Task: Plan a trip to As Salt, Jordan from 12th December, 2023 to 16th December, 2023 for 8 adults.8 bedrooms having 8 beds and 8 bathrooms. Property type can be house. Amenities needed are: wifi, TV, free parkinig on premises, gym, breakfast. Booking option can be shelf check-in. Look for 4 properties as per requirement.
Action: Mouse moved to (593, 128)
Screenshot: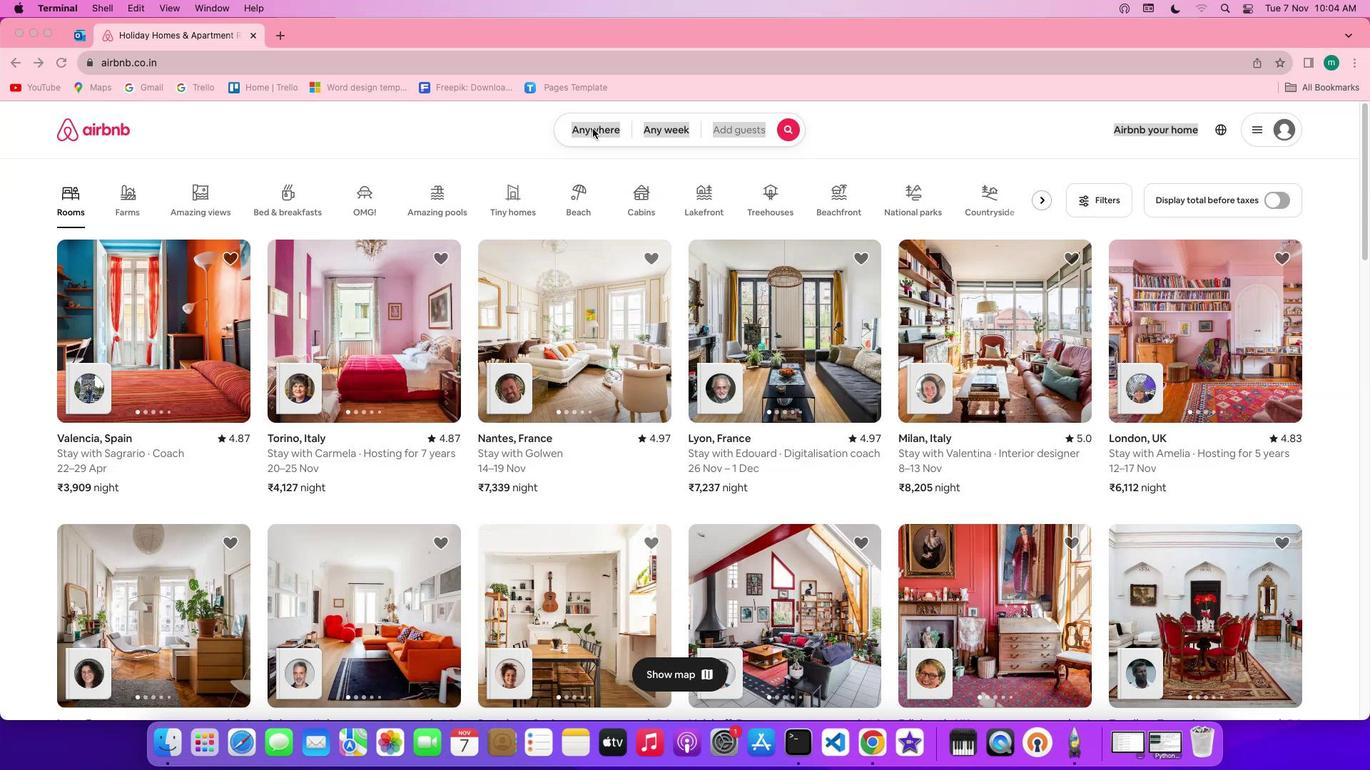 
Action: Mouse pressed left at (593, 128)
Screenshot: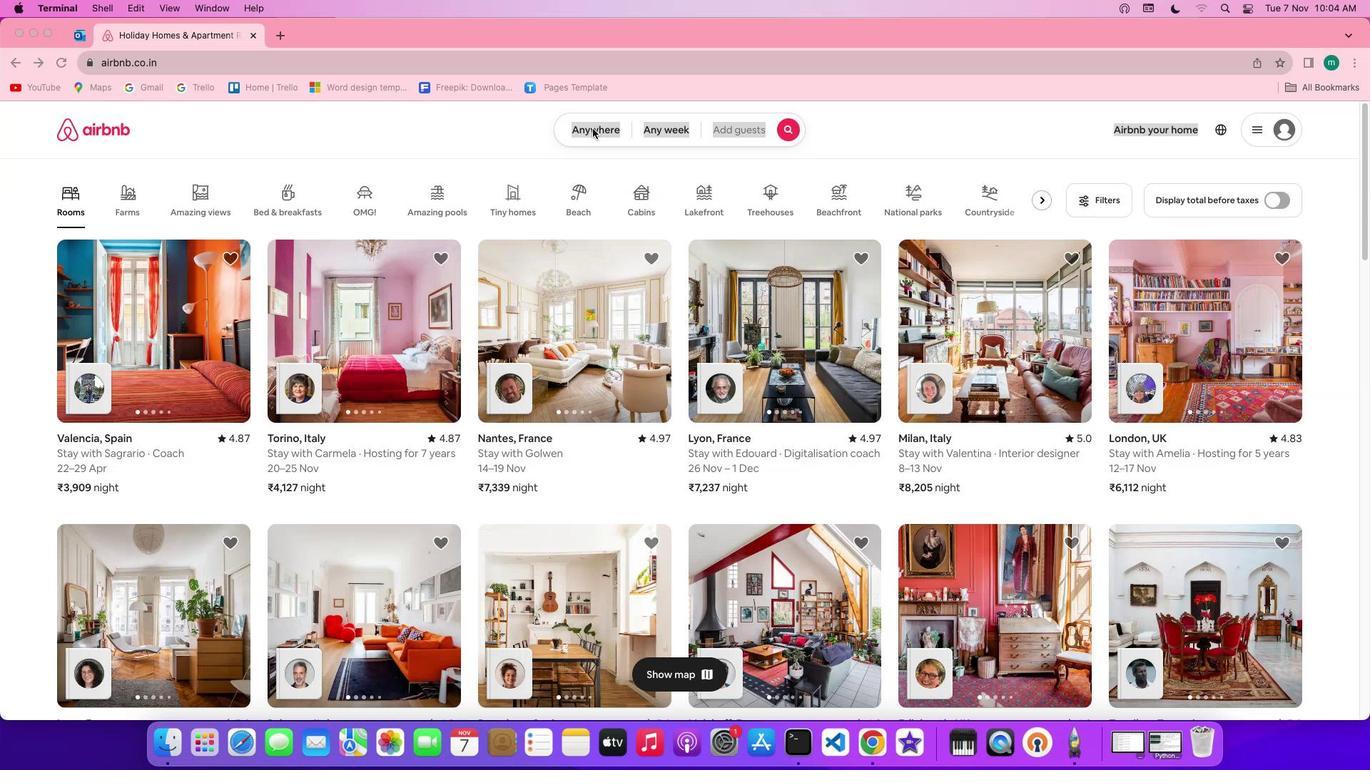 
Action: Mouse pressed left at (593, 128)
Screenshot: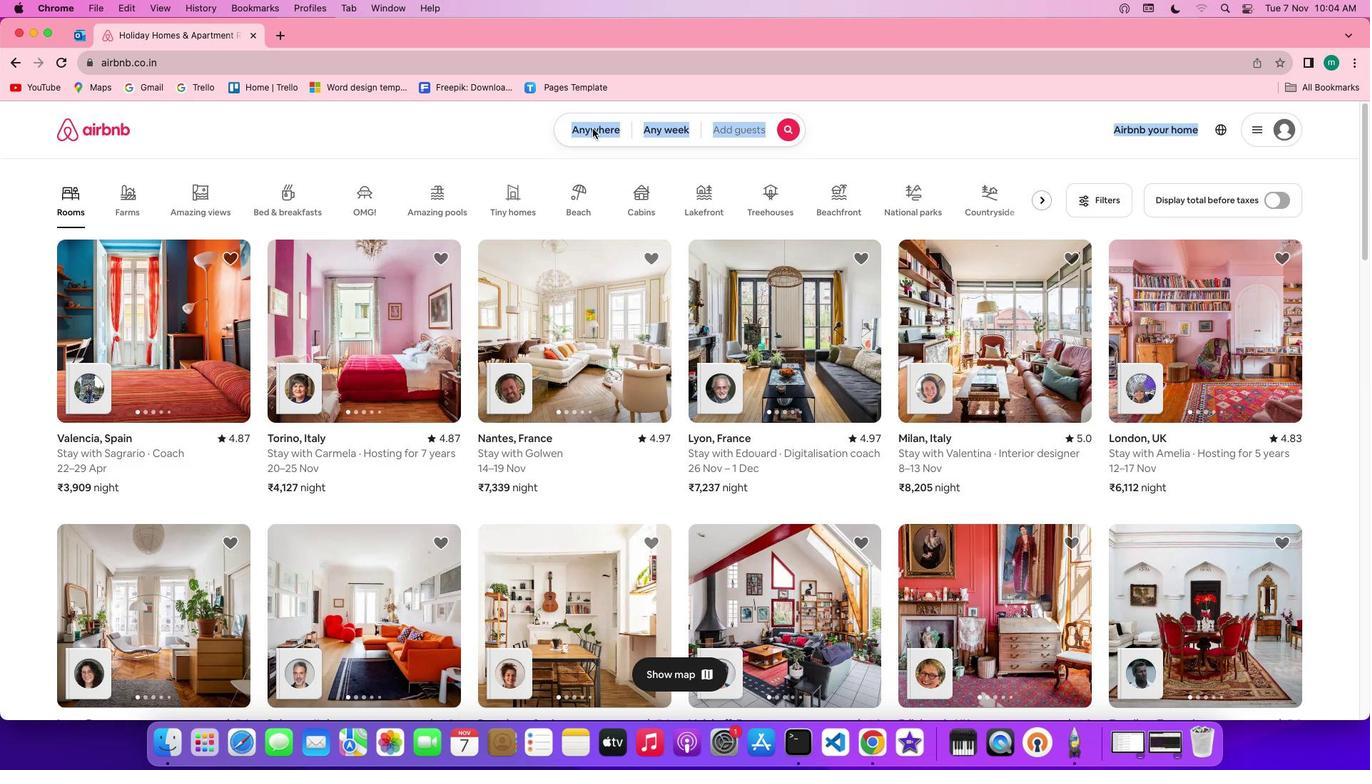 
Action: Mouse moved to (530, 188)
Screenshot: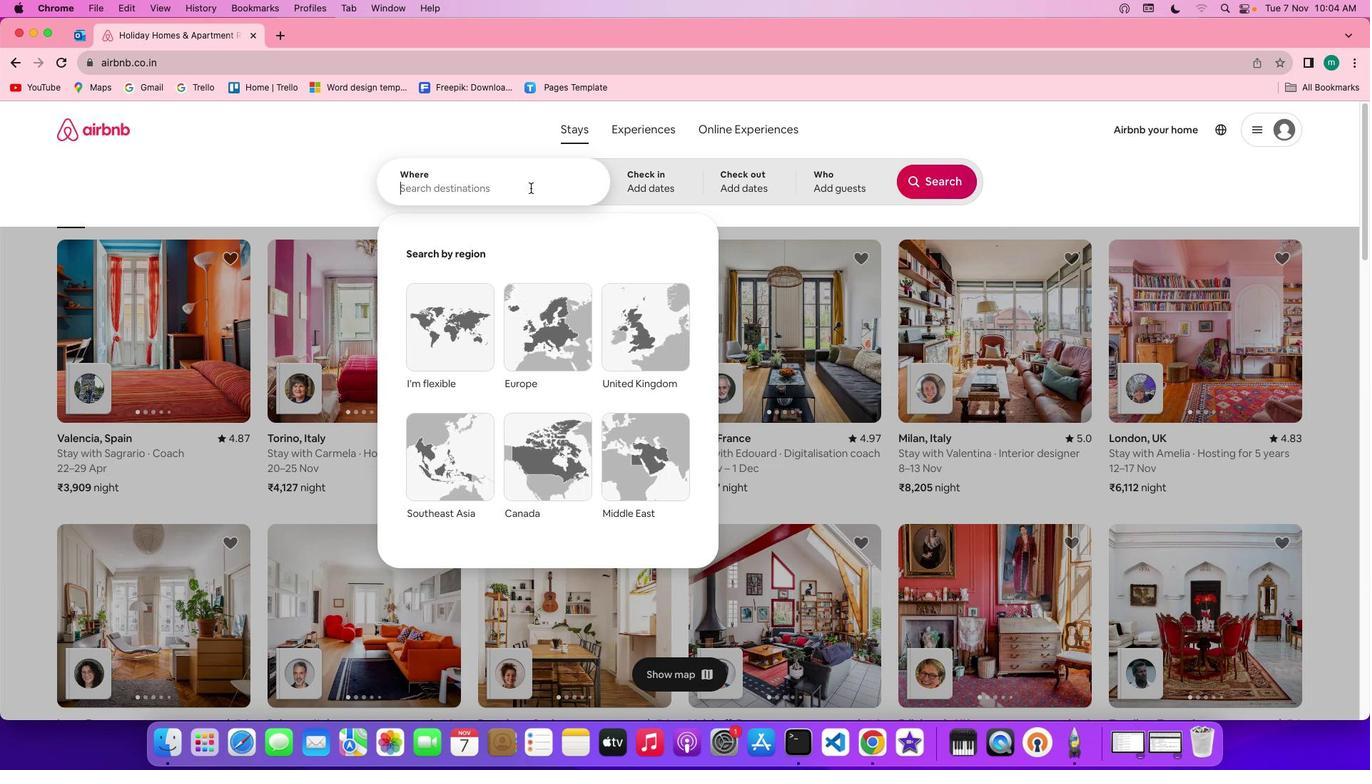 
Action: Key pressed Key.shift'A''s'Key.spaceKey.shift's''a''l''t''.'Key.backspace','Key.shiftKey.space'J''o''r''d''a''n'
Screenshot: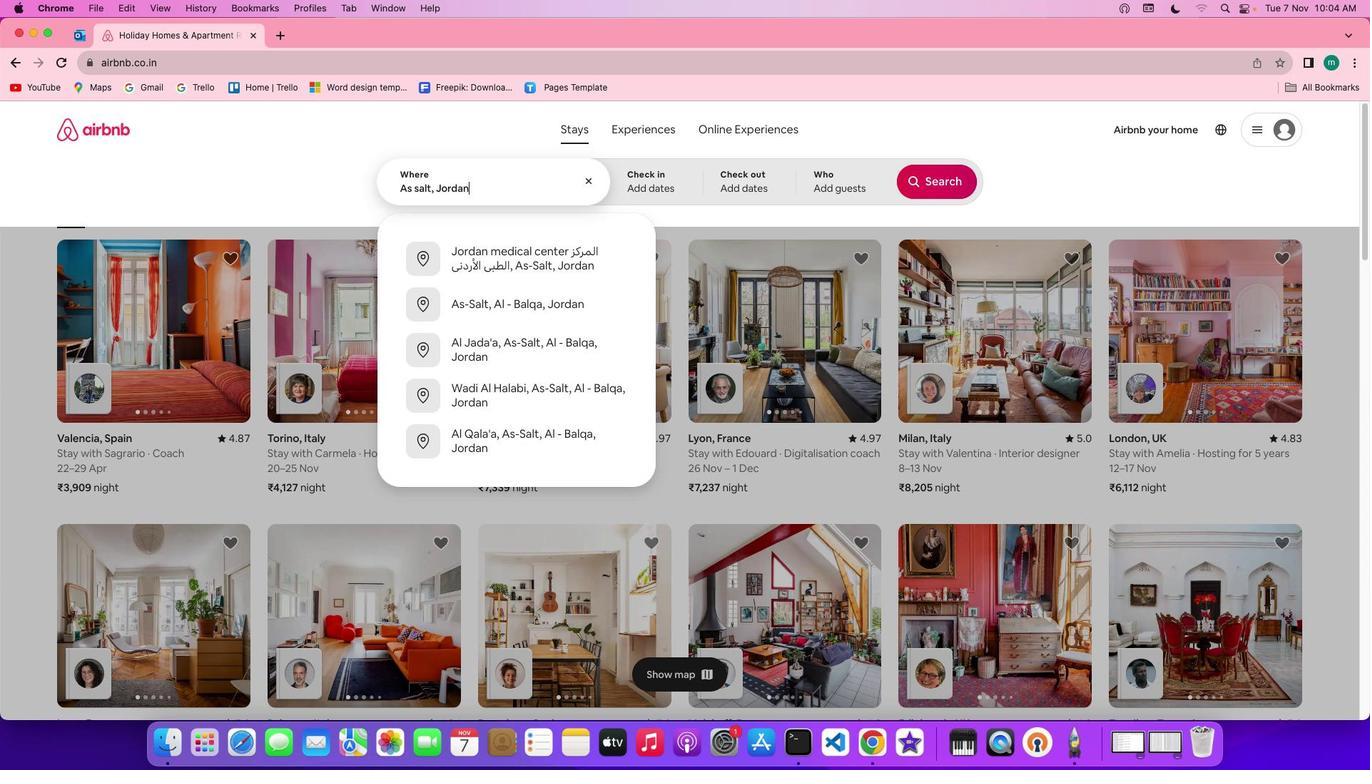 
Action: Mouse moved to (658, 182)
Screenshot: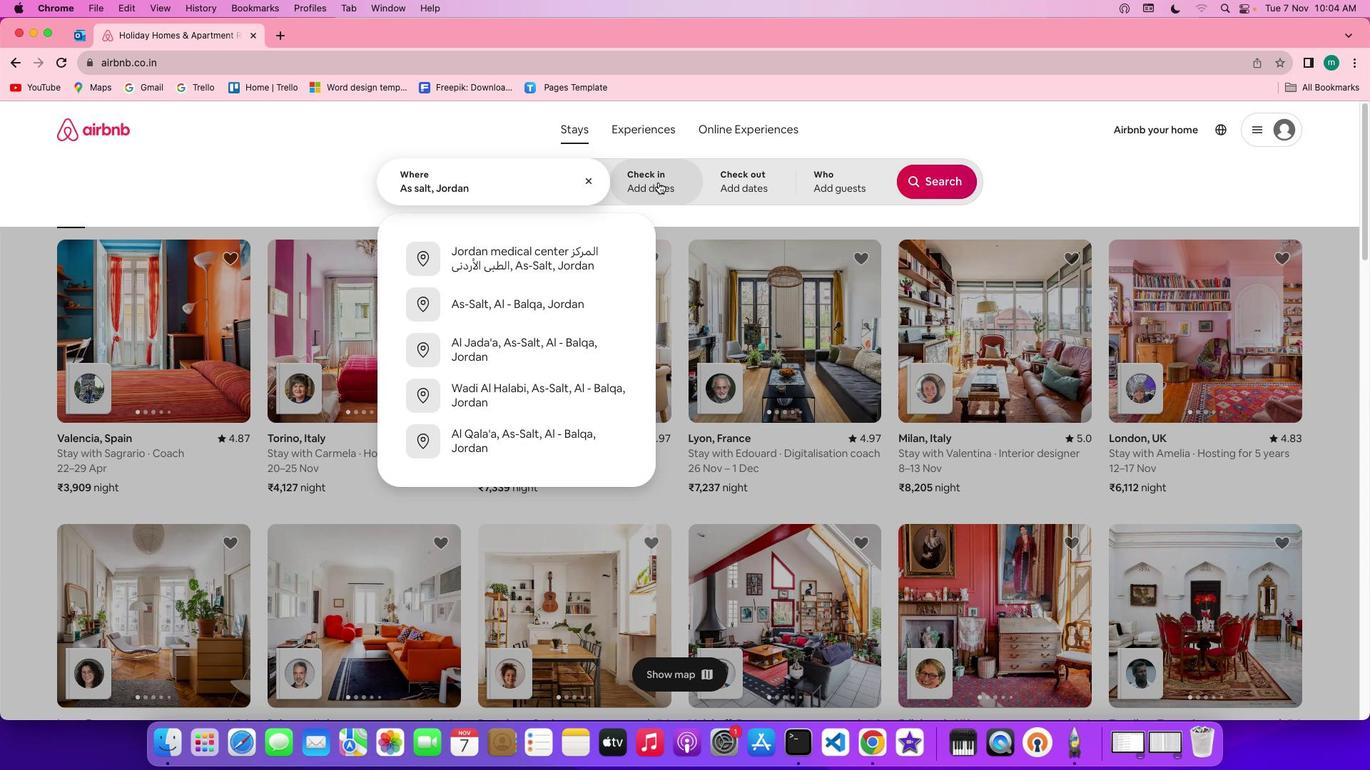 
Action: Mouse pressed left at (658, 182)
Screenshot: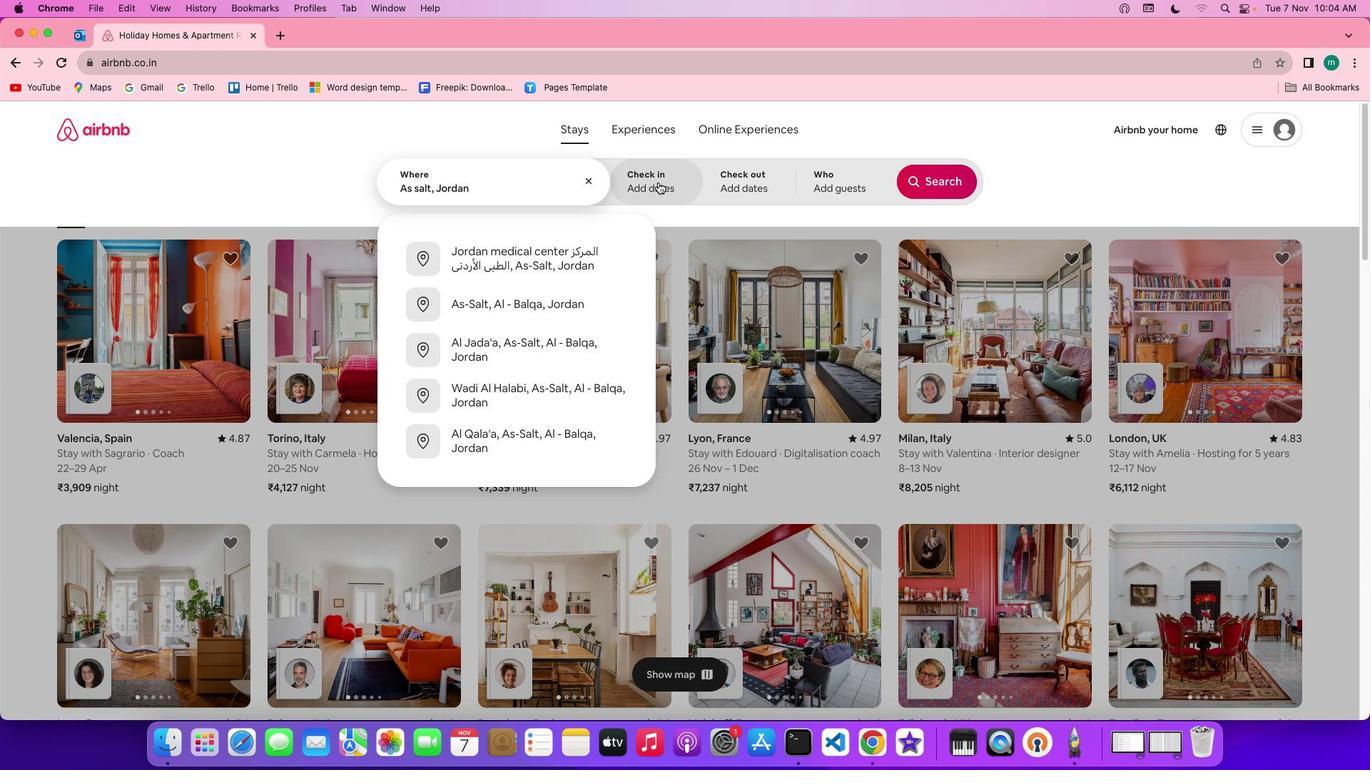 
Action: Mouse moved to (797, 434)
Screenshot: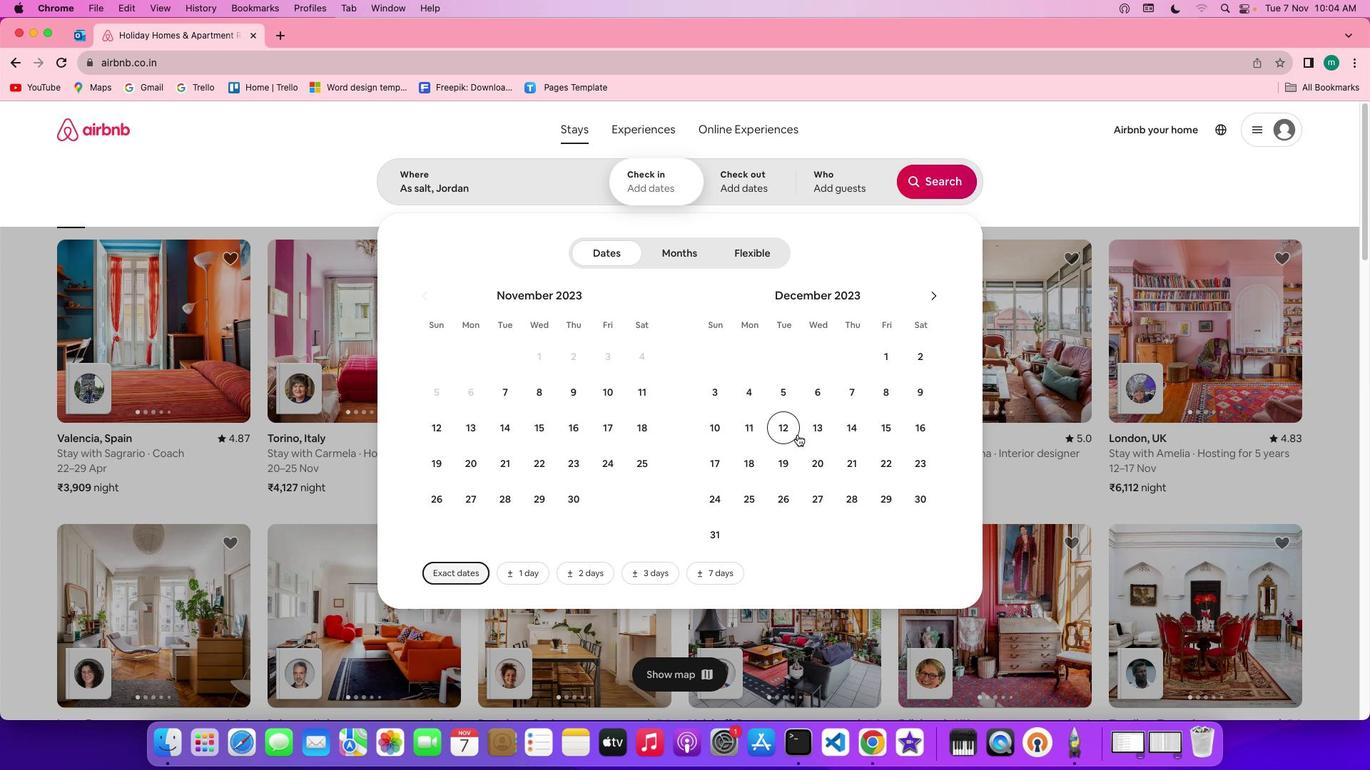 
Action: Mouse pressed left at (797, 434)
Screenshot: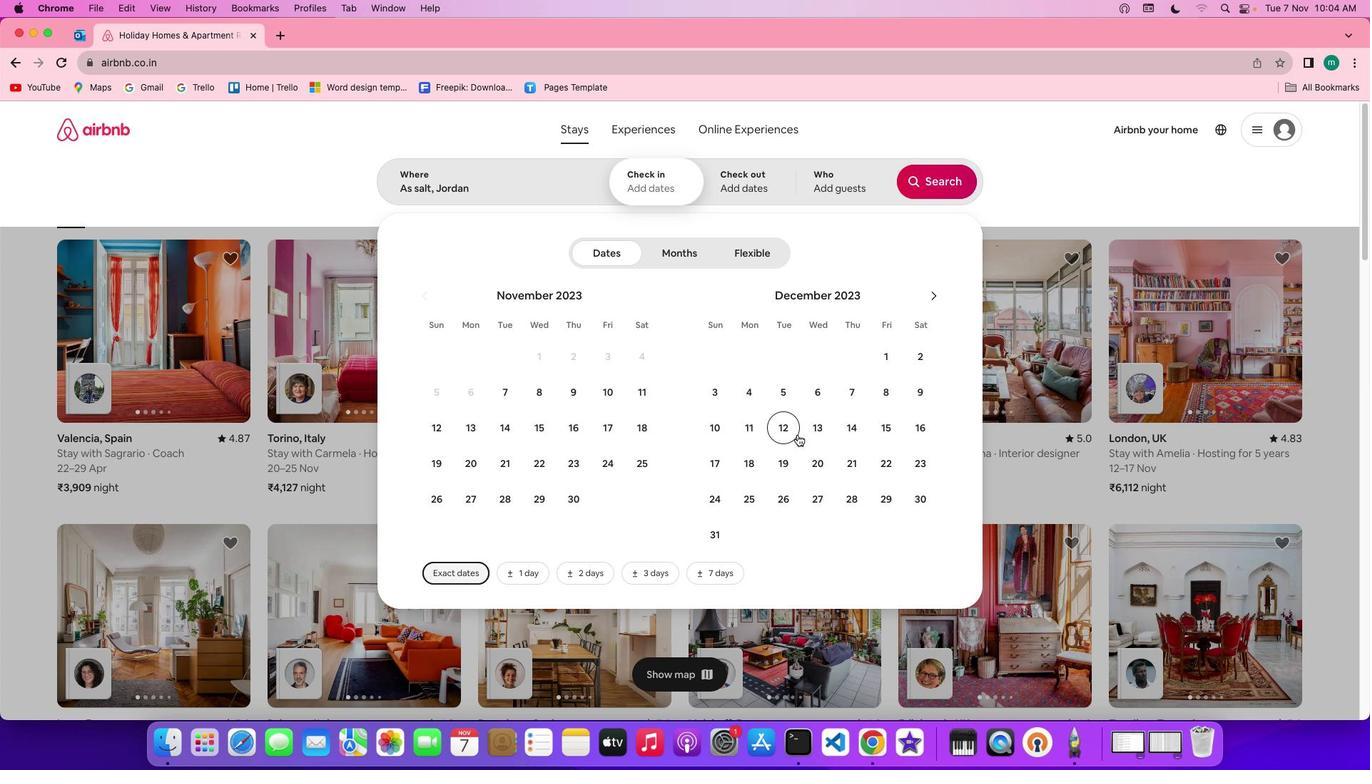 
Action: Mouse moved to (906, 422)
Screenshot: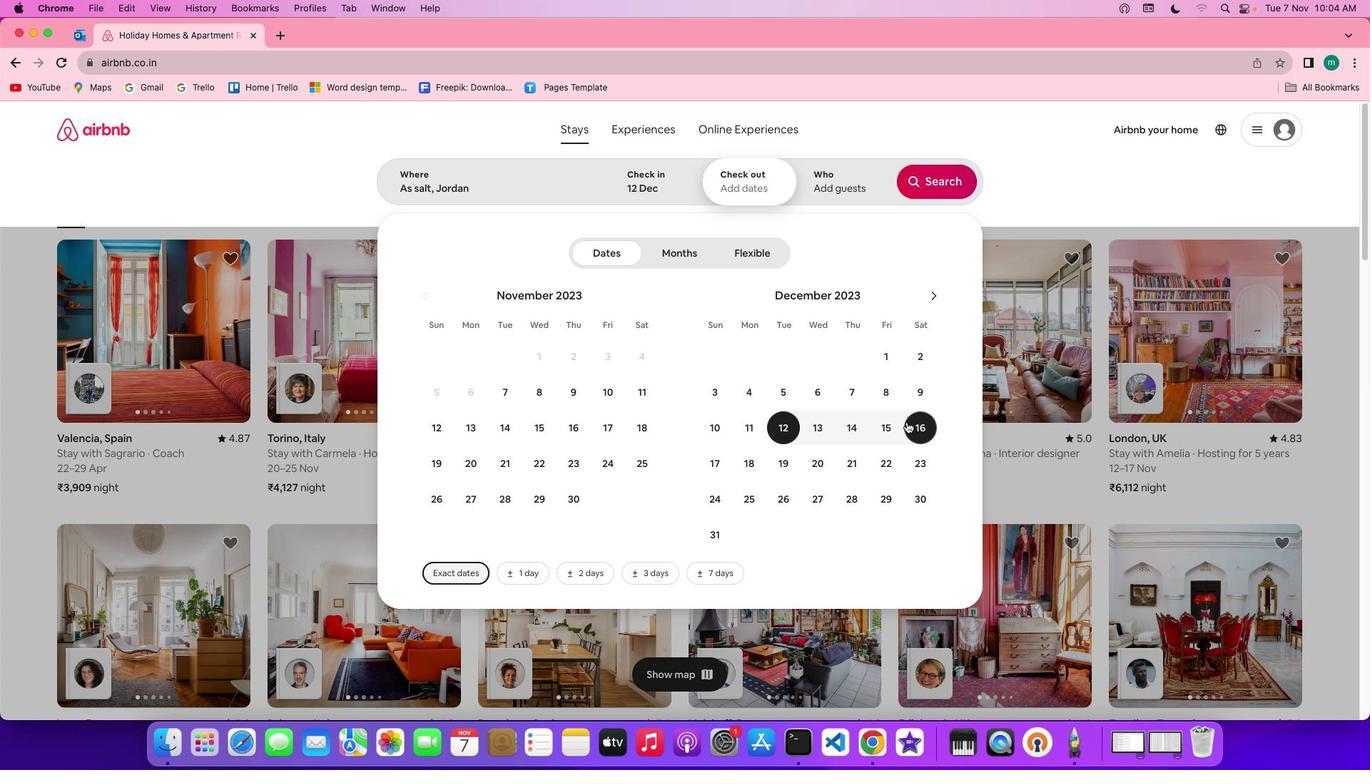 
Action: Mouse pressed left at (906, 422)
Screenshot: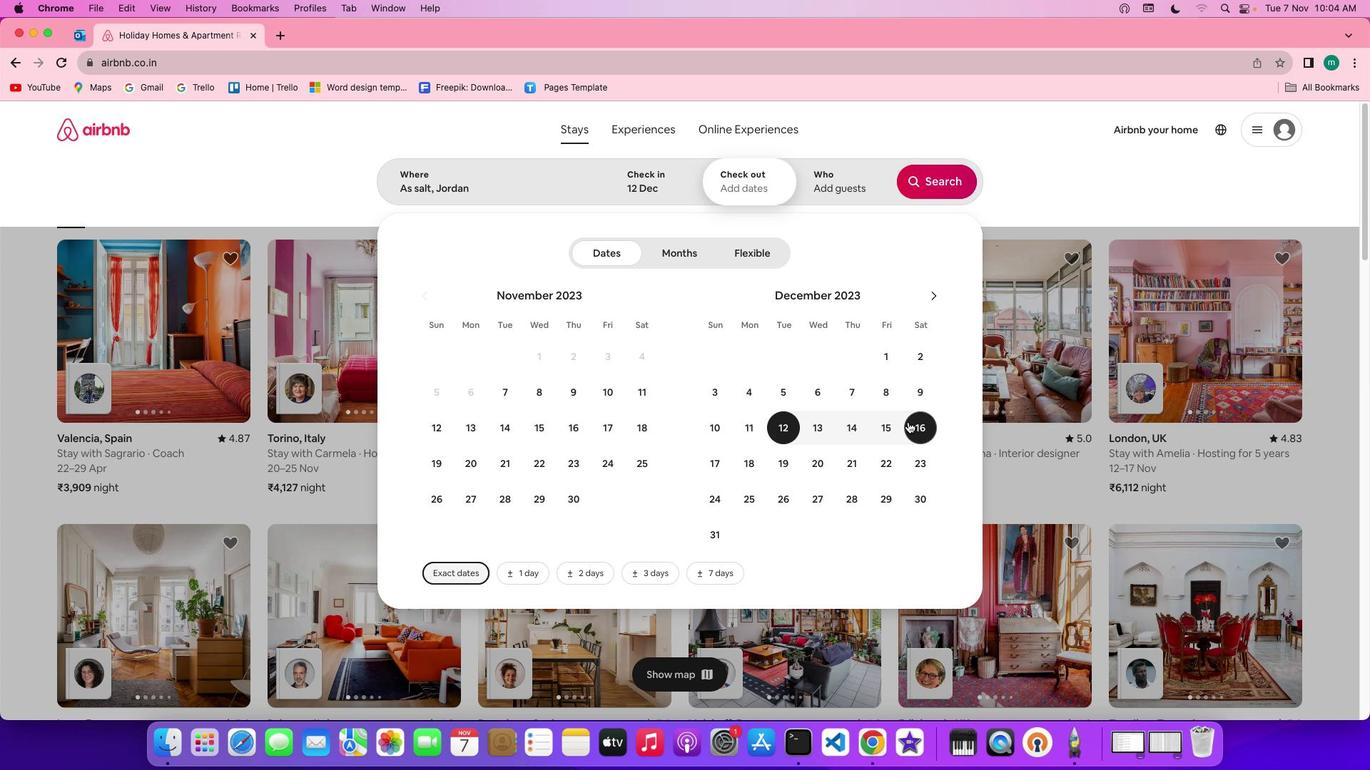 
Action: Mouse moved to (844, 194)
Screenshot: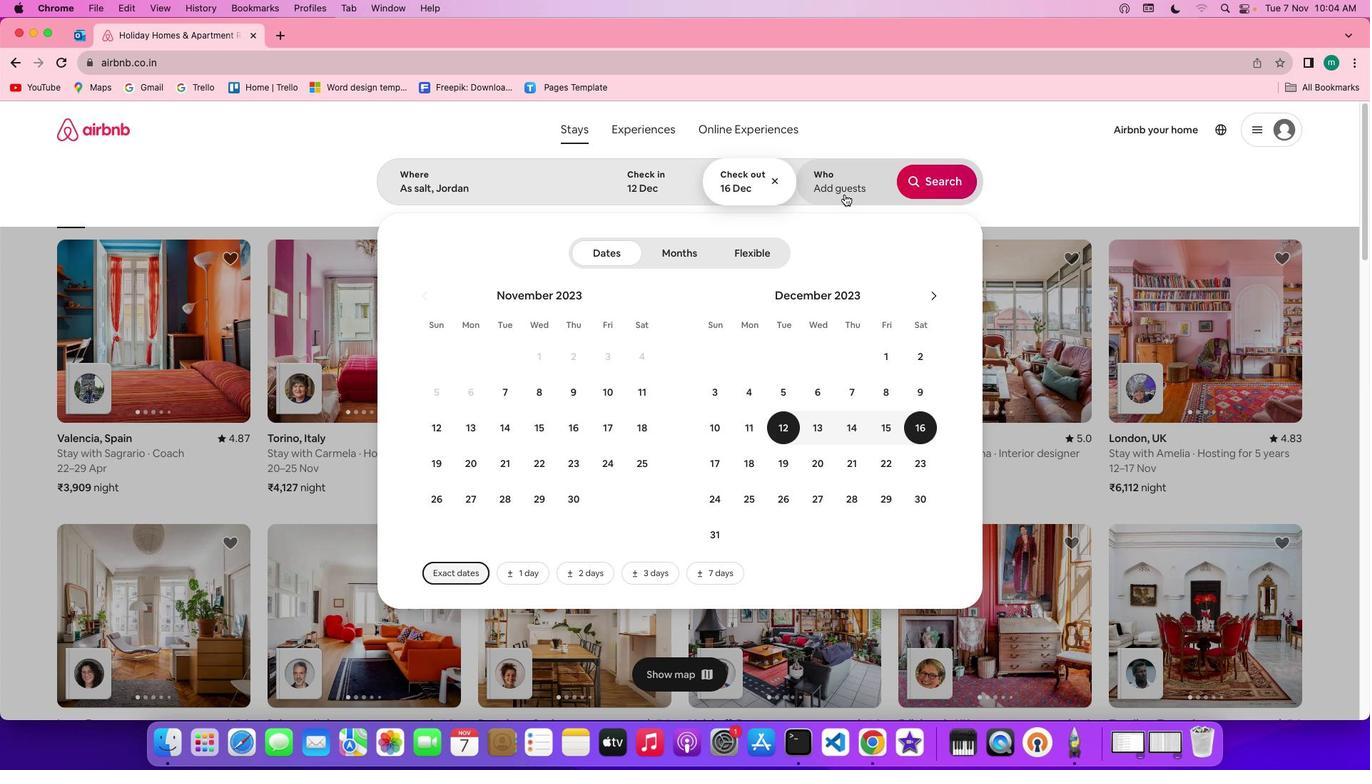 
Action: Mouse pressed left at (844, 194)
Screenshot: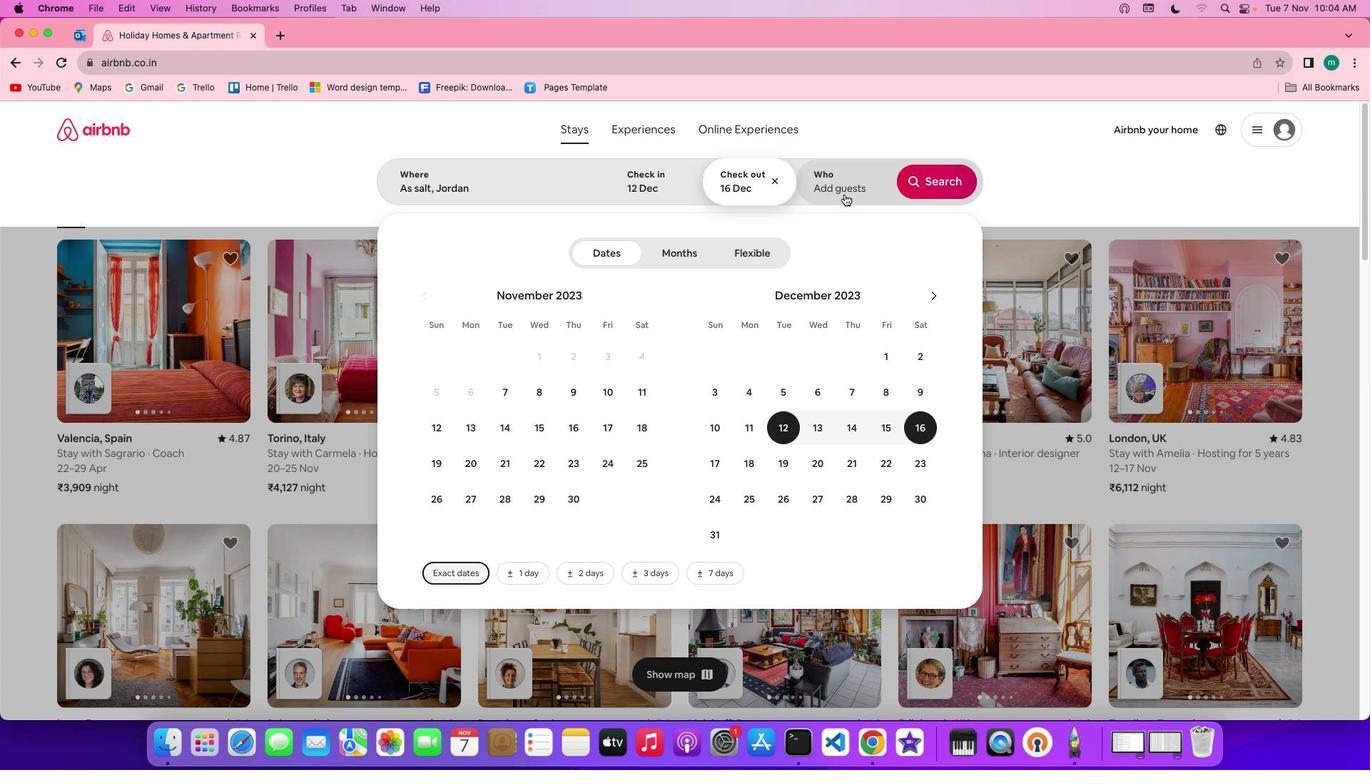 
Action: Mouse moved to (938, 260)
Screenshot: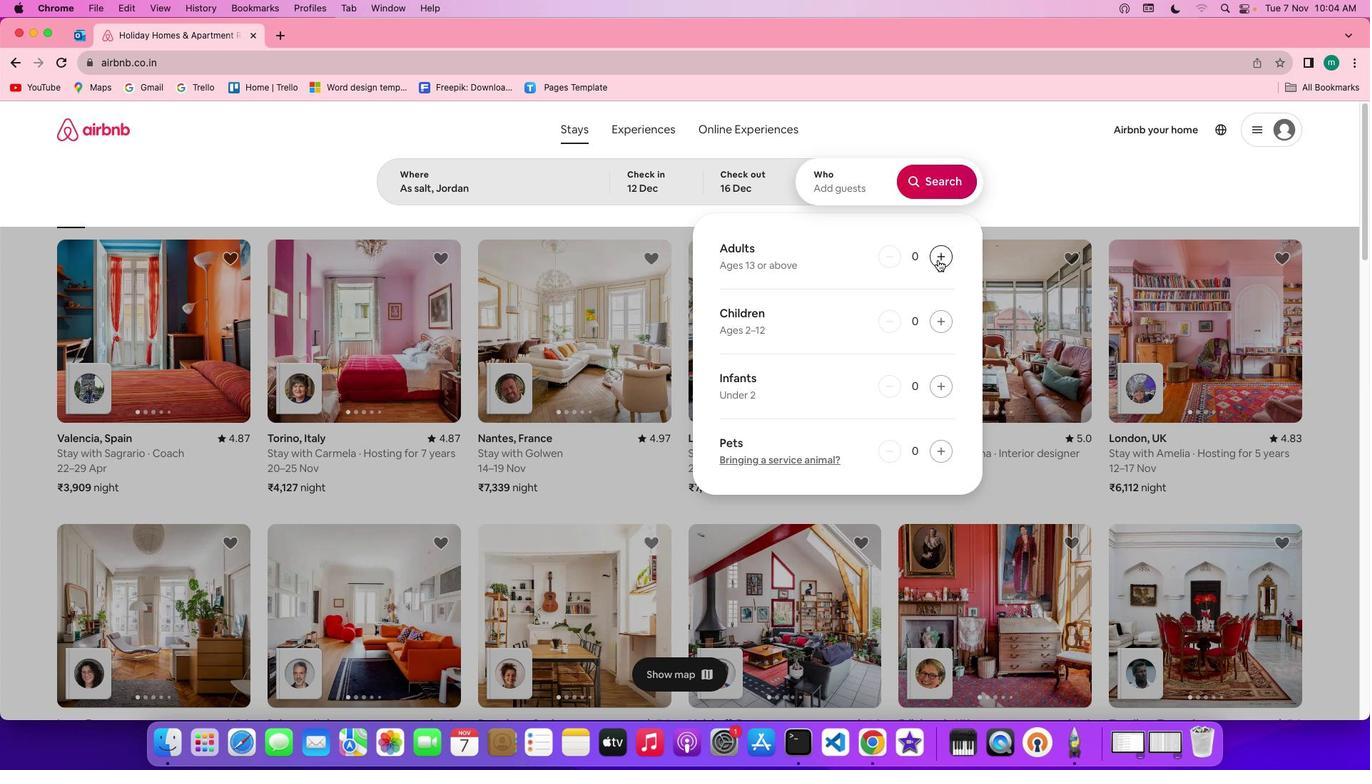 
Action: Mouse pressed left at (938, 260)
Screenshot: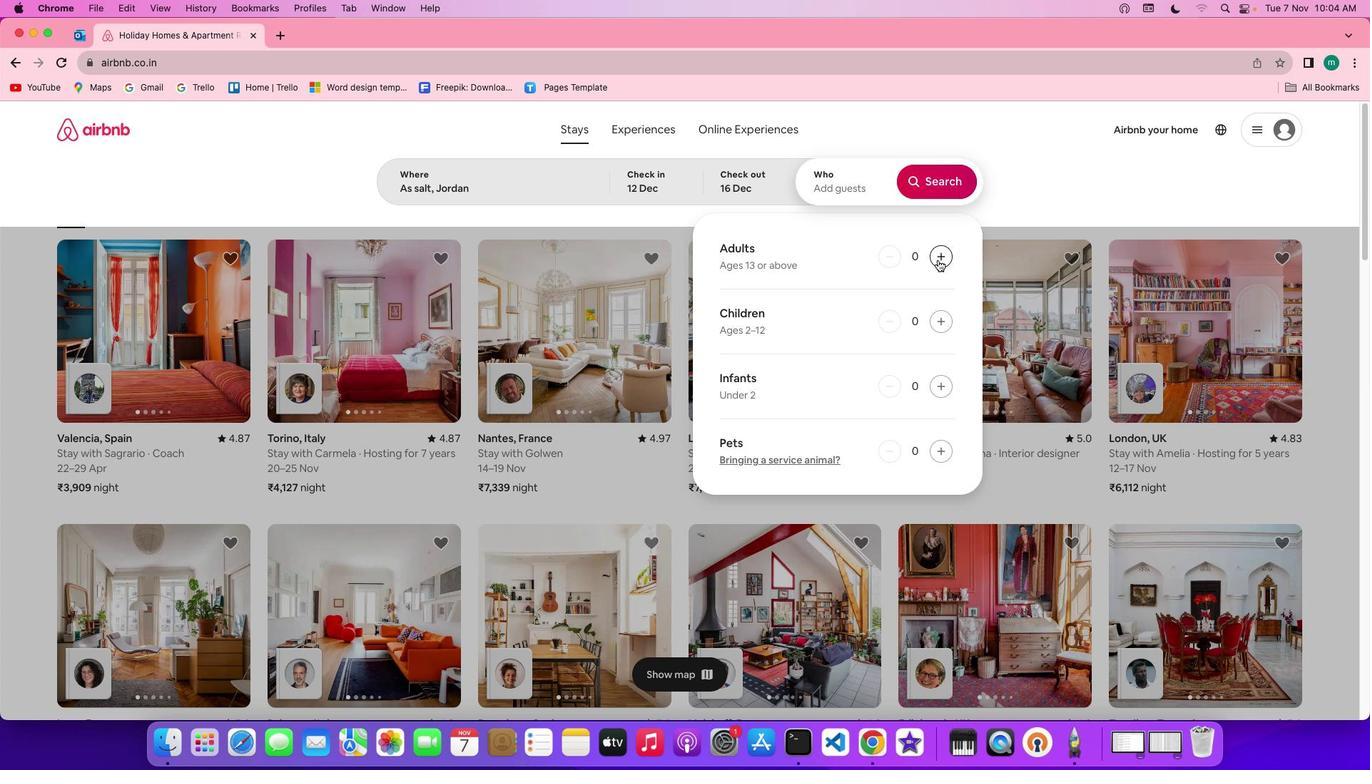 
Action: Mouse pressed left at (938, 260)
Screenshot: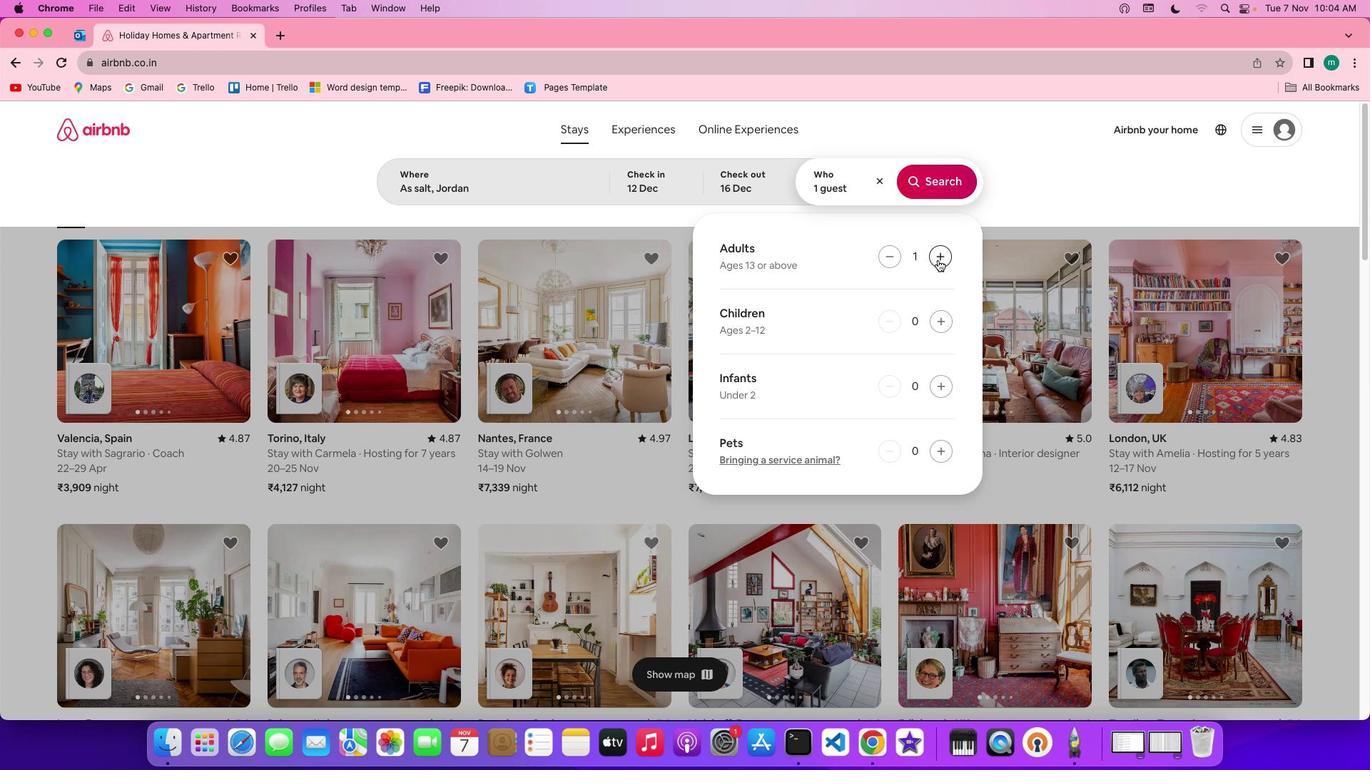 
Action: Mouse pressed left at (938, 260)
Screenshot: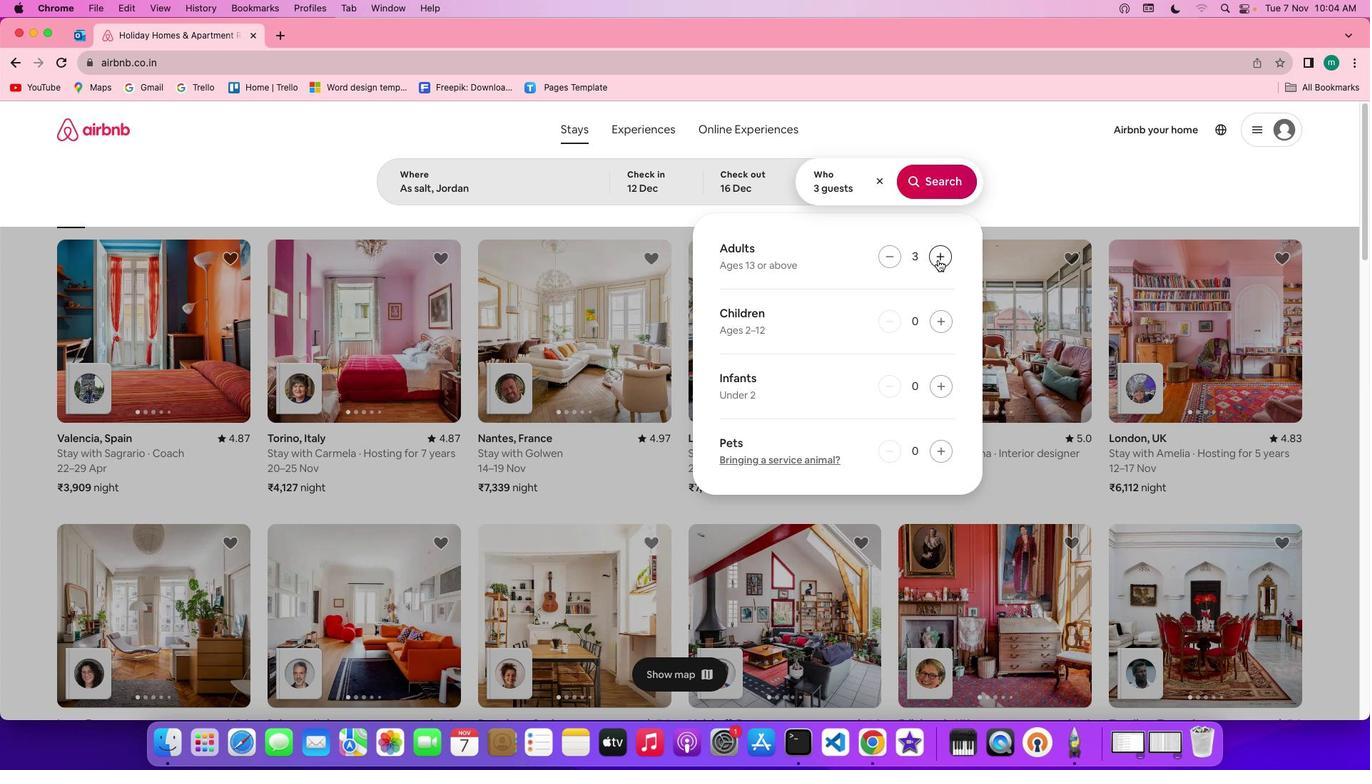 
Action: Mouse pressed left at (938, 260)
Screenshot: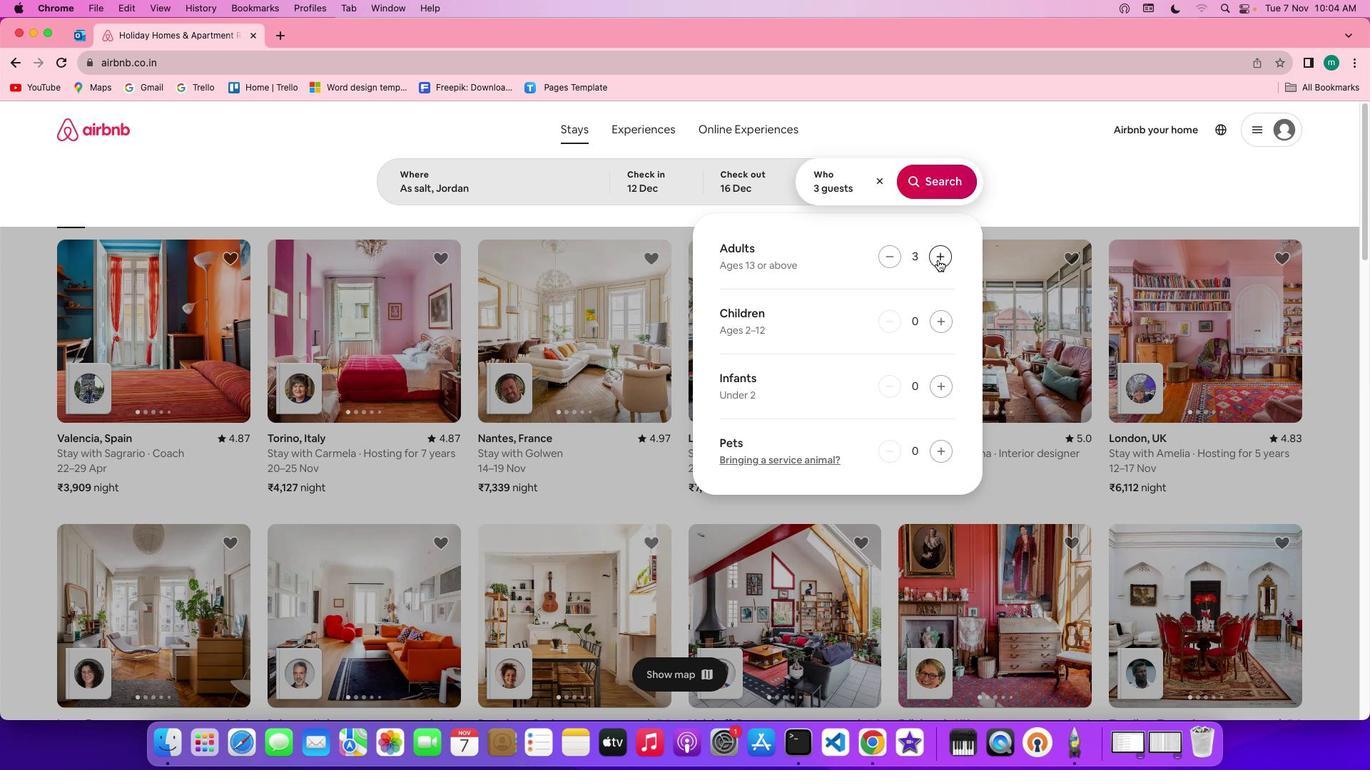 
Action: Mouse pressed left at (938, 260)
Screenshot: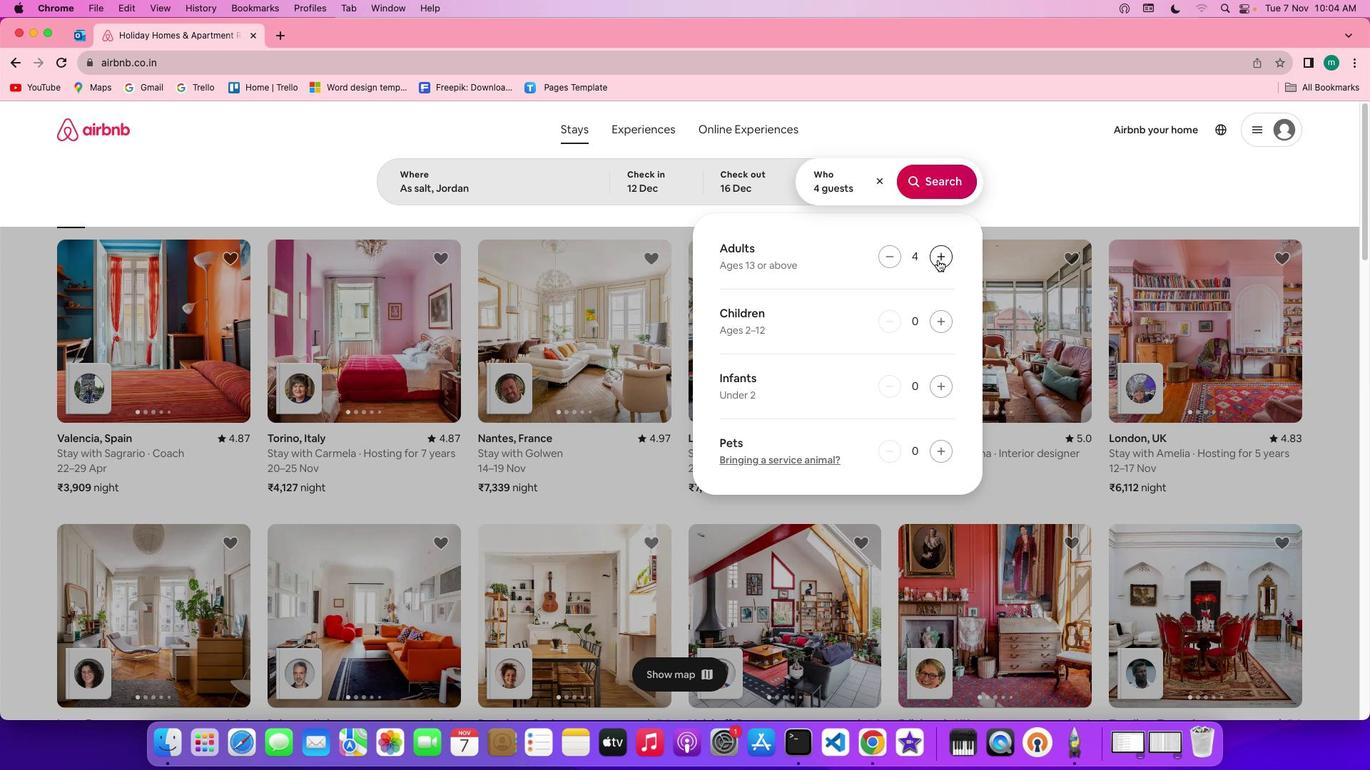 
Action: Mouse pressed left at (938, 260)
Screenshot: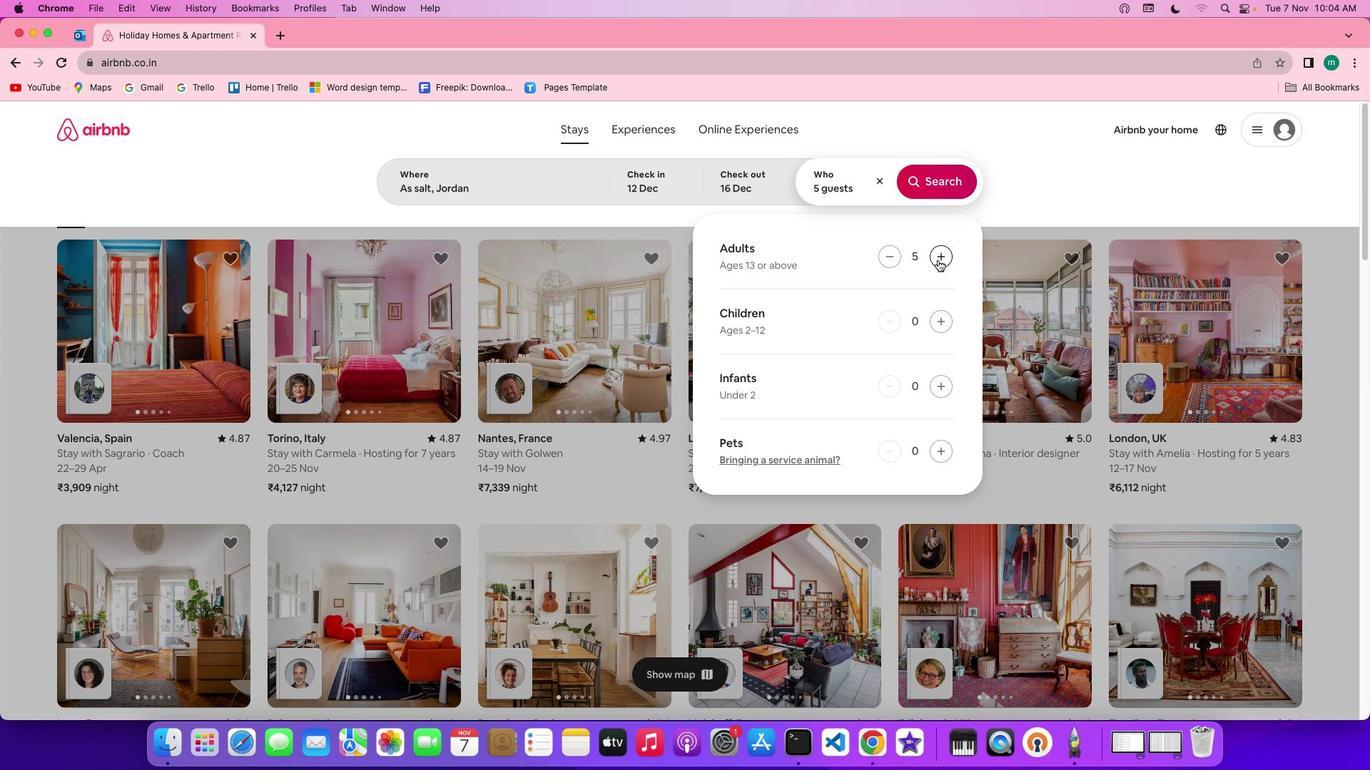 
Action: Mouse pressed left at (938, 260)
Screenshot: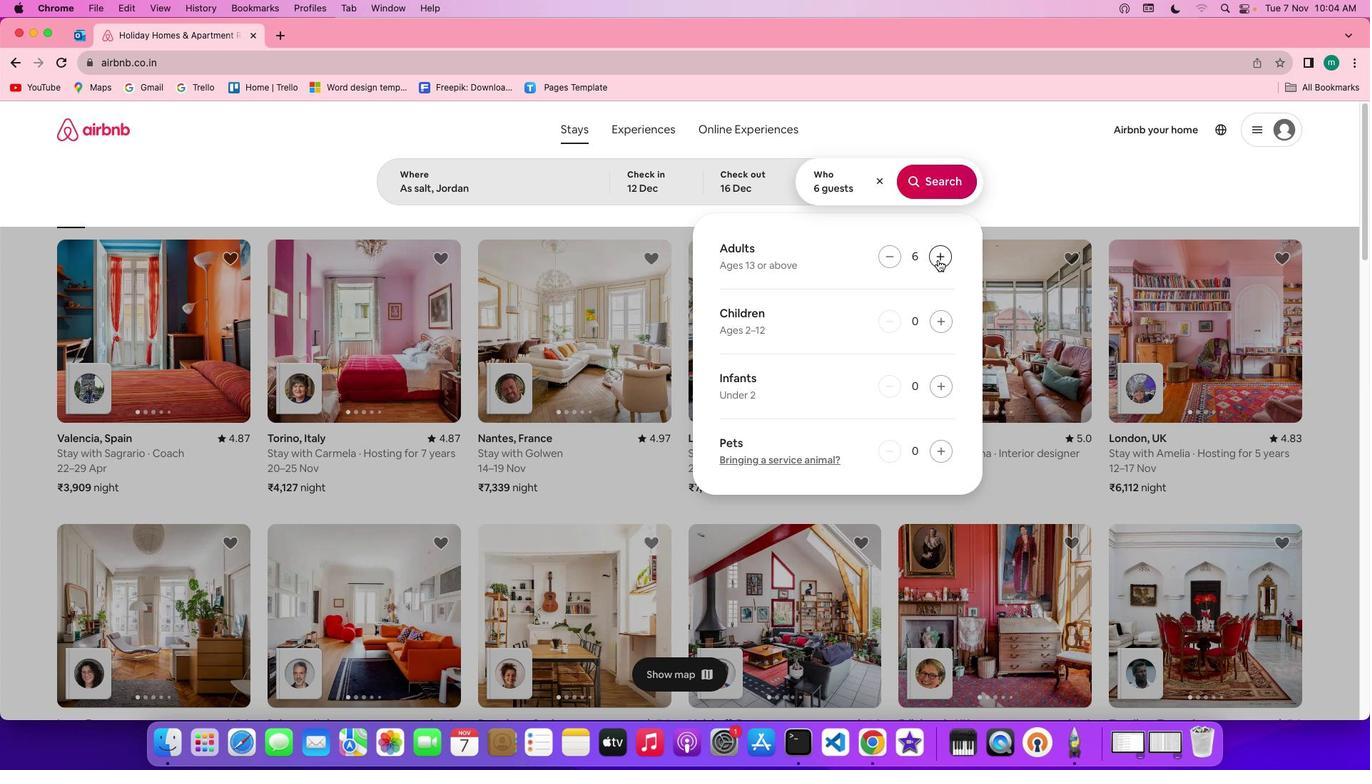 
Action: Mouse pressed left at (938, 260)
Screenshot: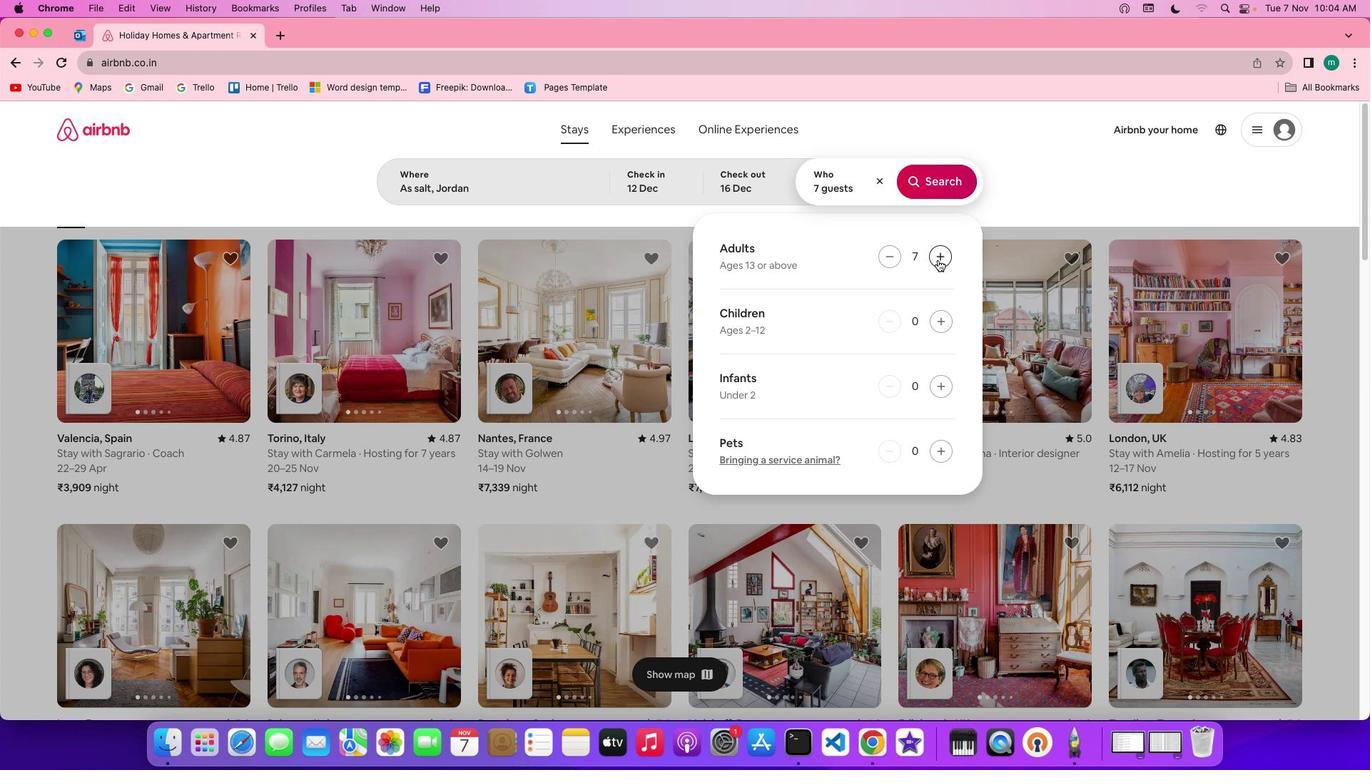 
Action: Mouse moved to (947, 187)
Screenshot: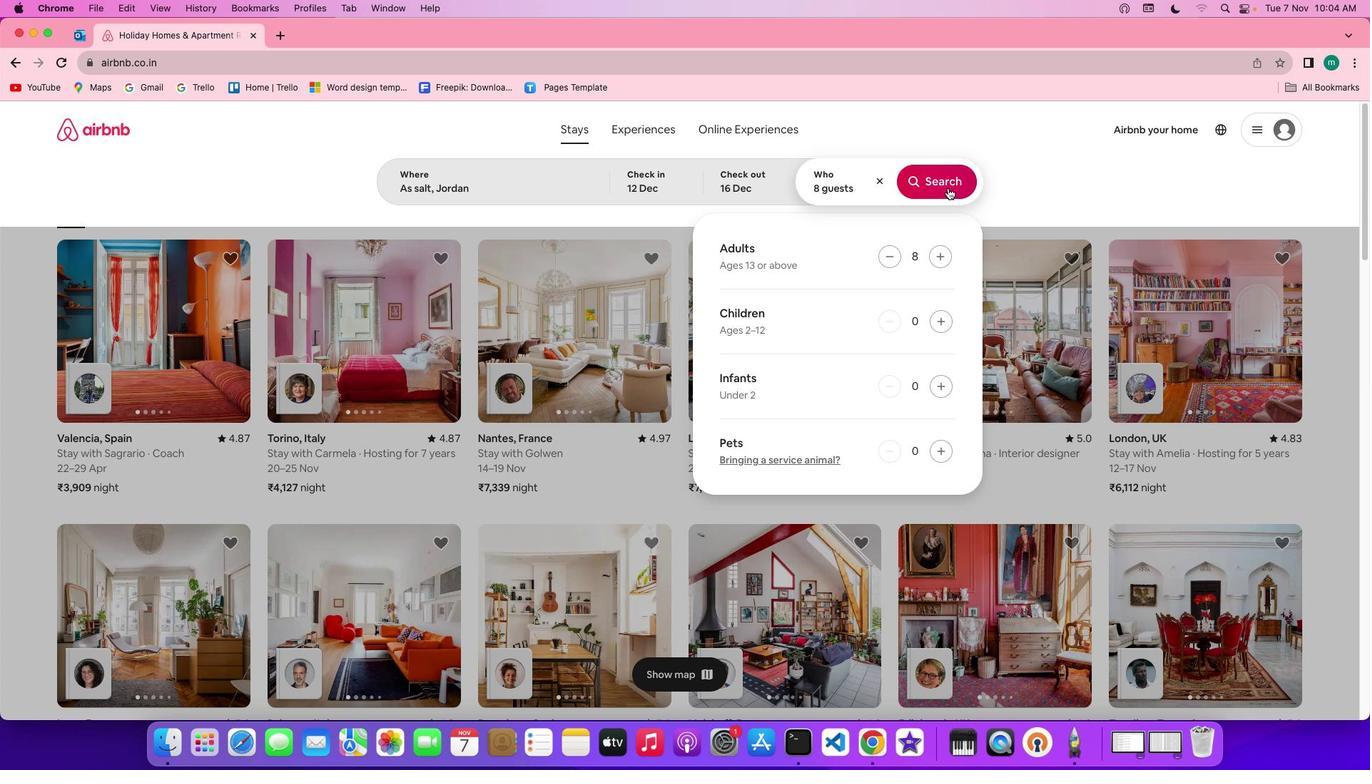 
Action: Mouse pressed left at (947, 187)
Screenshot: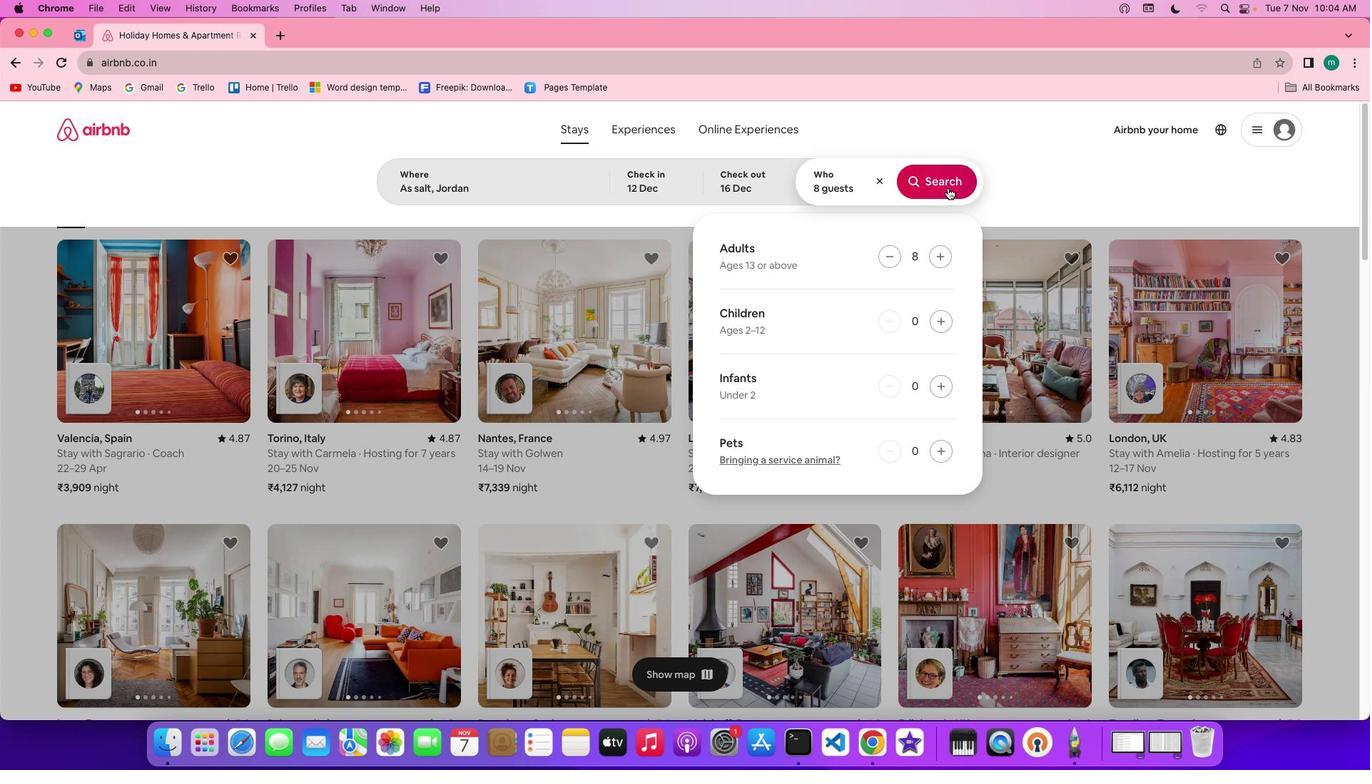 
Action: Mouse moved to (1138, 183)
Screenshot: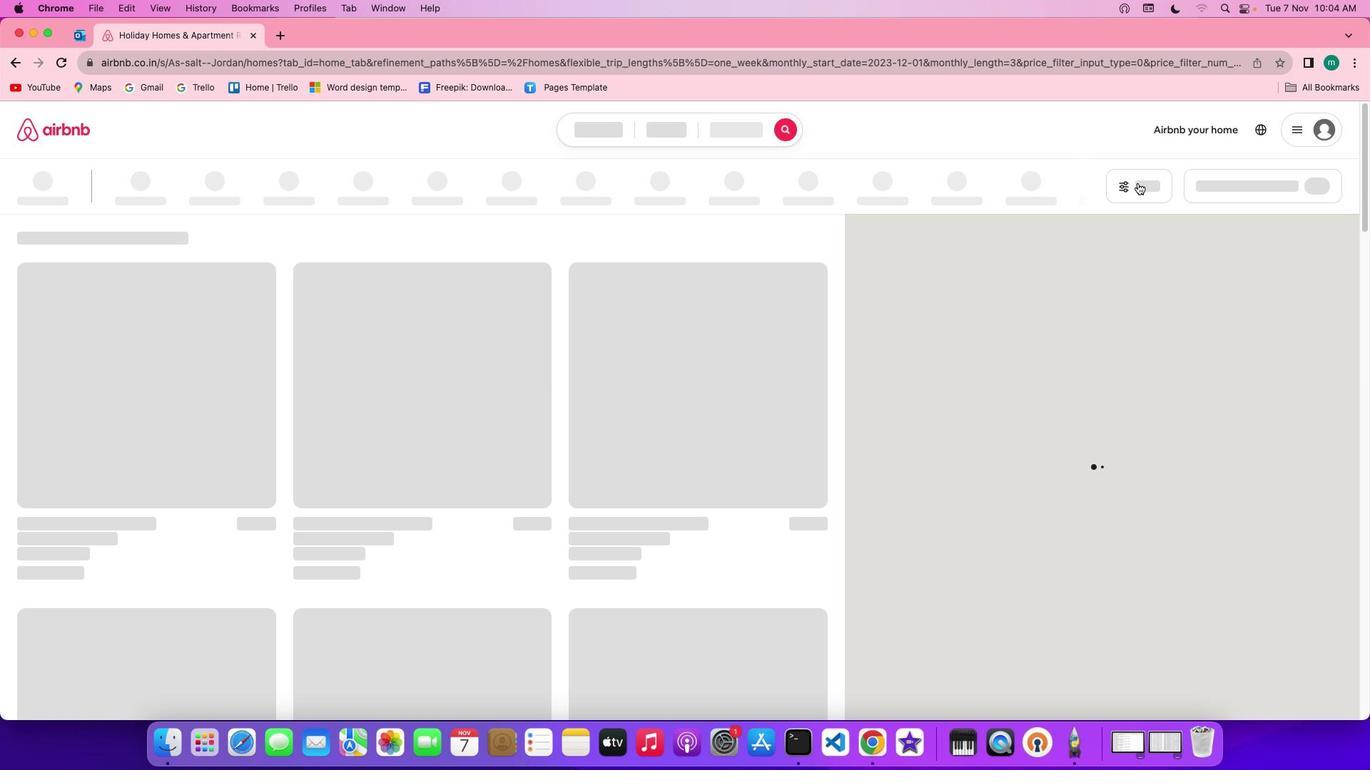 
Action: Mouse pressed left at (1138, 183)
Screenshot: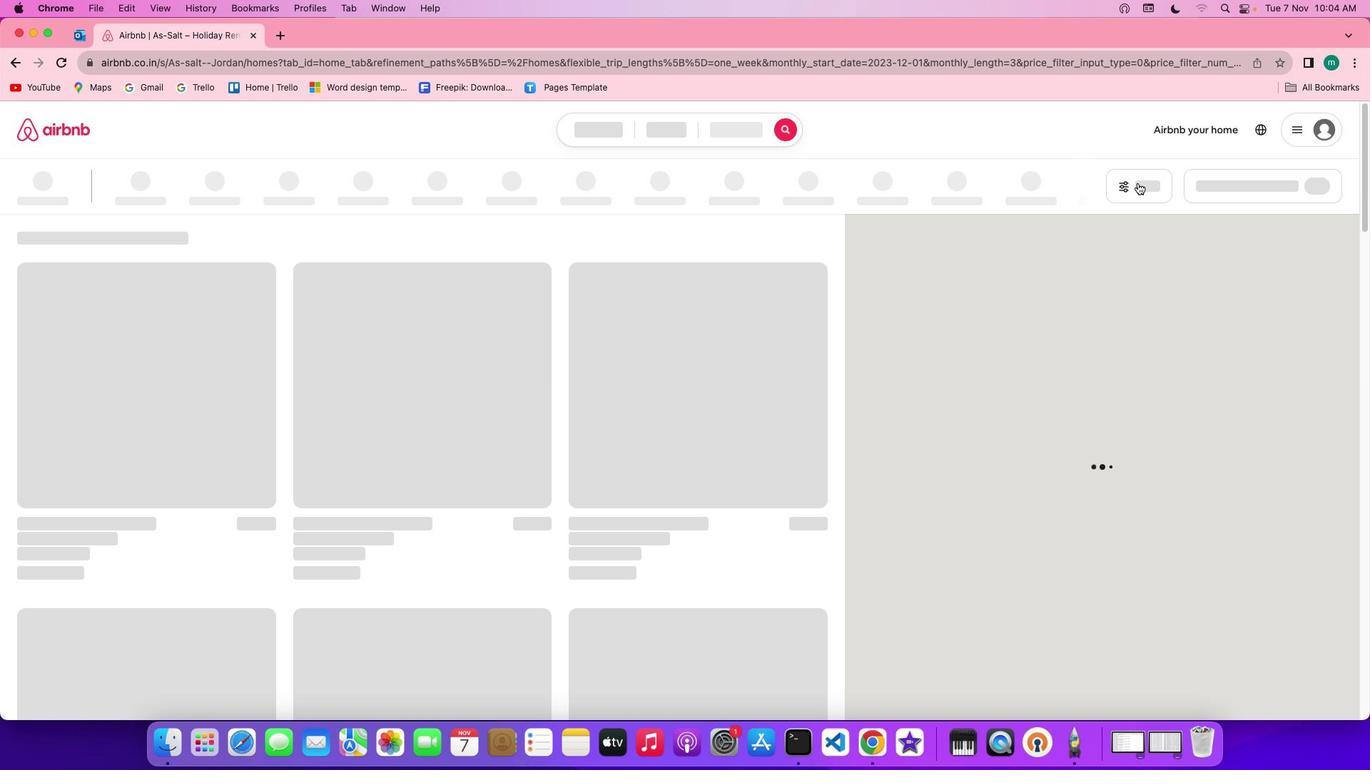 
Action: Mouse moved to (672, 413)
Screenshot: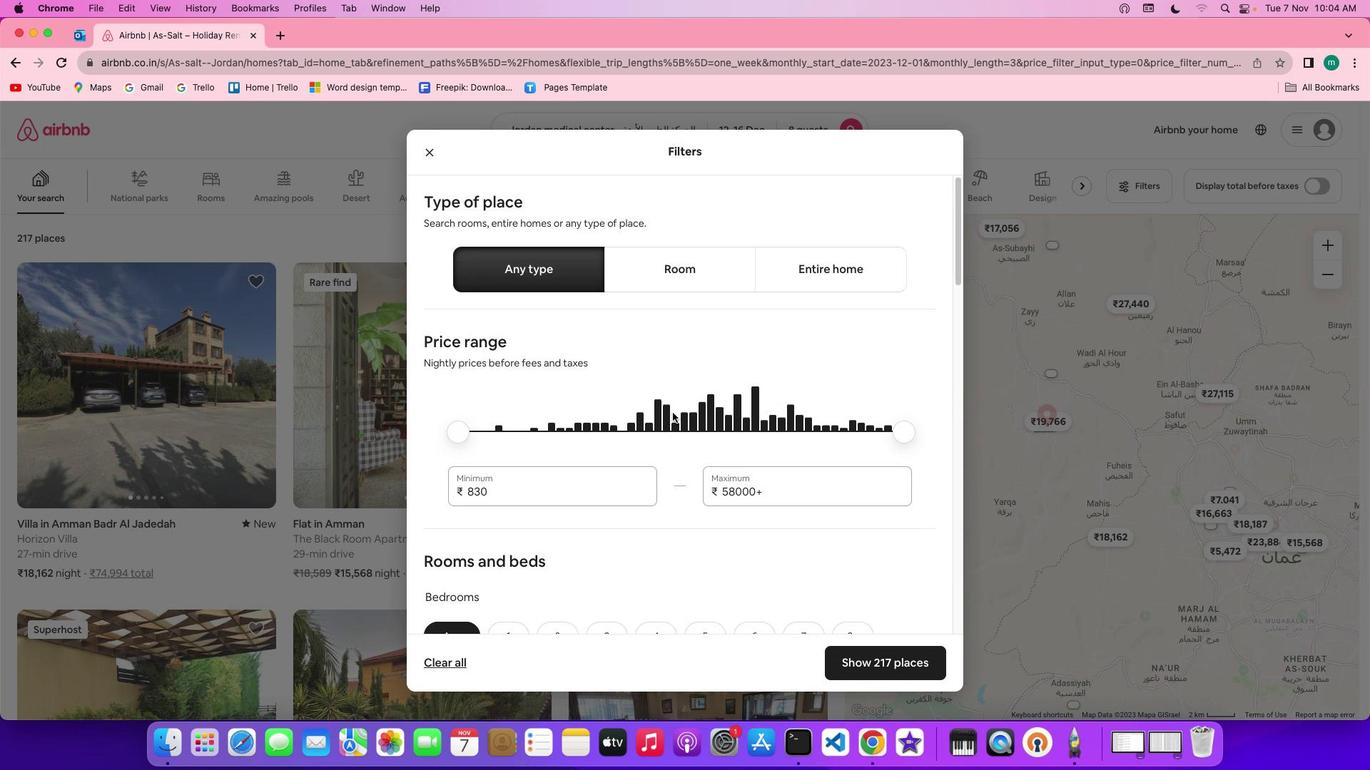
Action: Mouse scrolled (672, 413) with delta (0, 0)
Screenshot: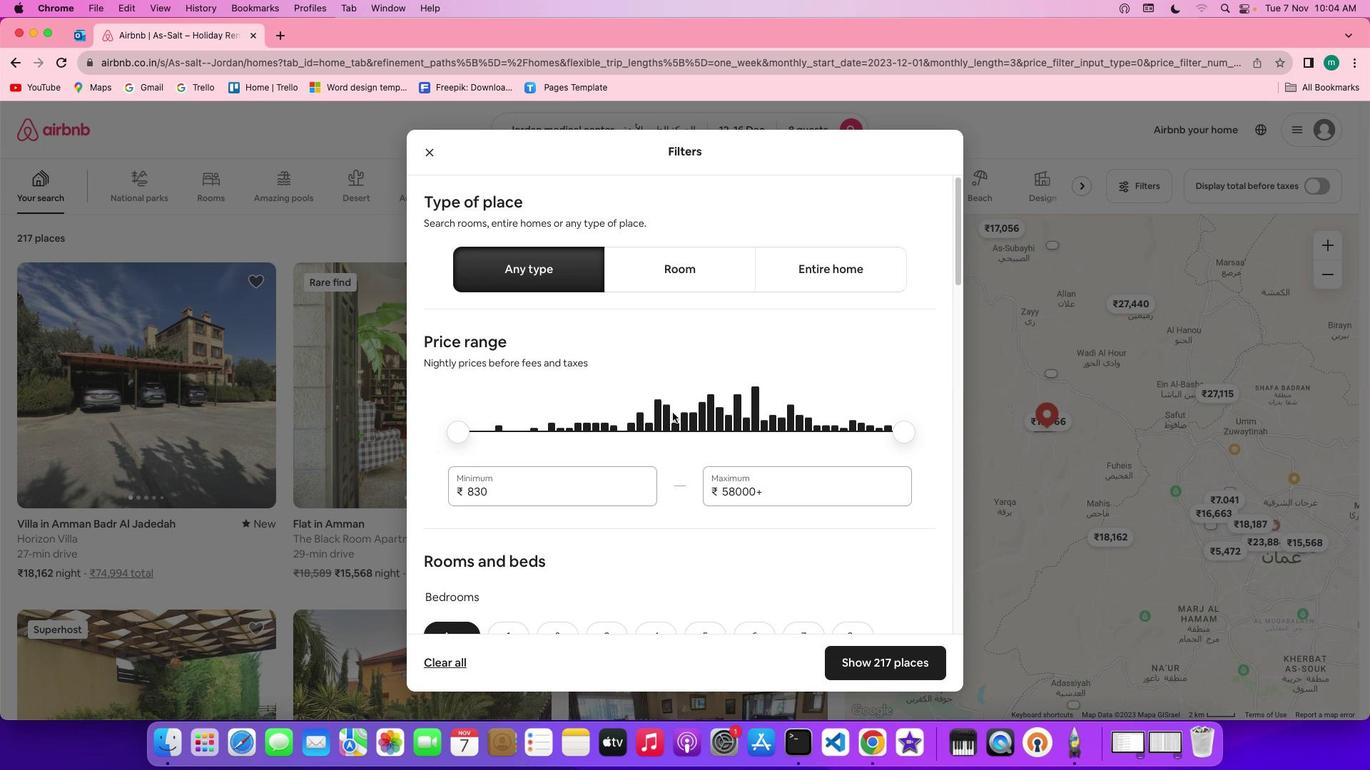 
Action: Mouse scrolled (672, 413) with delta (0, 0)
Screenshot: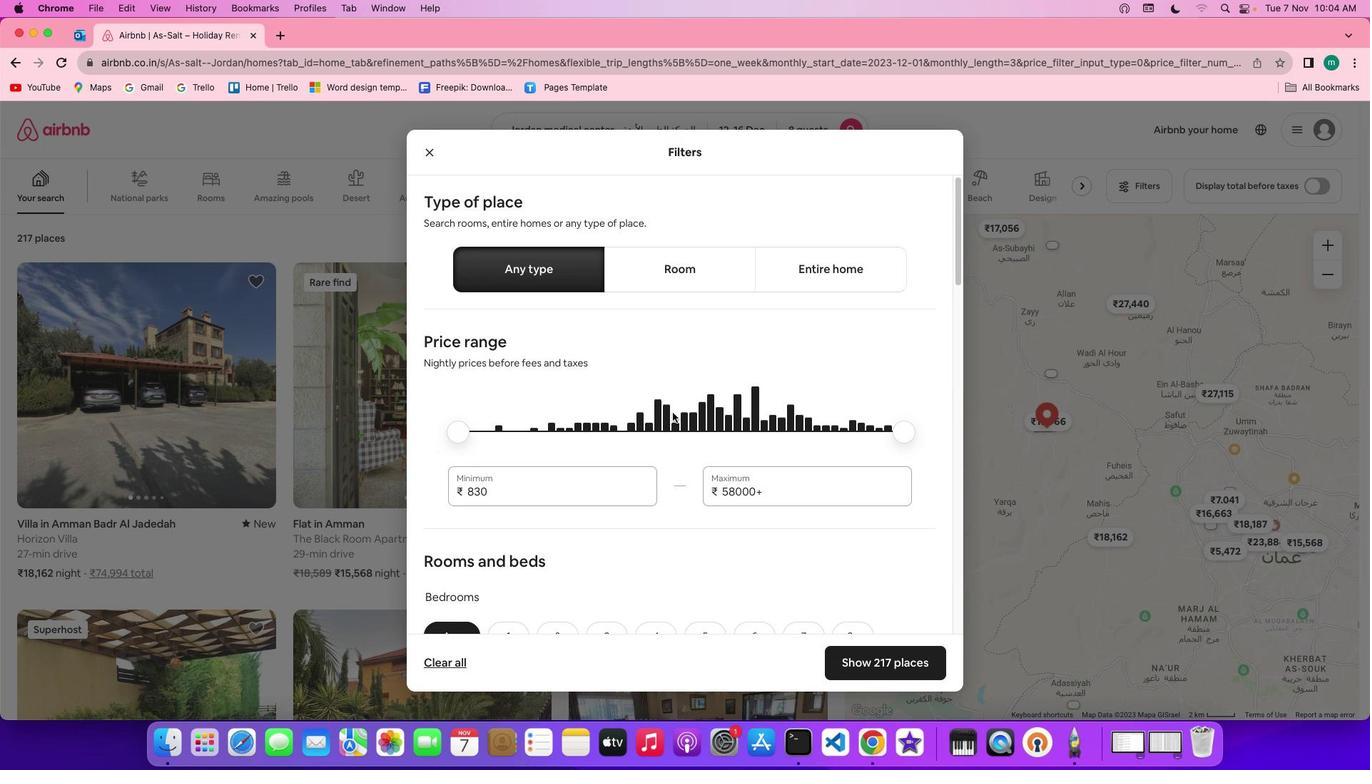 
Action: Mouse scrolled (672, 413) with delta (0, 0)
Screenshot: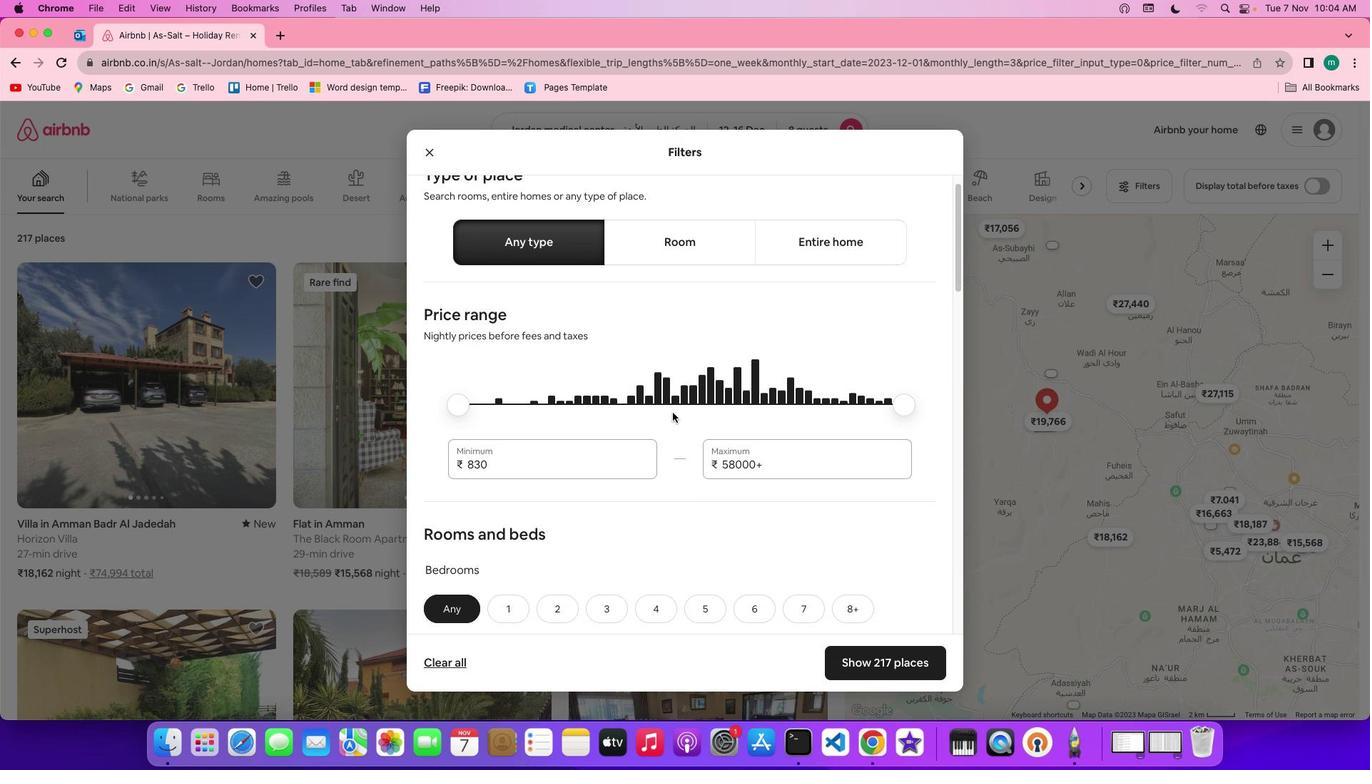 
Action: Mouse scrolled (672, 413) with delta (0, 0)
Screenshot: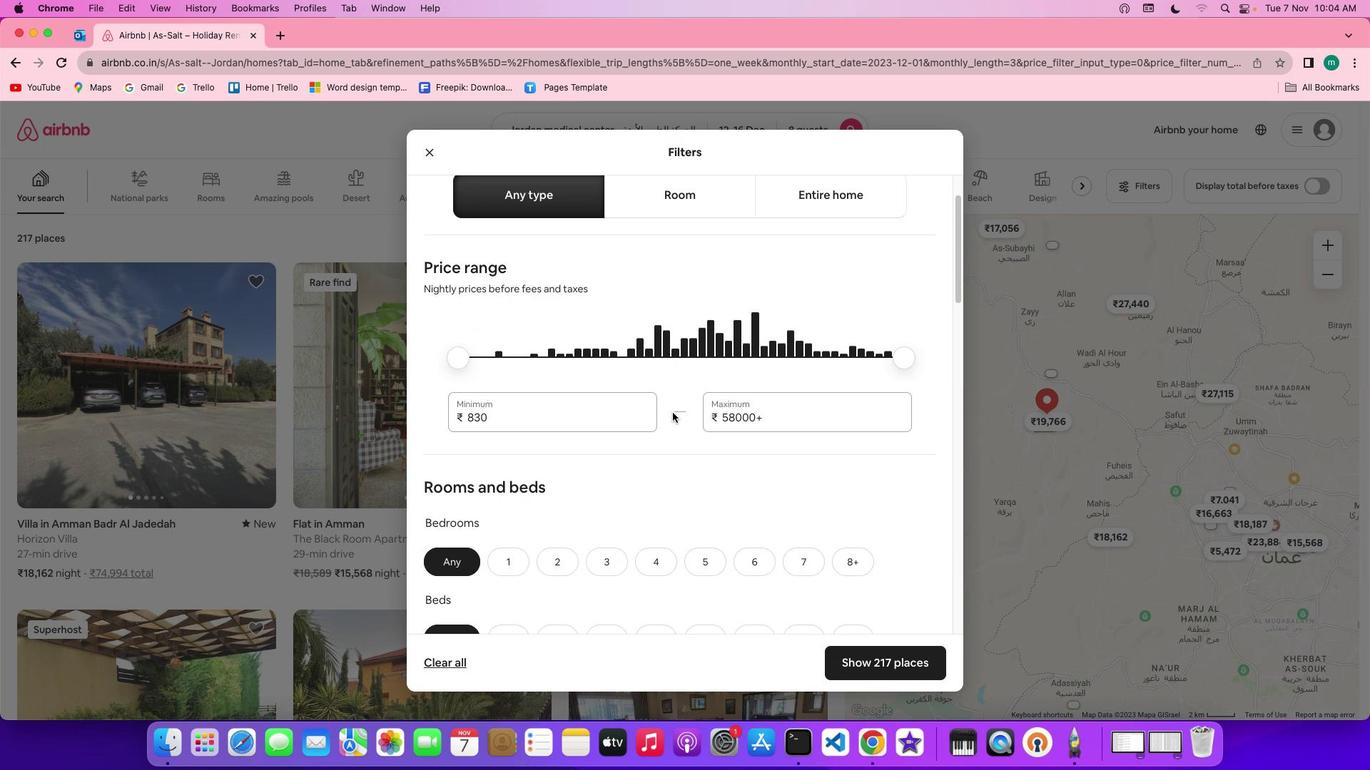 
Action: Mouse scrolled (672, 413) with delta (0, 0)
Screenshot: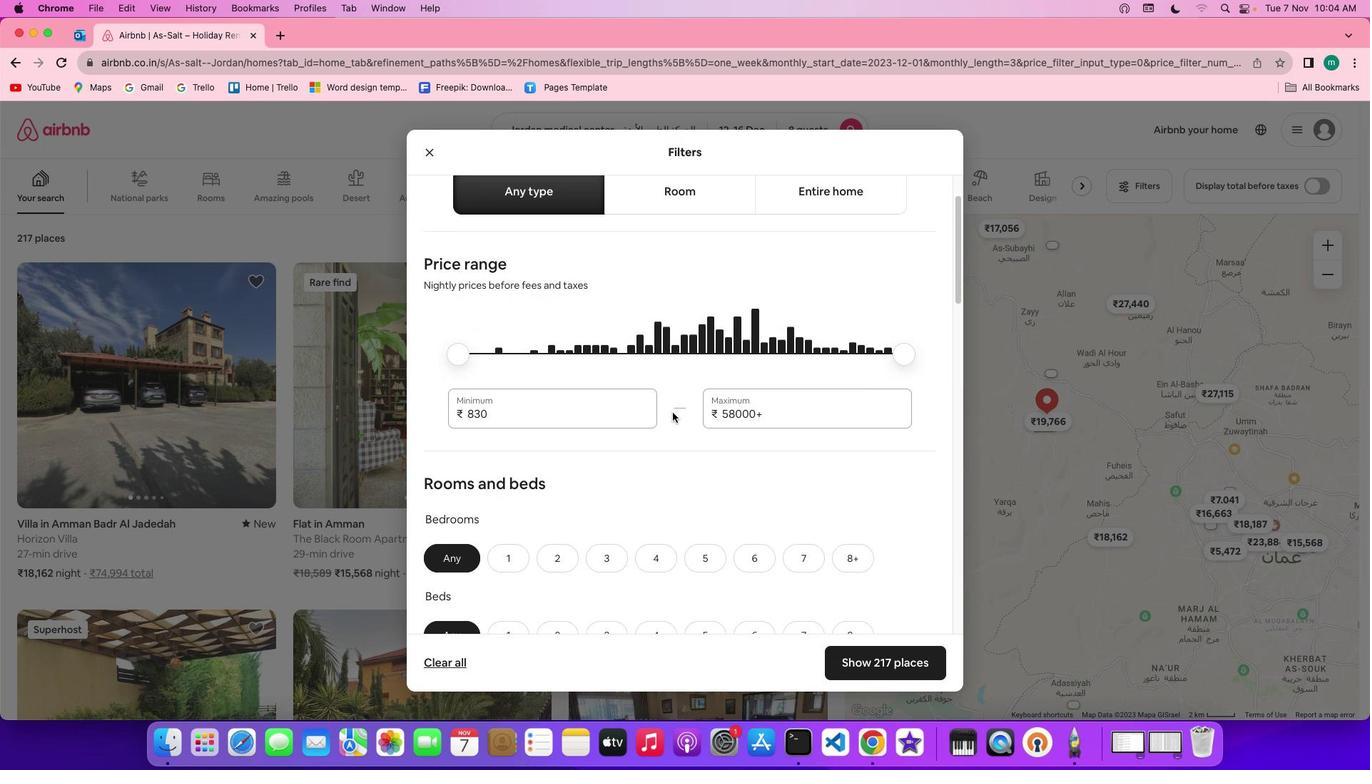 
Action: Mouse scrolled (672, 413) with delta (0, 0)
Screenshot: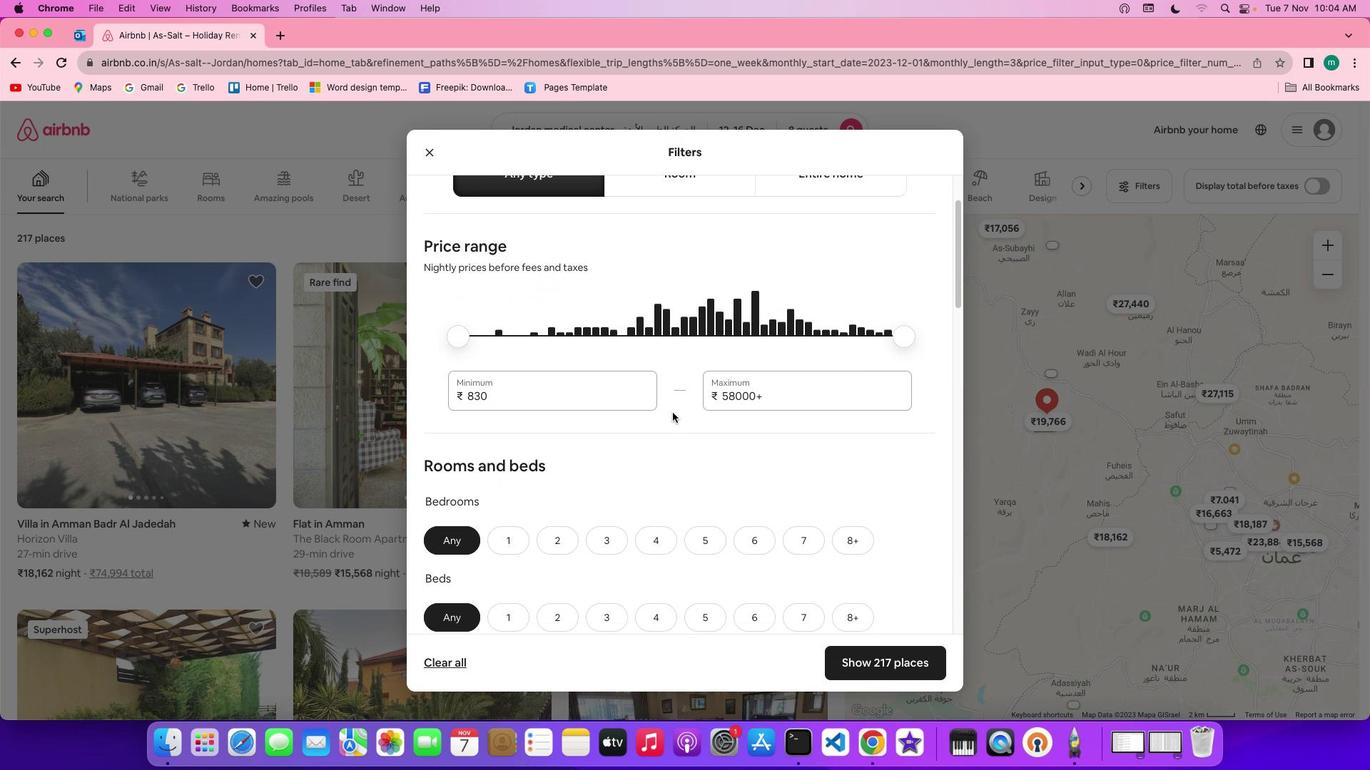 
Action: Mouse scrolled (672, 413) with delta (0, 0)
Screenshot: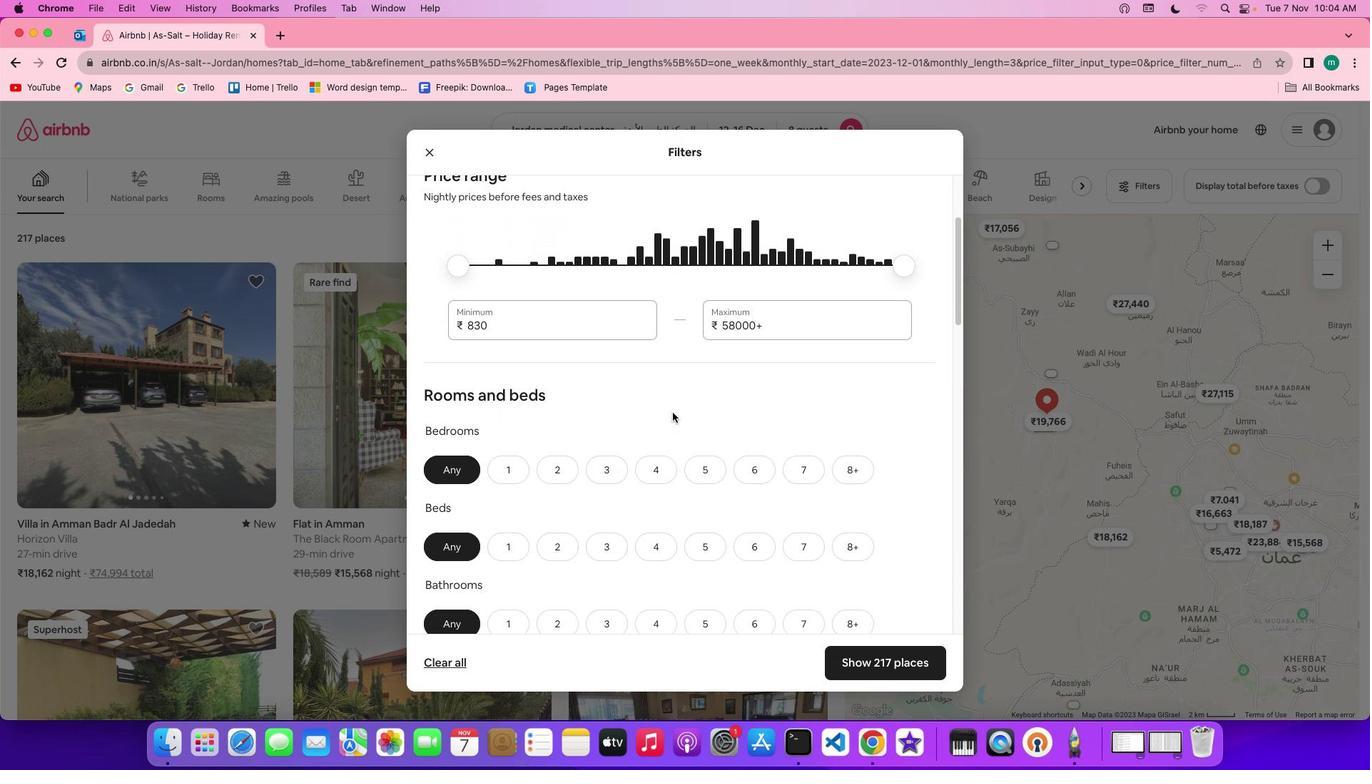 
Action: Mouse scrolled (672, 413) with delta (0, 0)
Screenshot: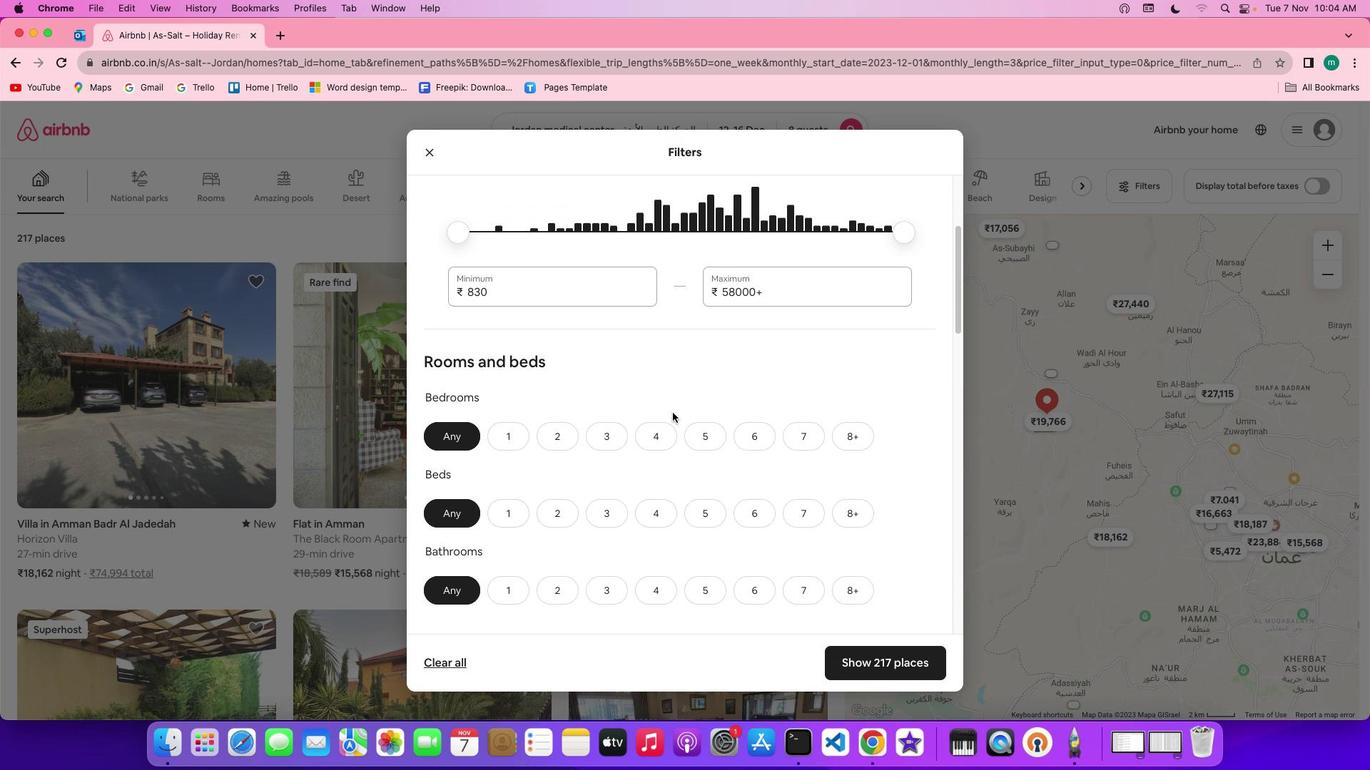 
Action: Mouse scrolled (672, 413) with delta (0, 0)
Screenshot: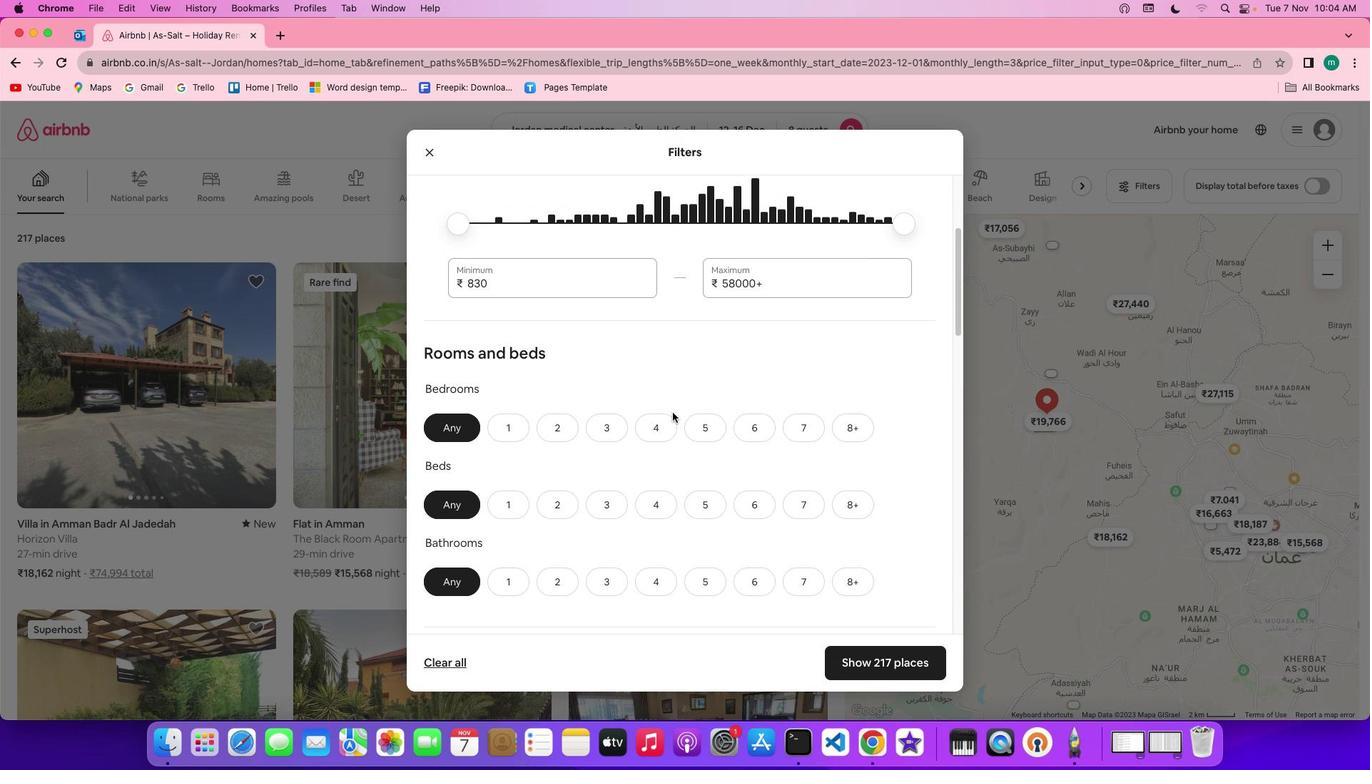 
Action: Mouse scrolled (672, 413) with delta (0, 0)
Screenshot: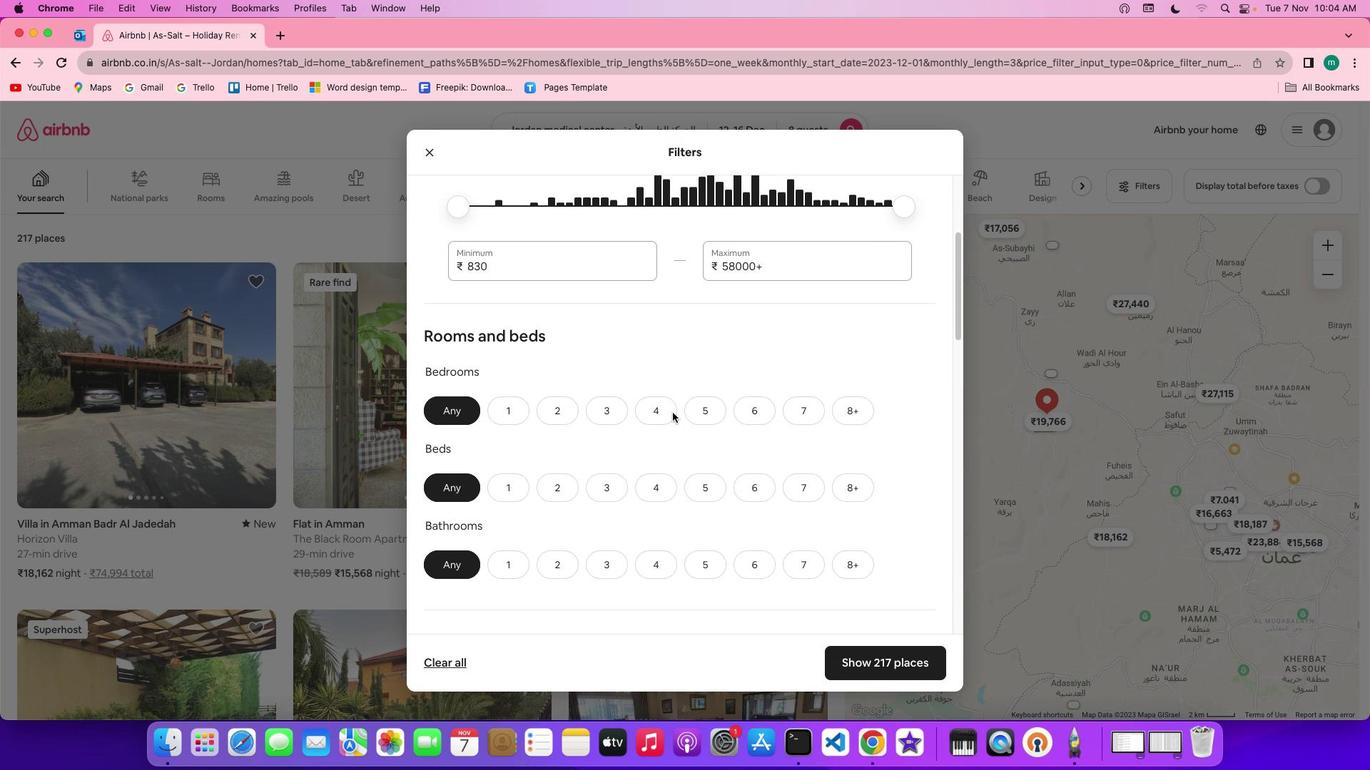 
Action: Mouse scrolled (672, 413) with delta (0, 0)
Screenshot: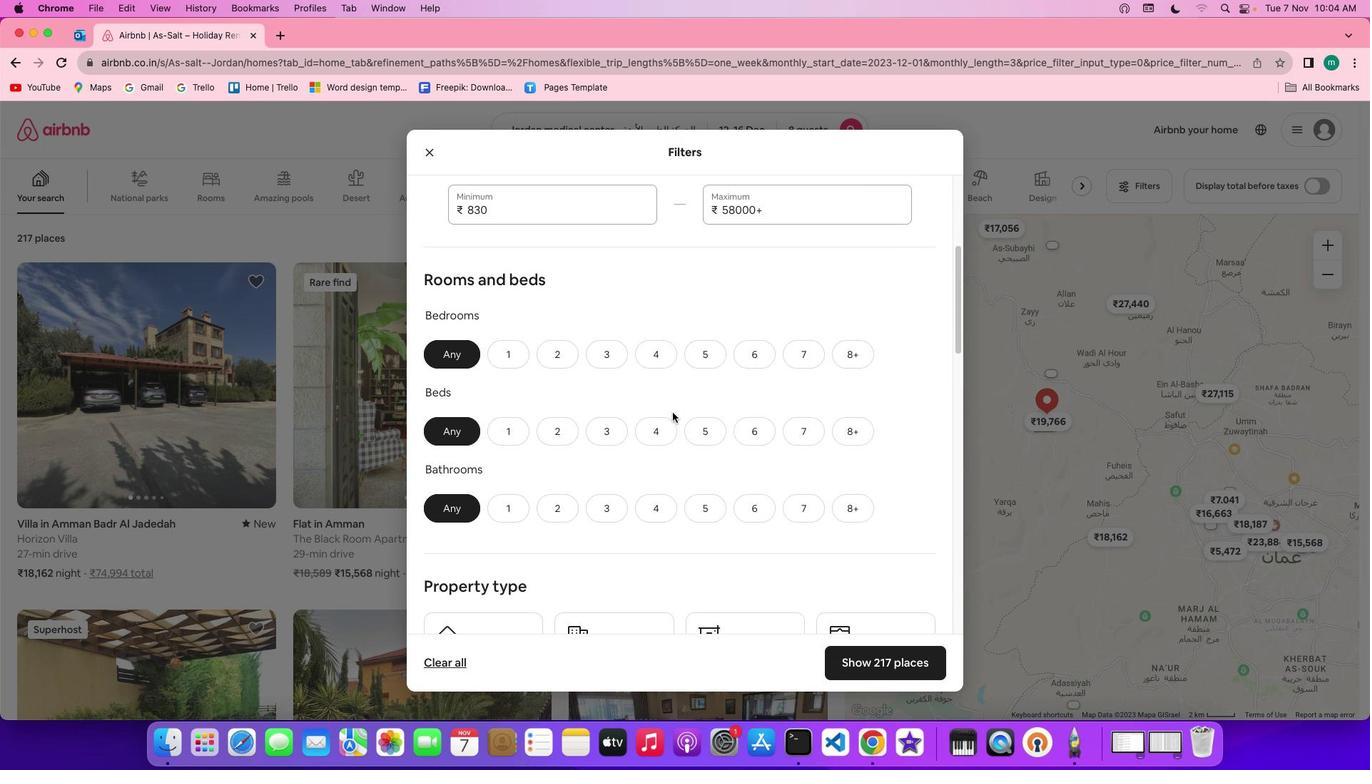 
Action: Mouse moved to (843, 324)
Screenshot: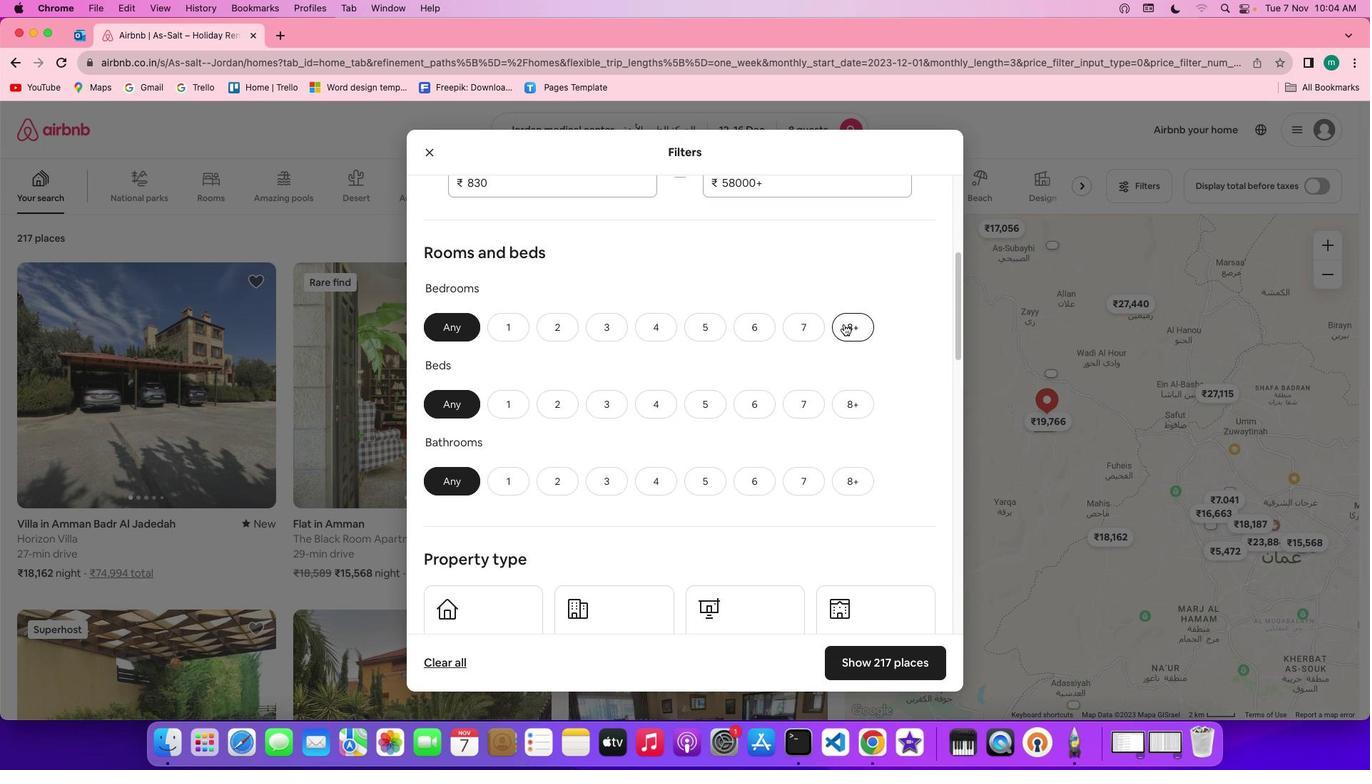 
Action: Mouse pressed left at (843, 324)
Screenshot: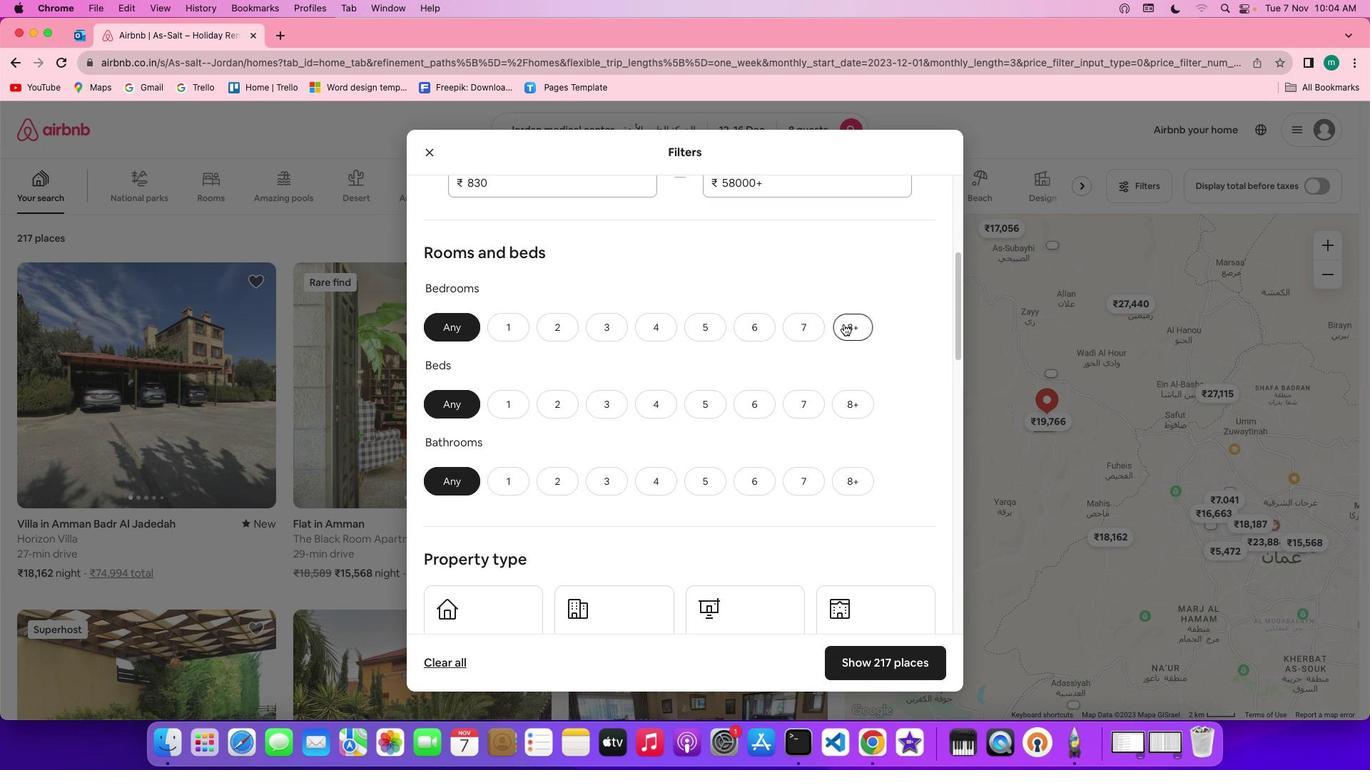 
Action: Mouse moved to (861, 403)
Screenshot: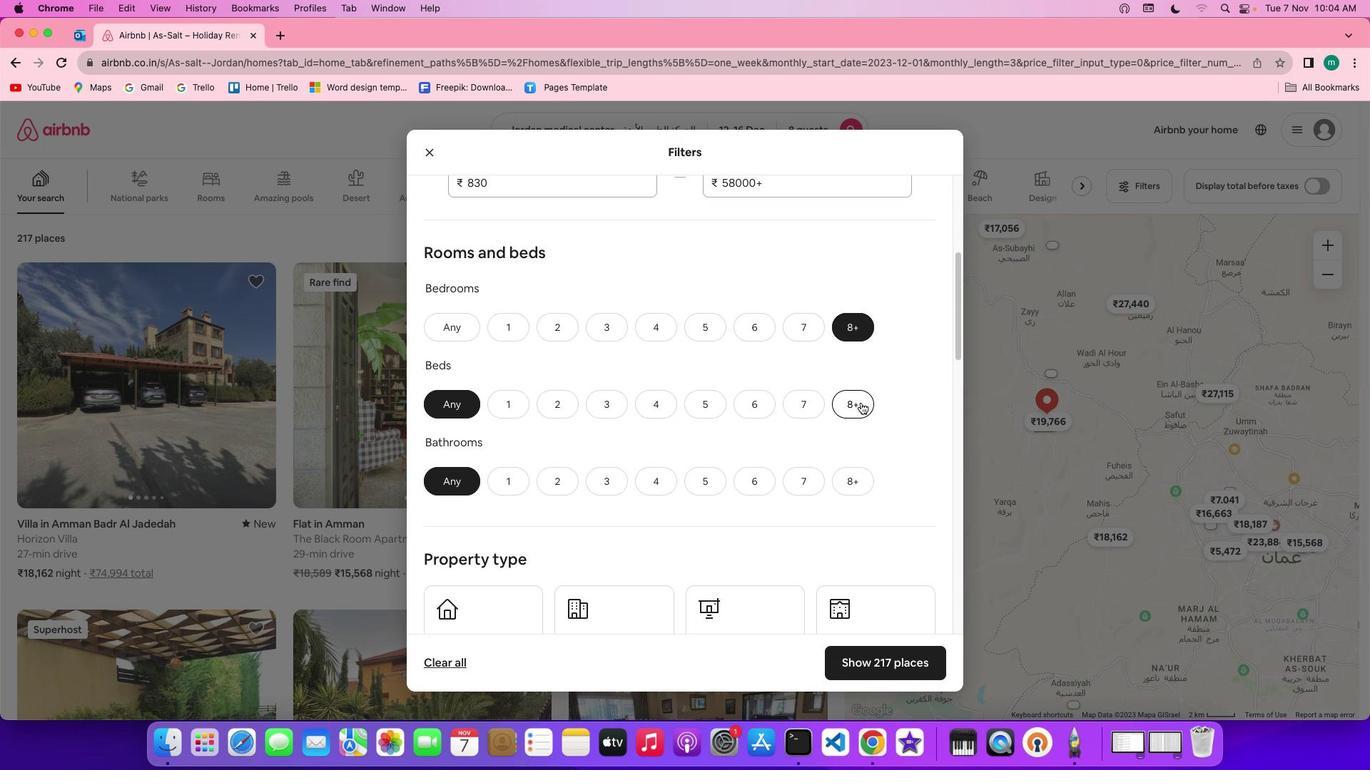 
Action: Mouse pressed left at (861, 403)
Screenshot: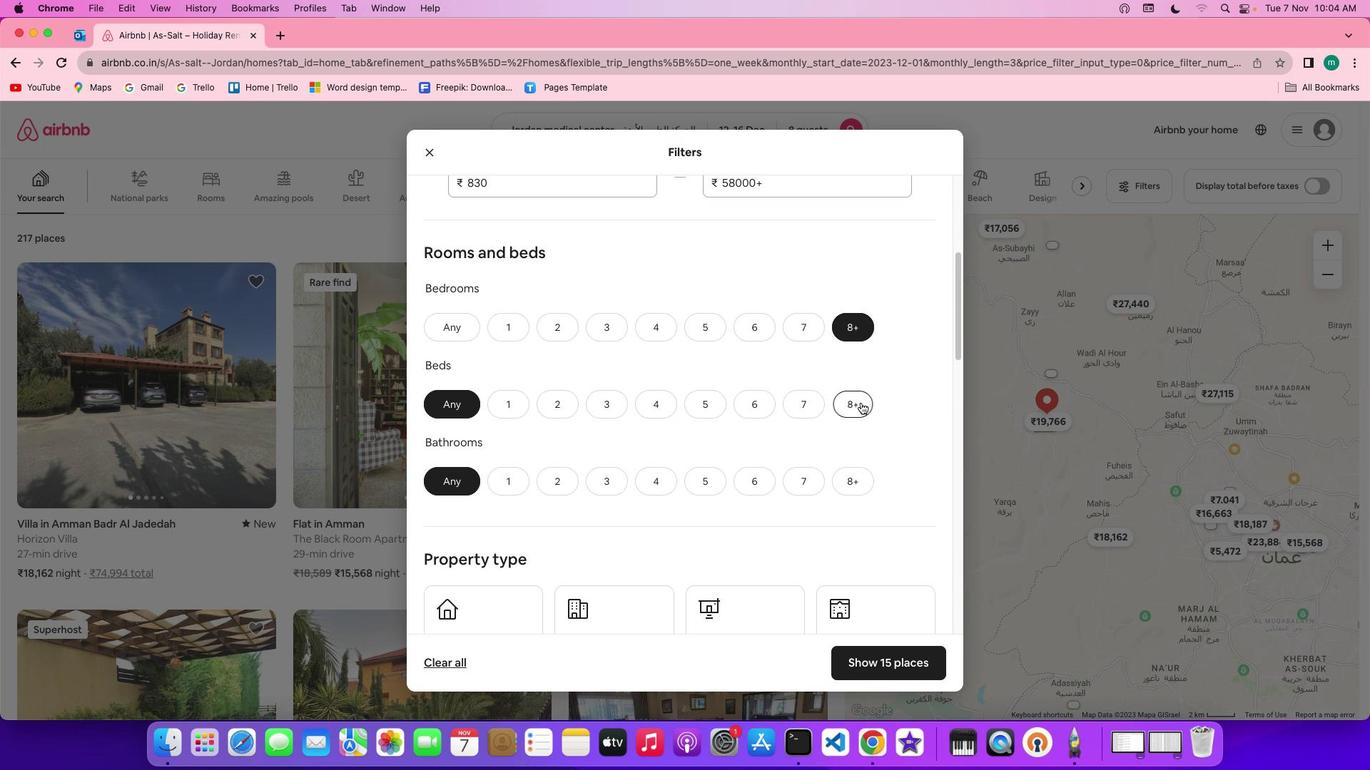 
Action: Mouse moved to (849, 483)
Screenshot: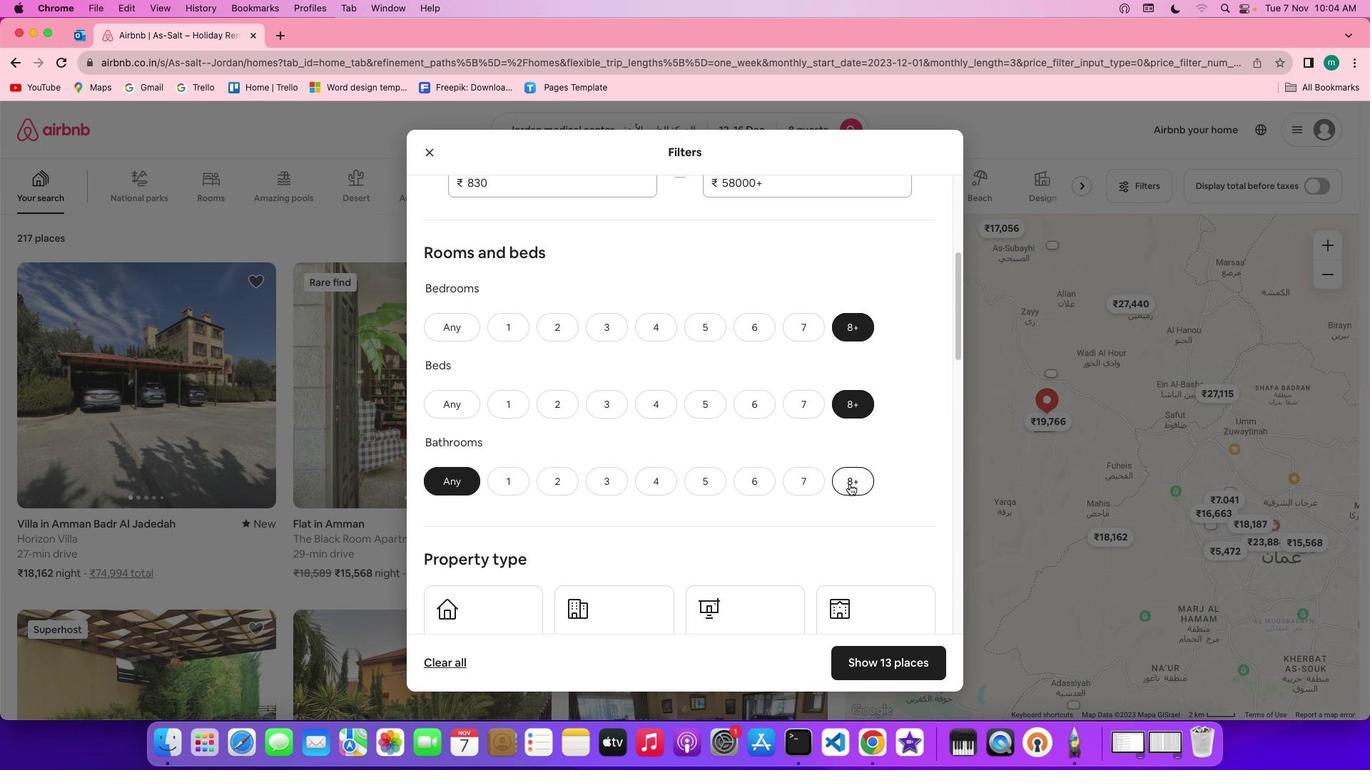 
Action: Mouse pressed left at (849, 483)
Screenshot: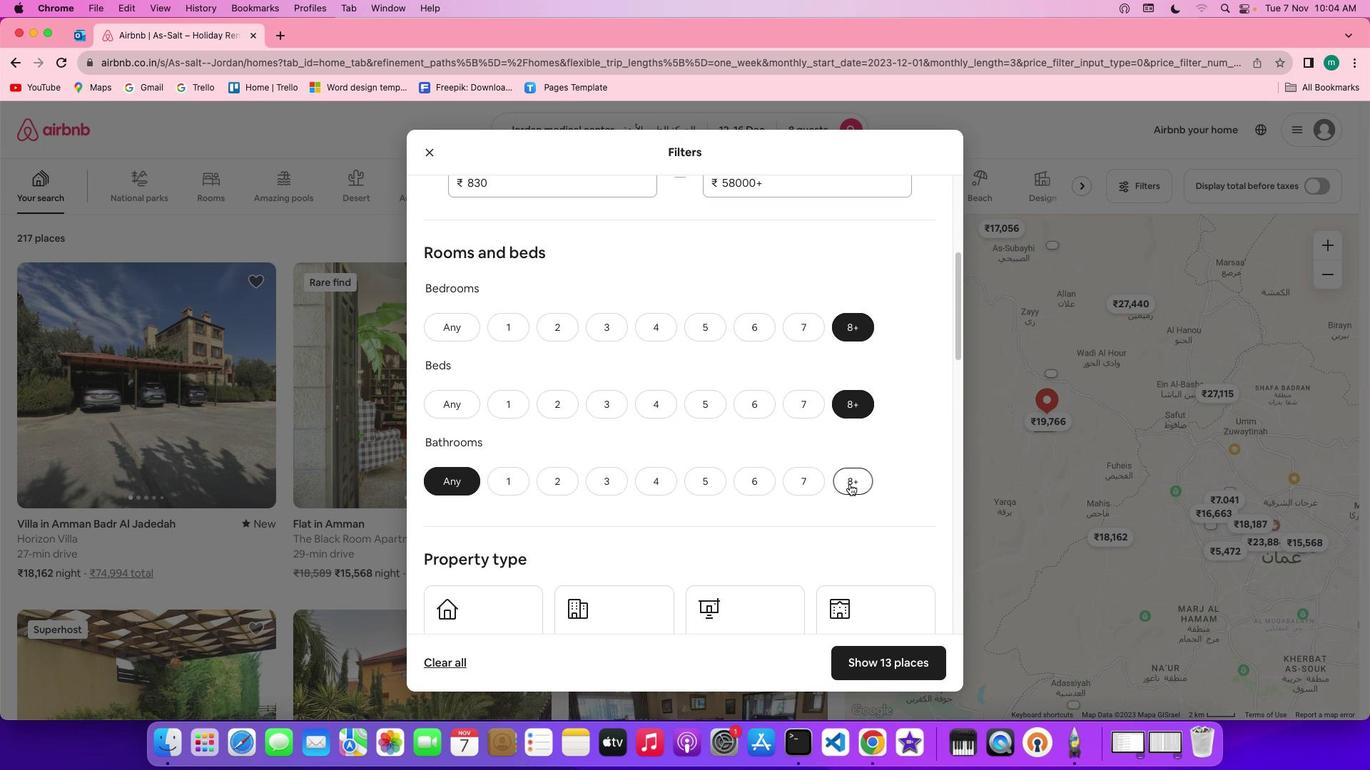 
Action: Mouse moved to (663, 406)
Screenshot: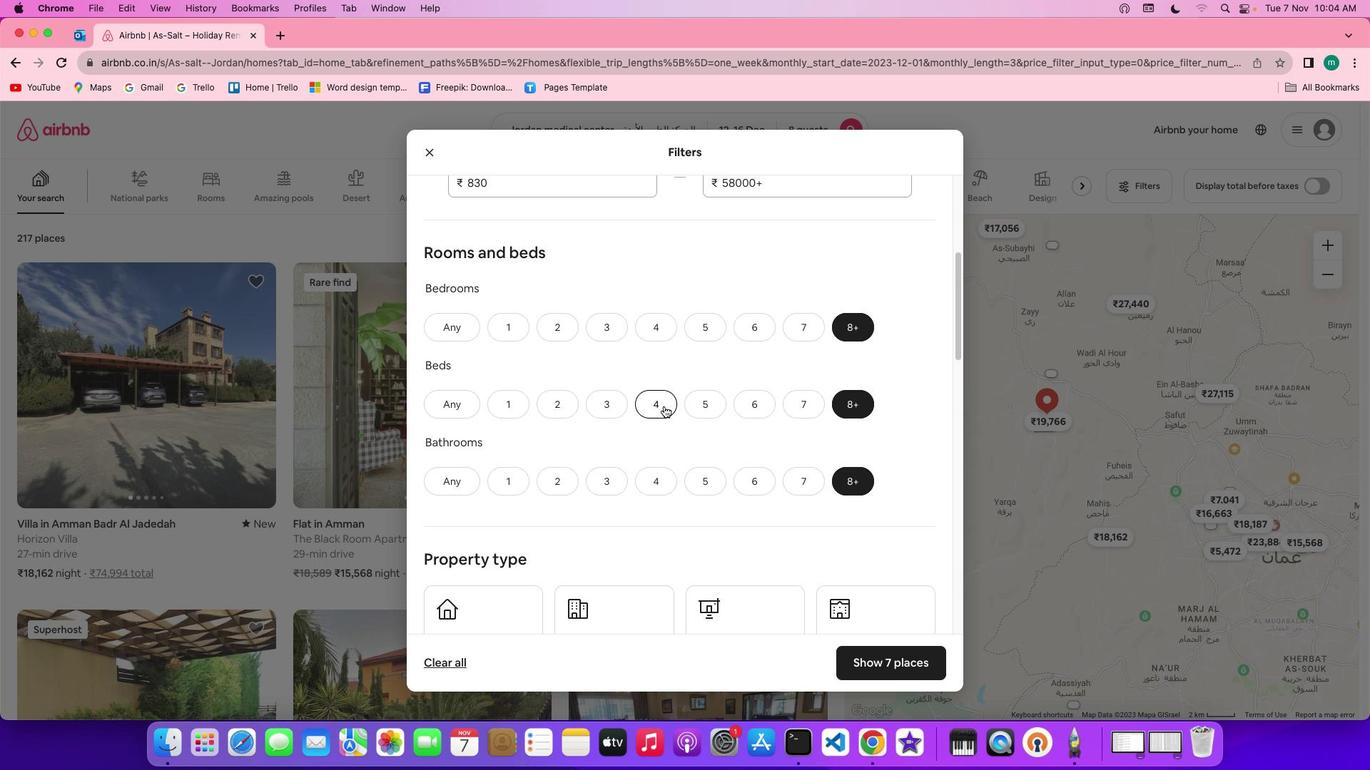 
Action: Mouse scrolled (663, 406) with delta (0, 0)
Screenshot: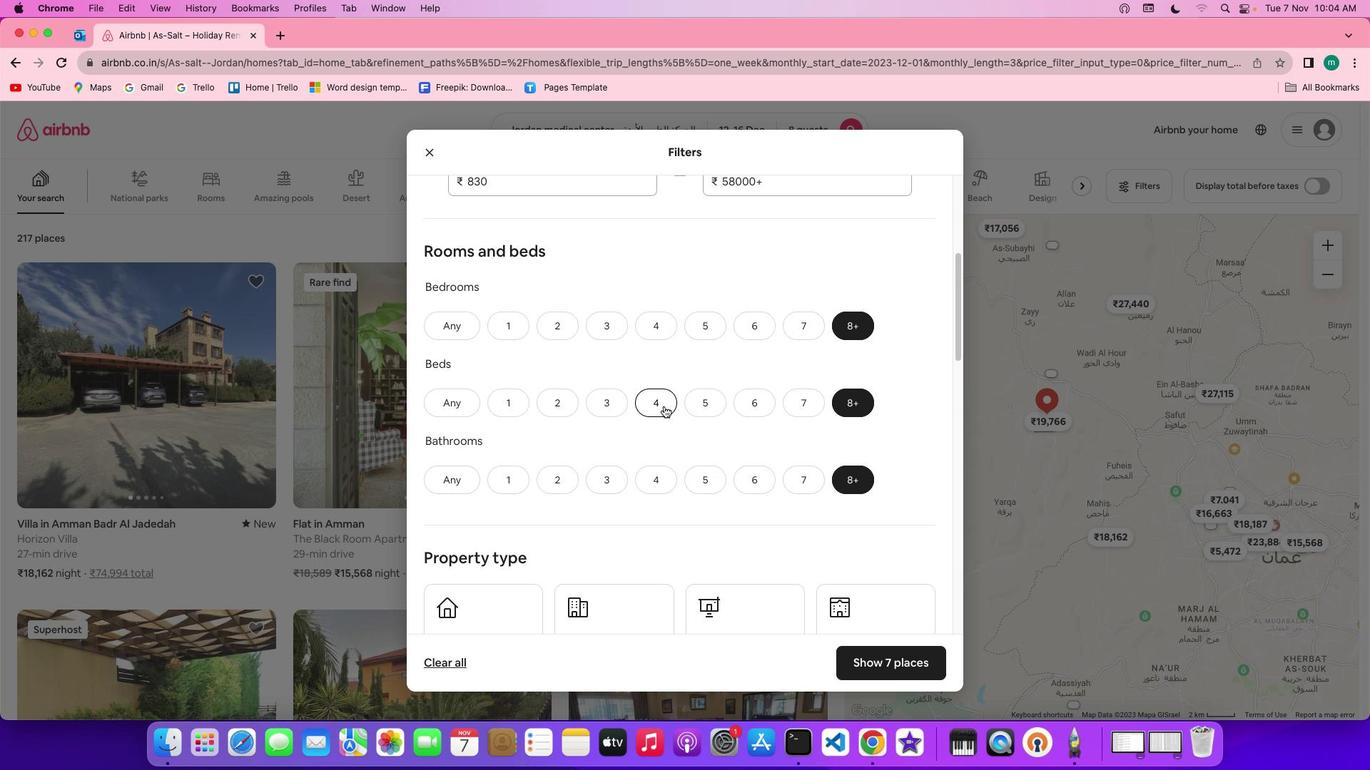 
Action: Mouse scrolled (663, 406) with delta (0, 0)
Screenshot: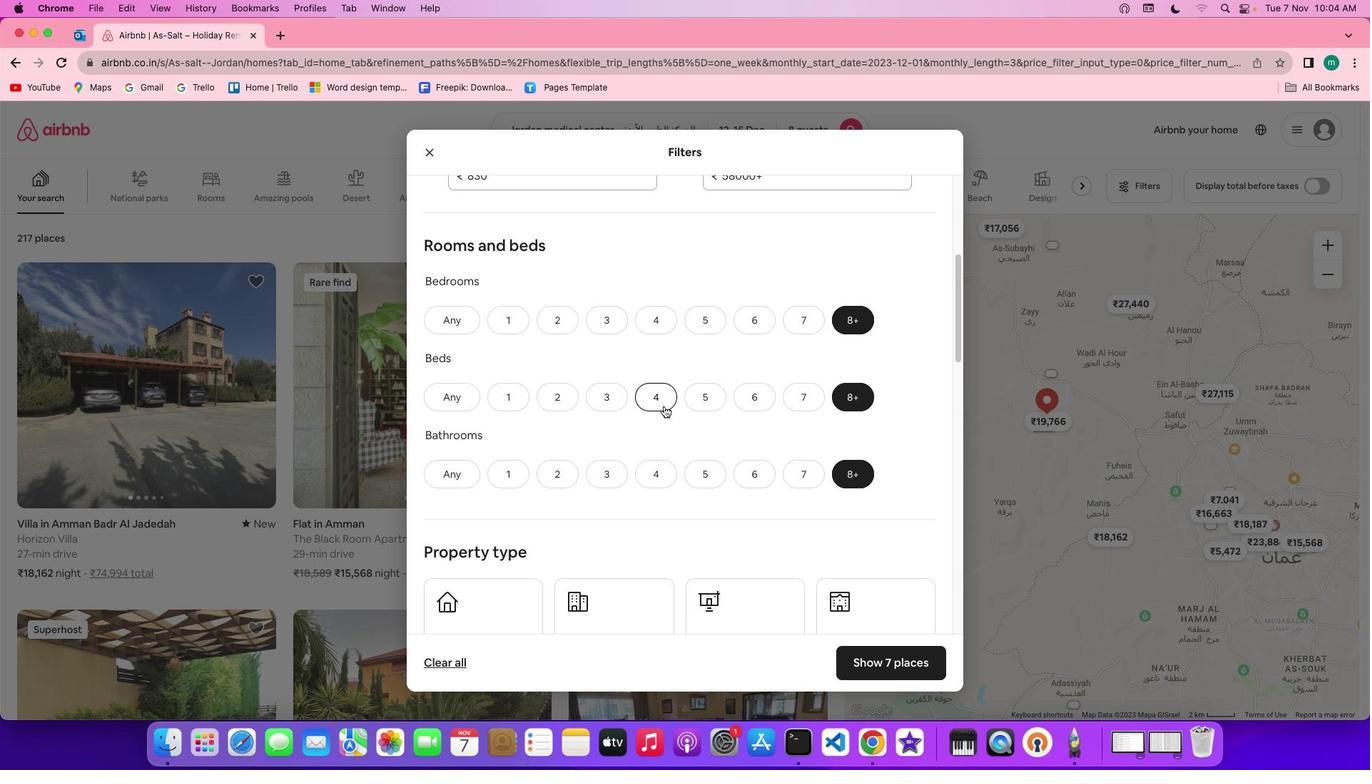 
Action: Mouse scrolled (663, 406) with delta (0, 0)
Screenshot: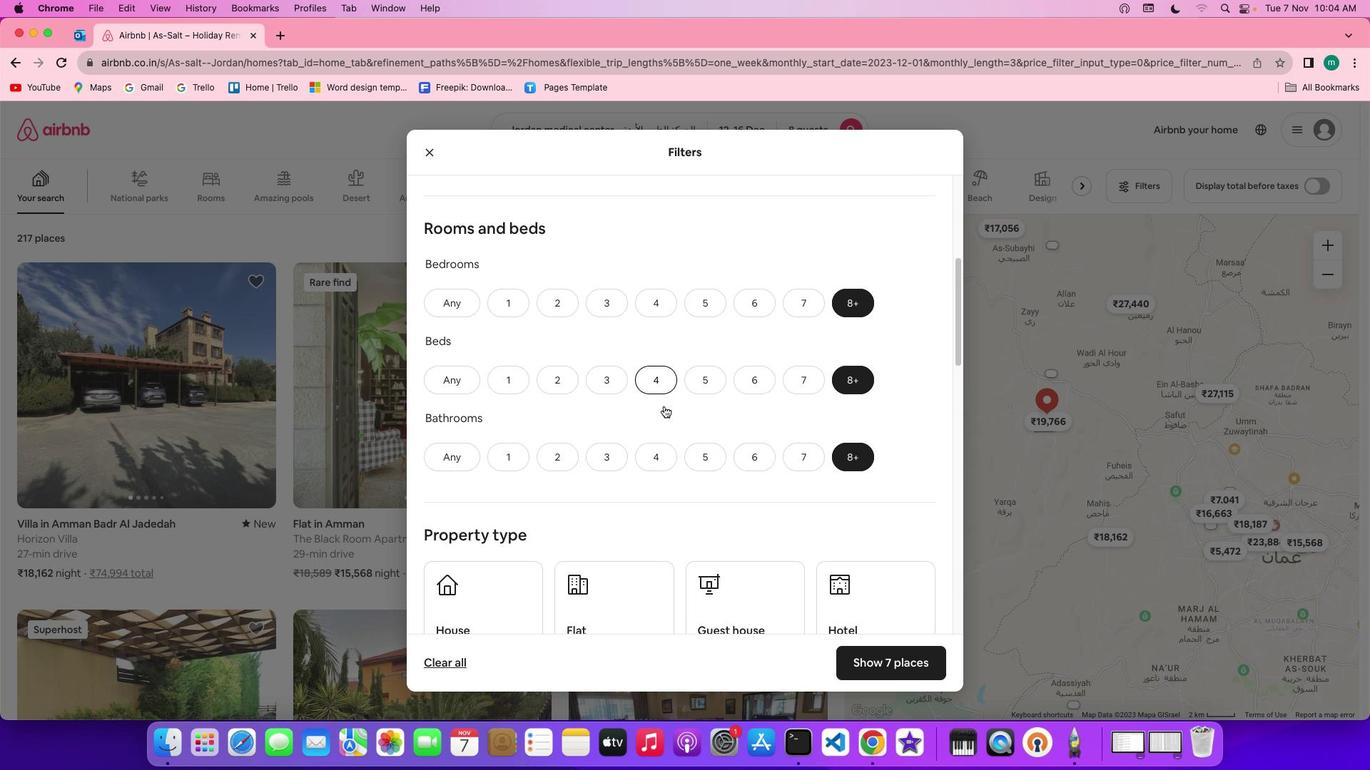 
Action: Mouse scrolled (663, 406) with delta (0, 0)
Screenshot: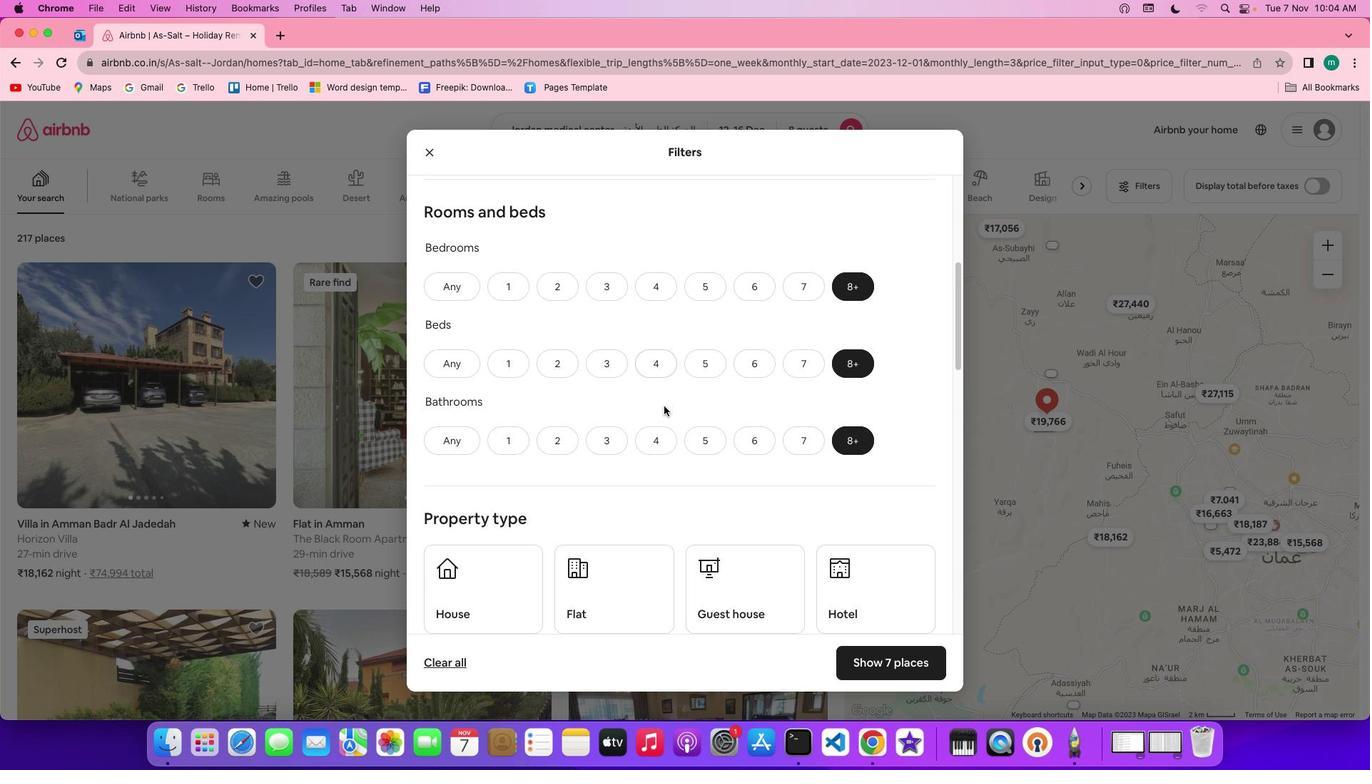 
Action: Mouse scrolled (663, 406) with delta (0, 0)
Screenshot: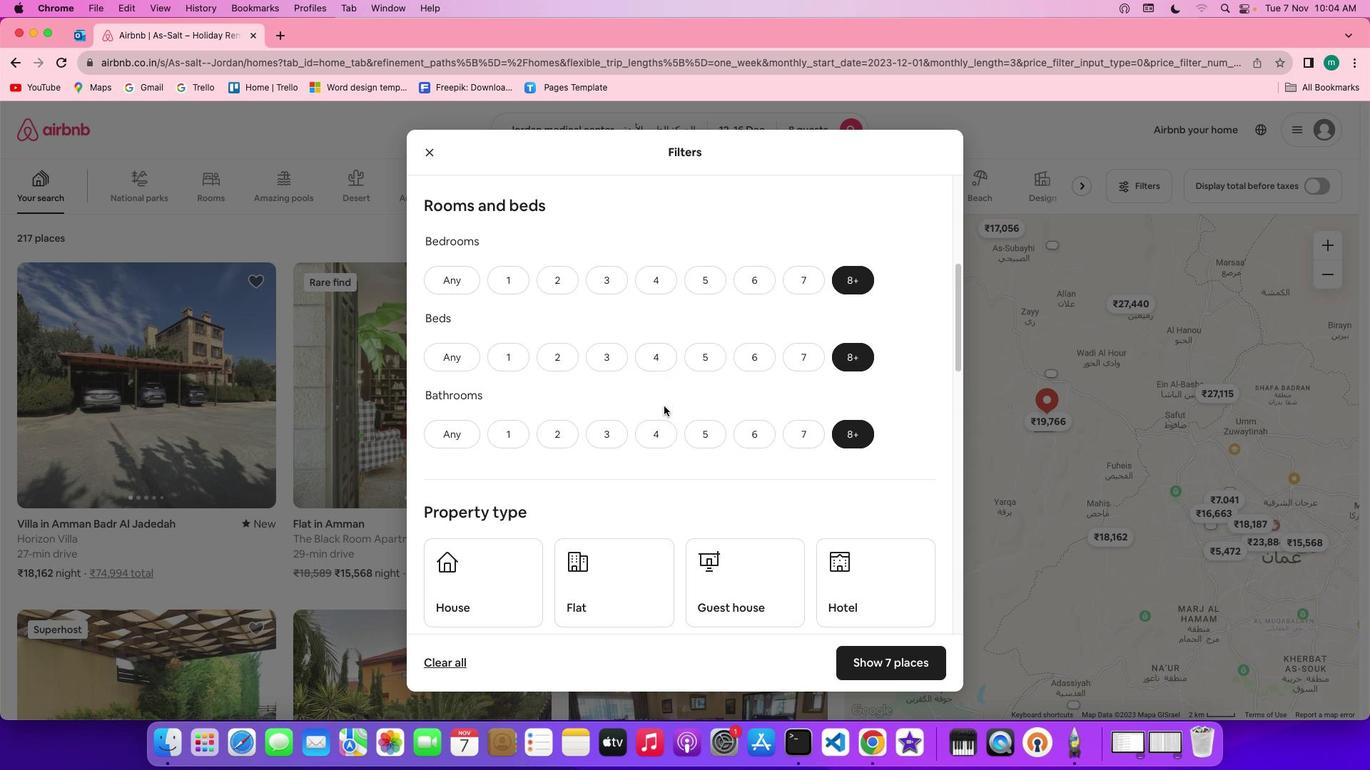 
Action: Mouse scrolled (663, 406) with delta (0, 0)
Screenshot: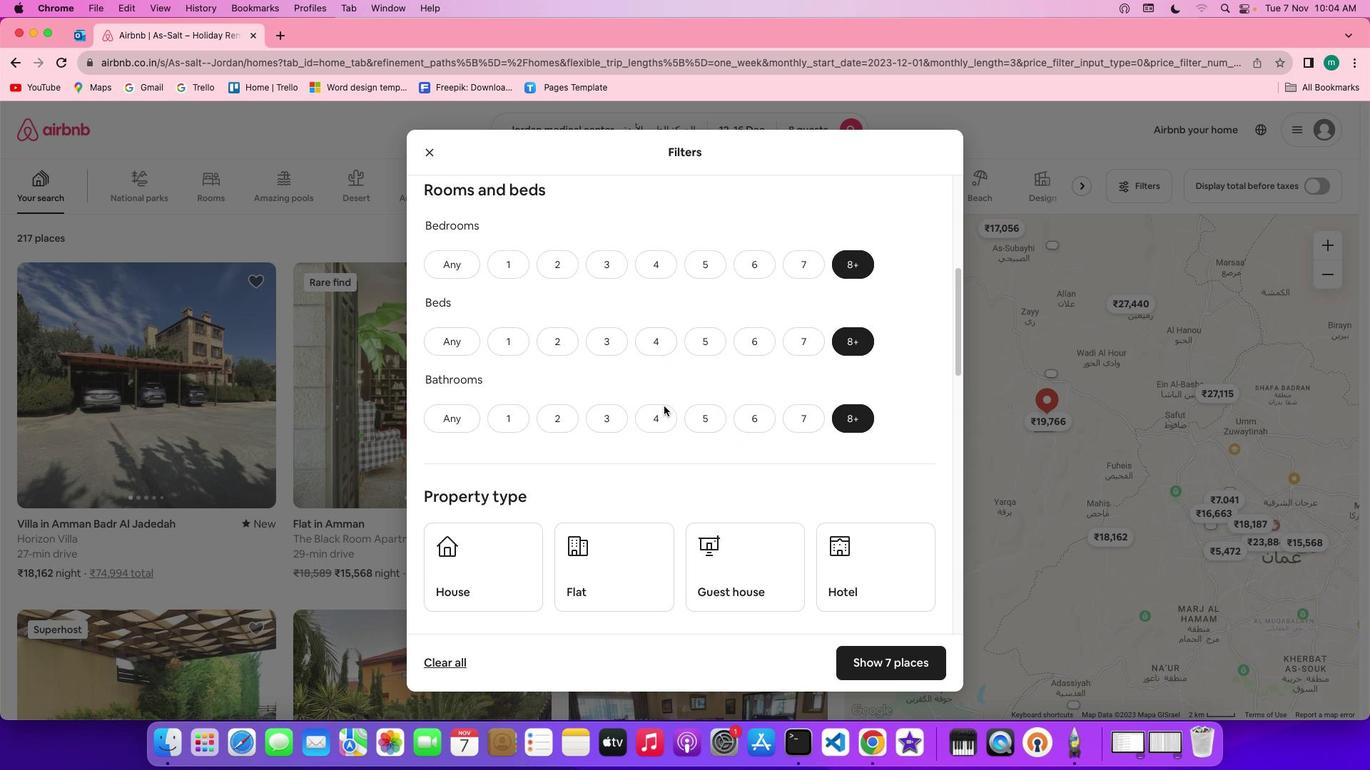 
Action: Mouse scrolled (663, 406) with delta (0, 0)
Screenshot: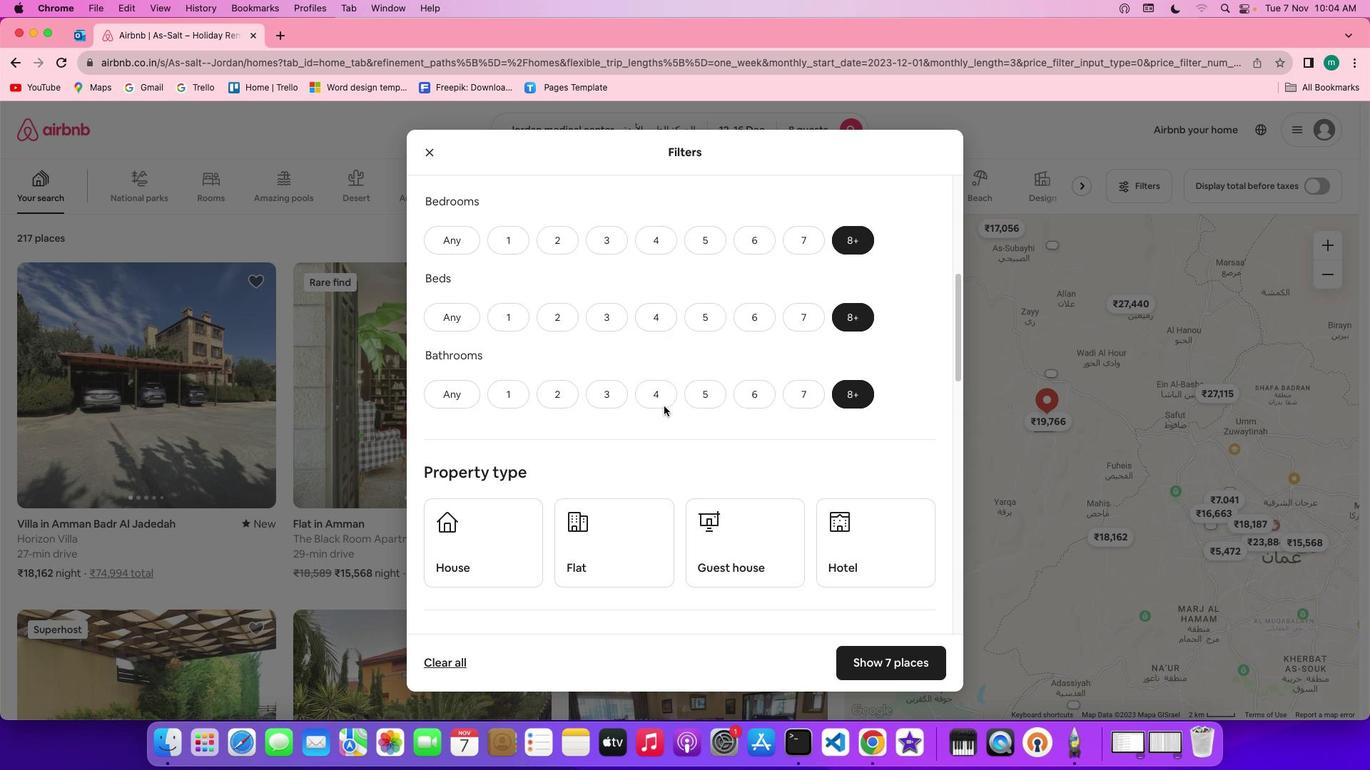 
Action: Mouse scrolled (663, 406) with delta (0, 0)
Screenshot: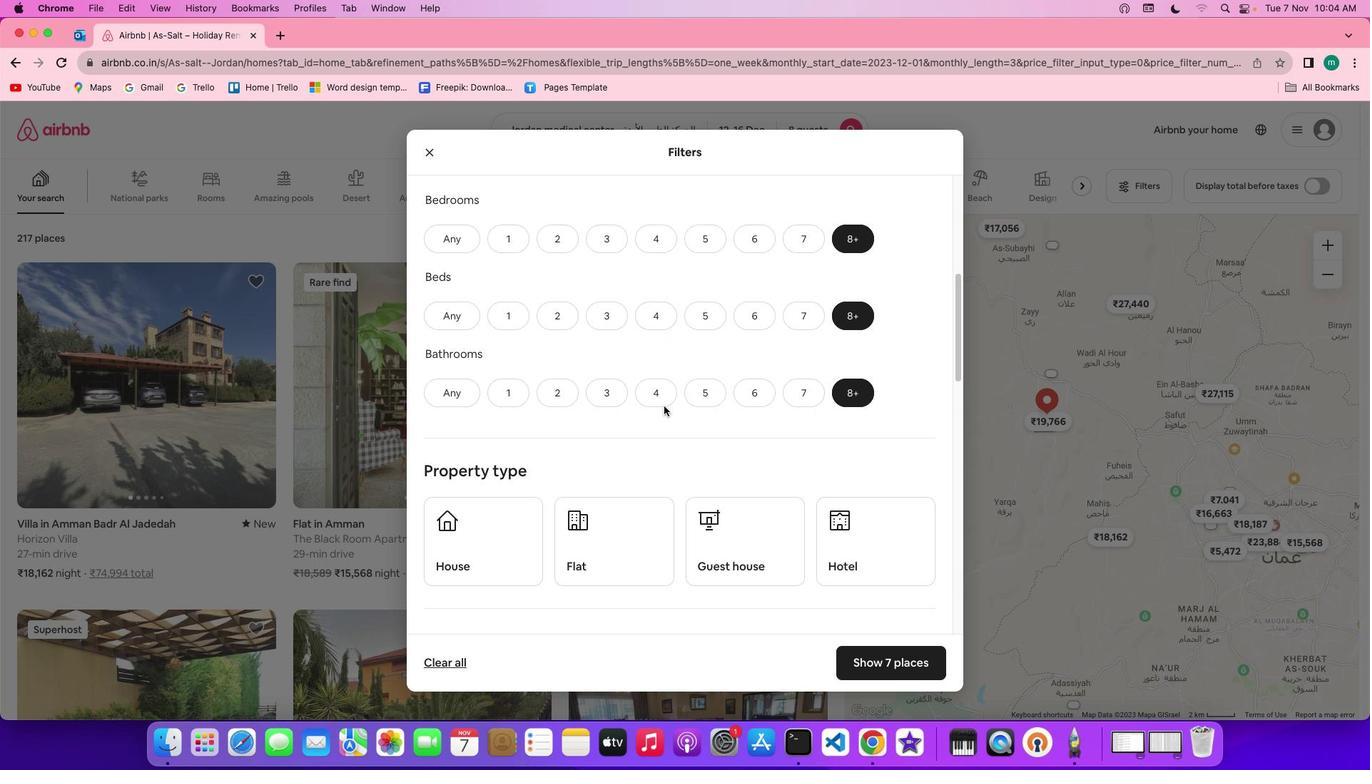 
Action: Mouse scrolled (663, 406) with delta (0, 0)
Screenshot: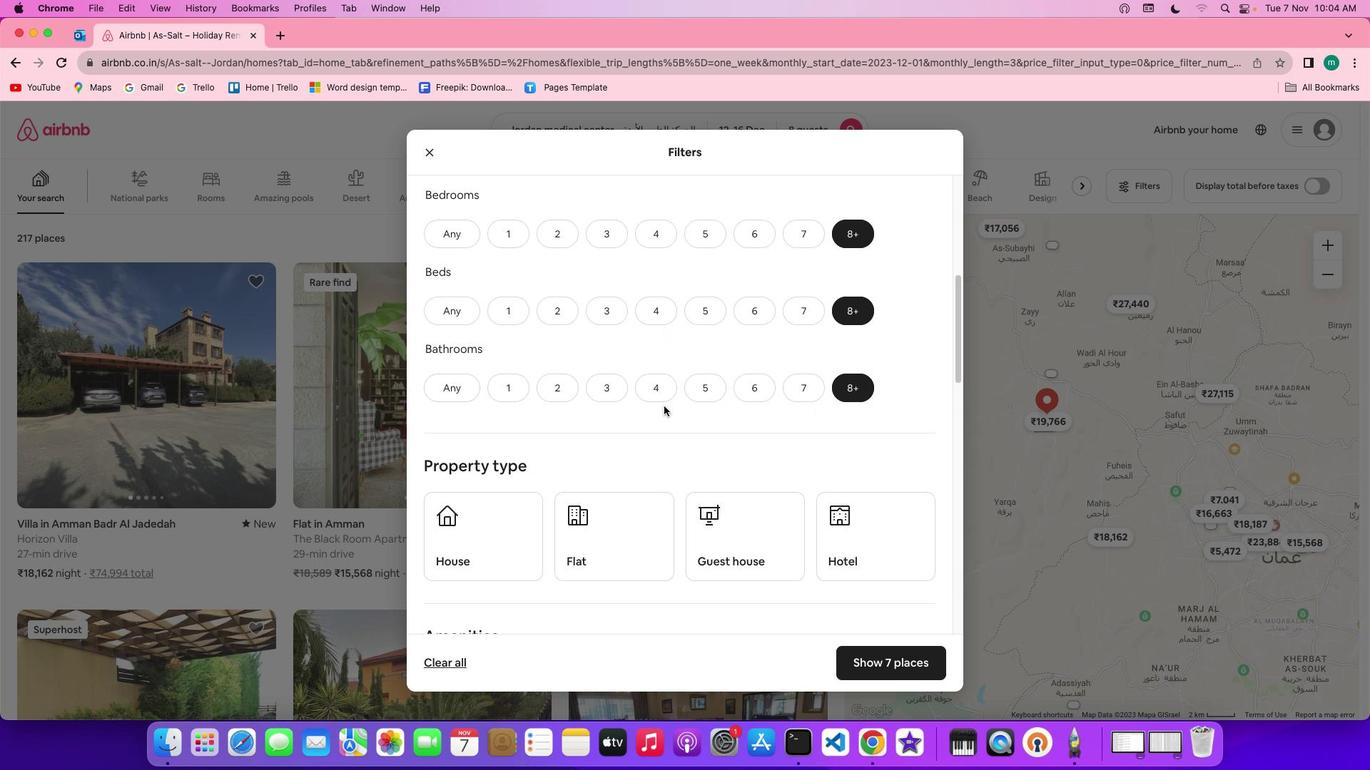 
Action: Mouse scrolled (663, 406) with delta (0, 0)
Screenshot: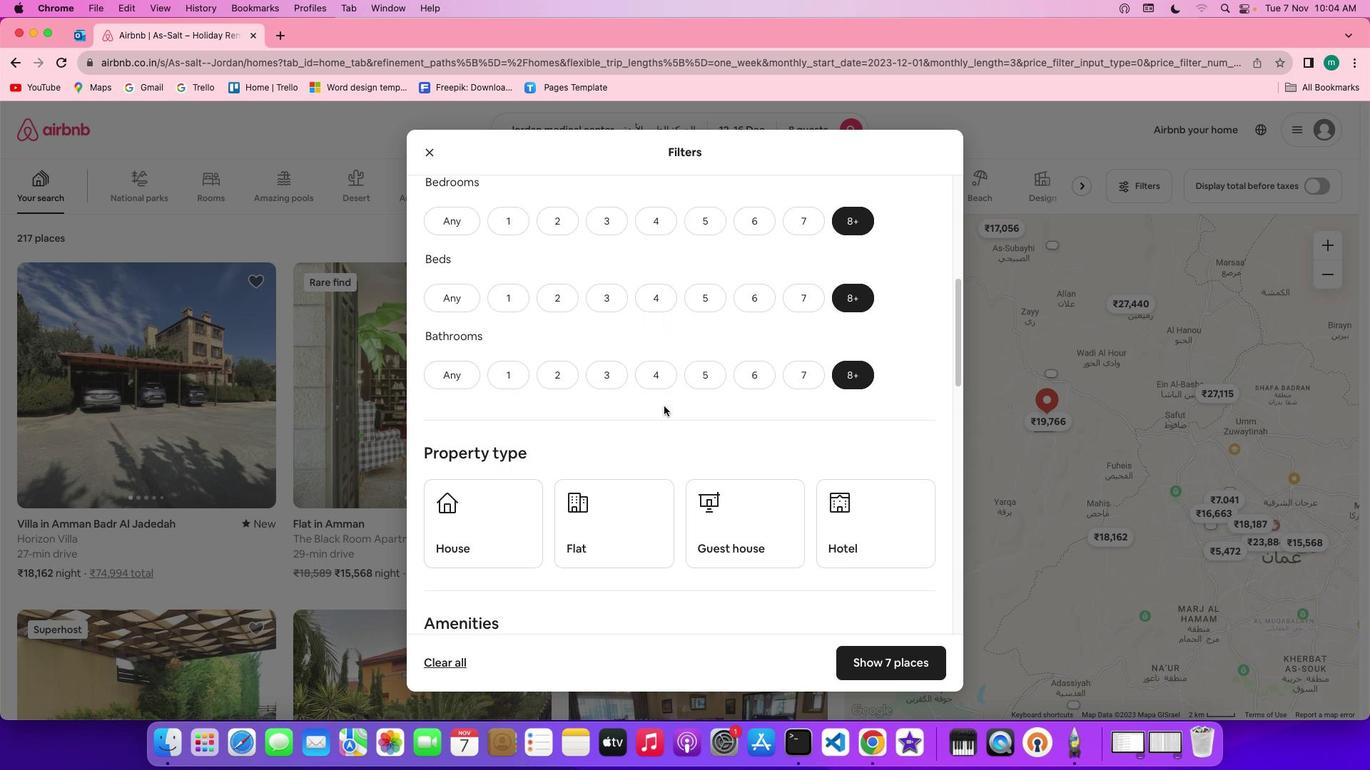 
Action: Mouse scrolled (663, 406) with delta (0, 0)
Screenshot: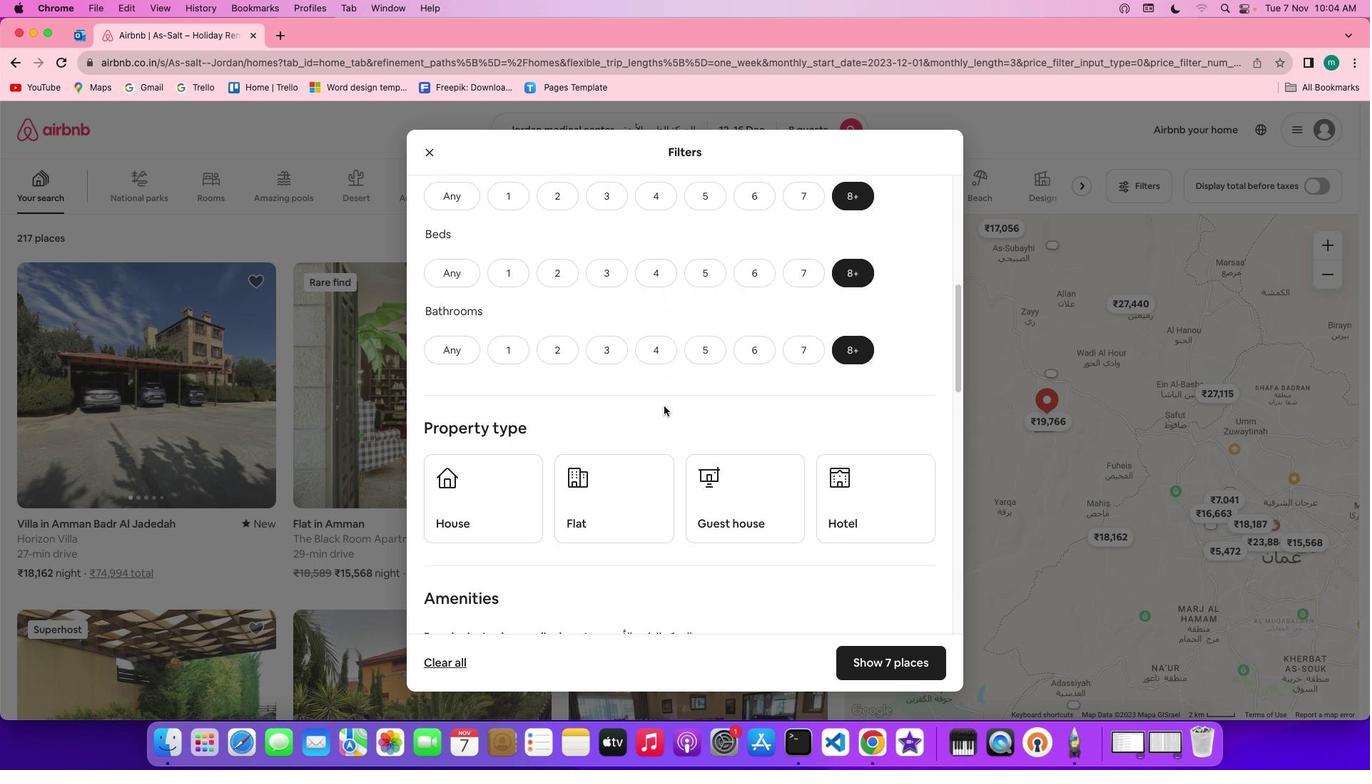 
Action: Mouse scrolled (663, 406) with delta (0, 0)
Screenshot: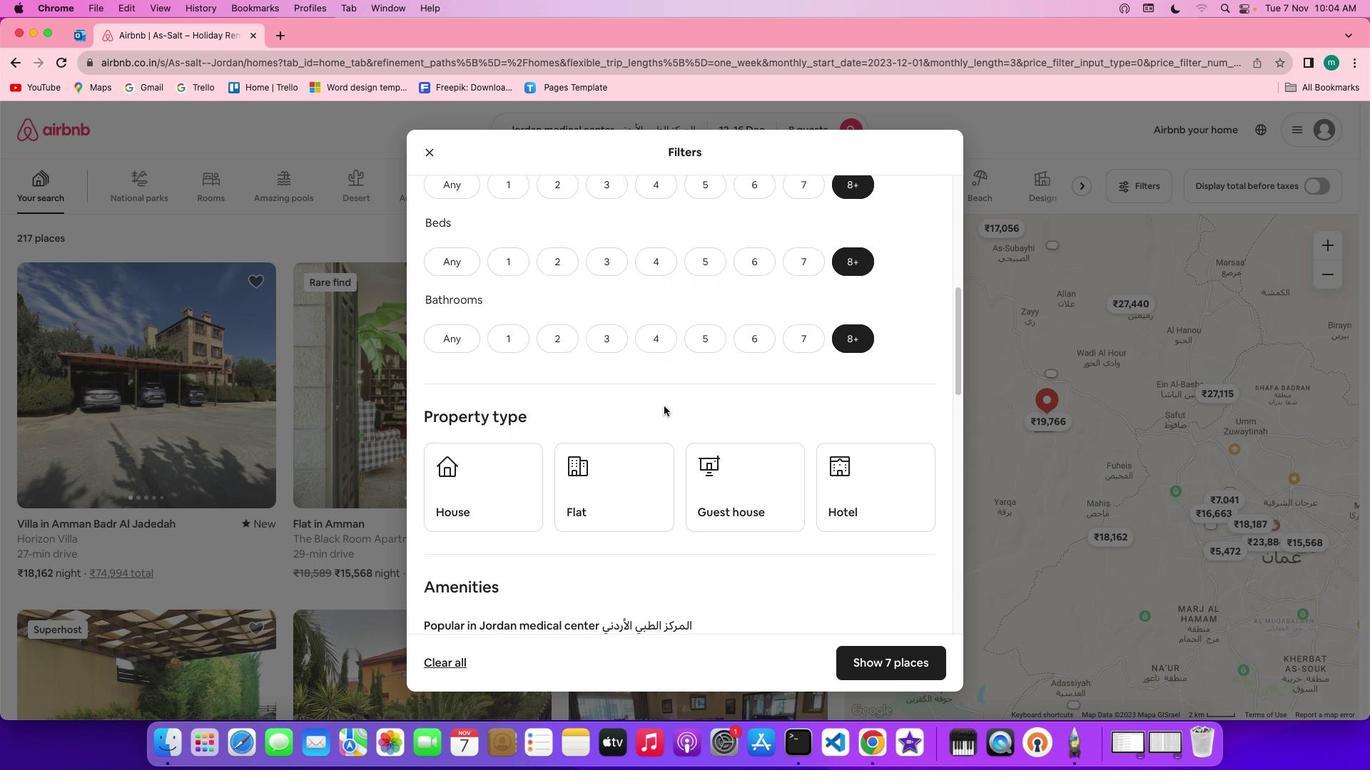 
Action: Mouse scrolled (663, 406) with delta (0, 0)
Screenshot: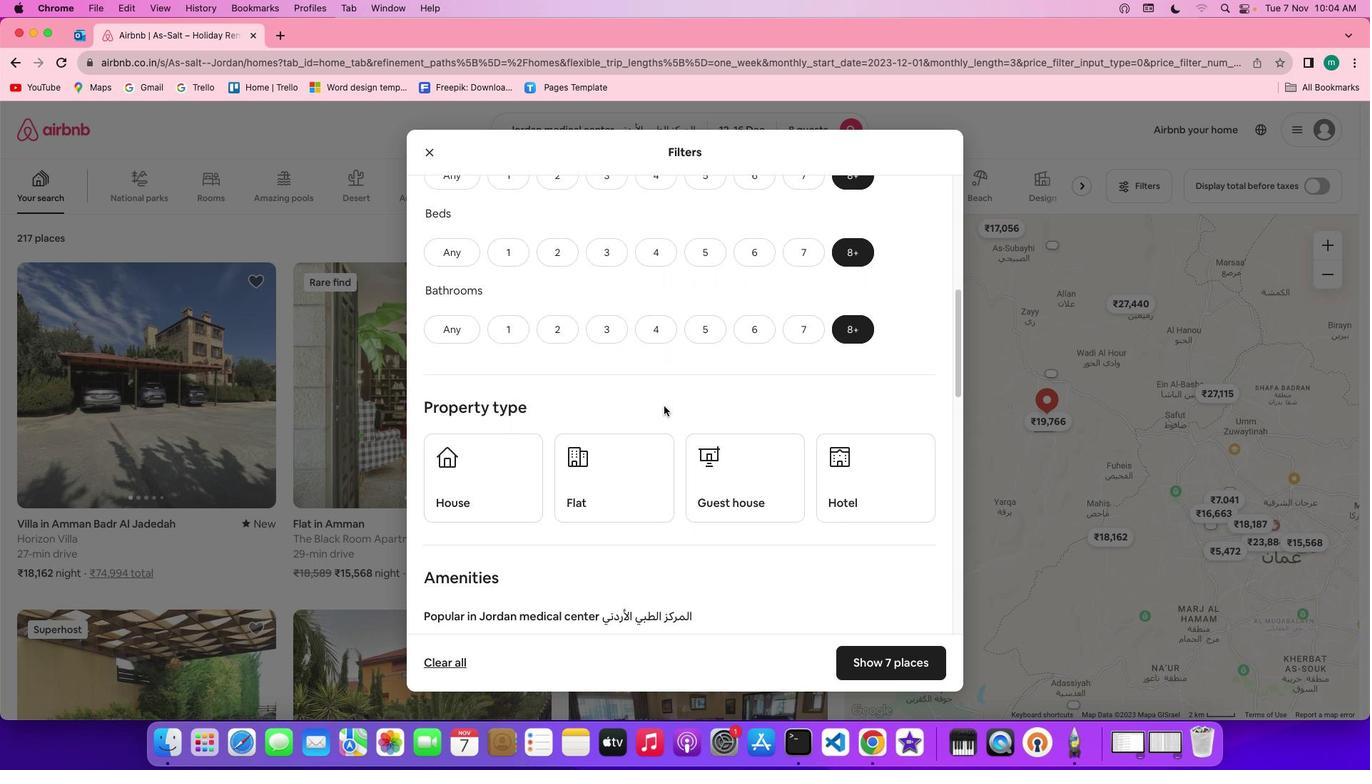 
Action: Mouse scrolled (663, 406) with delta (0, 0)
Screenshot: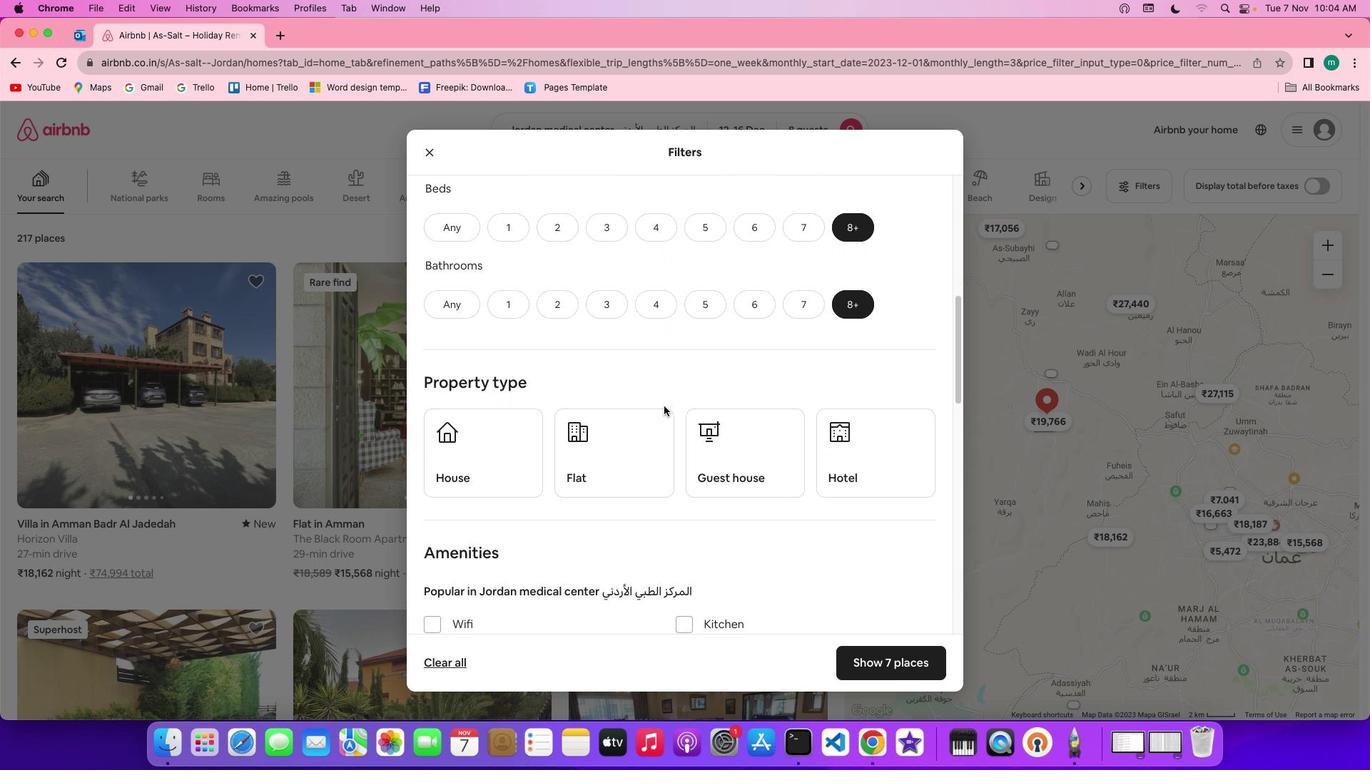 
Action: Mouse moved to (503, 403)
Screenshot: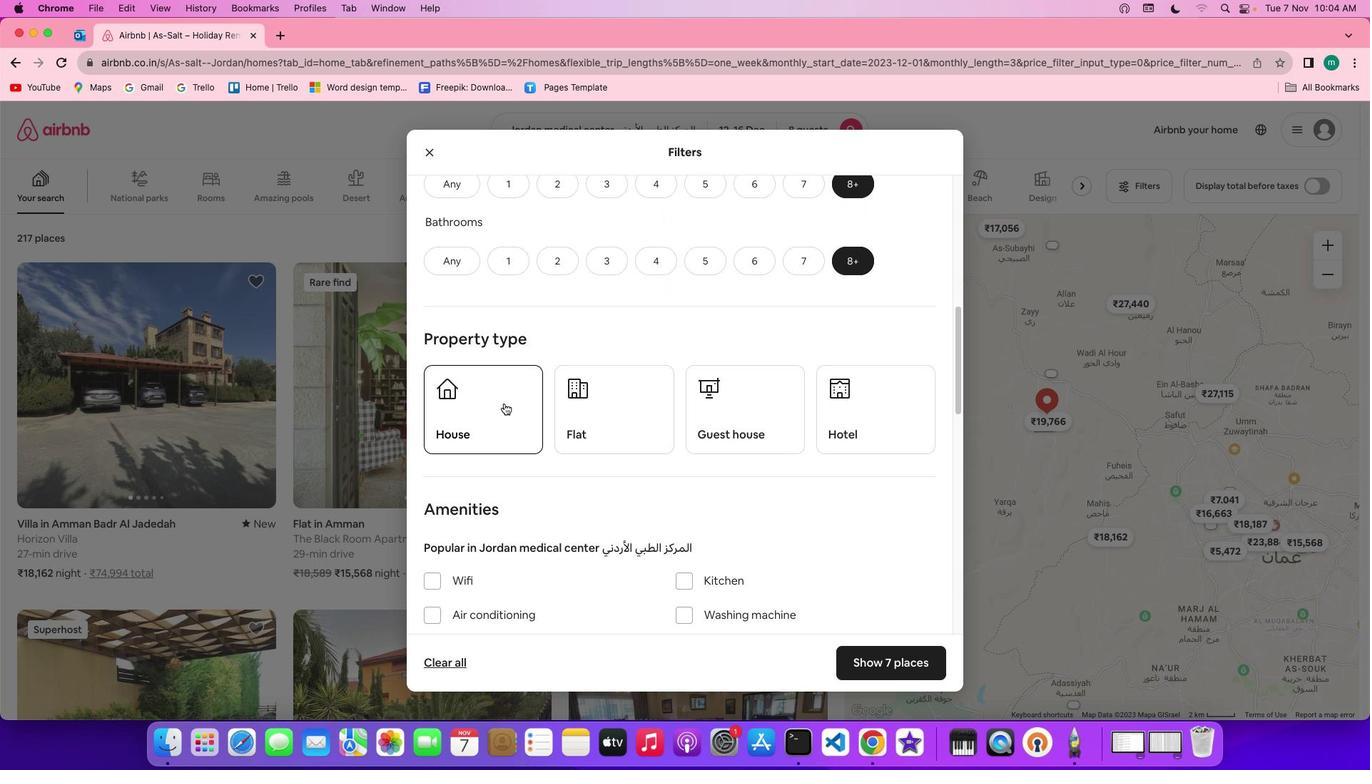 
Action: Mouse pressed left at (503, 403)
Screenshot: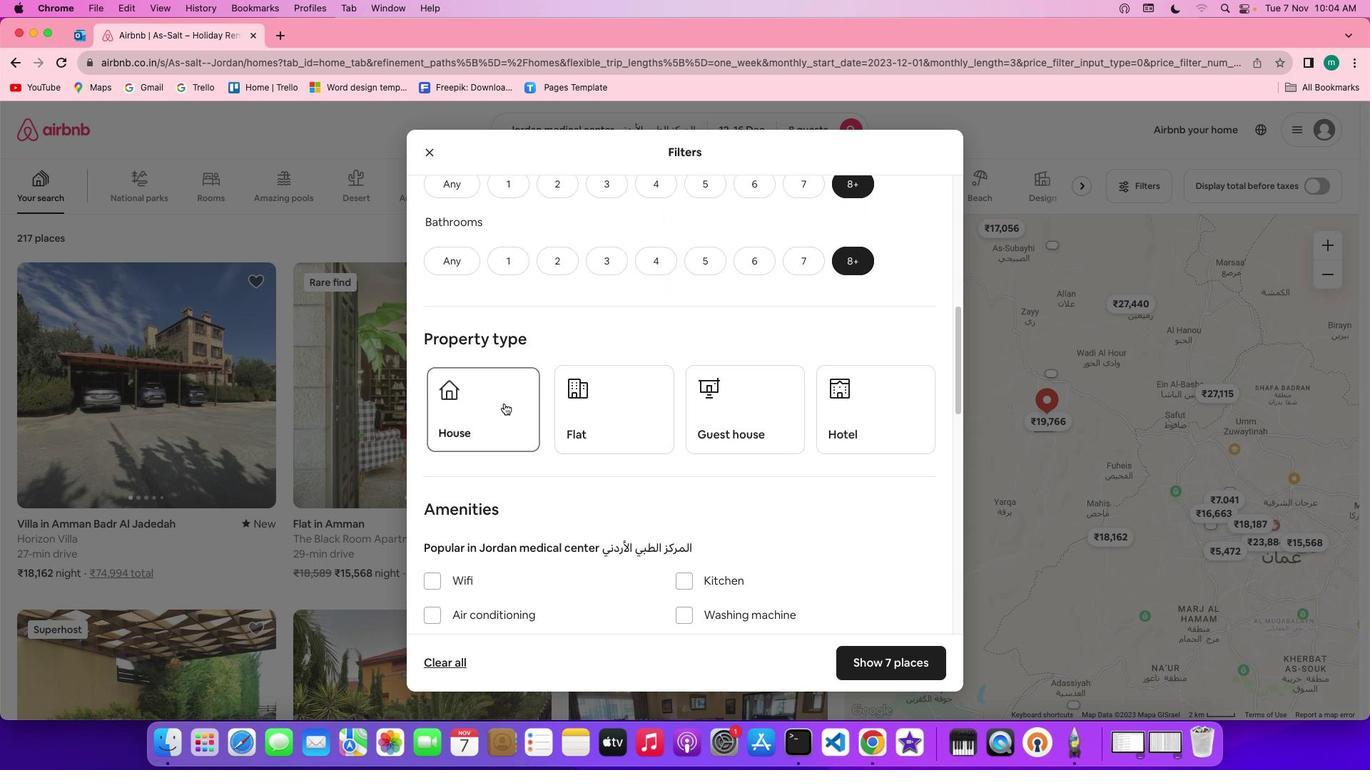 
Action: Mouse moved to (702, 426)
Screenshot: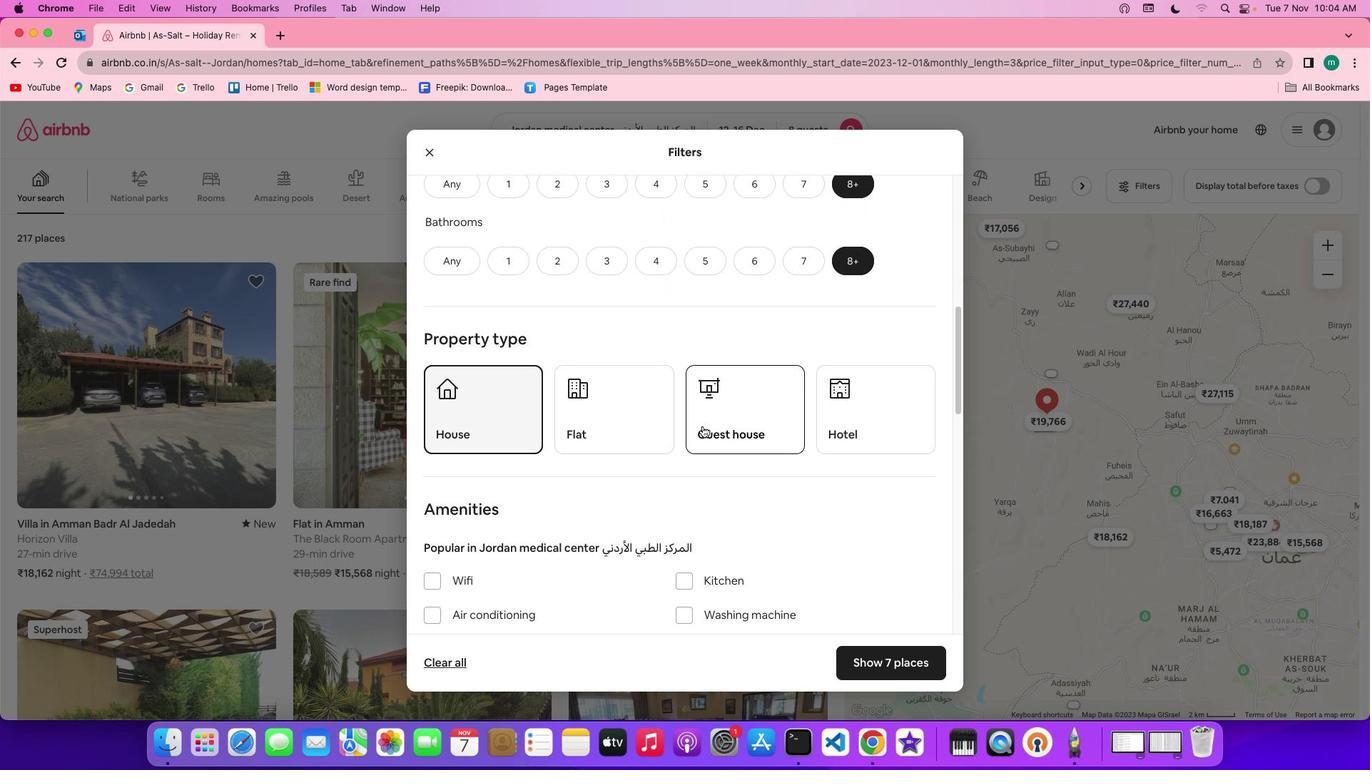 
Action: Mouse scrolled (702, 426) with delta (0, 0)
Screenshot: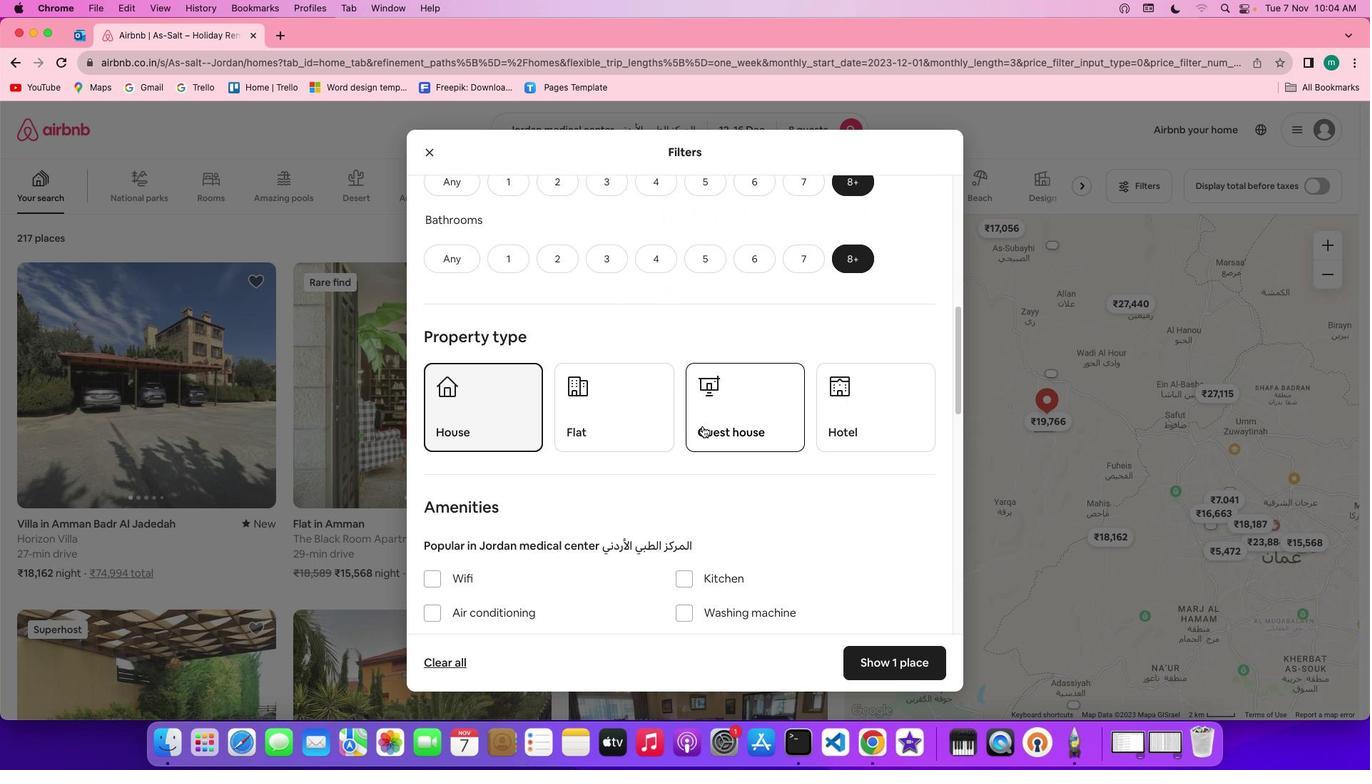 
Action: Mouse scrolled (702, 426) with delta (0, 0)
Screenshot: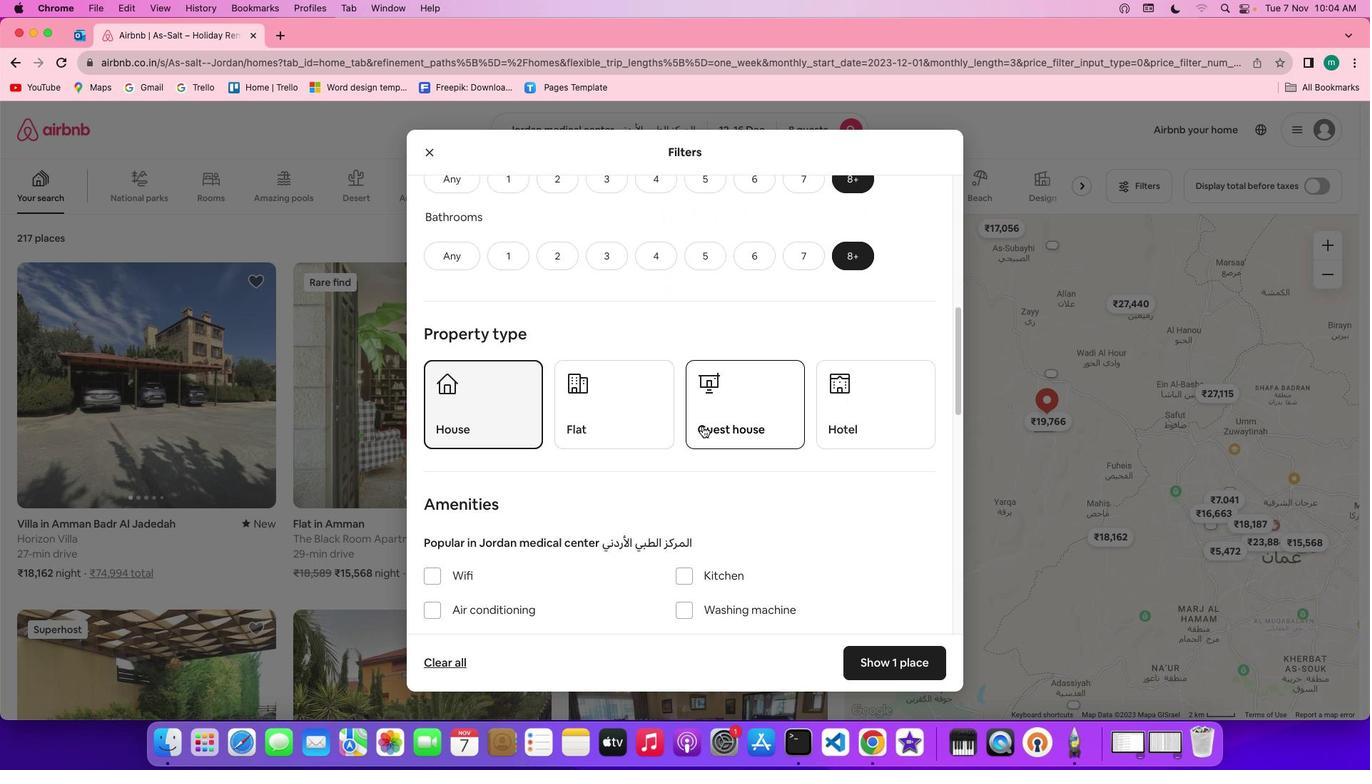 
Action: Mouse scrolled (702, 426) with delta (0, 0)
Screenshot: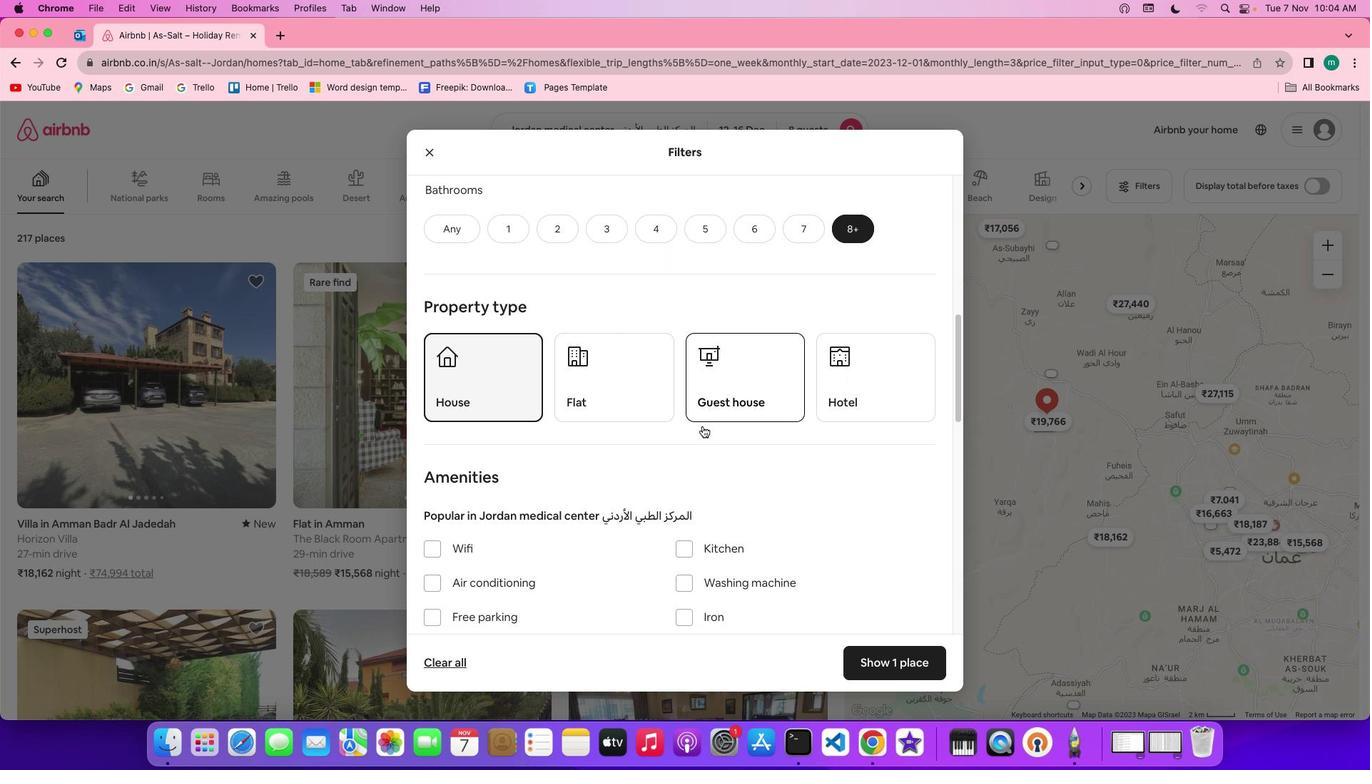 
Action: Mouse scrolled (702, 426) with delta (0, 0)
Screenshot: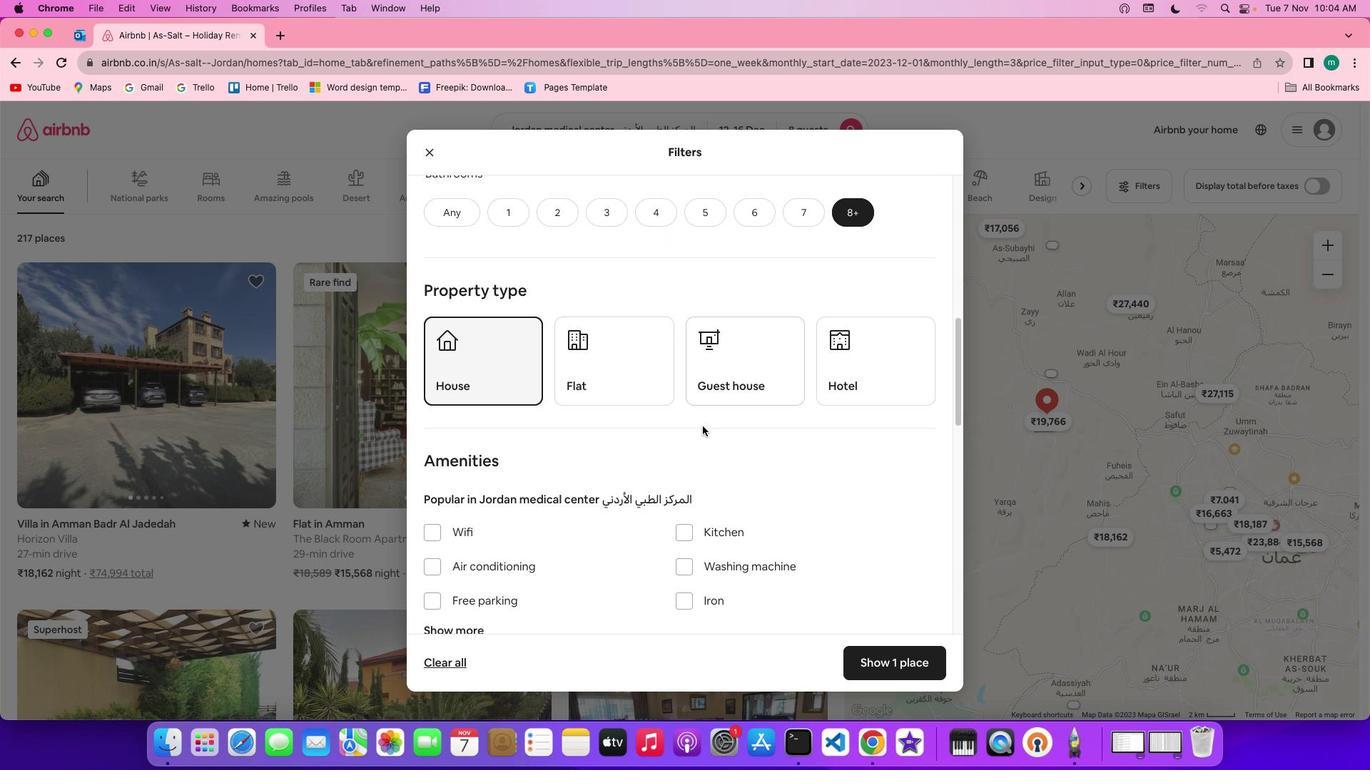 
Action: Mouse scrolled (702, 426) with delta (0, 0)
Screenshot: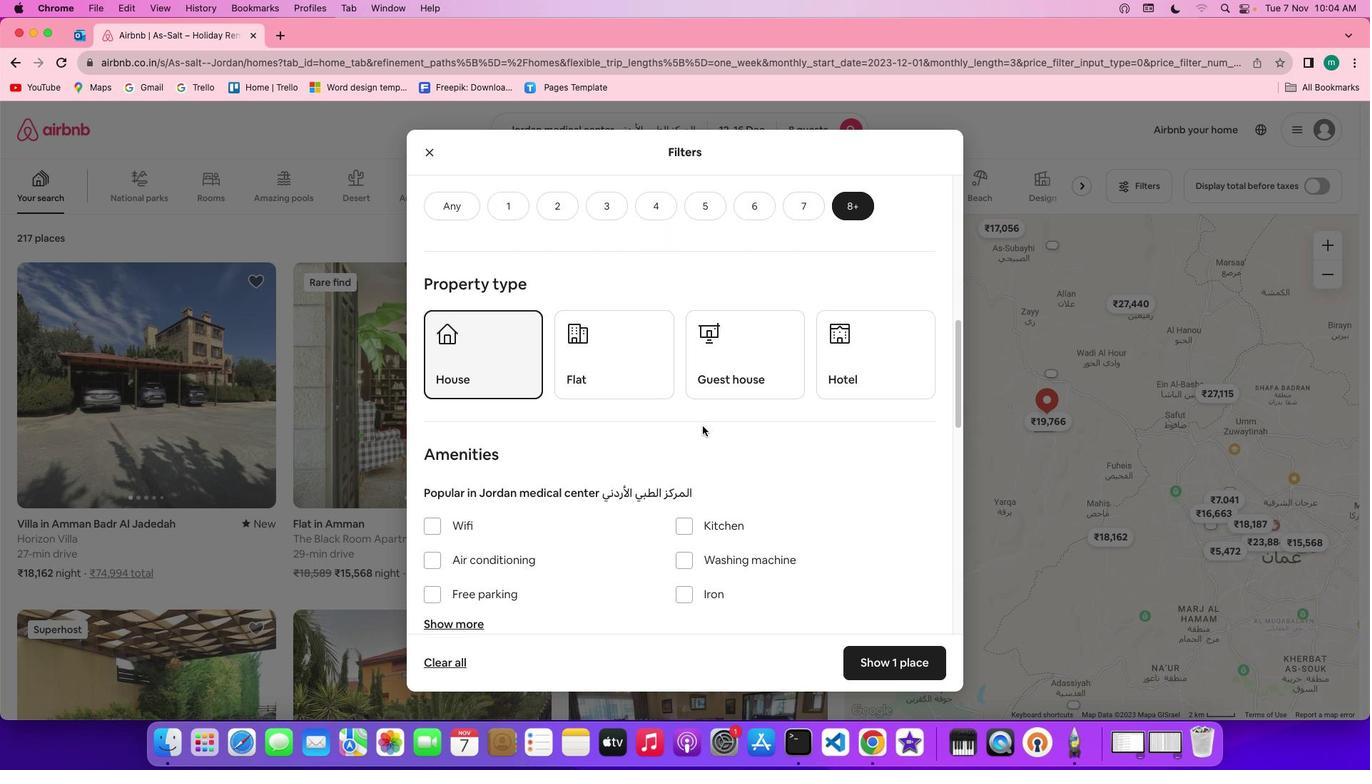
Action: Mouse scrolled (702, 426) with delta (0, 0)
Screenshot: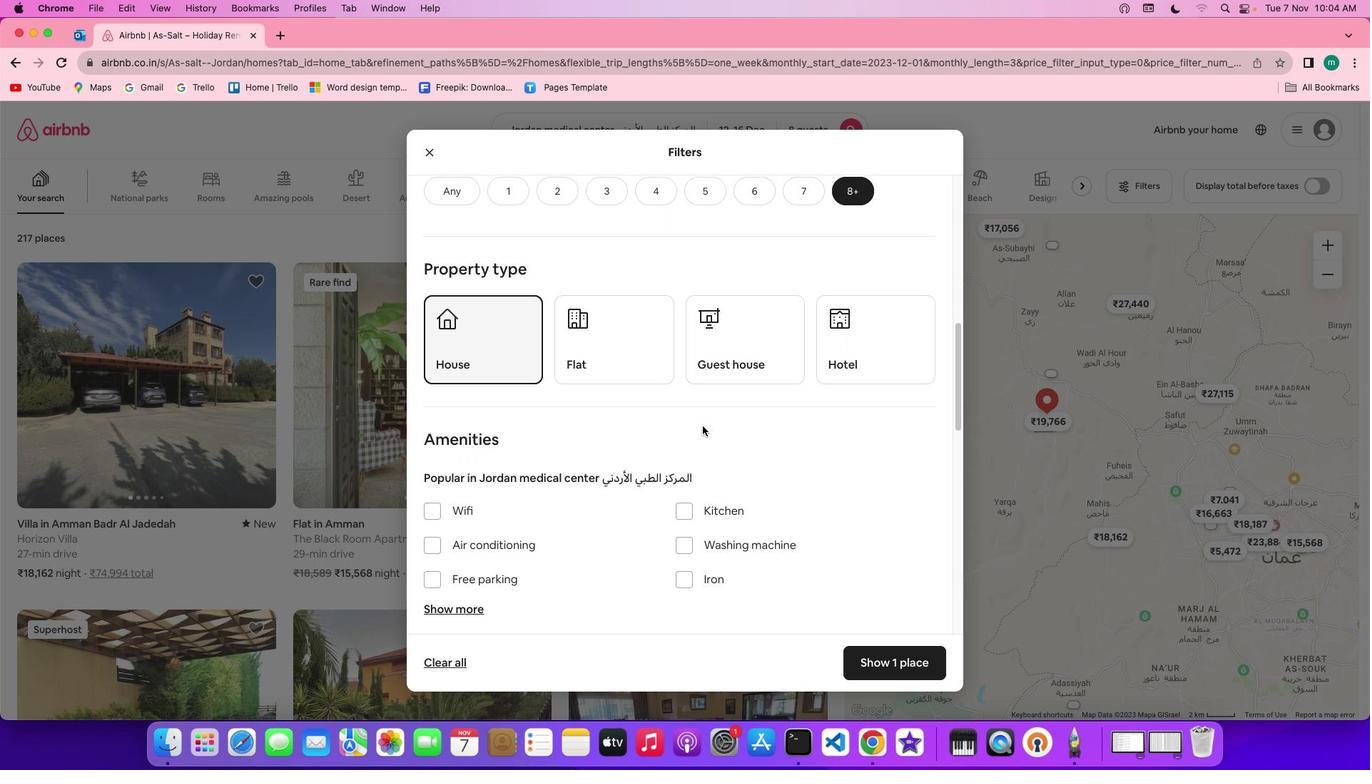 
Action: Mouse scrolled (702, 426) with delta (0, 0)
Screenshot: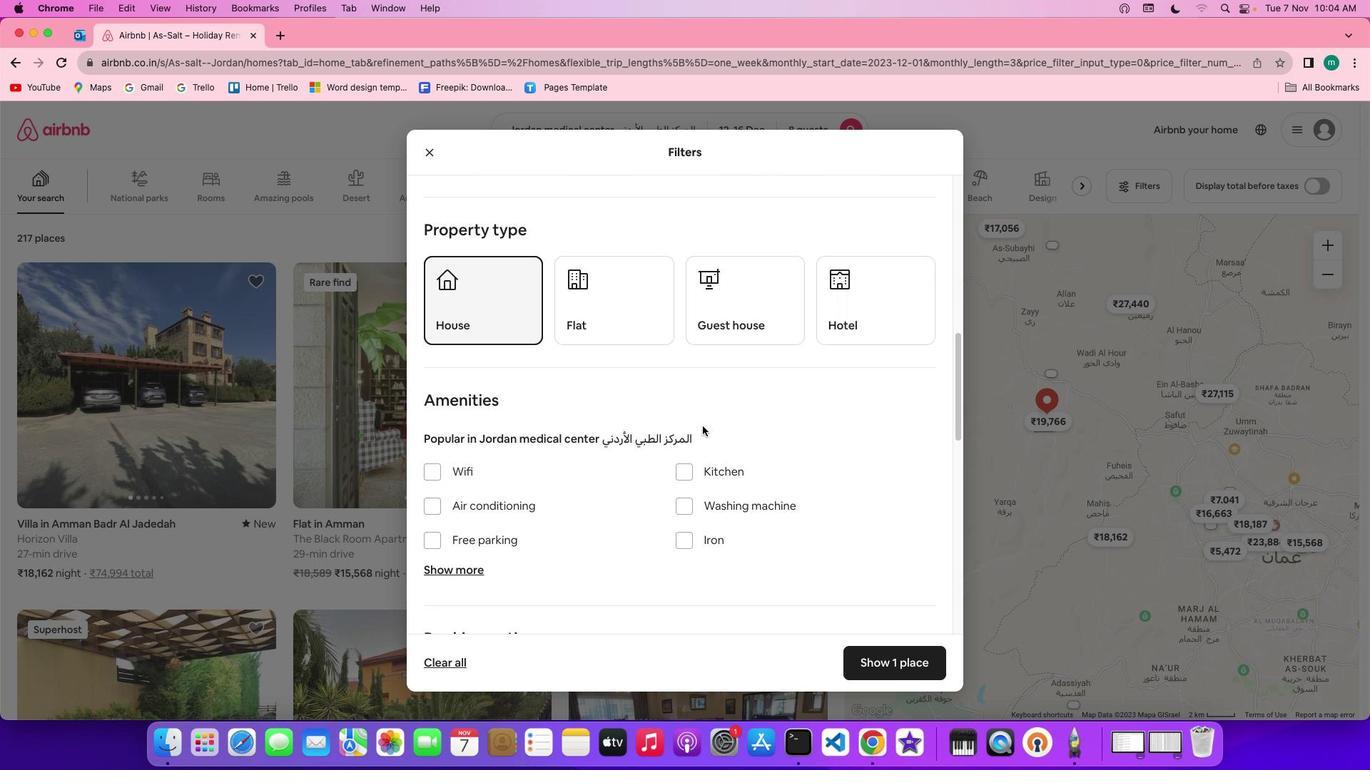
Action: Mouse scrolled (702, 426) with delta (0, 0)
Screenshot: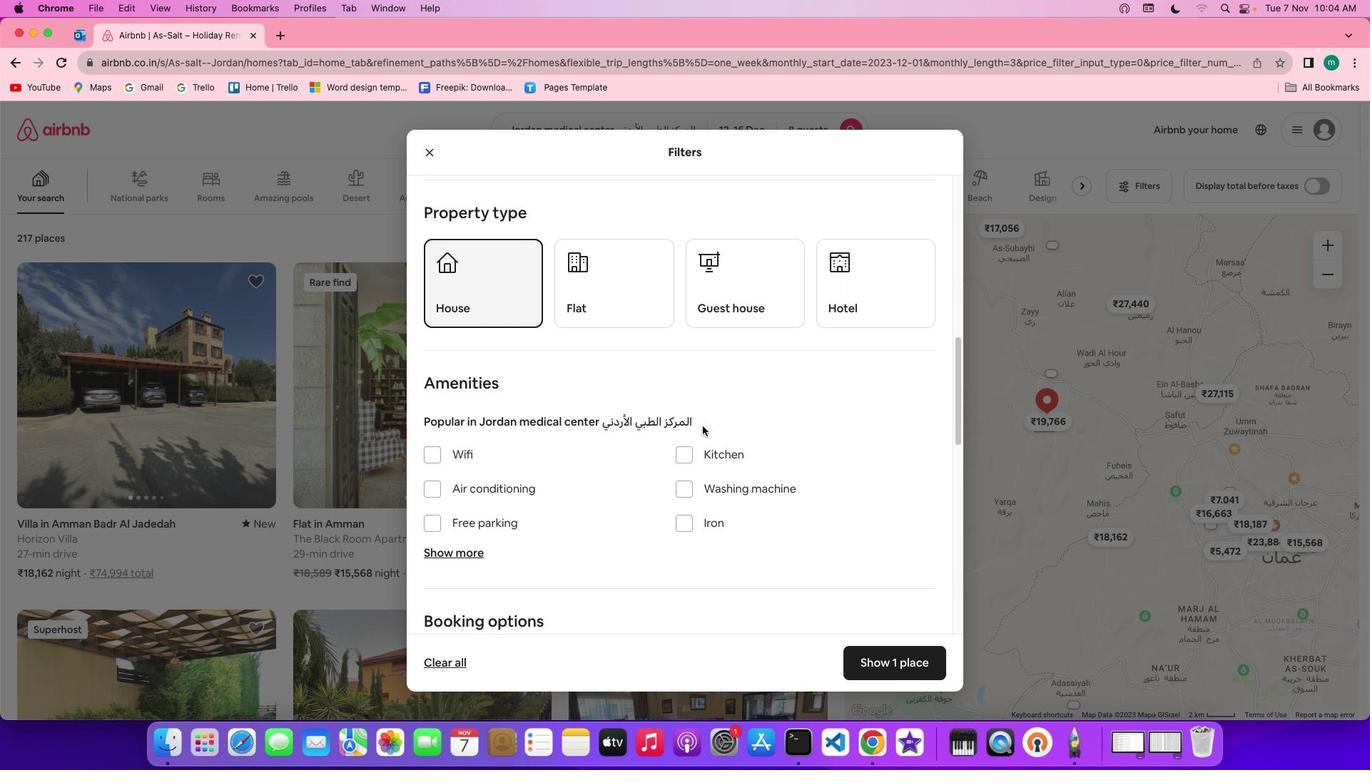 
Action: Mouse scrolled (702, 426) with delta (0, 0)
Screenshot: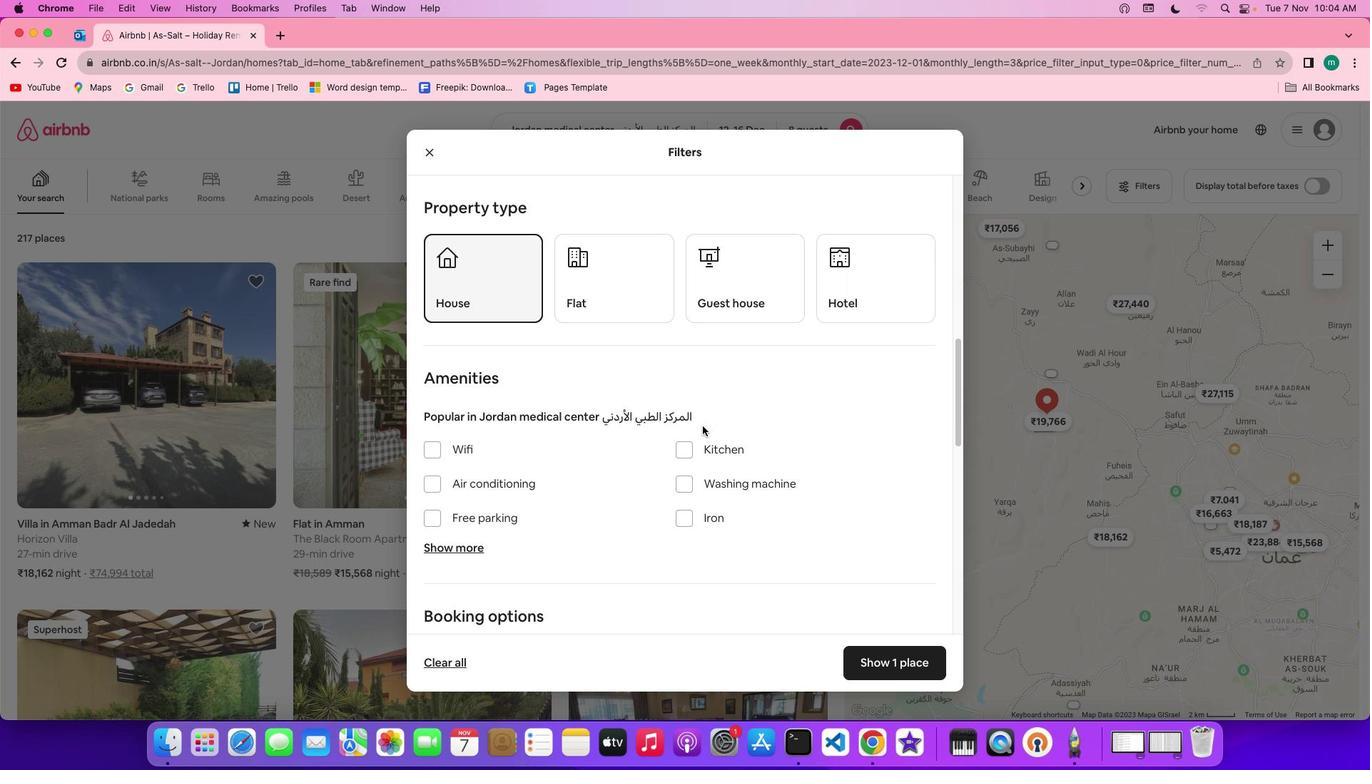 
Action: Mouse scrolled (702, 426) with delta (0, 0)
Screenshot: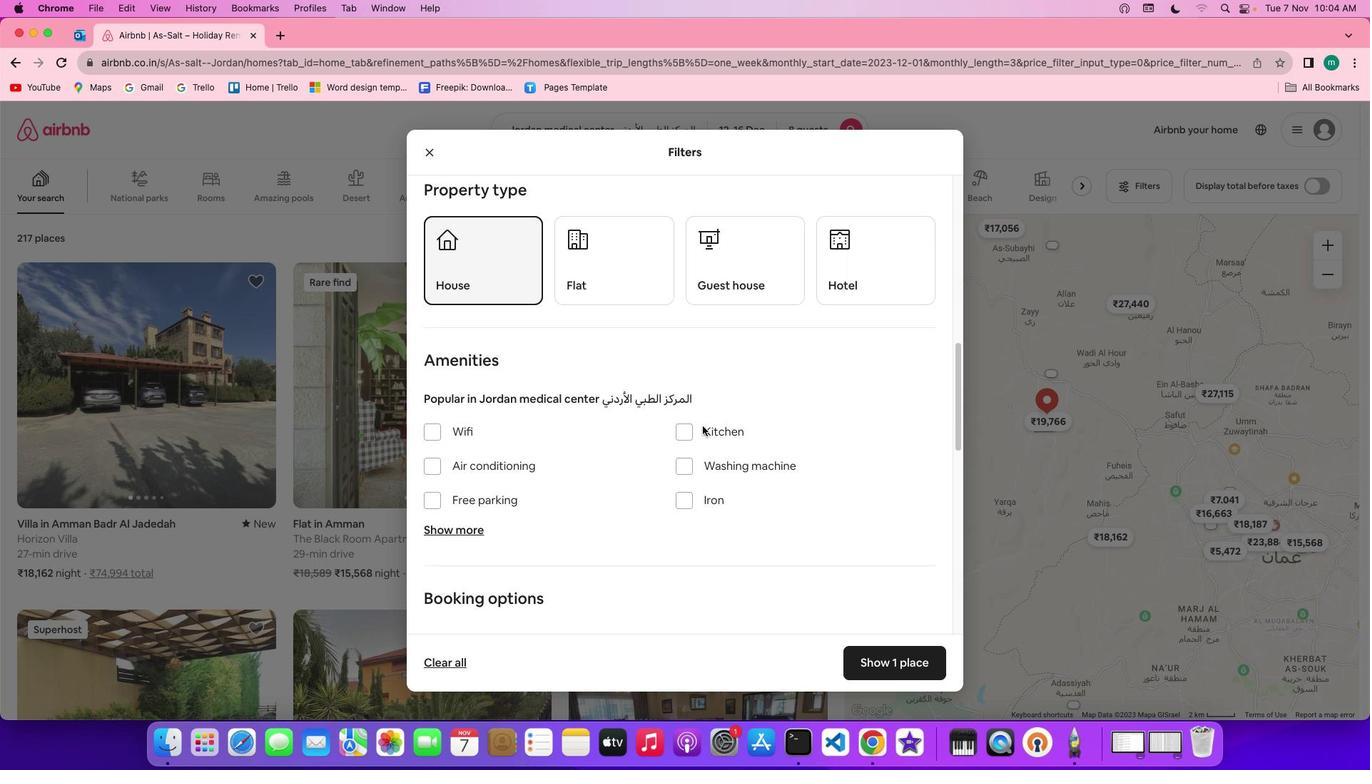 
Action: Mouse scrolled (702, 426) with delta (0, 0)
Screenshot: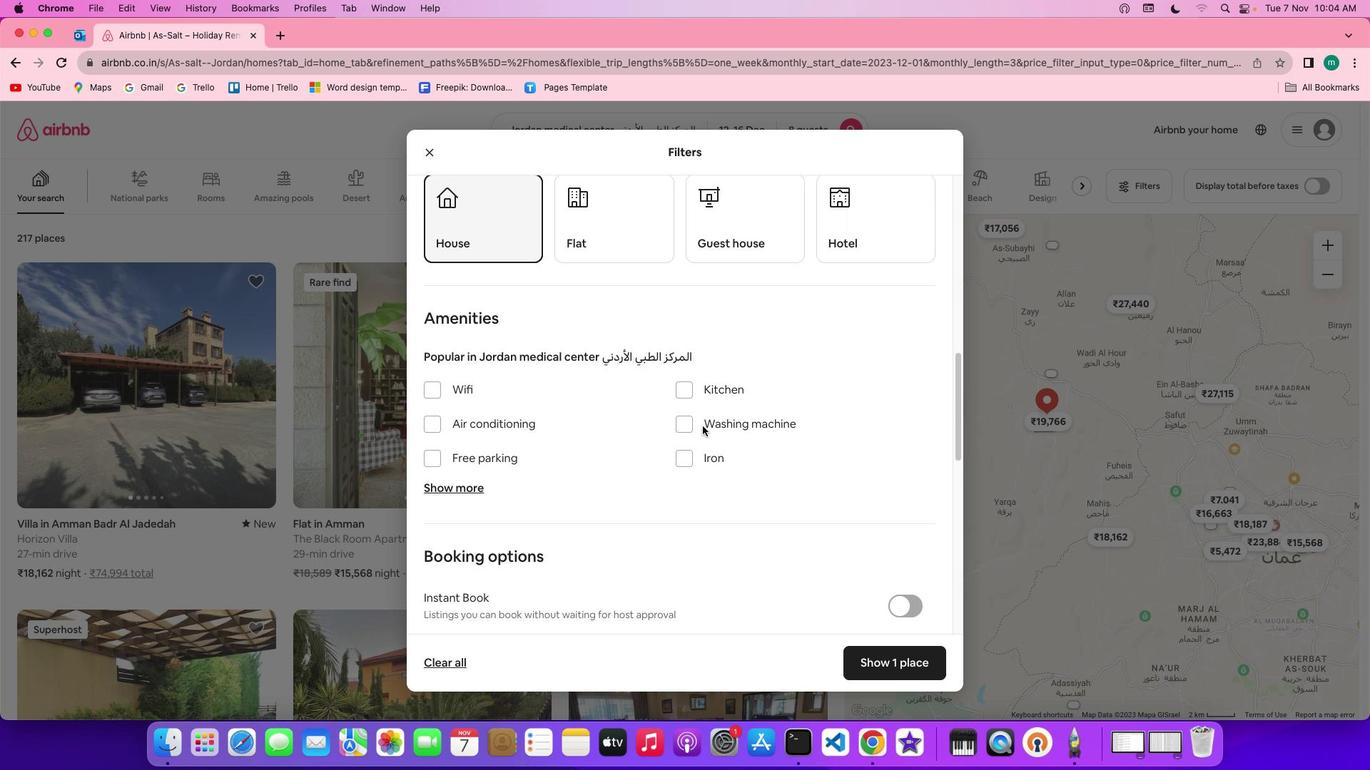
Action: Mouse moved to (424, 387)
Screenshot: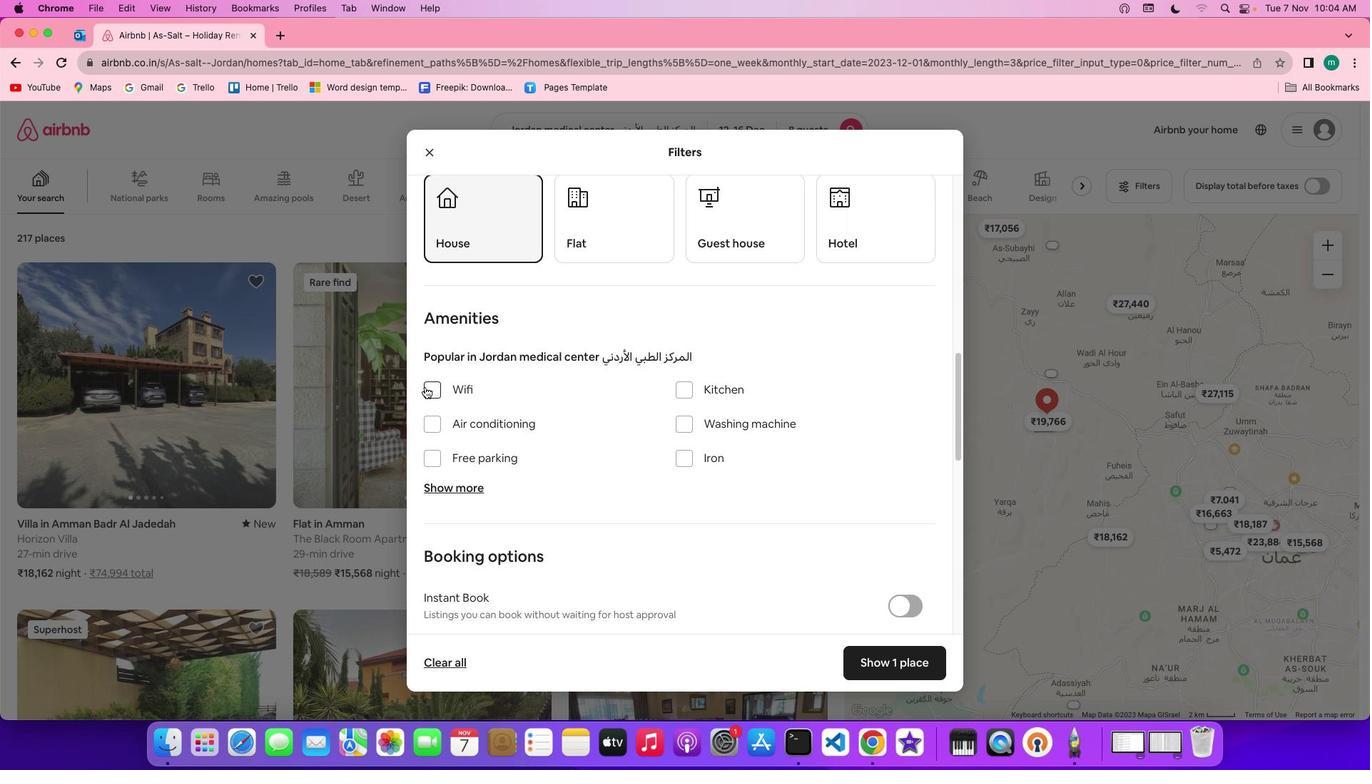 
Action: Mouse pressed left at (424, 387)
Screenshot: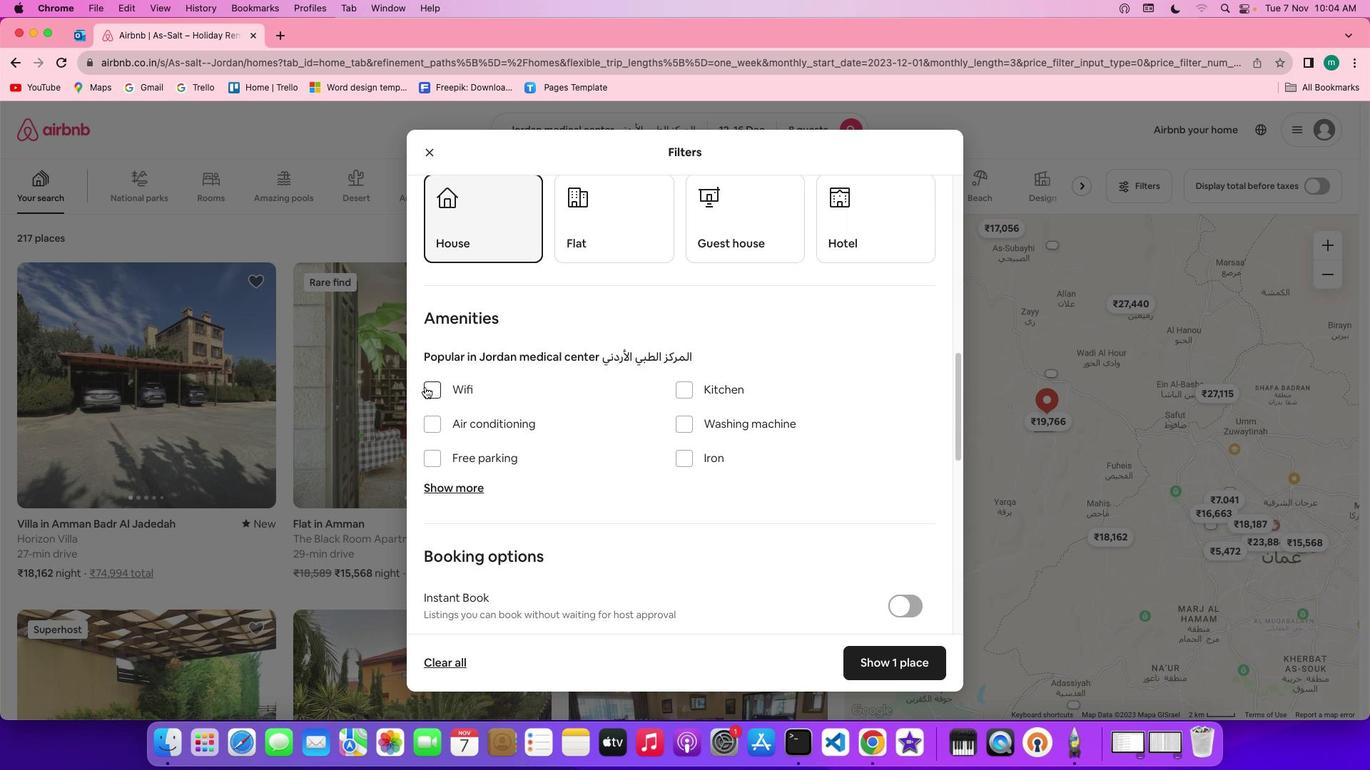 
Action: Mouse moved to (630, 426)
Screenshot: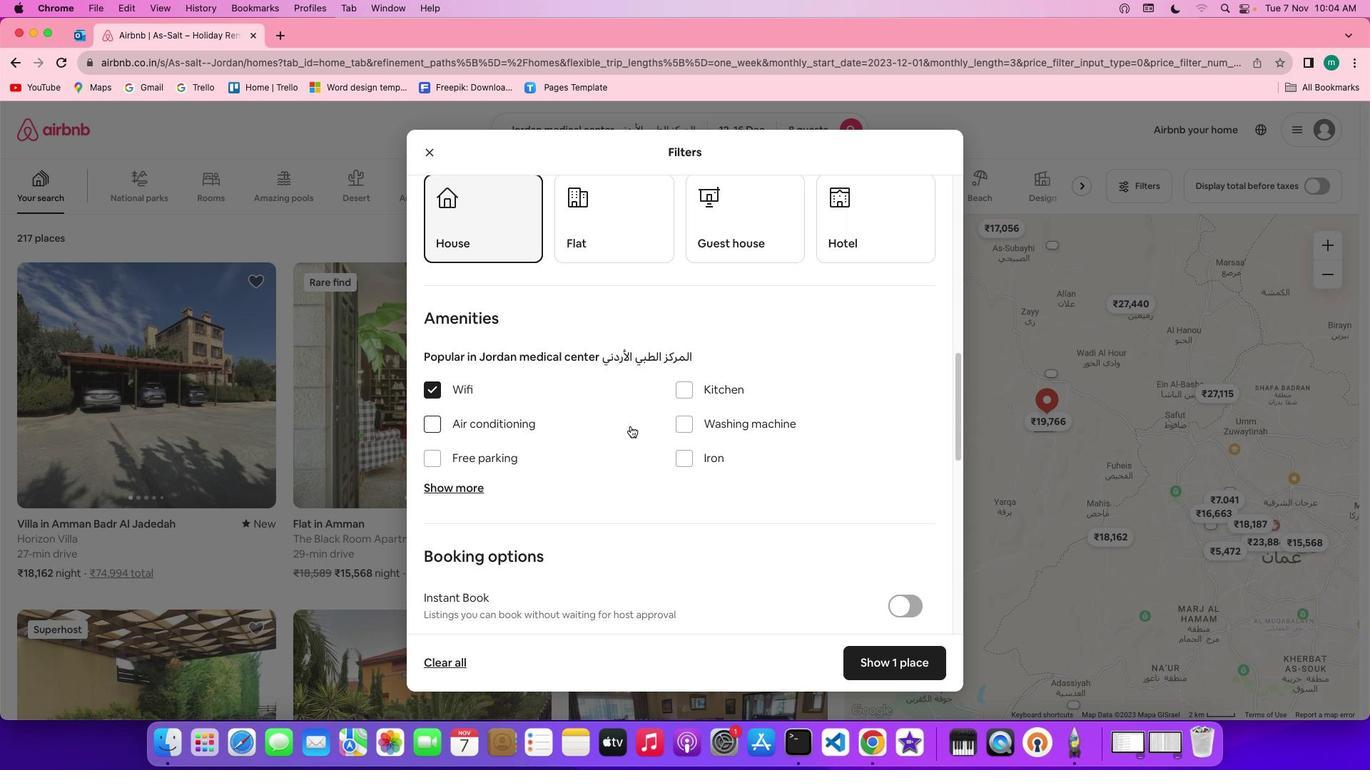 
Action: Mouse scrolled (630, 426) with delta (0, 0)
Screenshot: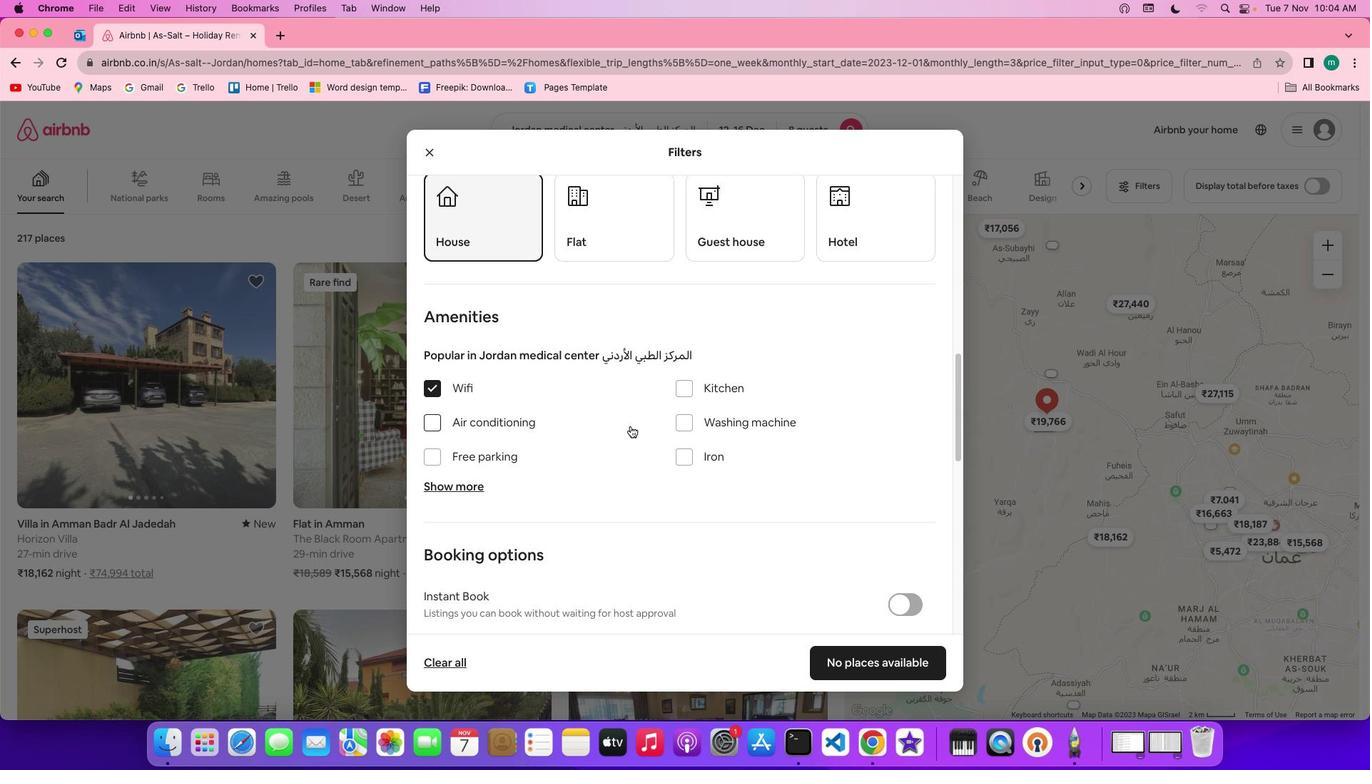 
Action: Mouse scrolled (630, 426) with delta (0, 0)
Screenshot: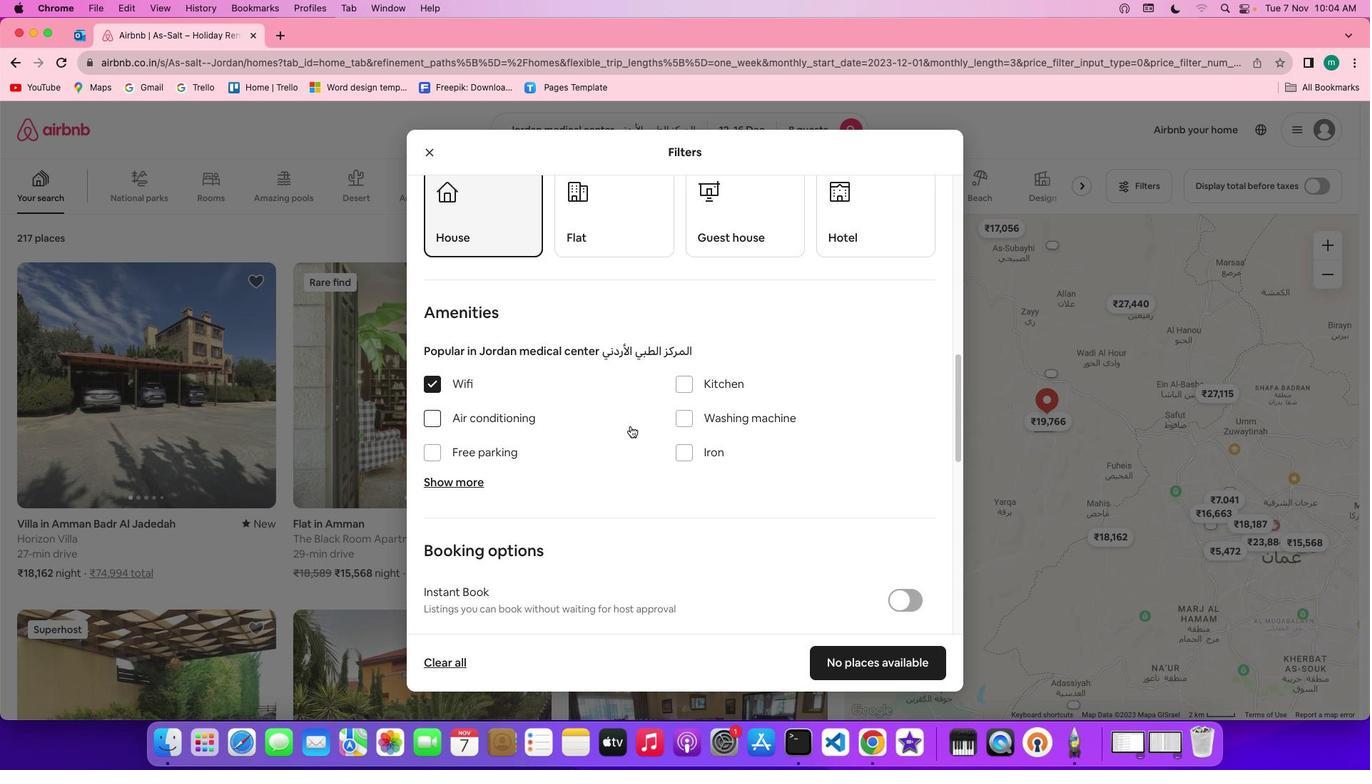 
Action: Mouse scrolled (630, 426) with delta (0, 0)
Screenshot: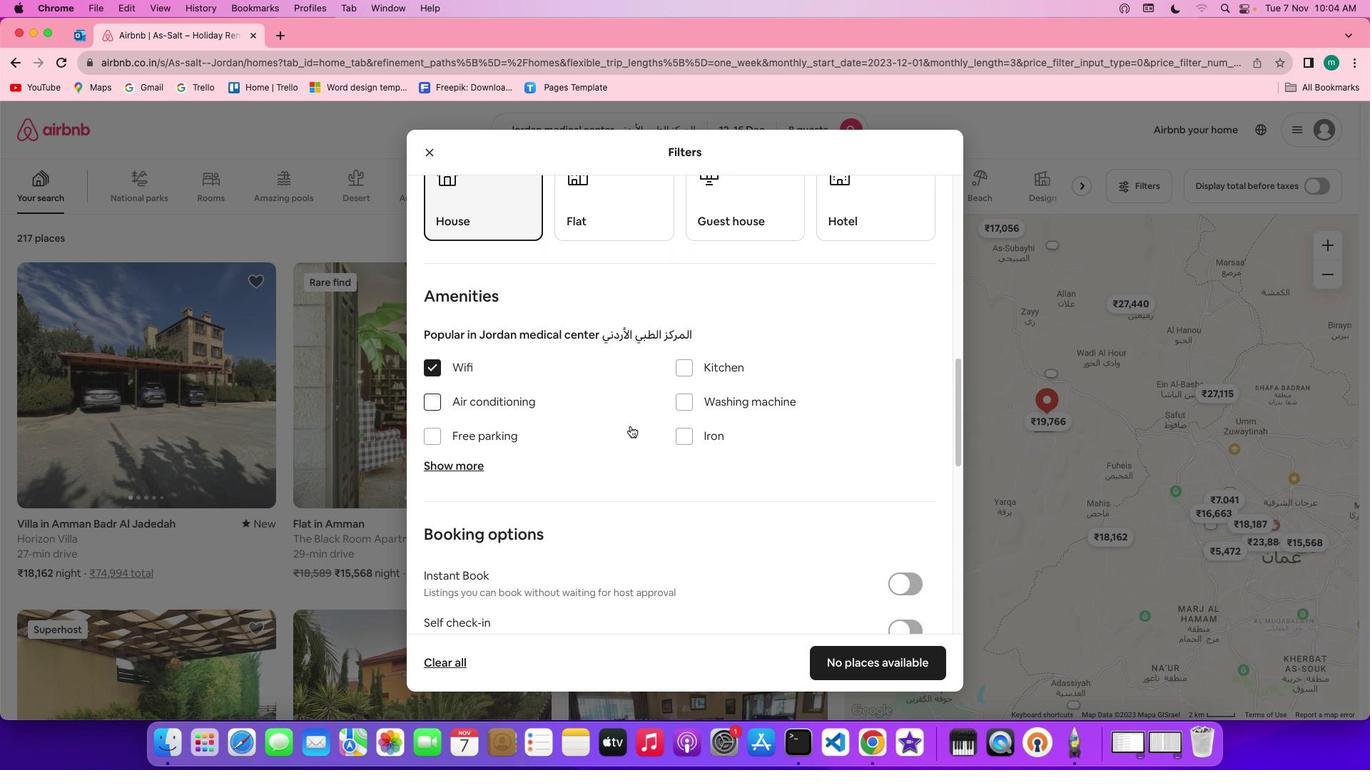 
Action: Mouse moved to (630, 426)
Screenshot: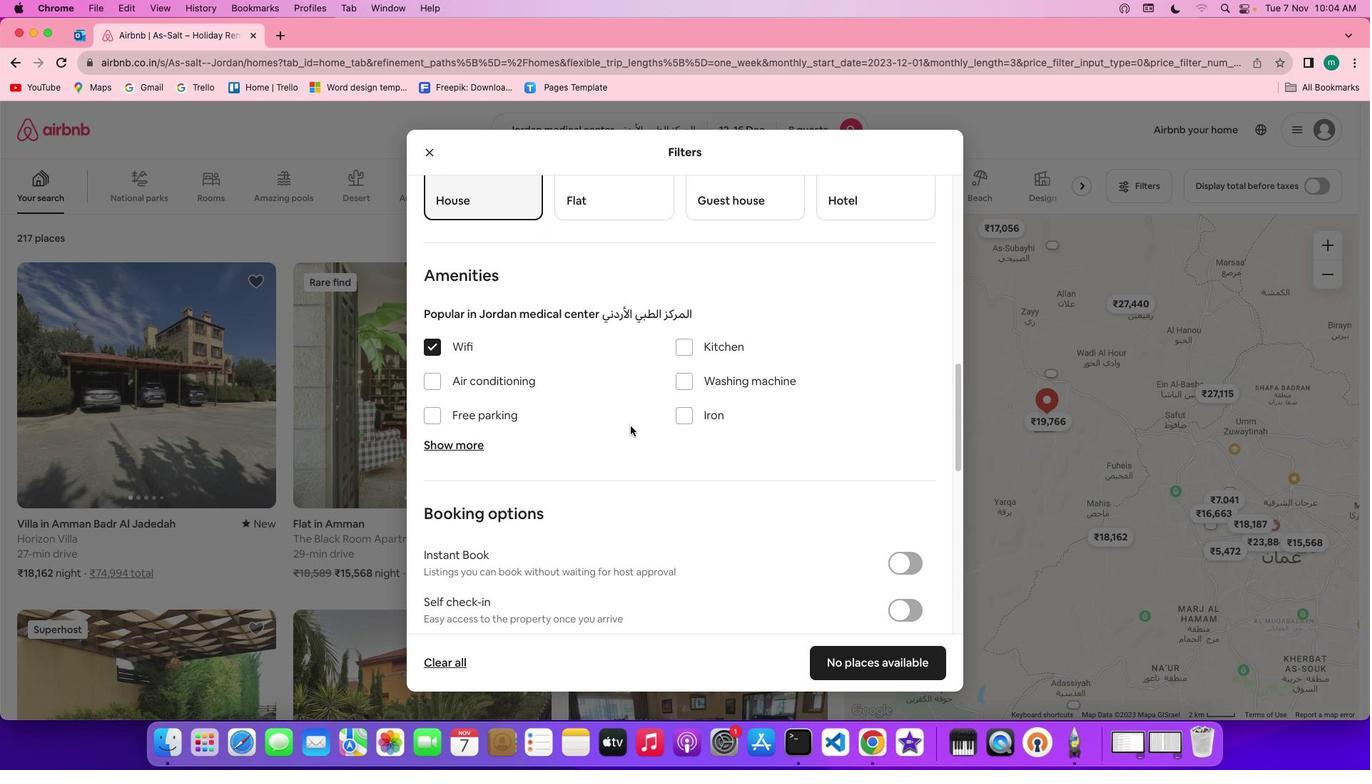 
Action: Mouse scrolled (630, 426) with delta (0, 0)
Screenshot: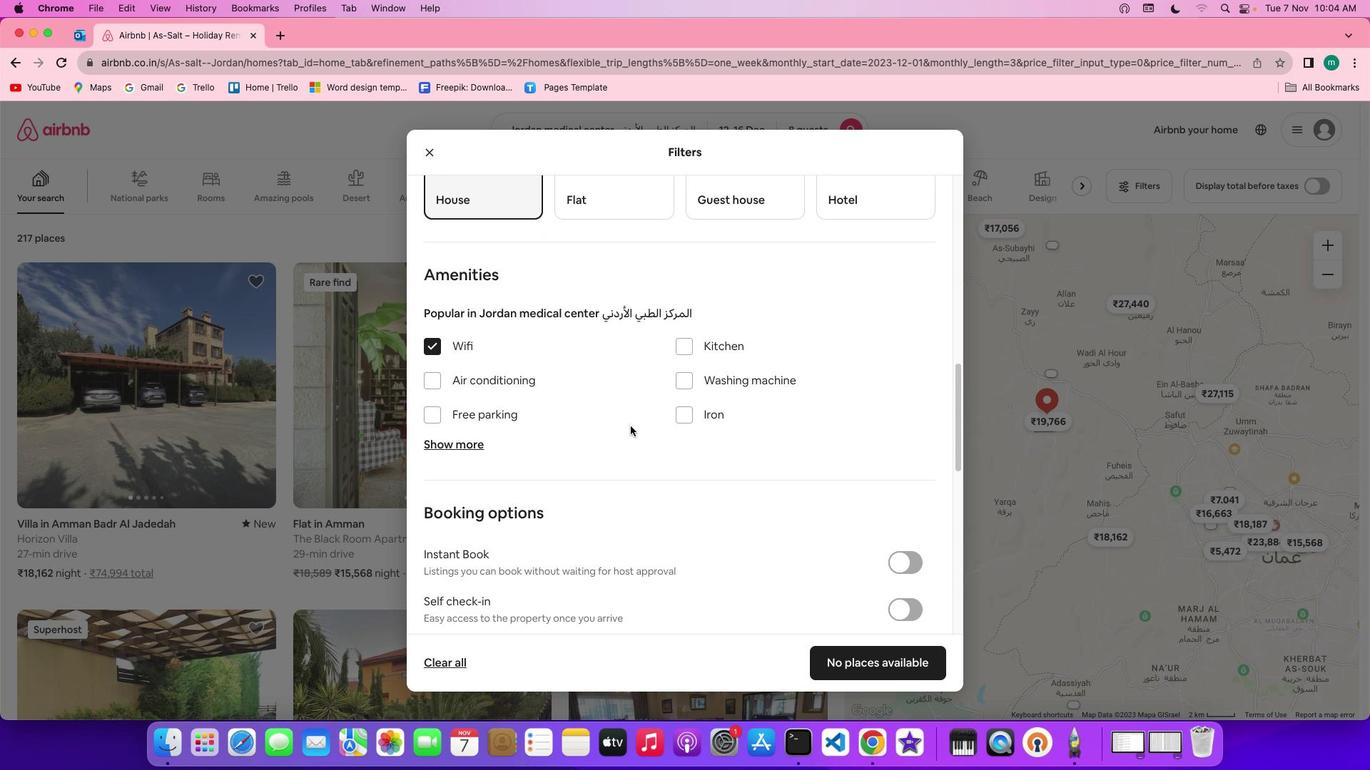 
Action: Mouse scrolled (630, 426) with delta (0, 0)
Screenshot: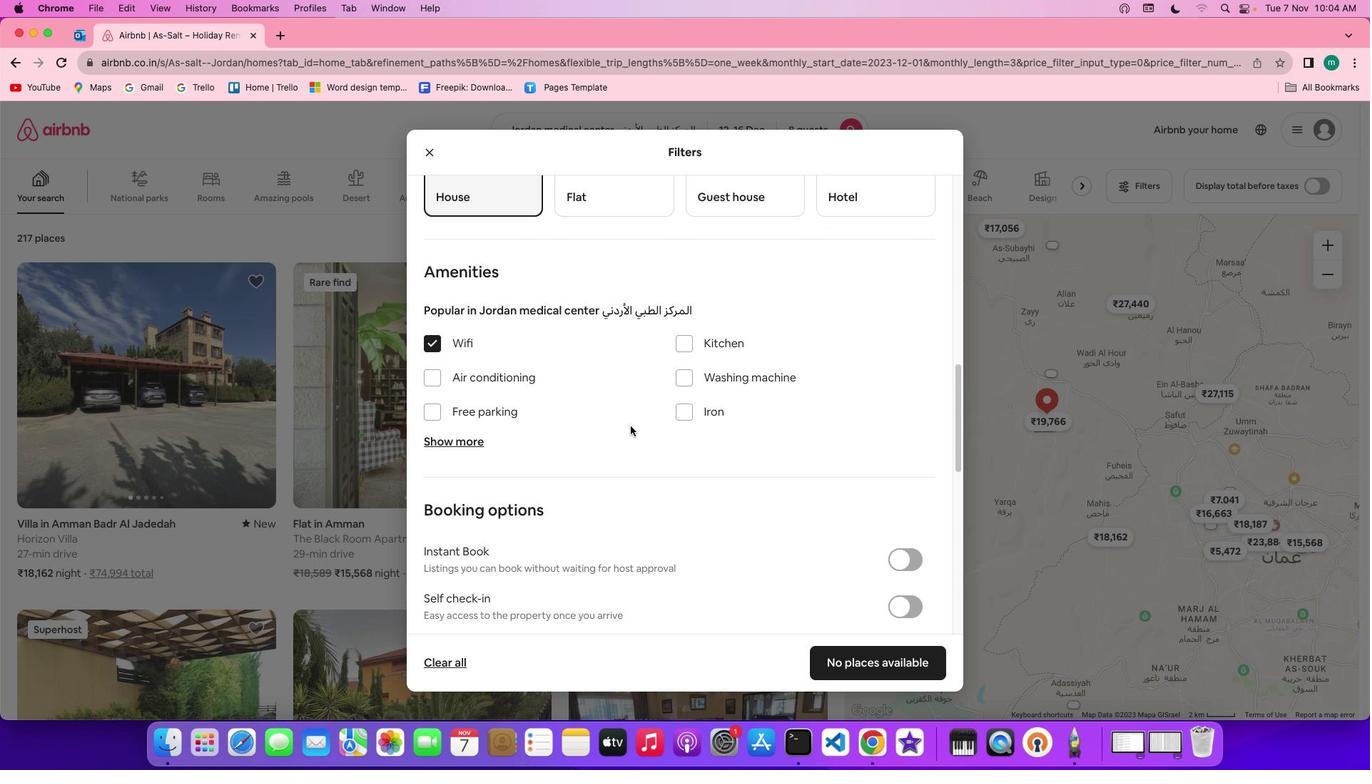 
Action: Mouse scrolled (630, 426) with delta (0, 0)
Screenshot: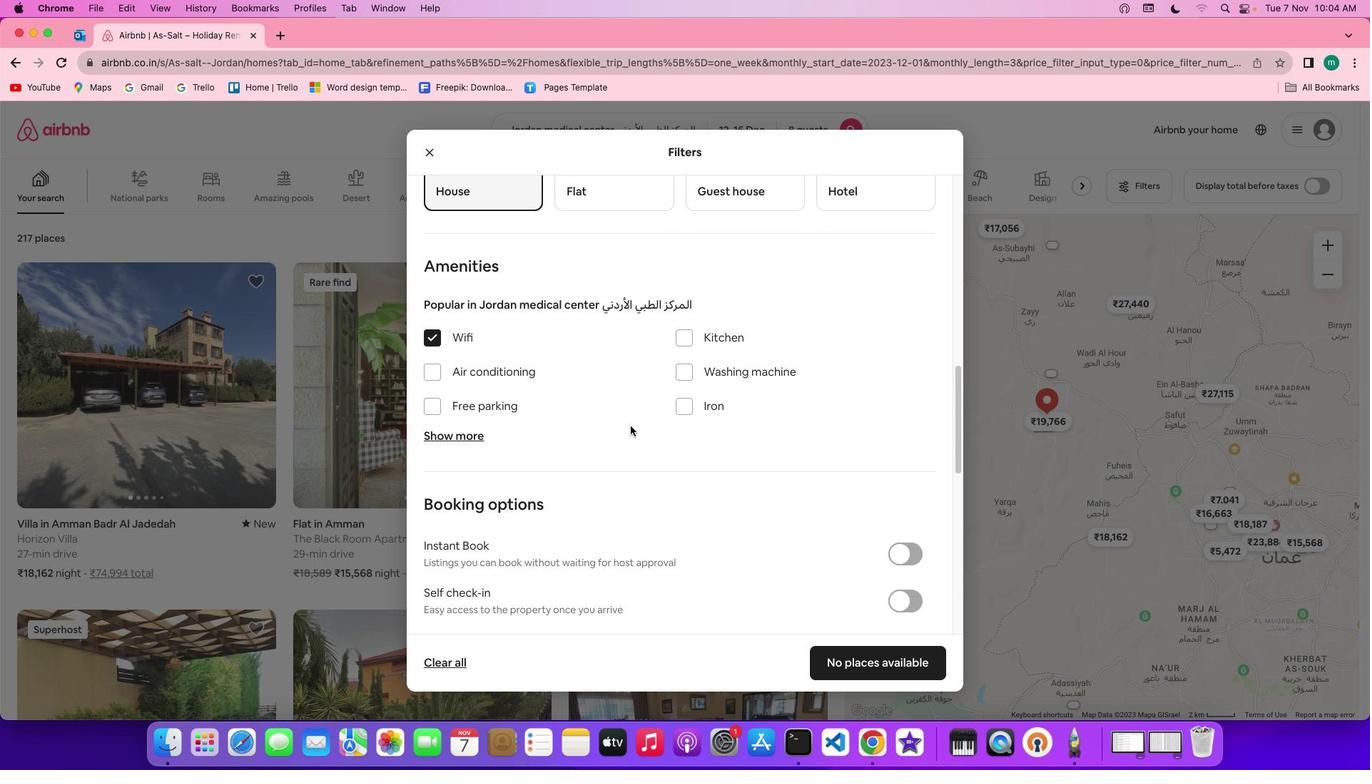 
Action: Mouse scrolled (630, 426) with delta (0, 0)
Screenshot: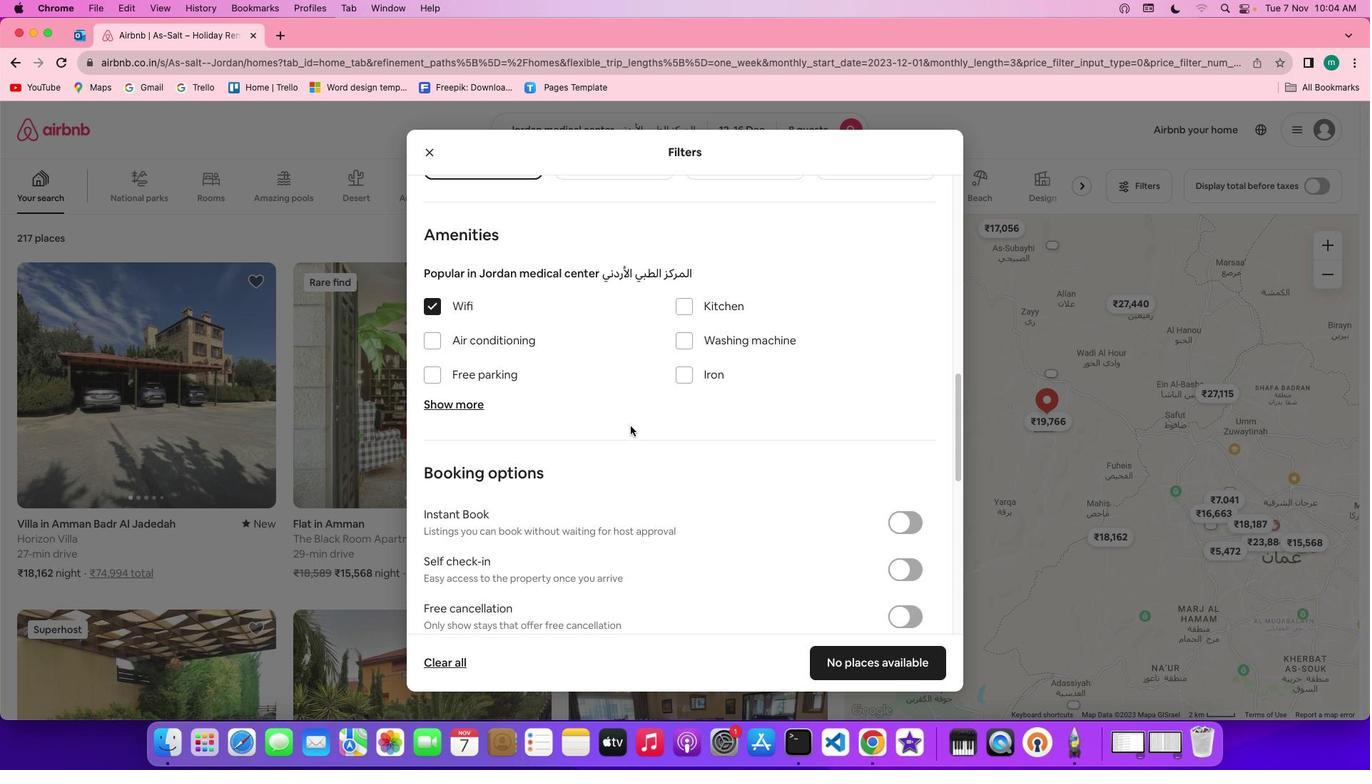 
Action: Mouse moved to (460, 381)
Screenshot: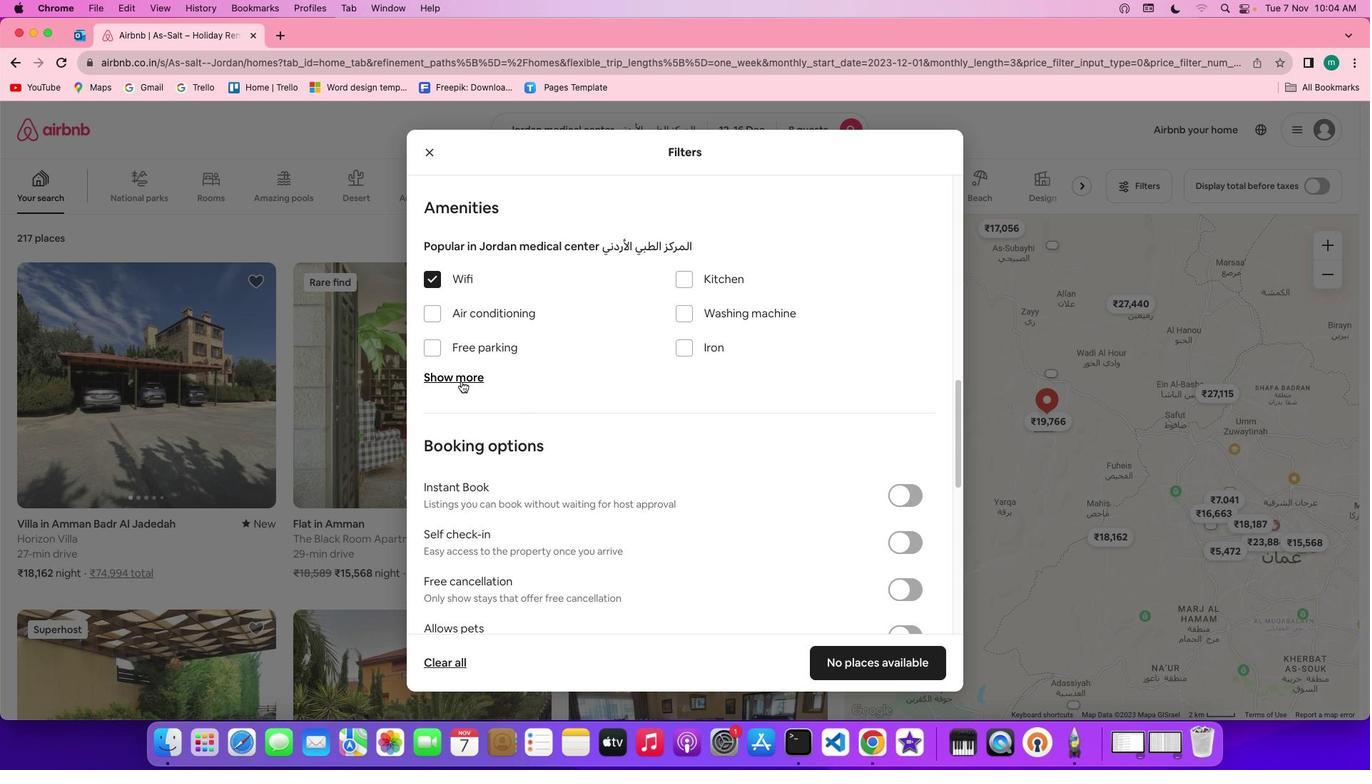 
Action: Mouse pressed left at (460, 381)
Screenshot: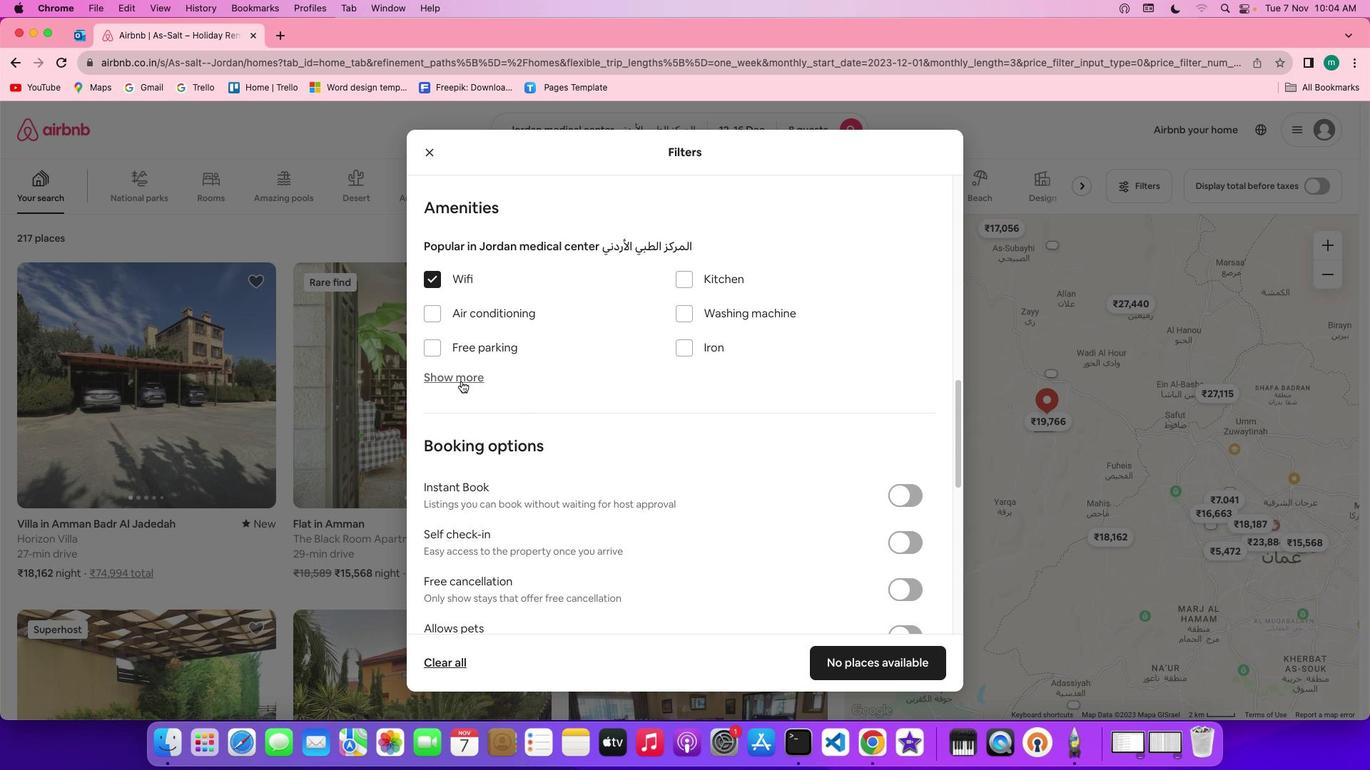 
Action: Mouse moved to (685, 461)
Screenshot: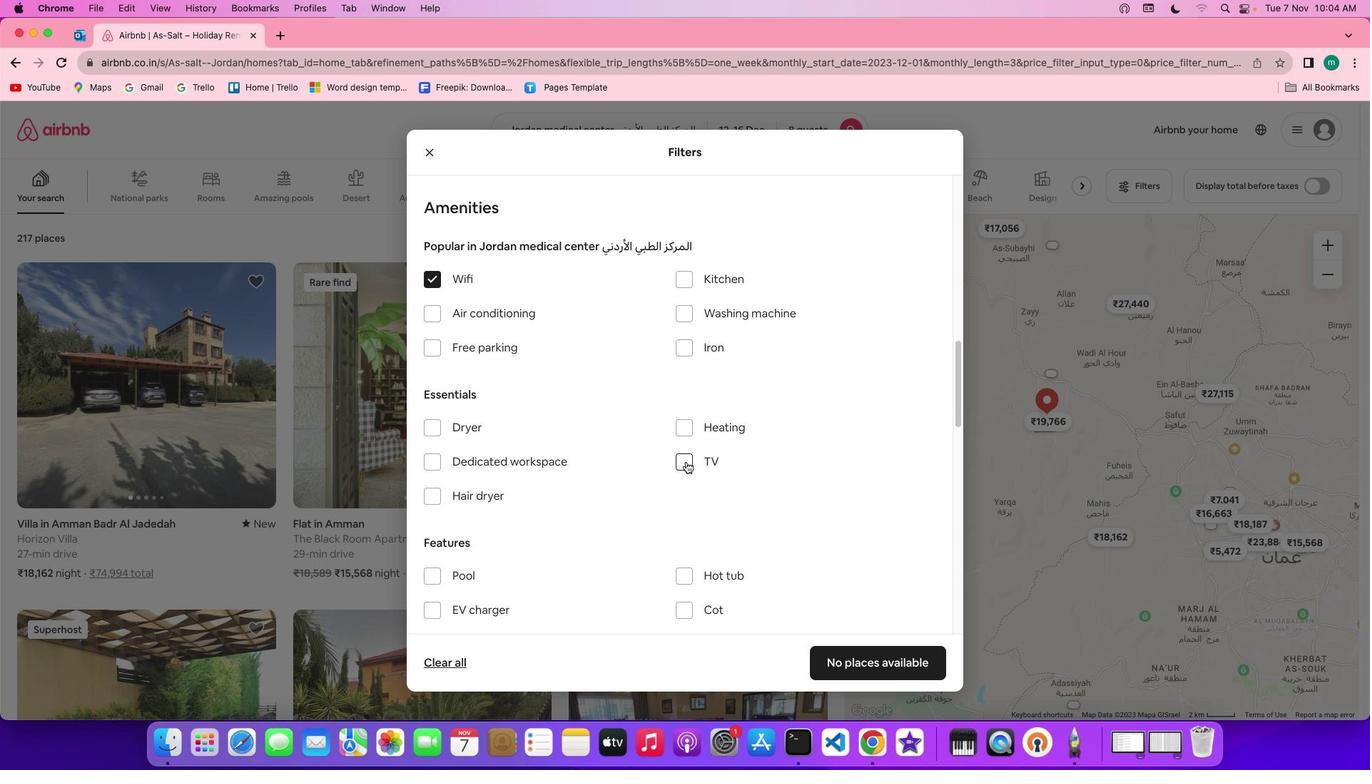 
Action: Mouse pressed left at (685, 461)
Screenshot: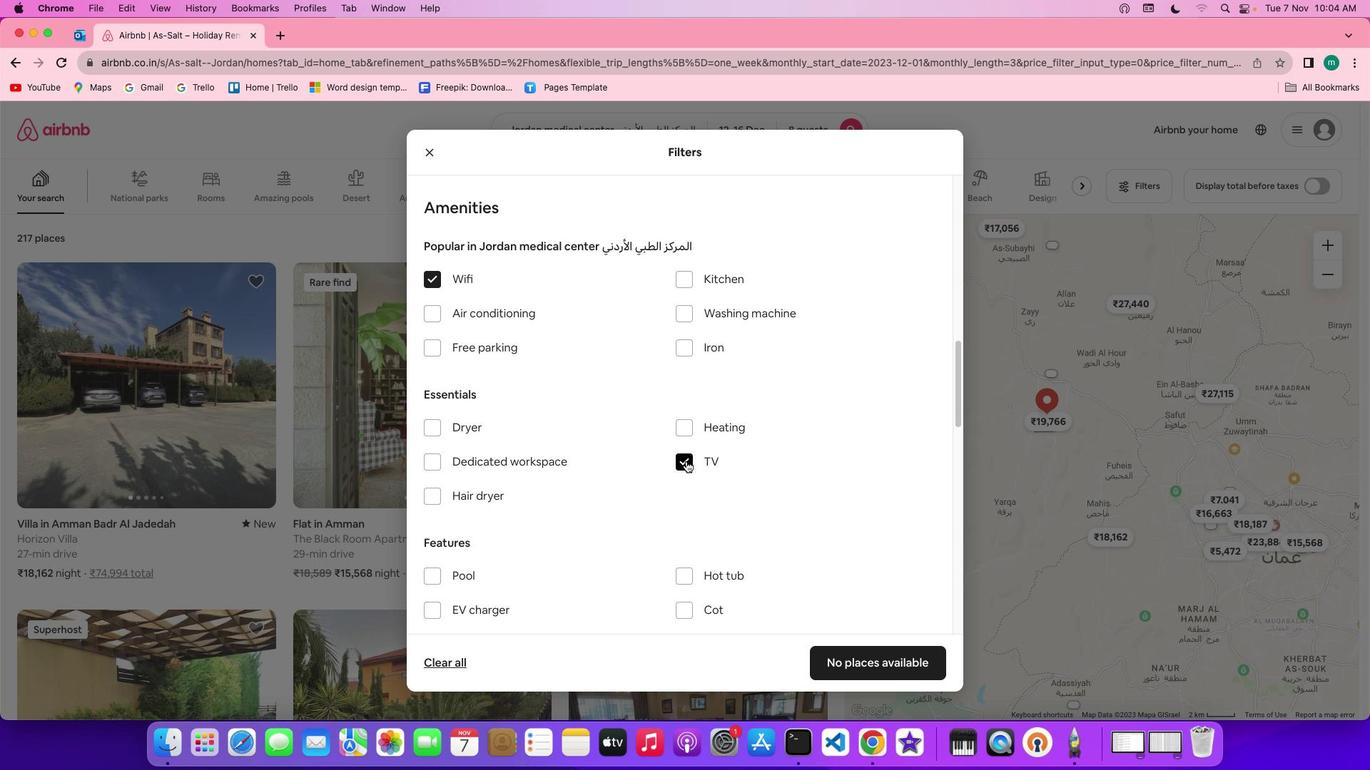
Action: Mouse moved to (465, 348)
Screenshot: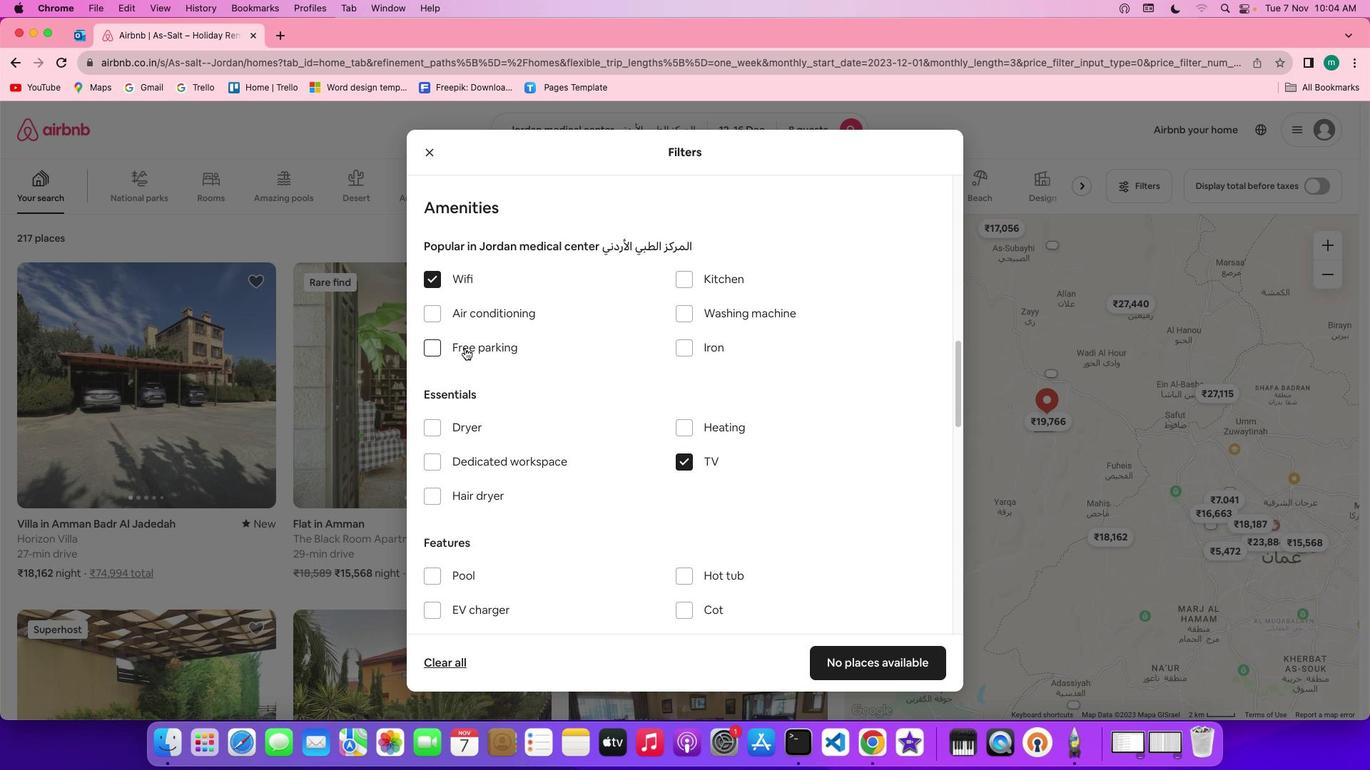
Action: Mouse pressed left at (465, 348)
Screenshot: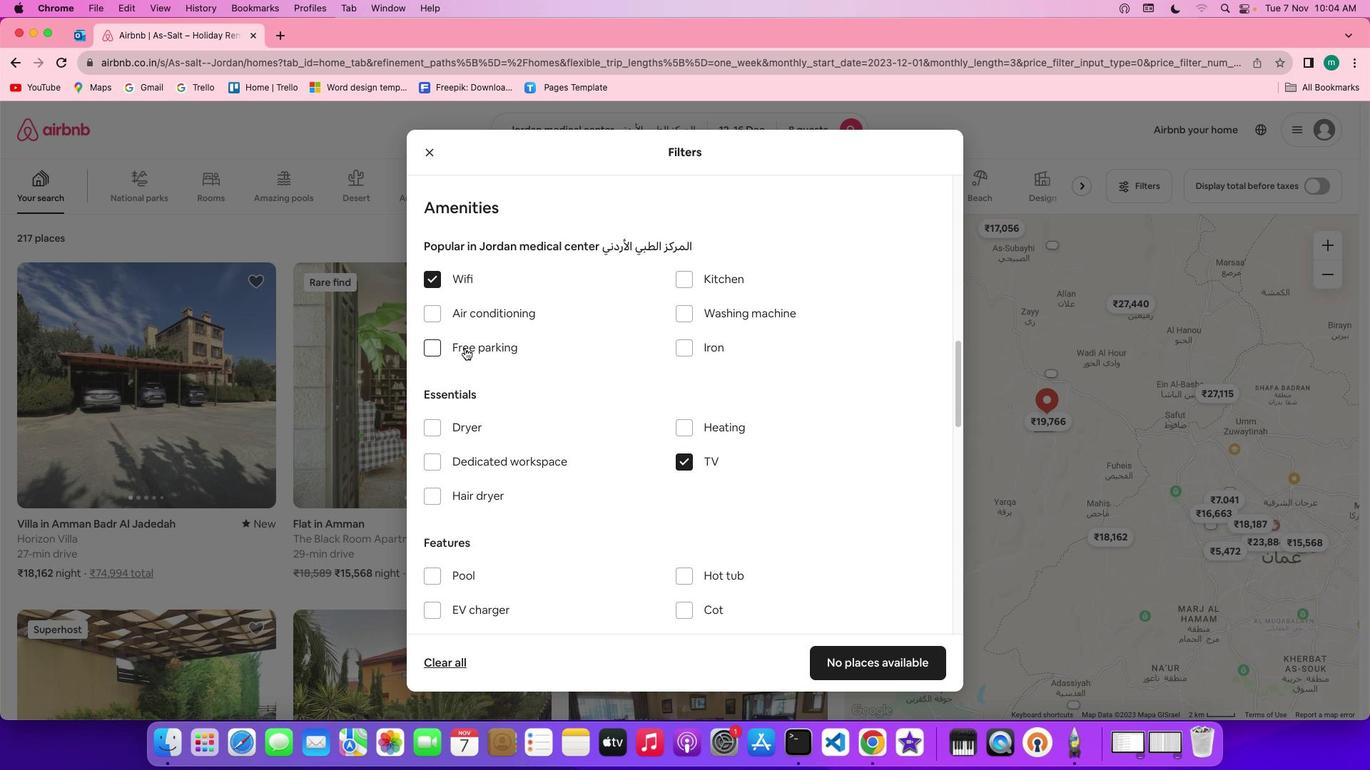 
Action: Mouse moved to (639, 391)
Screenshot: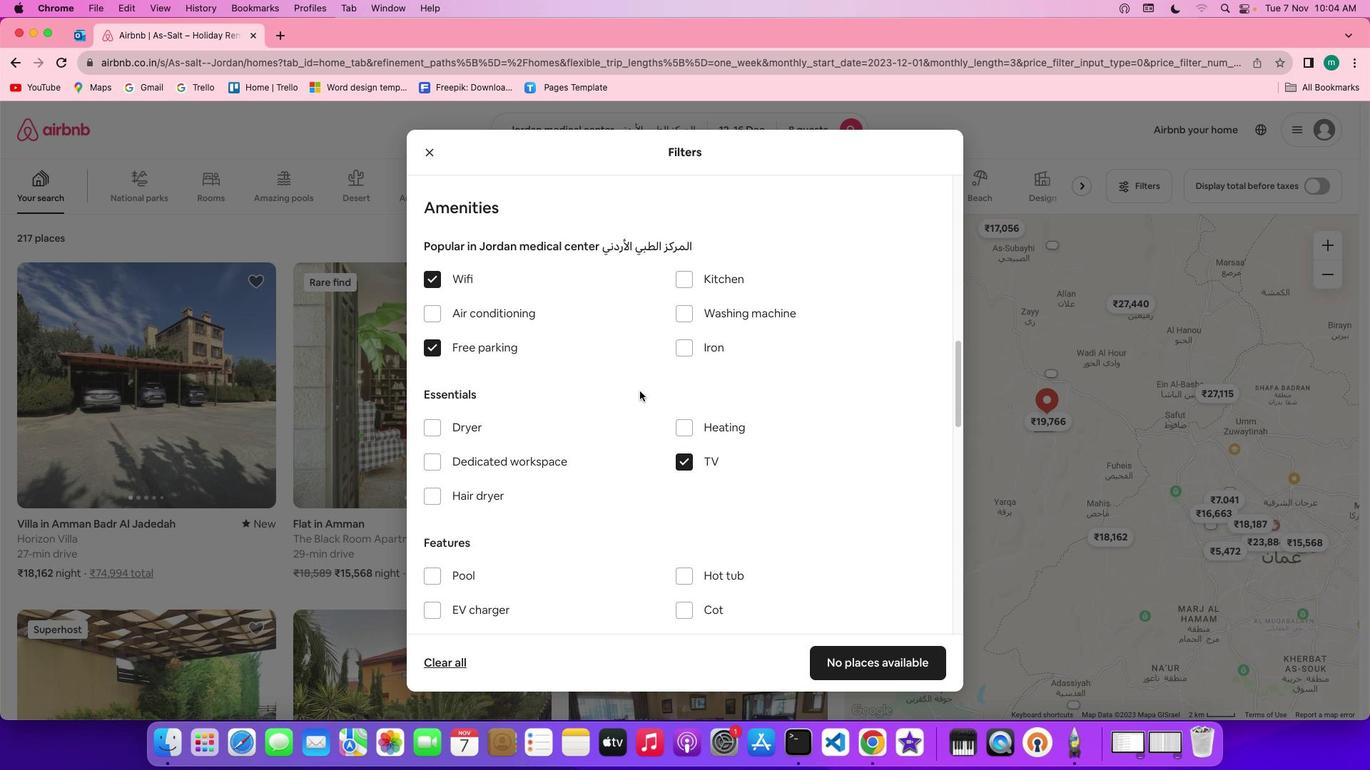 
Action: Mouse scrolled (639, 391) with delta (0, 0)
Screenshot: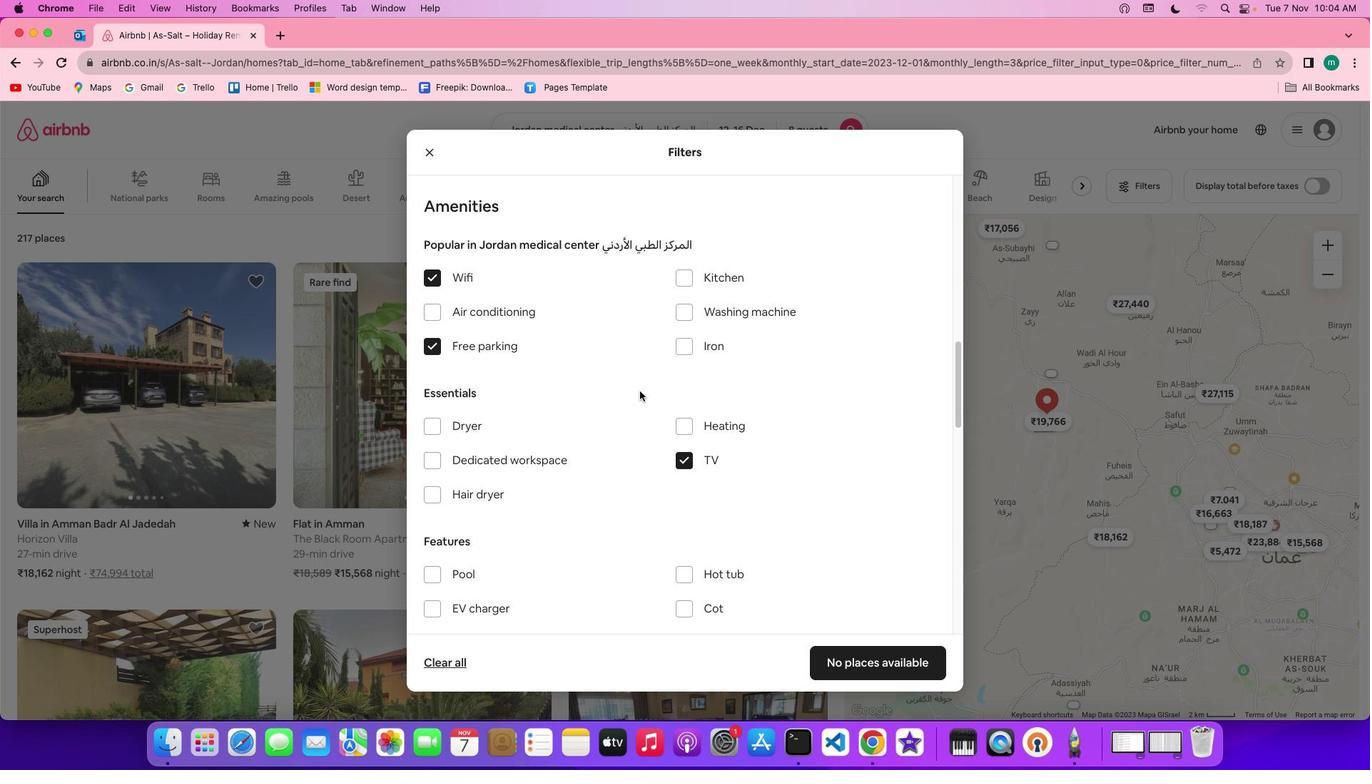 
Action: Mouse scrolled (639, 391) with delta (0, 0)
Screenshot: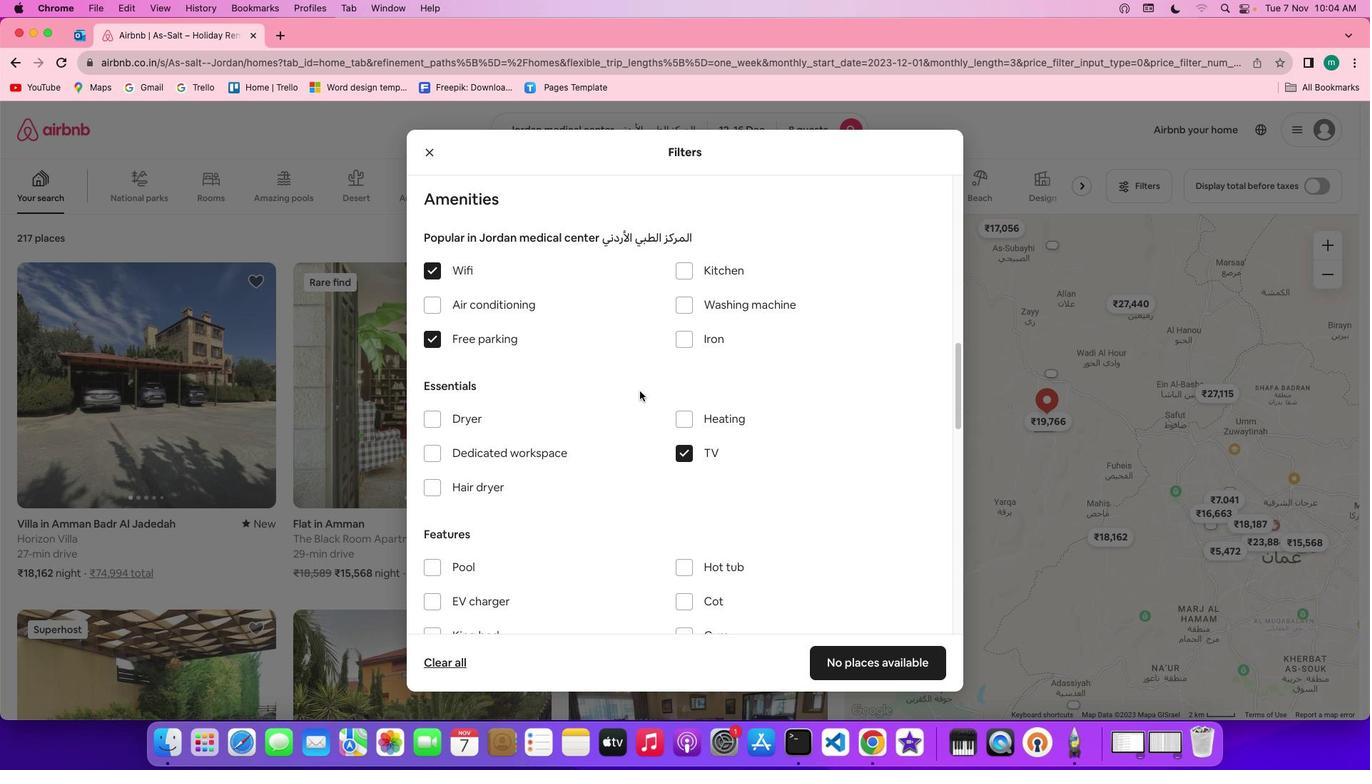 
Action: Mouse scrolled (639, 391) with delta (0, 0)
Screenshot: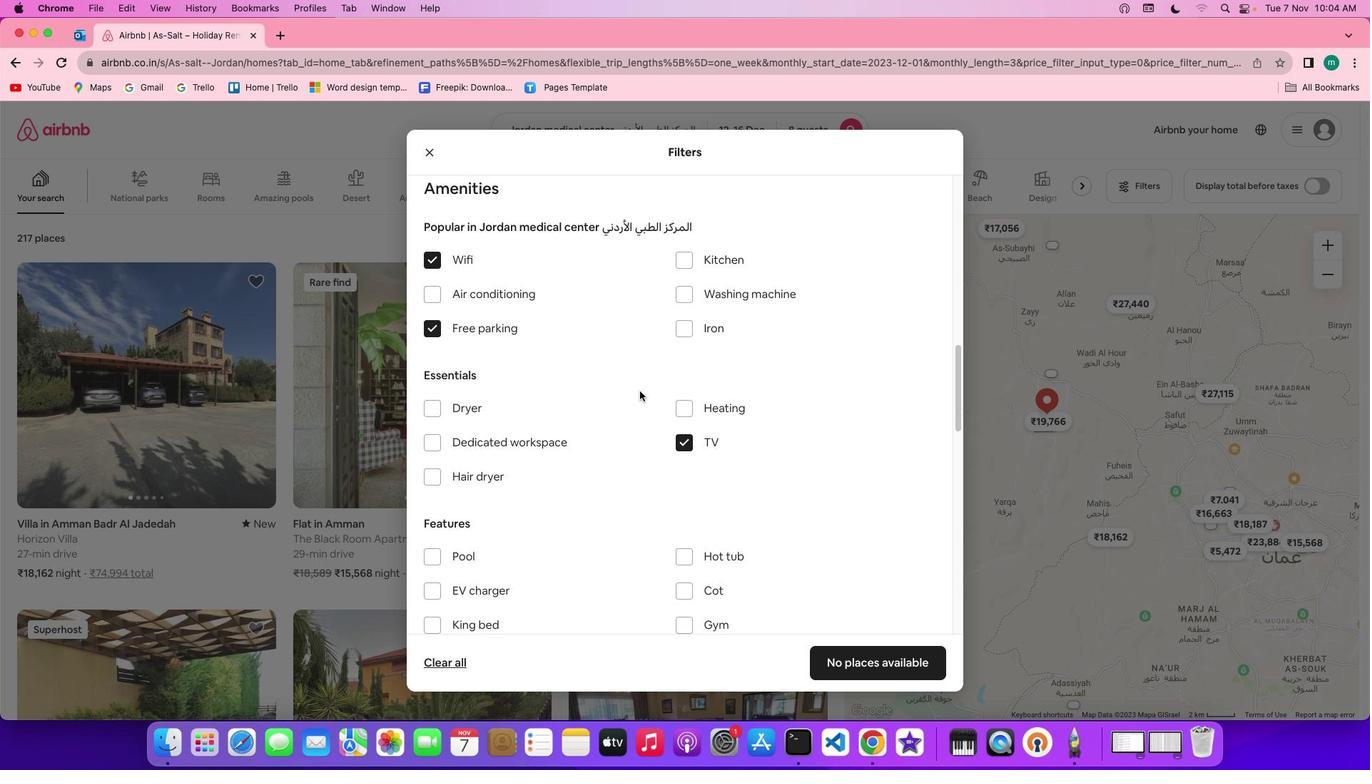 
Action: Mouse scrolled (639, 391) with delta (0, 0)
Screenshot: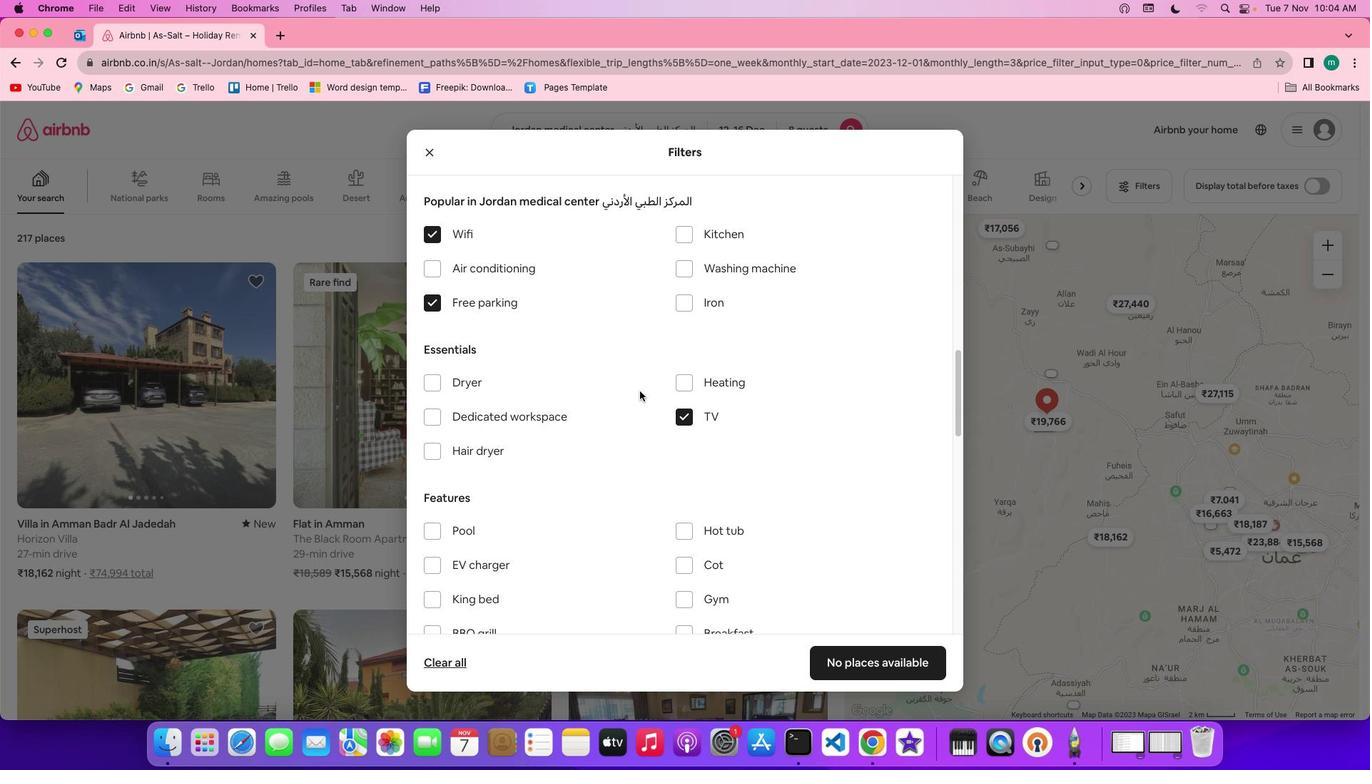 
Action: Mouse scrolled (639, 391) with delta (0, 0)
Screenshot: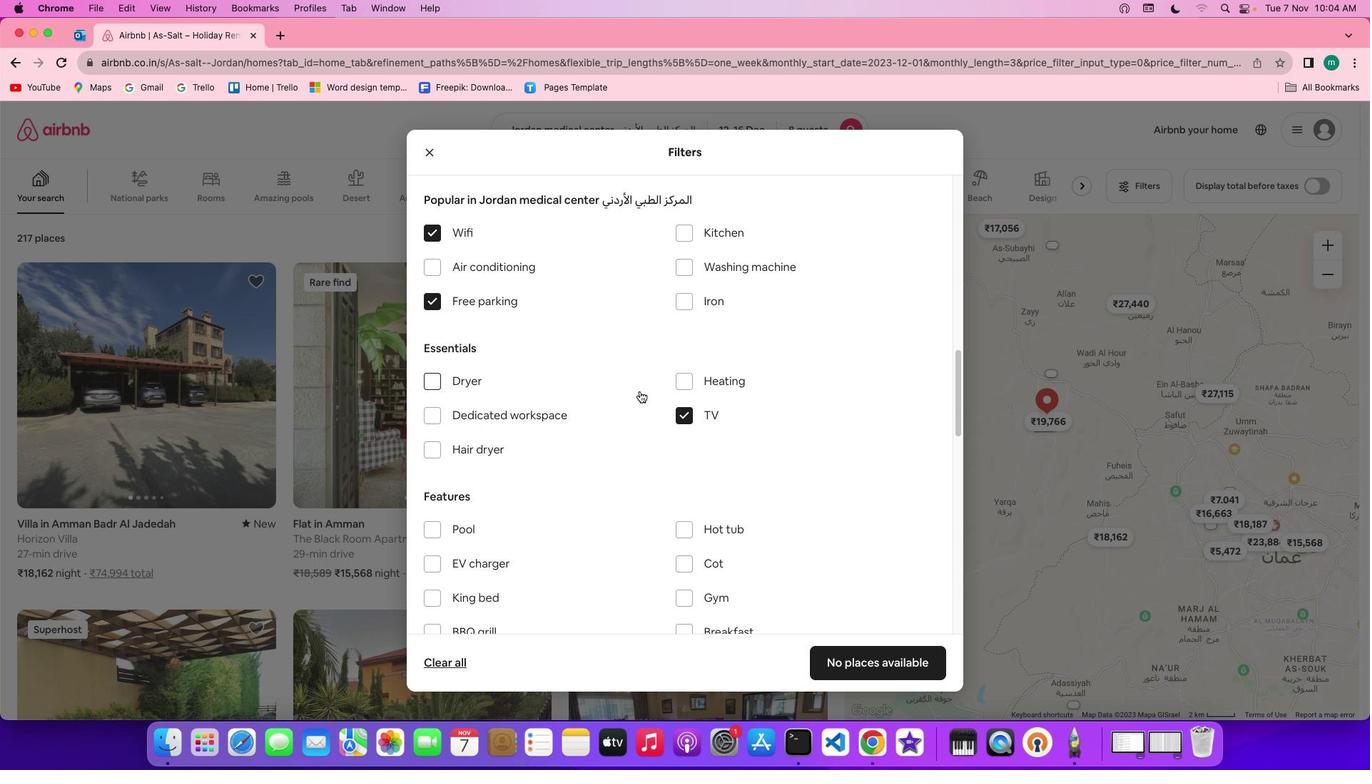 
Action: Mouse scrolled (639, 391) with delta (0, 0)
Screenshot: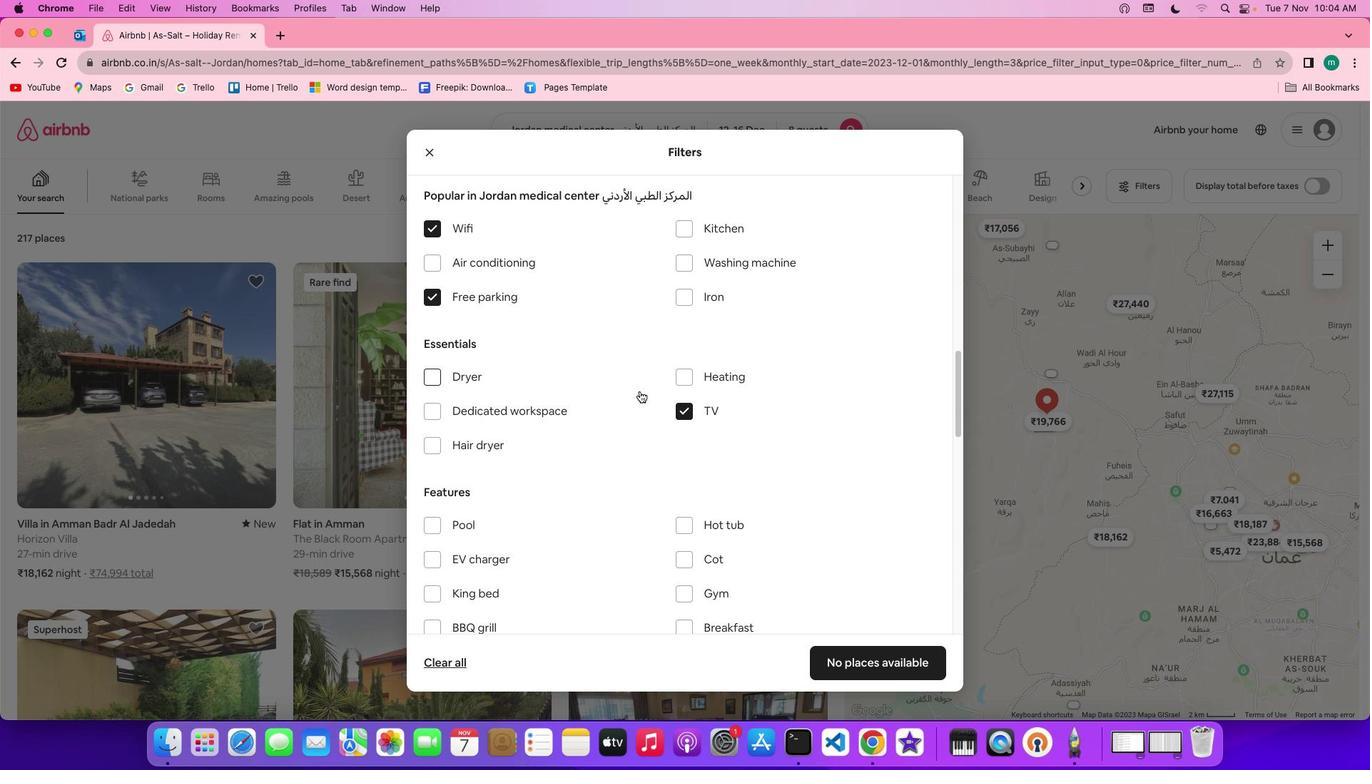 
Action: Mouse scrolled (639, 391) with delta (0, 0)
Screenshot: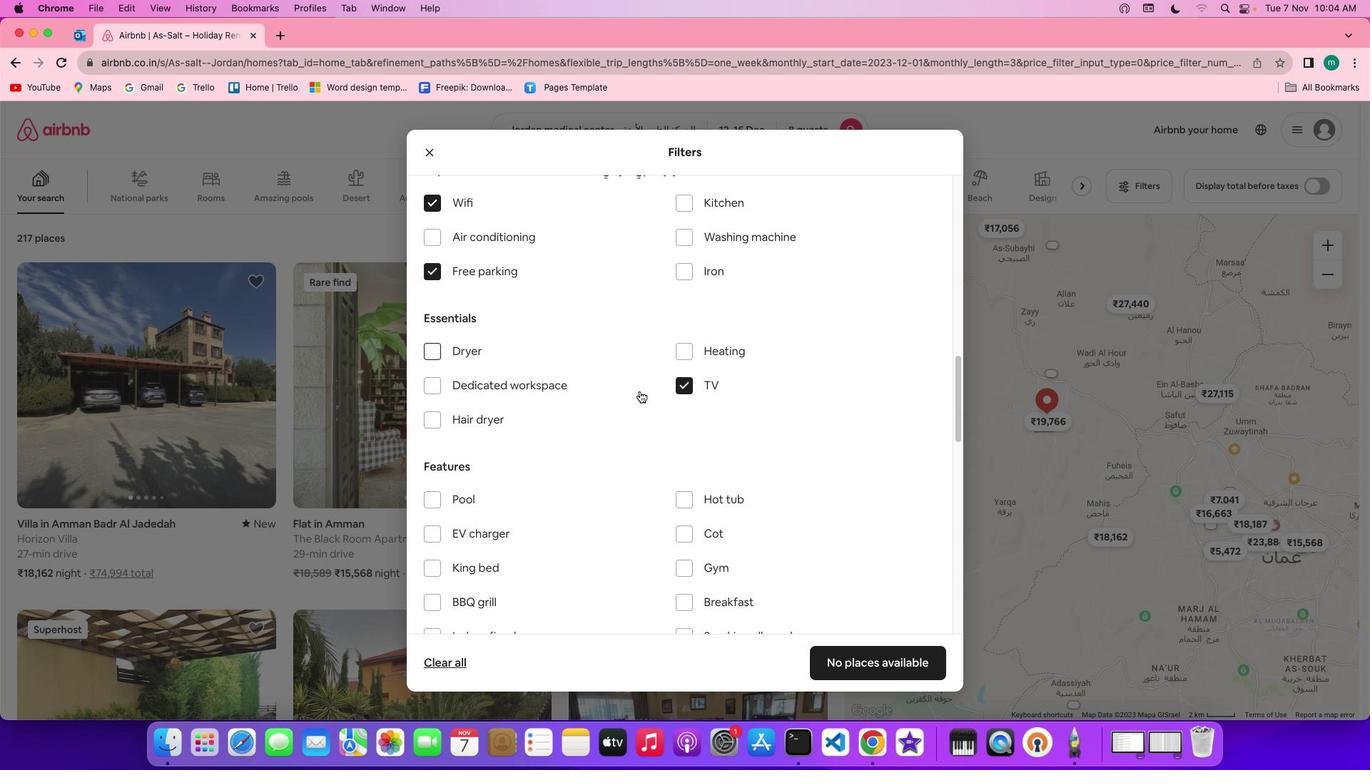 
Action: Mouse scrolled (639, 391) with delta (0, 0)
Screenshot: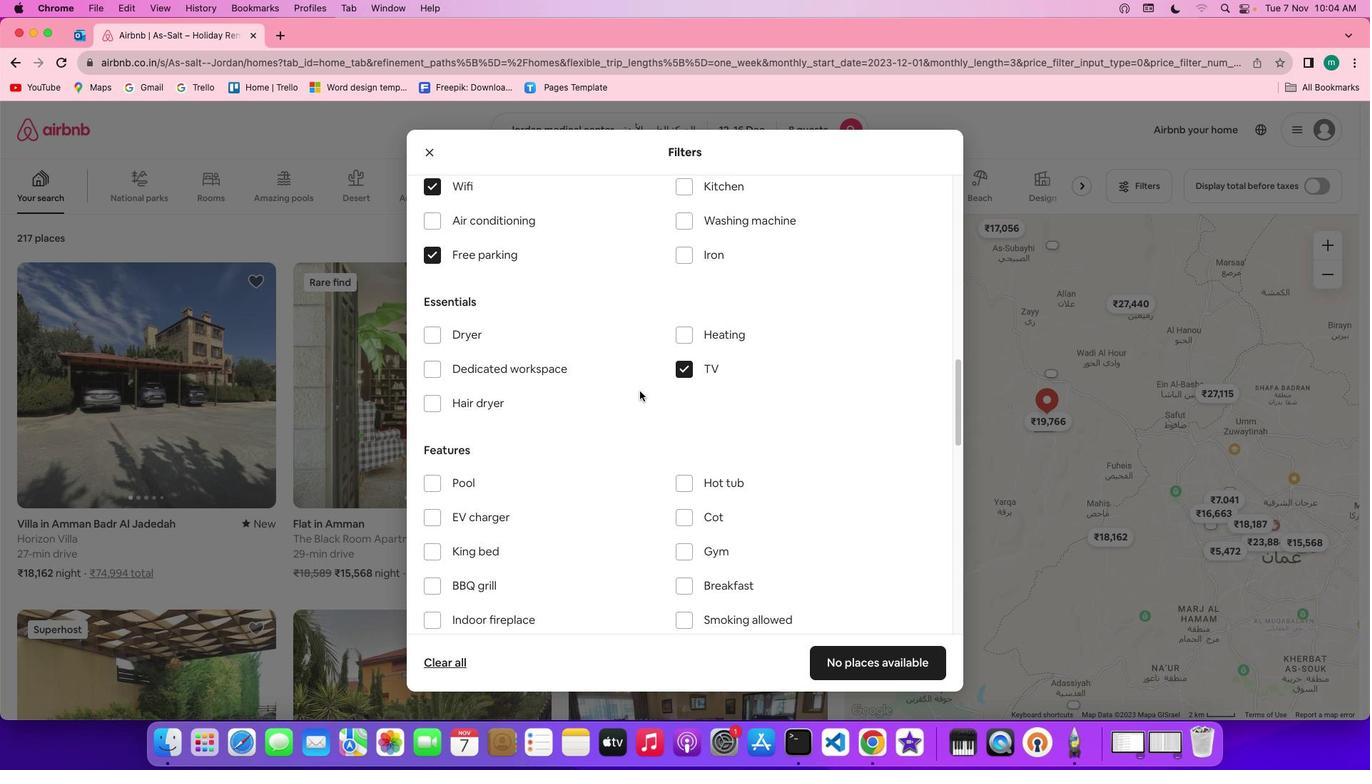 
Action: Mouse scrolled (639, 391) with delta (0, 0)
Screenshot: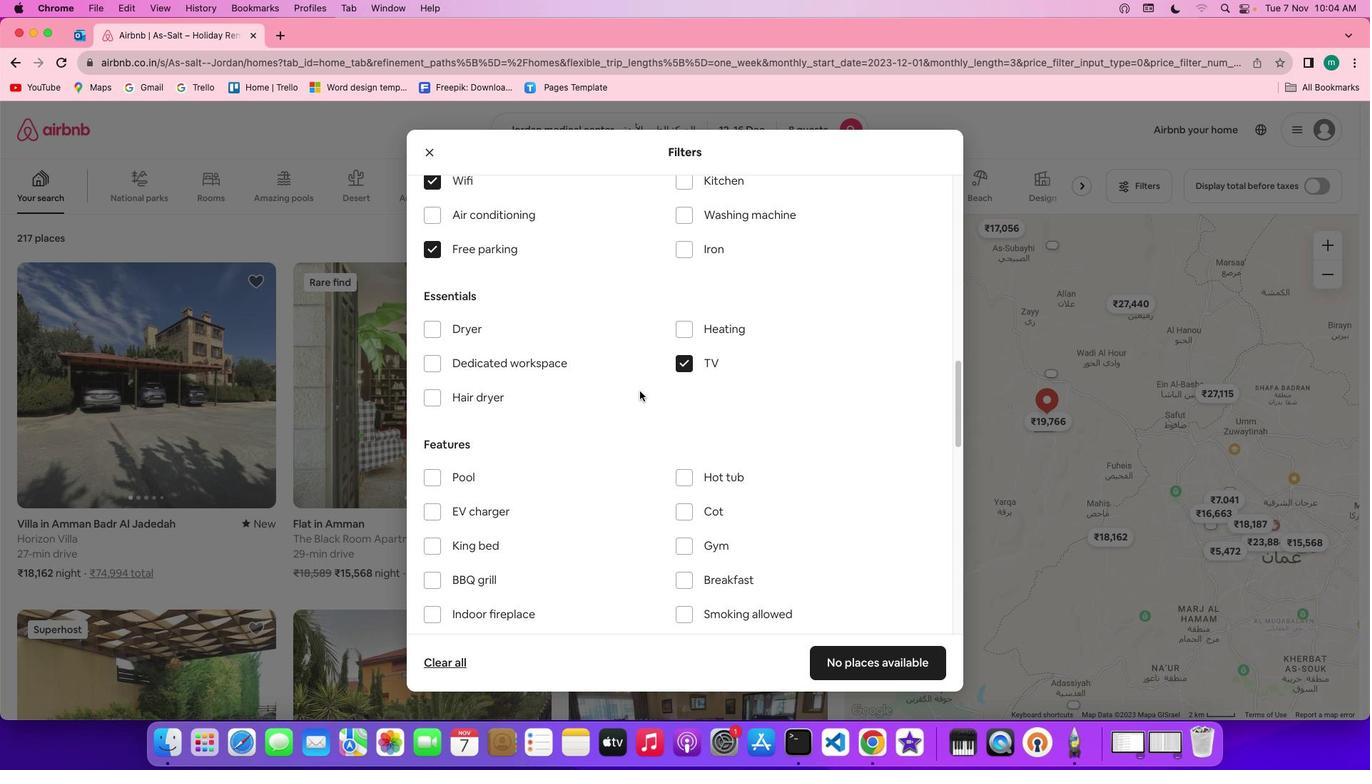 
Action: Mouse scrolled (639, 391) with delta (0, 0)
Screenshot: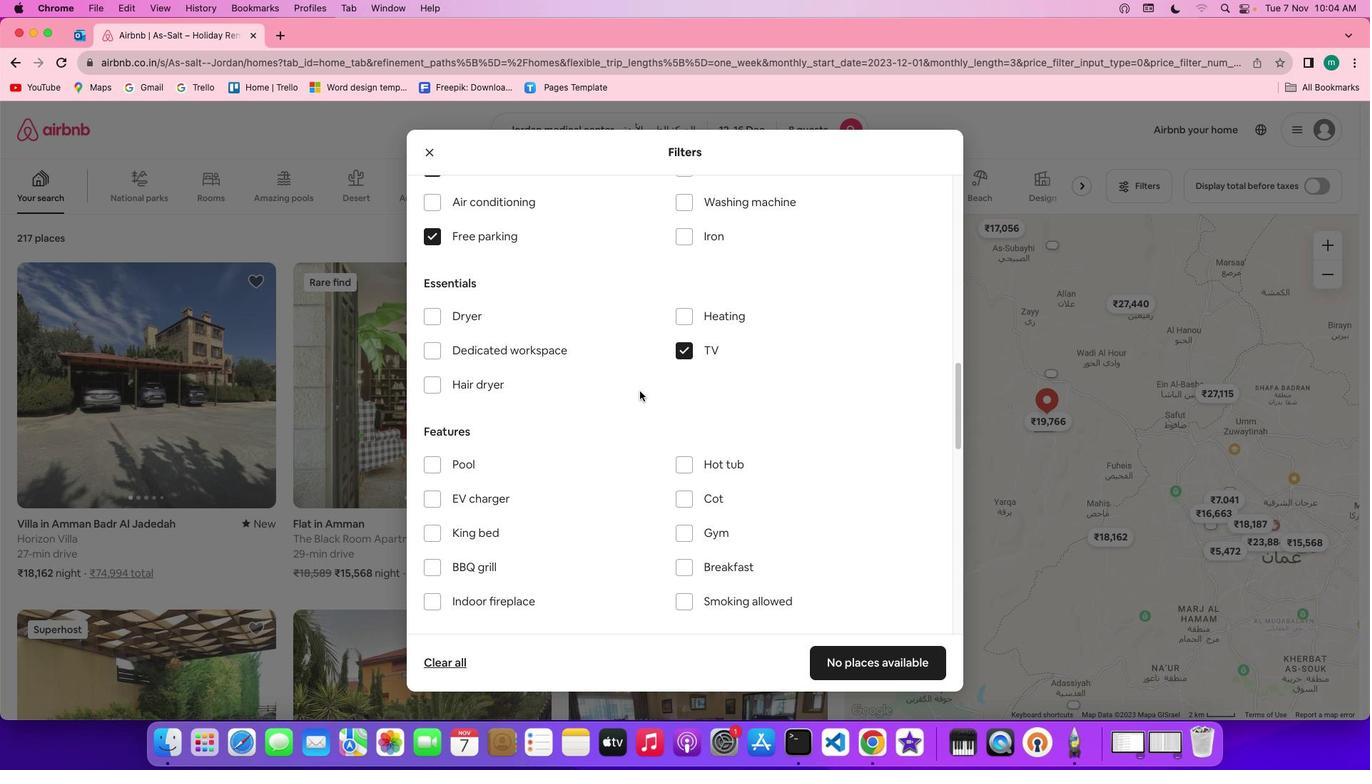 
Action: Mouse scrolled (639, 391) with delta (0, 0)
Screenshot: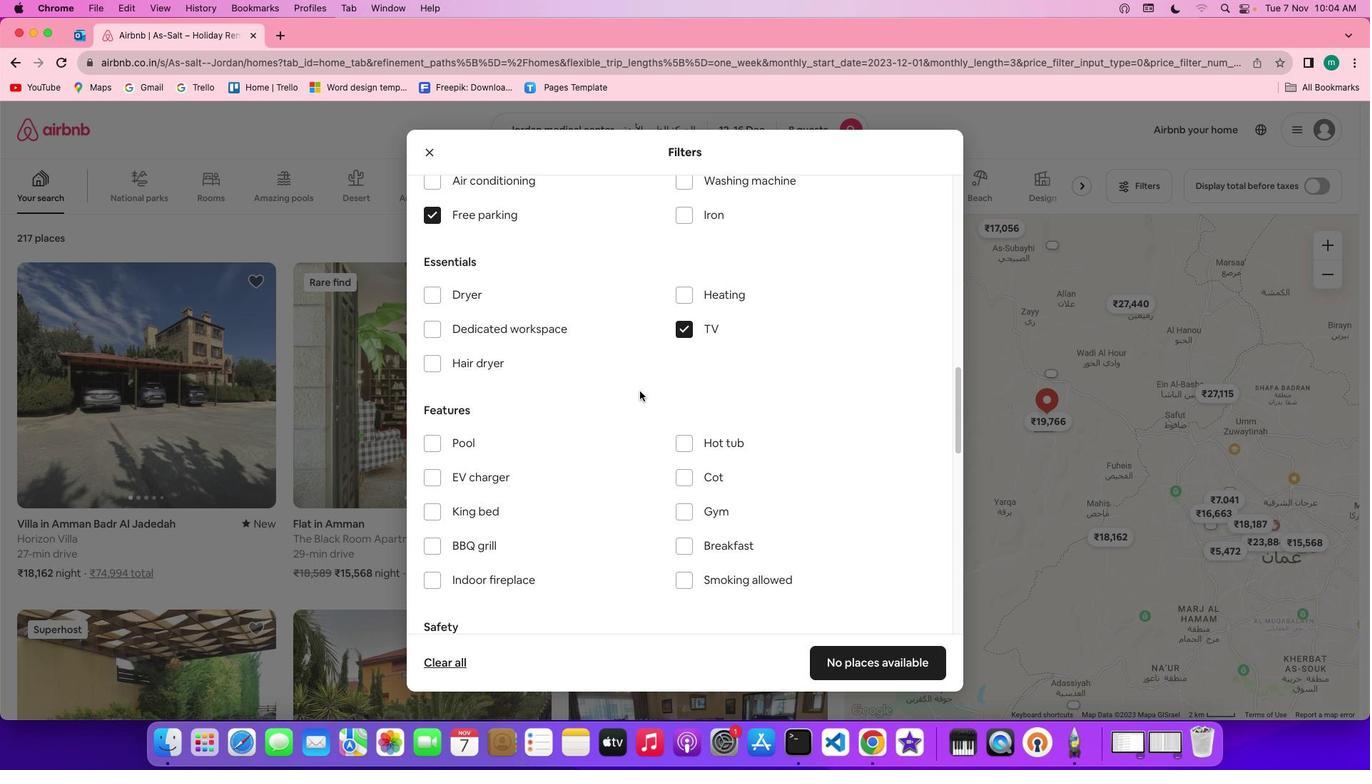 
Action: Mouse scrolled (639, 391) with delta (0, 0)
Screenshot: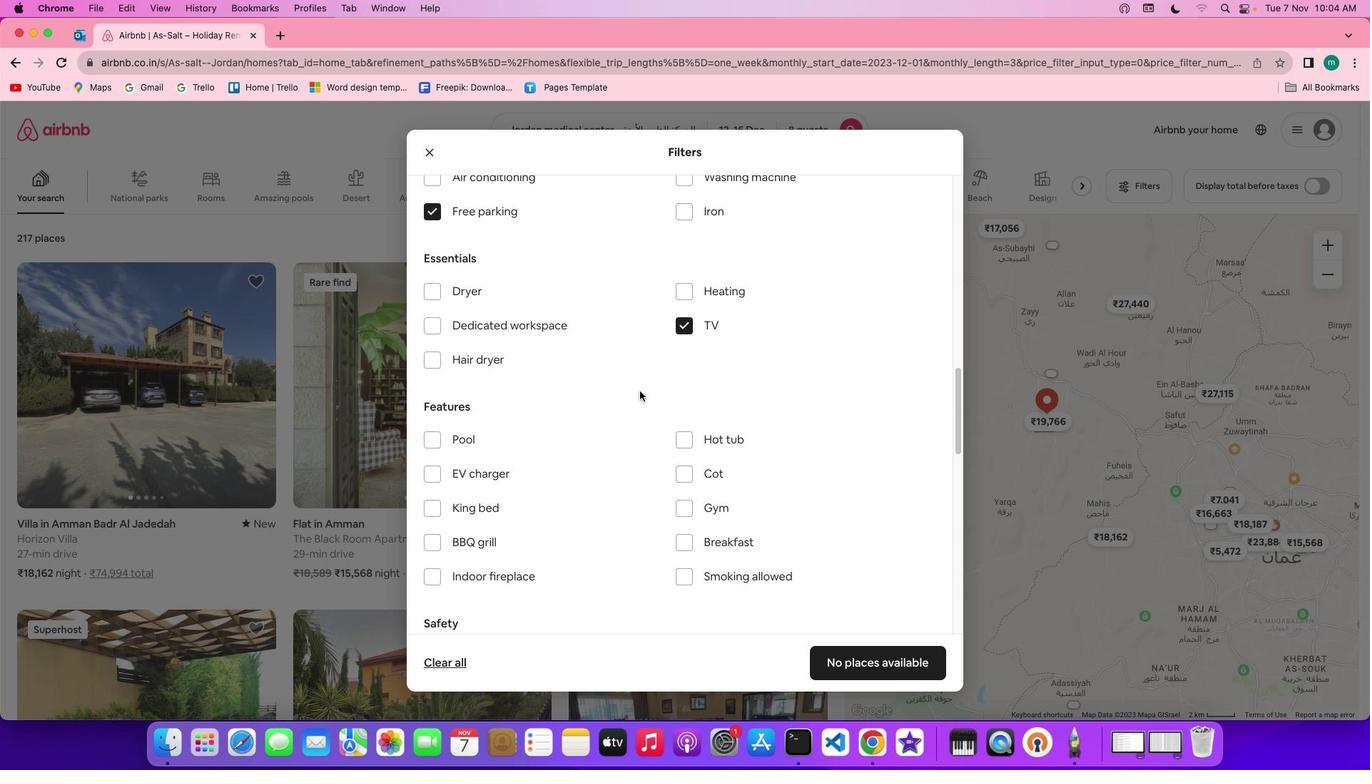 
Action: Mouse scrolled (639, 391) with delta (0, 0)
Screenshot: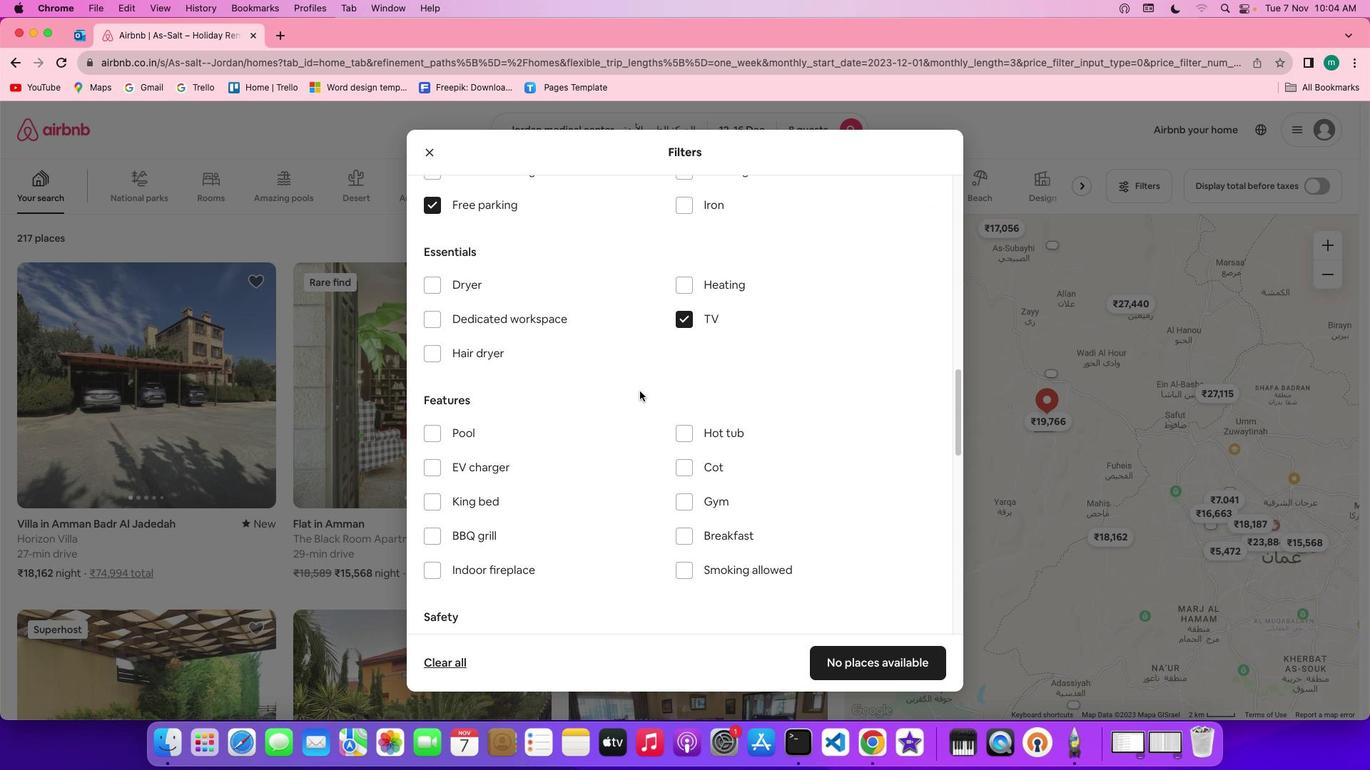 
Action: Mouse scrolled (639, 391) with delta (0, 0)
Screenshot: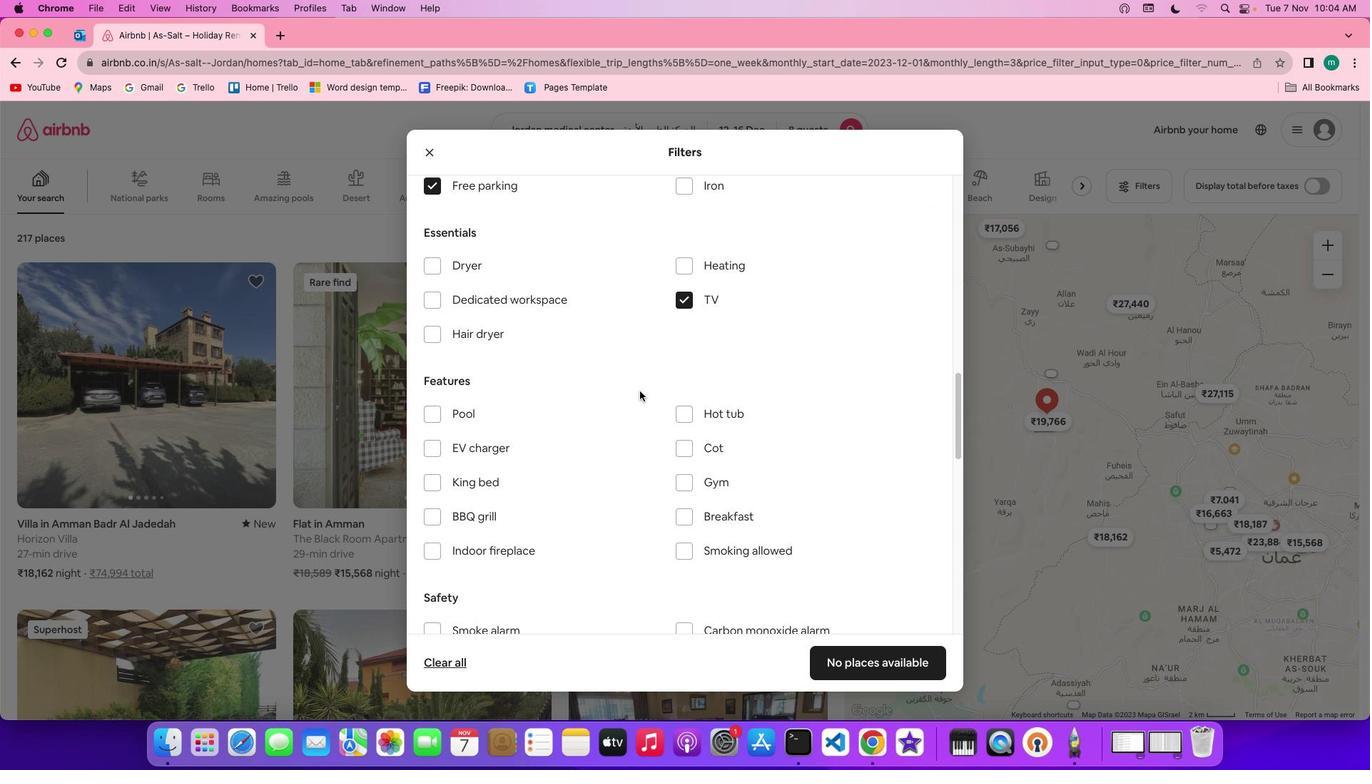 
Action: Mouse scrolled (639, 391) with delta (0, 0)
Screenshot: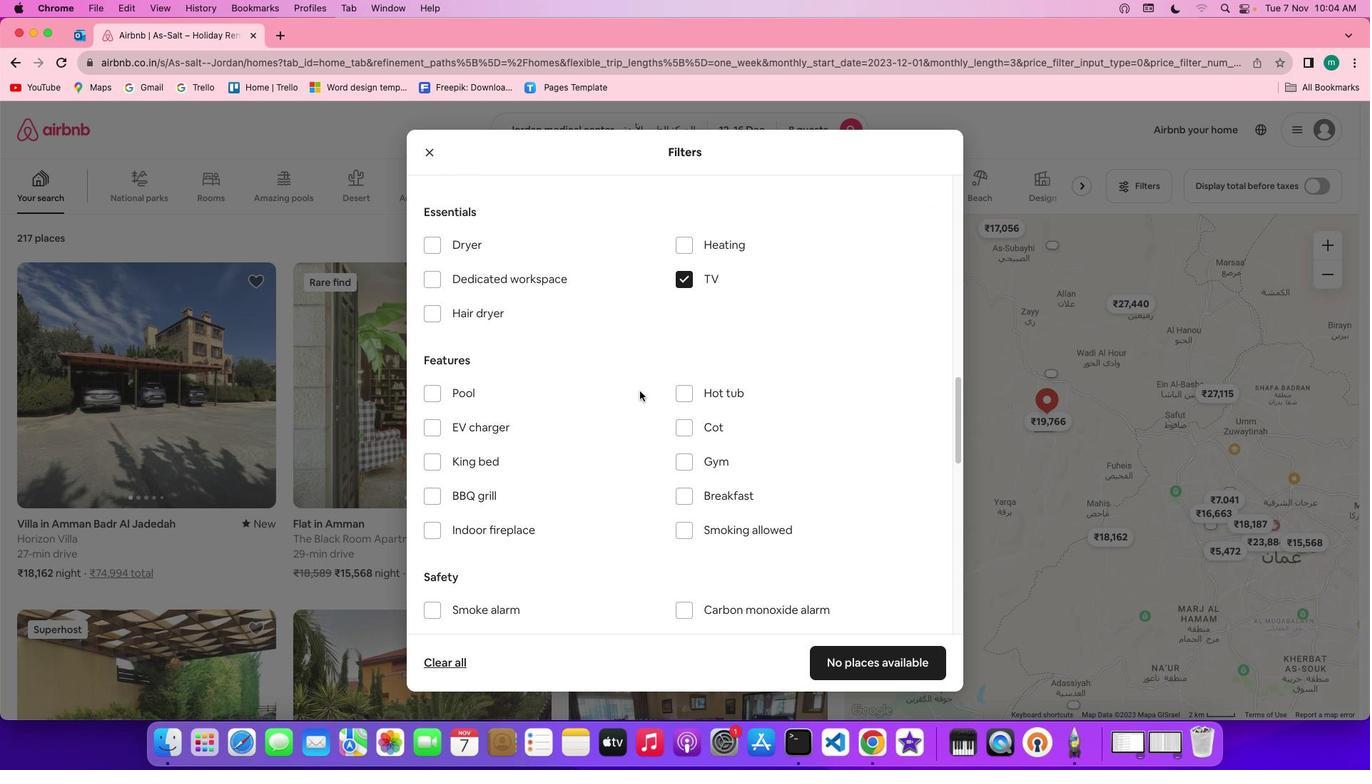 
Action: Mouse moved to (639, 391)
Screenshot: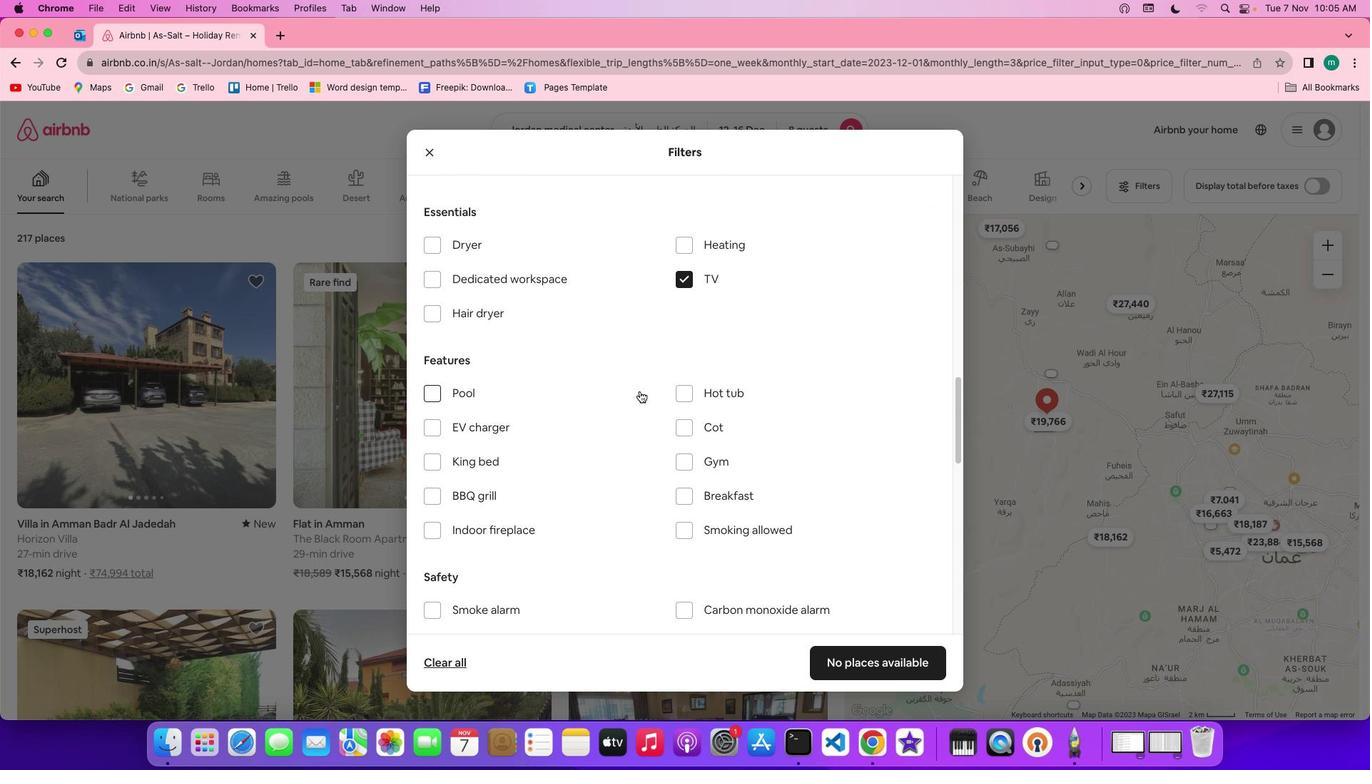 
Action: Mouse scrolled (639, 391) with delta (0, 0)
Screenshot: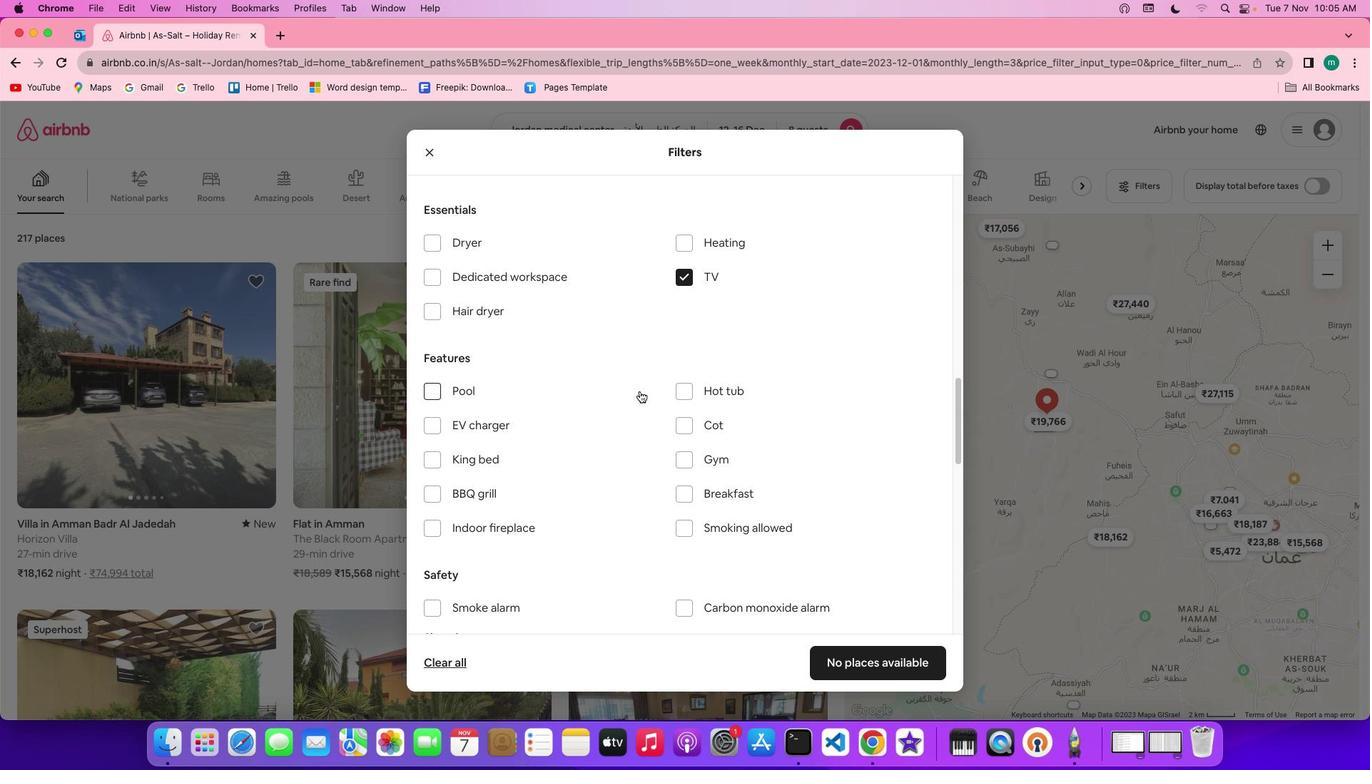 
Action: Mouse scrolled (639, 391) with delta (0, 0)
Screenshot: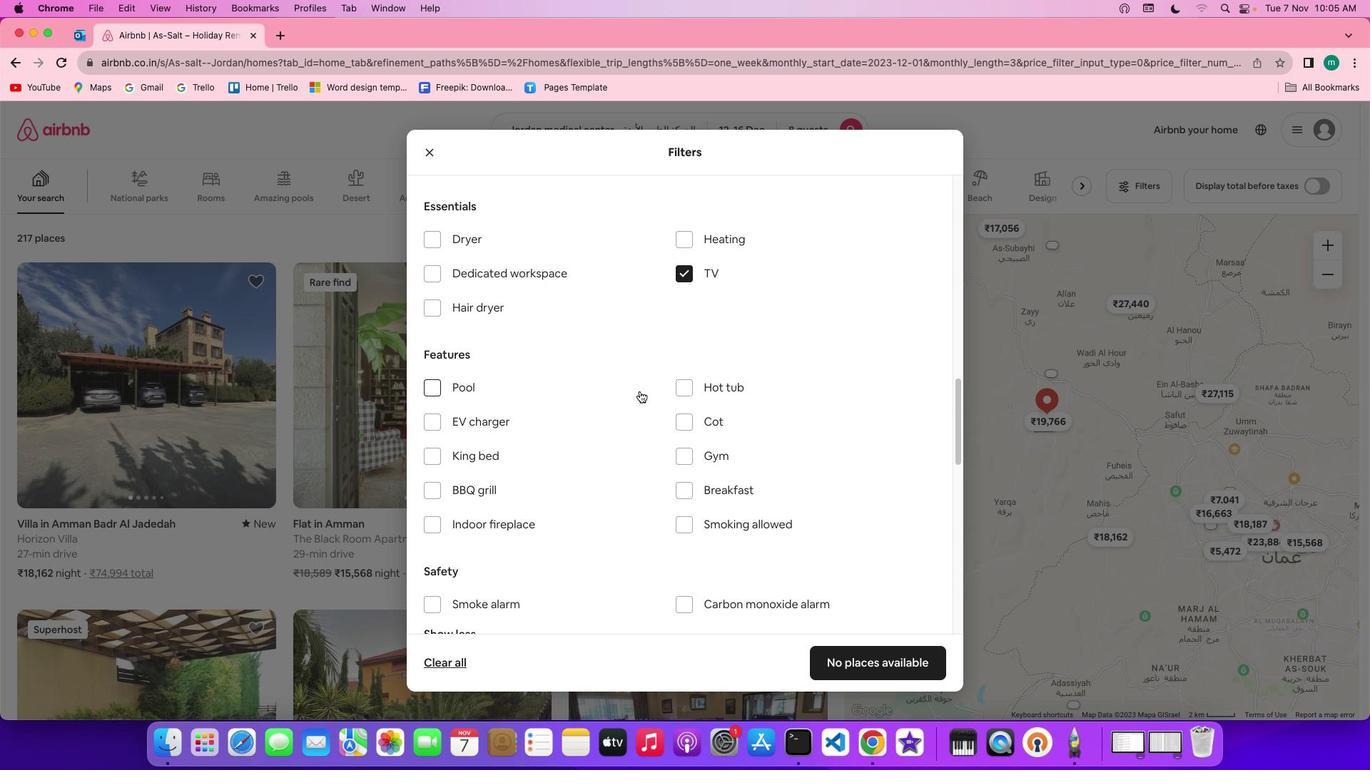 
Action: Mouse scrolled (639, 391) with delta (0, 0)
Screenshot: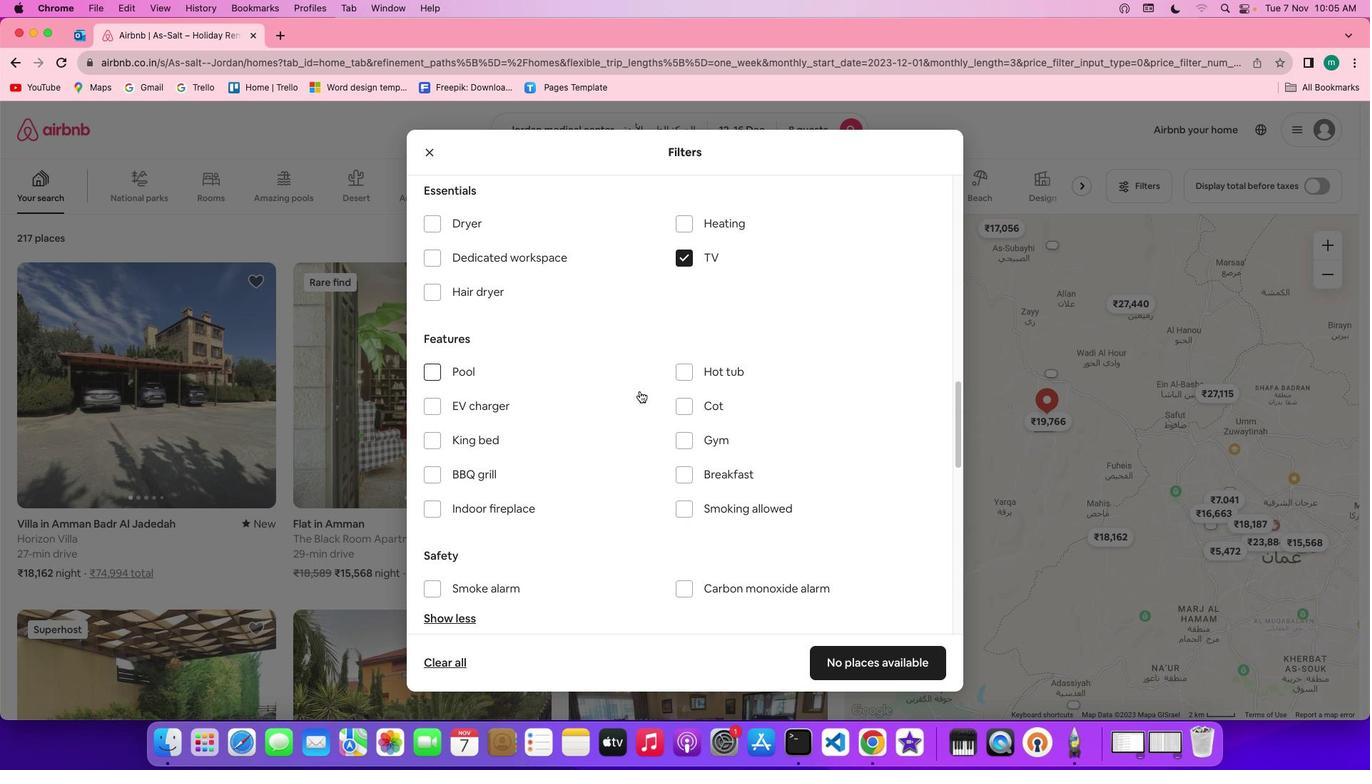
Action: Mouse scrolled (639, 391) with delta (0, 0)
Screenshot: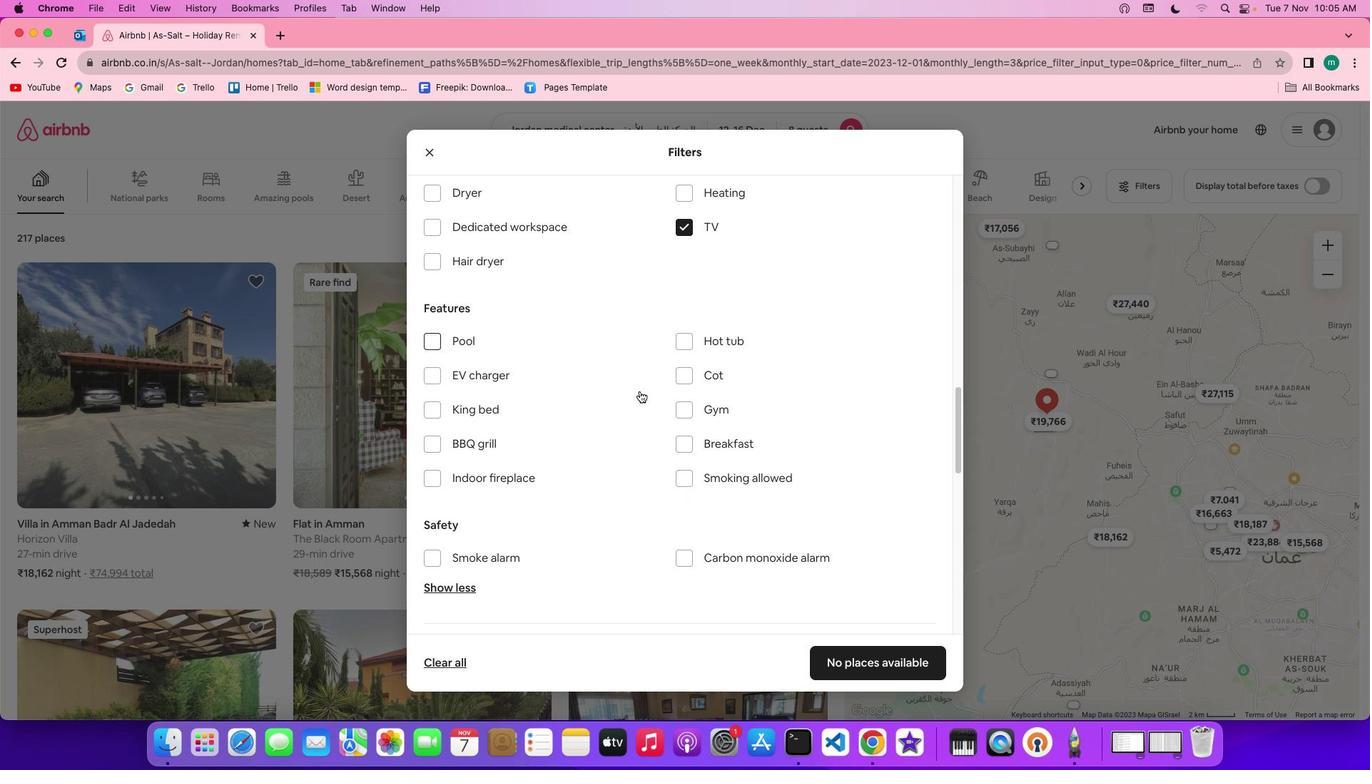 
Action: Mouse moved to (711, 395)
Screenshot: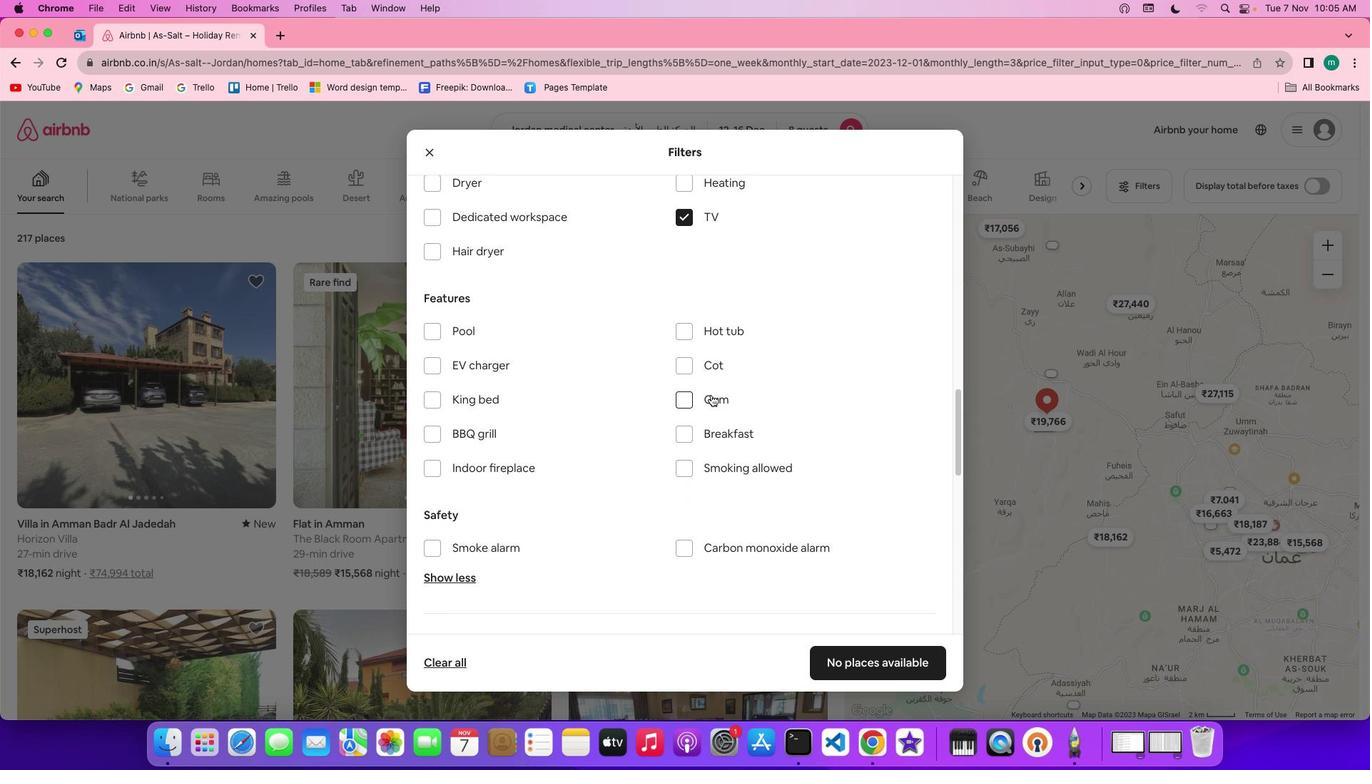 
Action: Mouse pressed left at (711, 395)
Screenshot: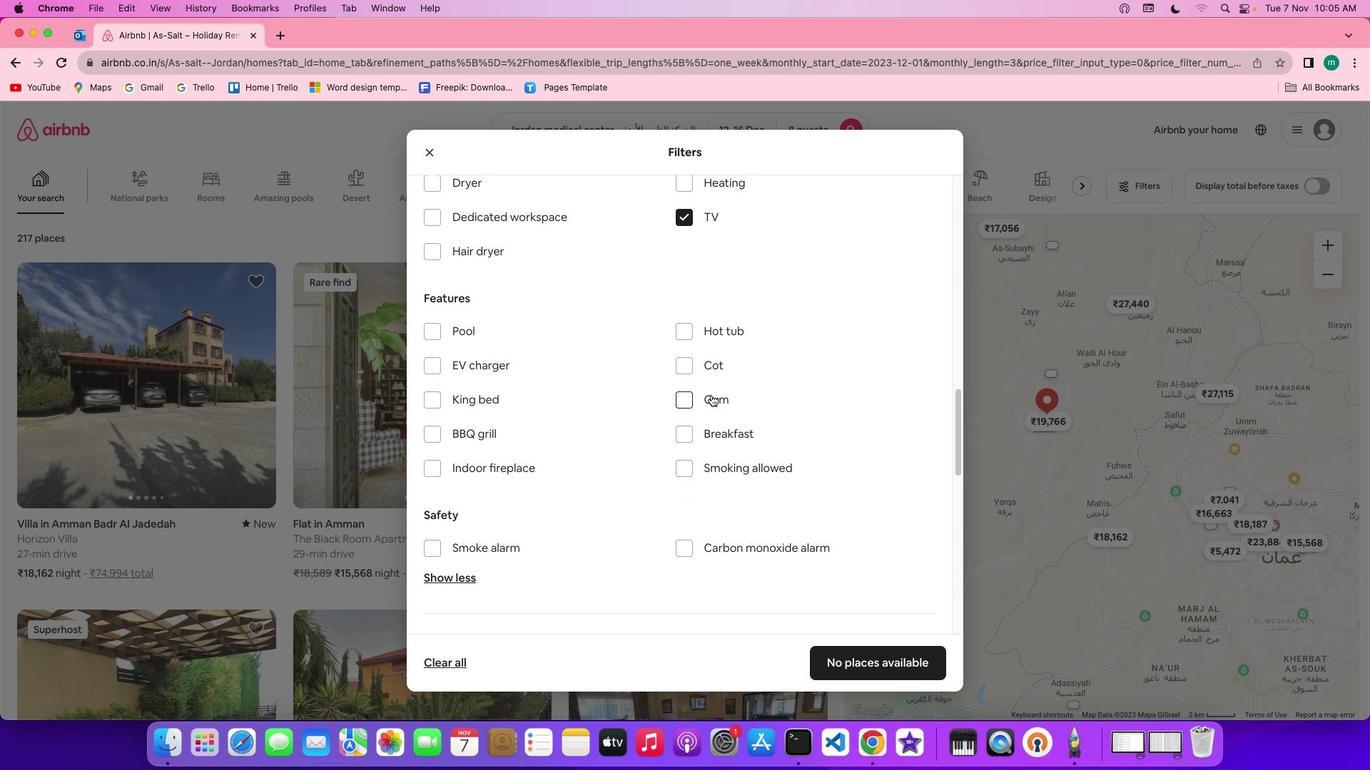
Action: Mouse moved to (727, 431)
Screenshot: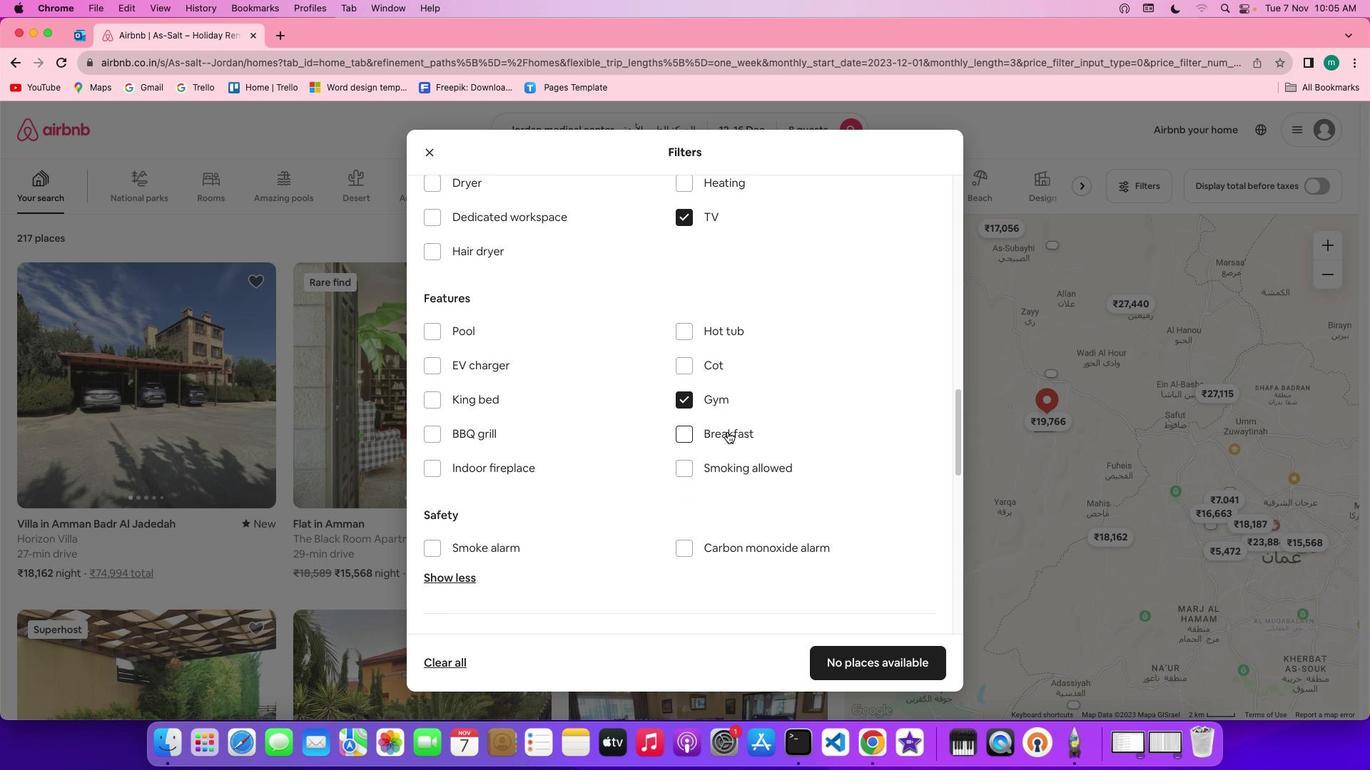 
Action: Mouse pressed left at (727, 431)
Screenshot: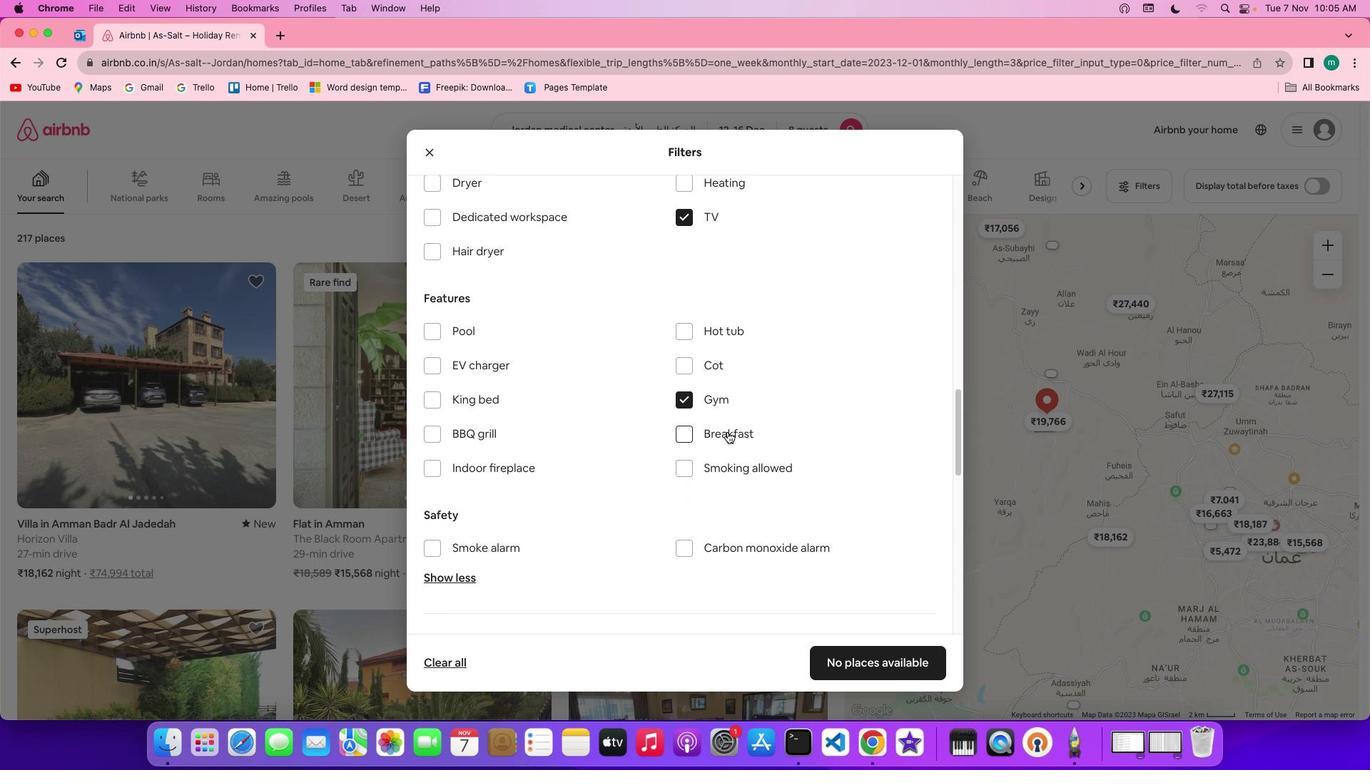 
Action: Mouse moved to (832, 447)
Screenshot: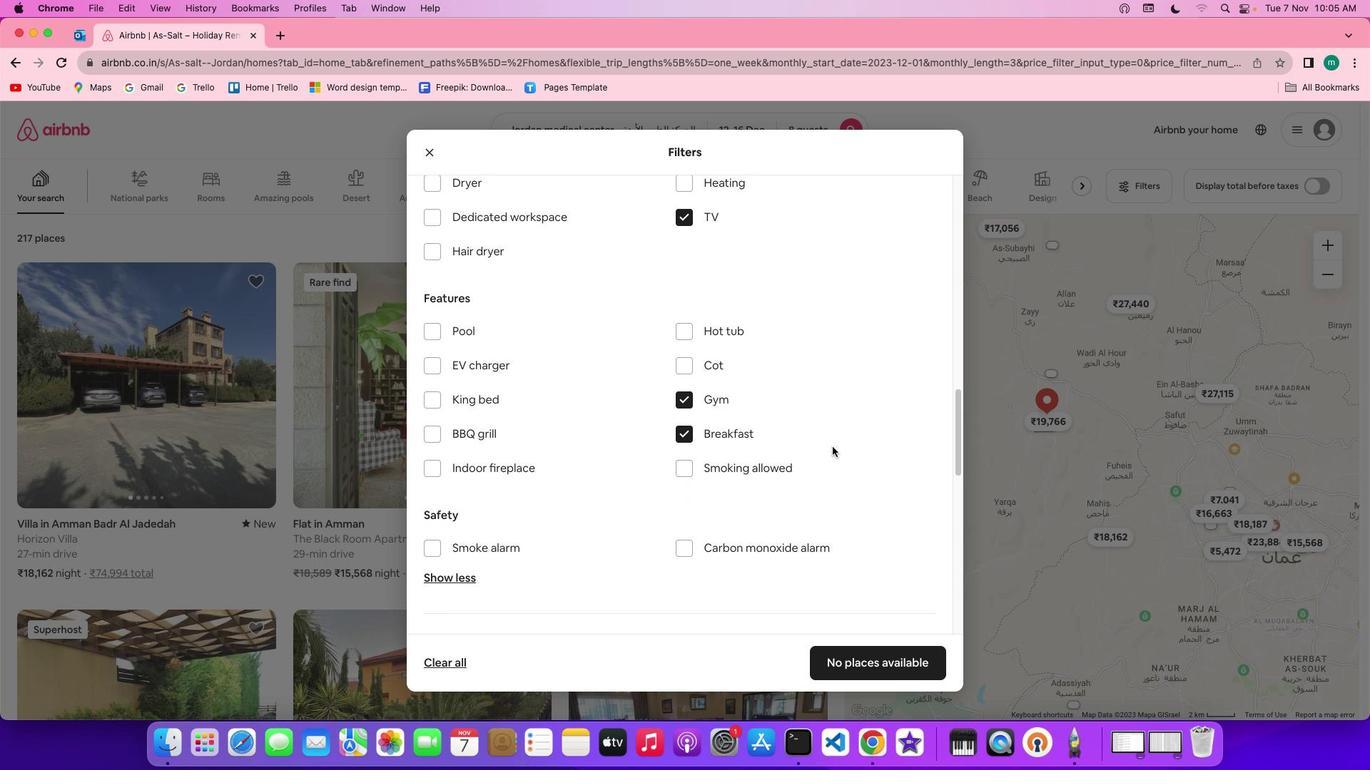 
Action: Mouse scrolled (832, 447) with delta (0, 0)
Screenshot: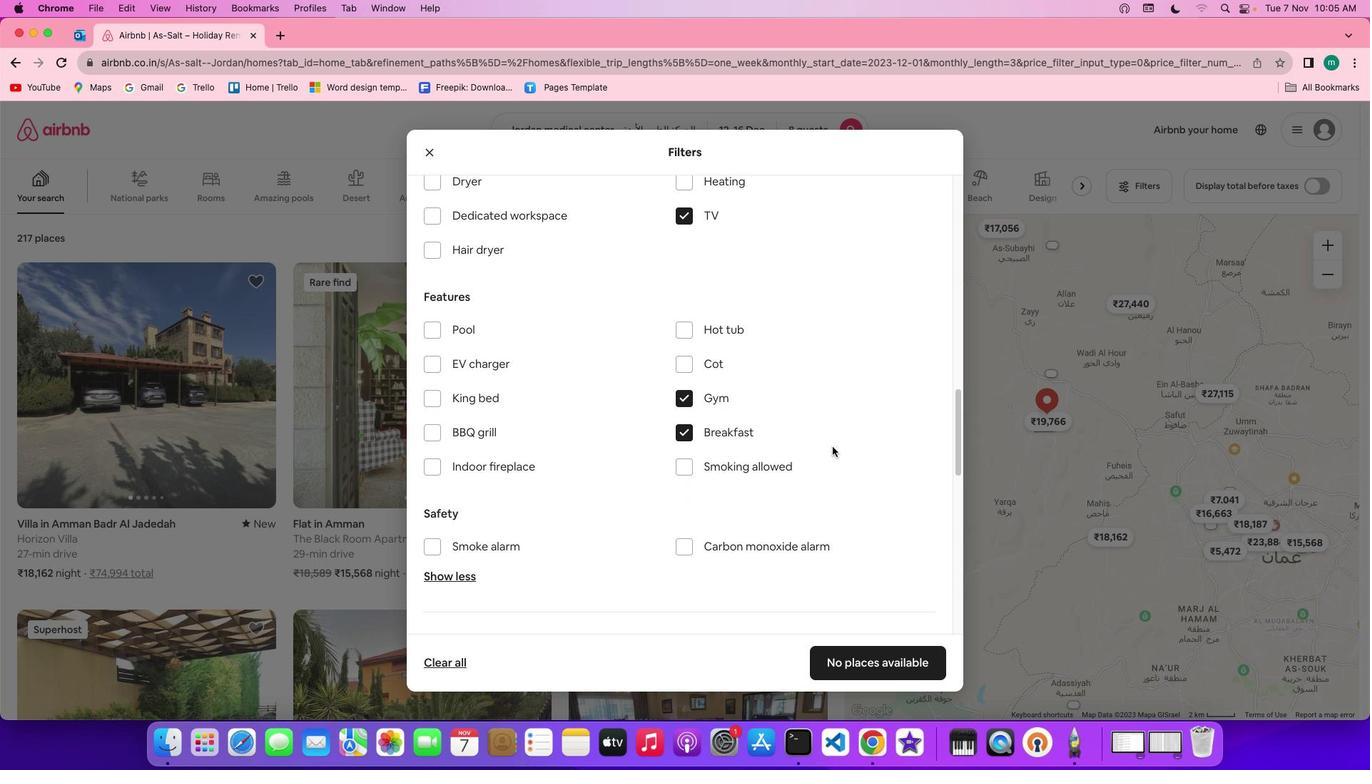 
Action: Mouse scrolled (832, 447) with delta (0, 0)
Screenshot: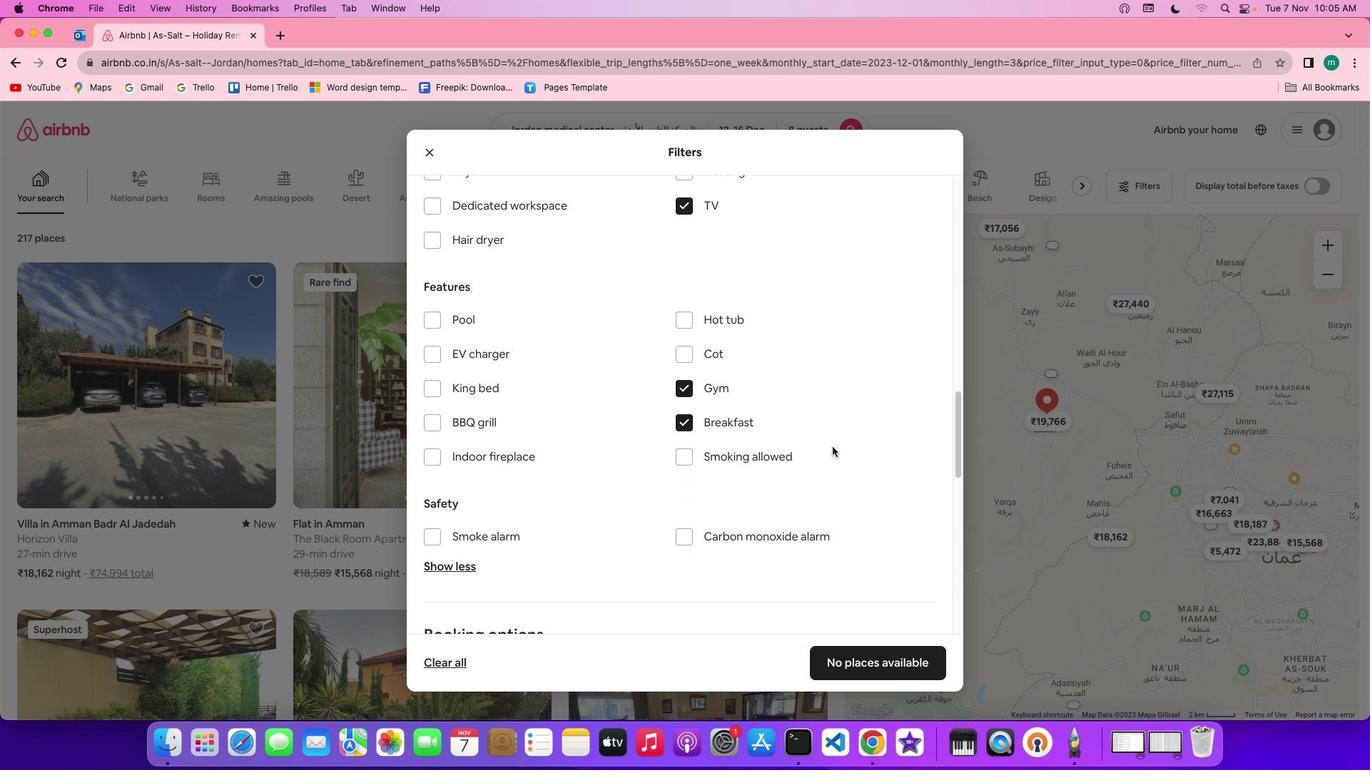 
Action: Mouse scrolled (832, 447) with delta (0, 0)
Screenshot: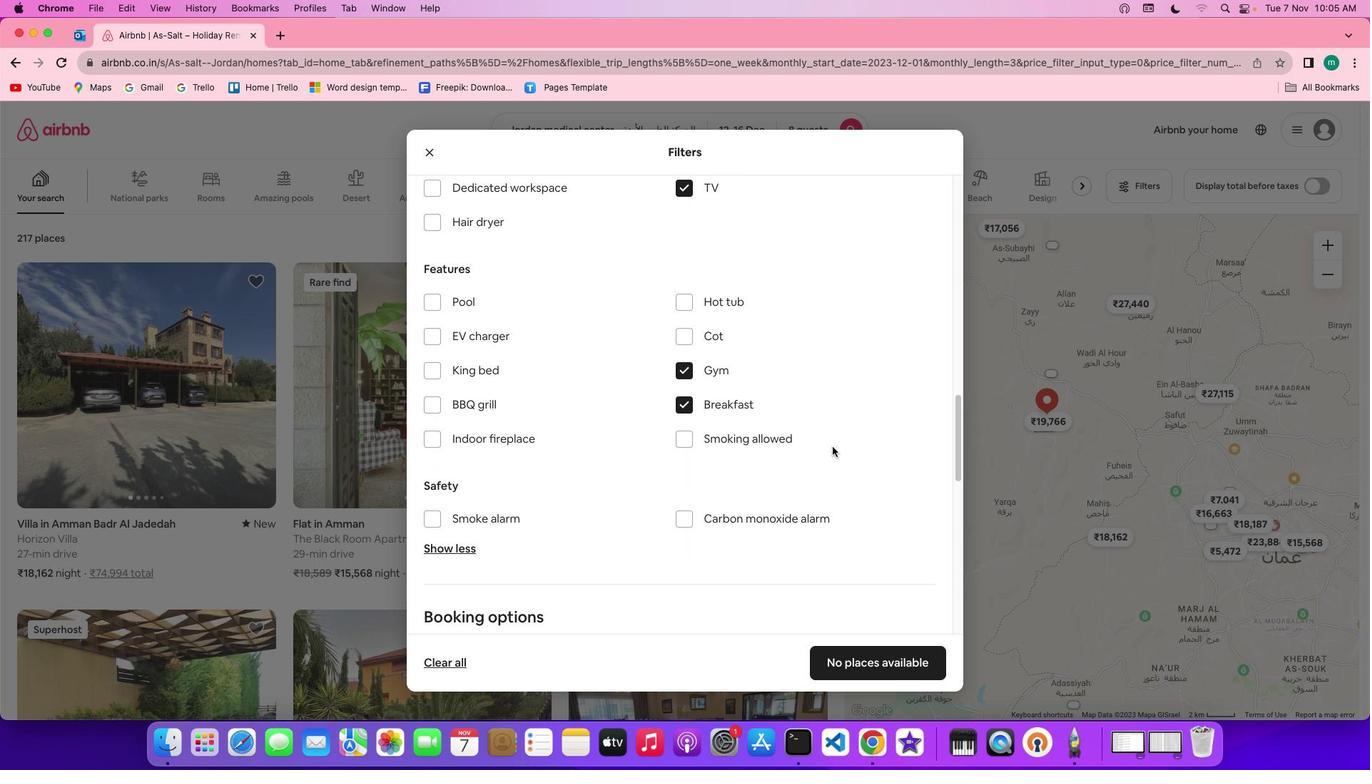 
Action: Mouse scrolled (832, 447) with delta (0, 0)
Screenshot: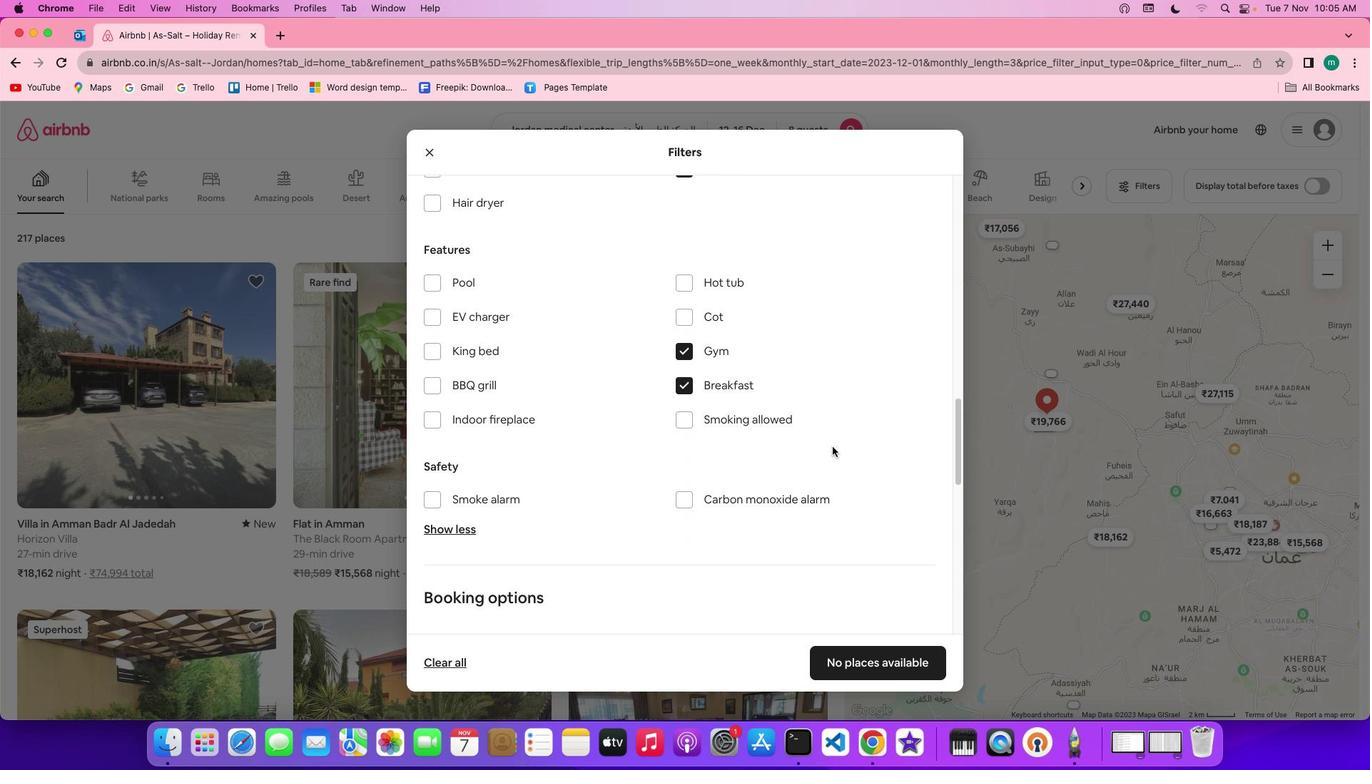 
Action: Mouse moved to (832, 447)
Screenshot: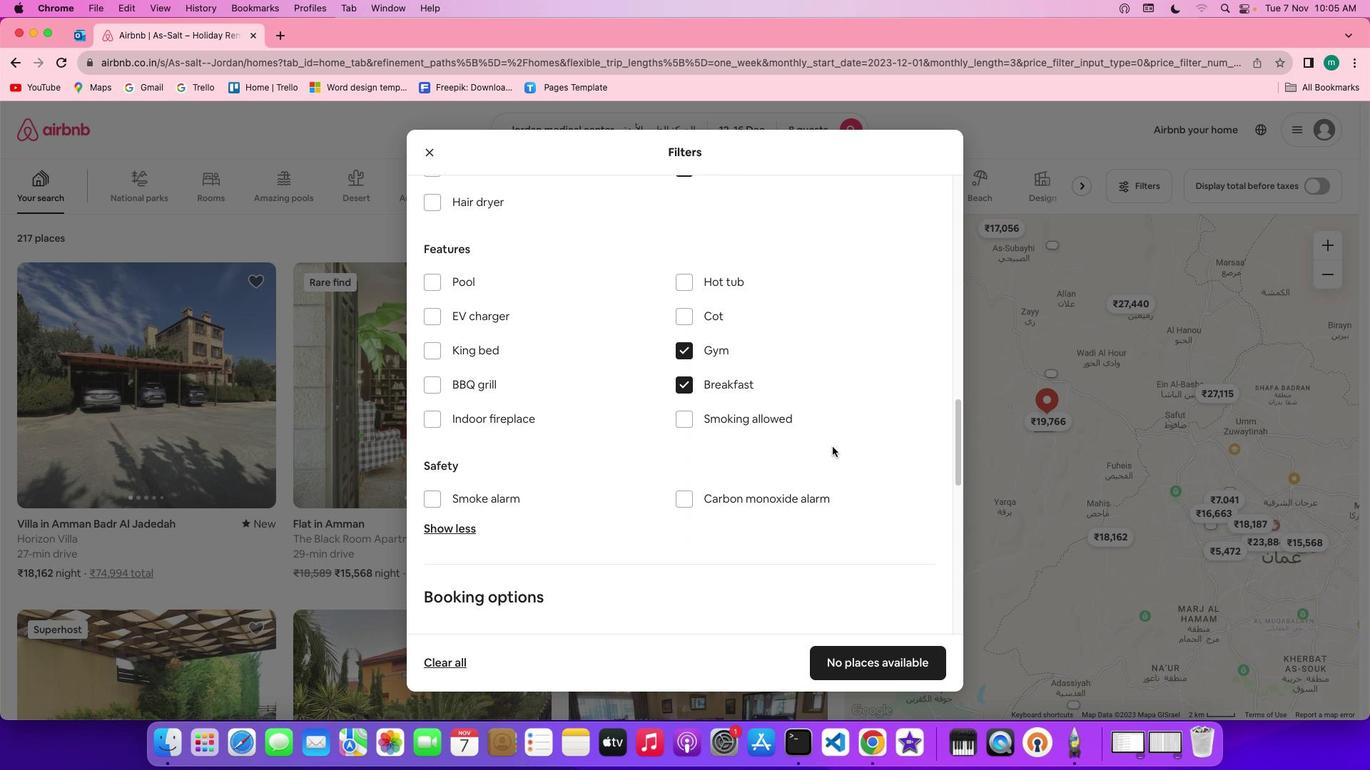 
Action: Mouse scrolled (832, 447) with delta (0, 0)
Screenshot: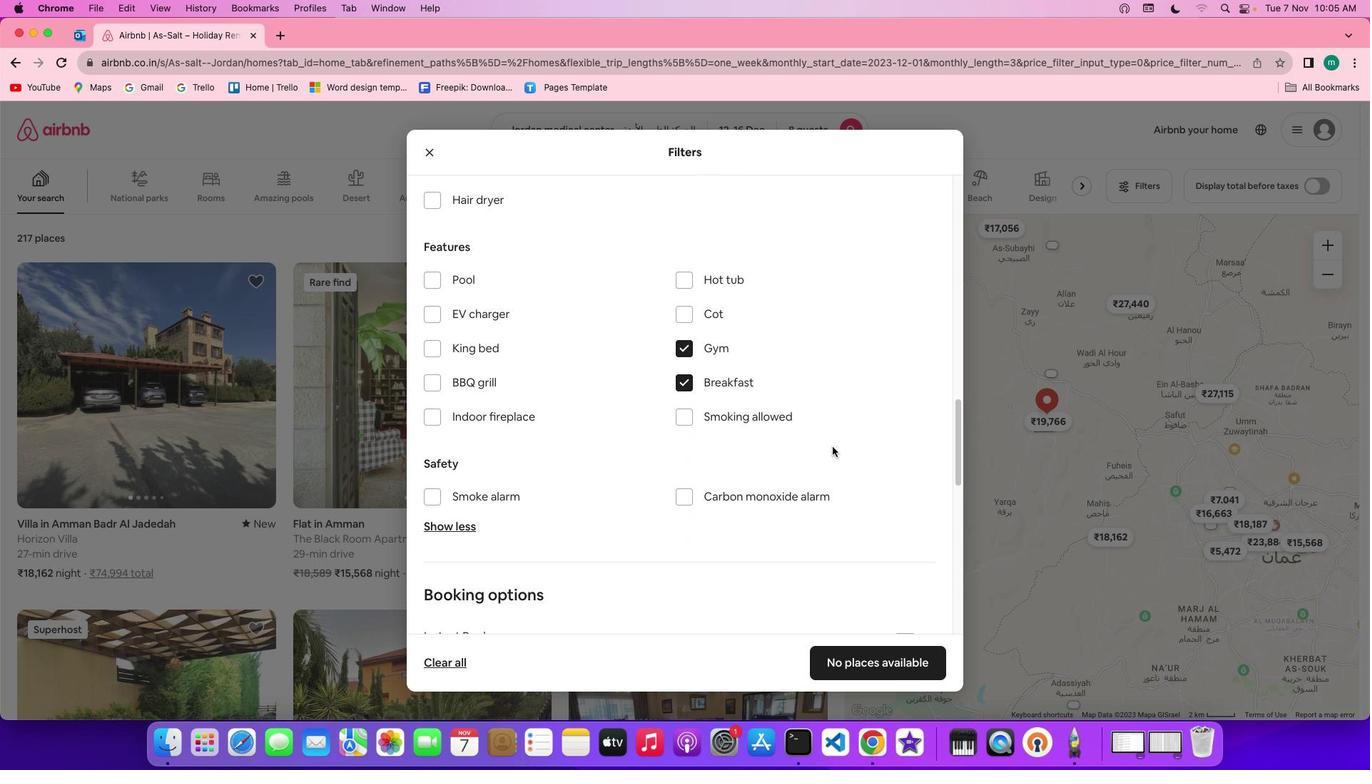 
Action: Mouse scrolled (832, 447) with delta (0, 0)
Screenshot: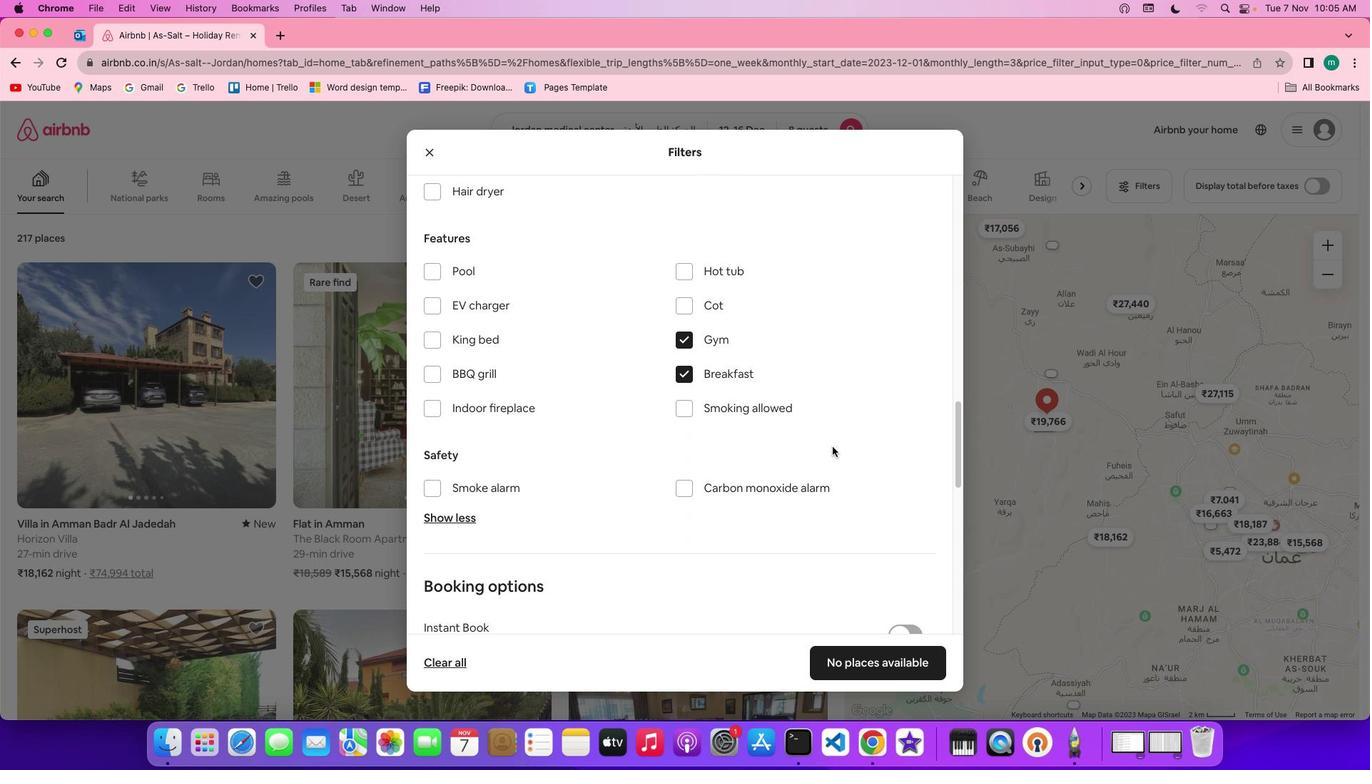 
Action: Mouse scrolled (832, 447) with delta (0, 0)
Screenshot: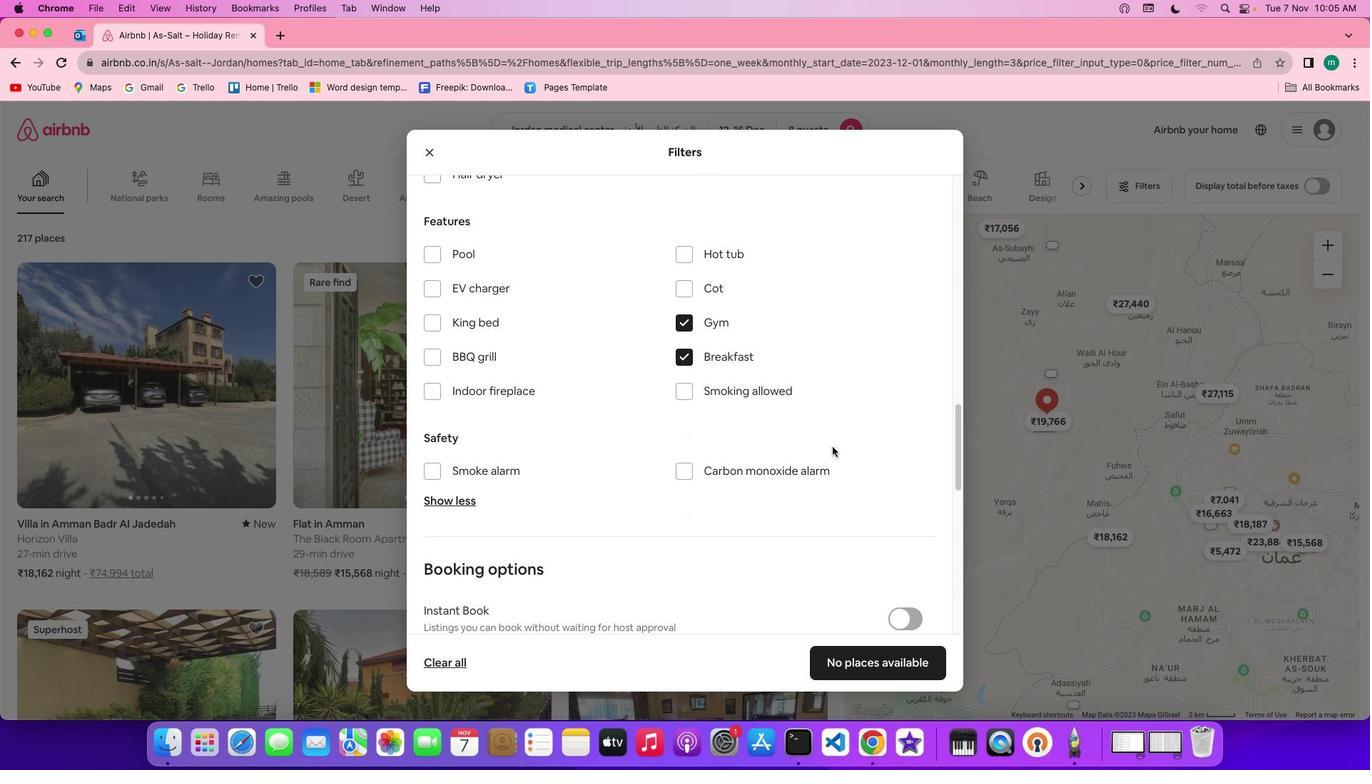 
Action: Mouse scrolled (832, 447) with delta (0, 0)
Screenshot: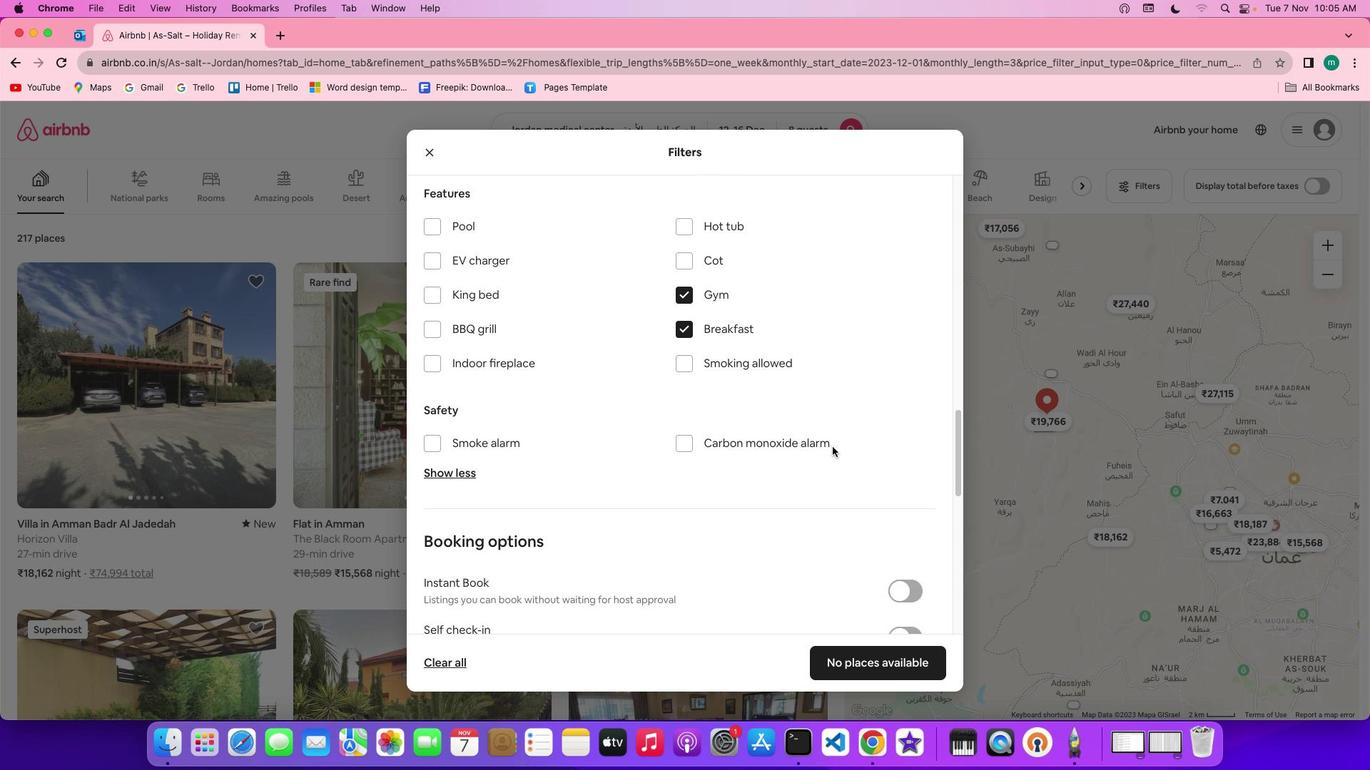 
Action: Mouse scrolled (832, 447) with delta (0, 0)
Screenshot: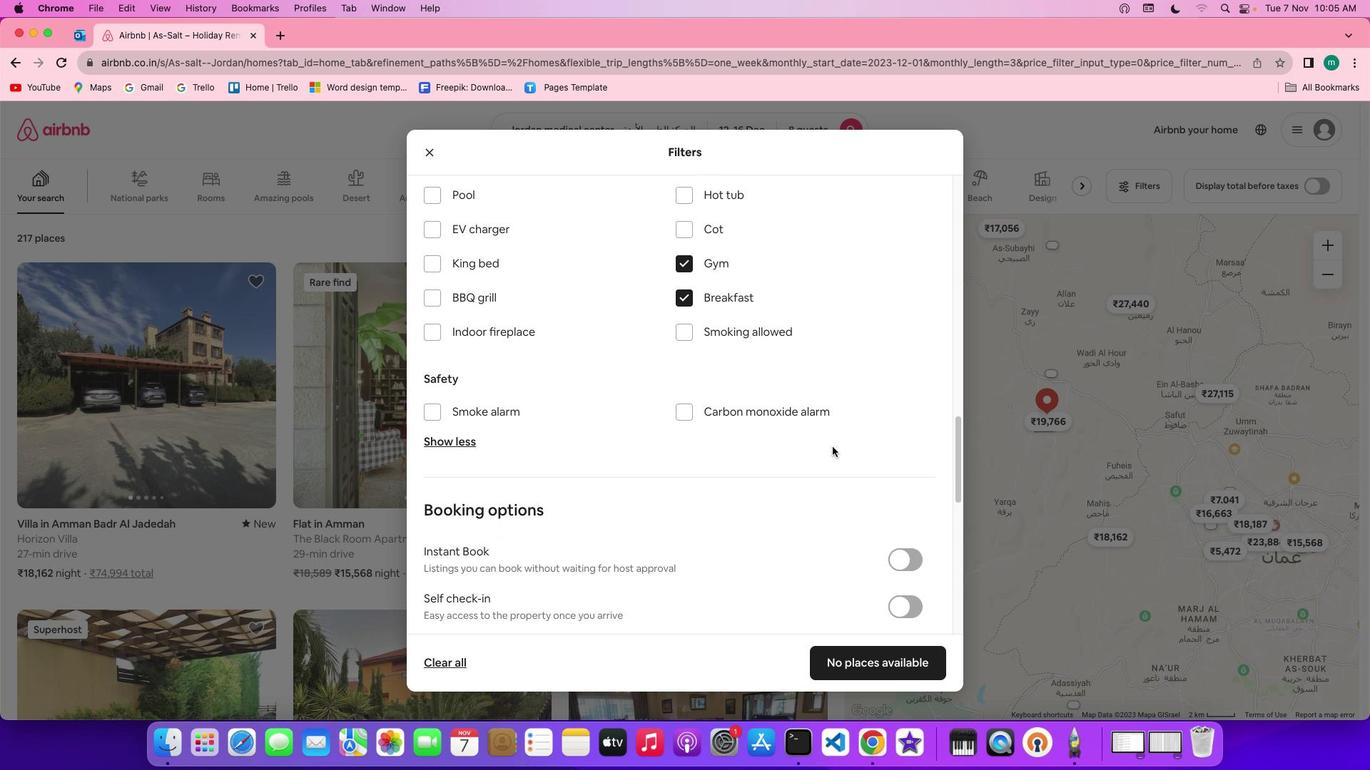 
Action: Mouse scrolled (832, 447) with delta (0, 0)
Screenshot: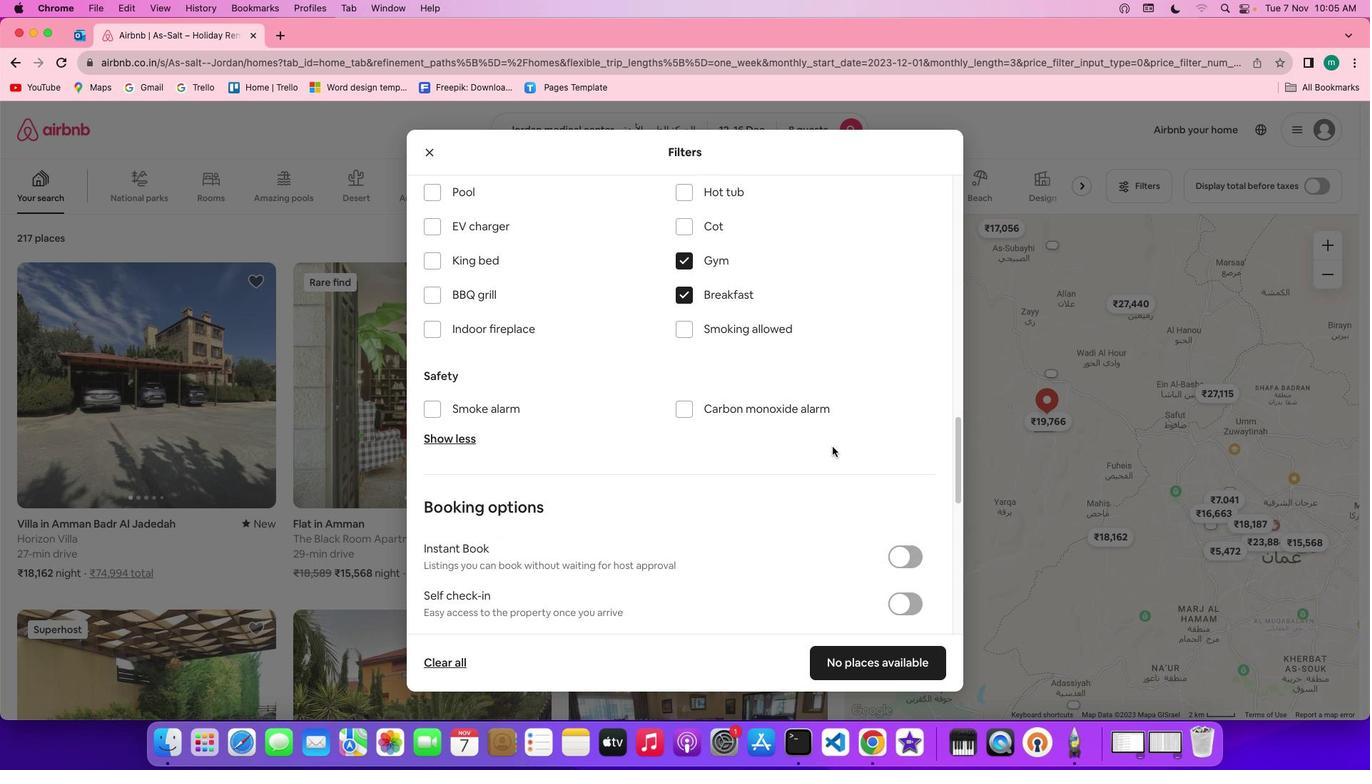 
Action: Mouse scrolled (832, 447) with delta (0, 0)
Screenshot: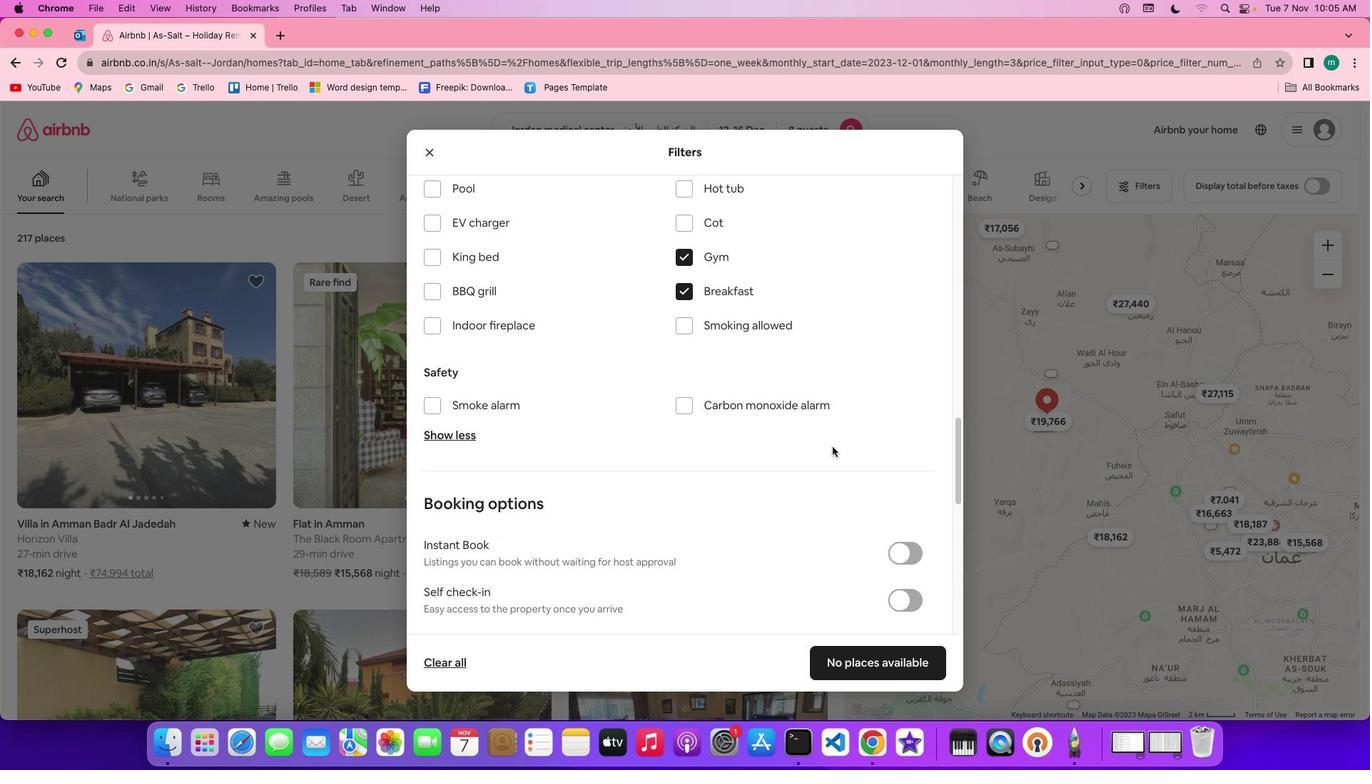 
Action: Mouse scrolled (832, 447) with delta (0, 0)
Screenshot: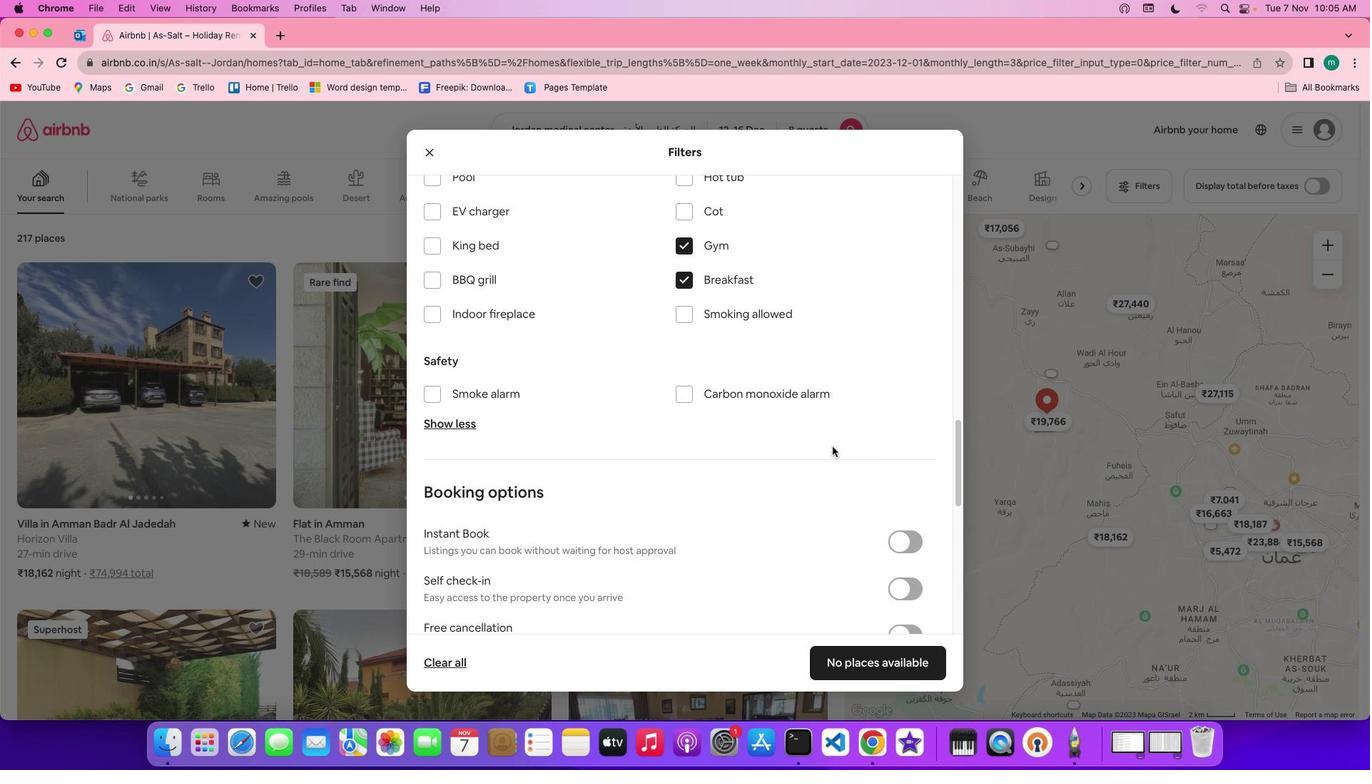 
Action: Mouse scrolled (832, 447) with delta (0, 0)
Screenshot: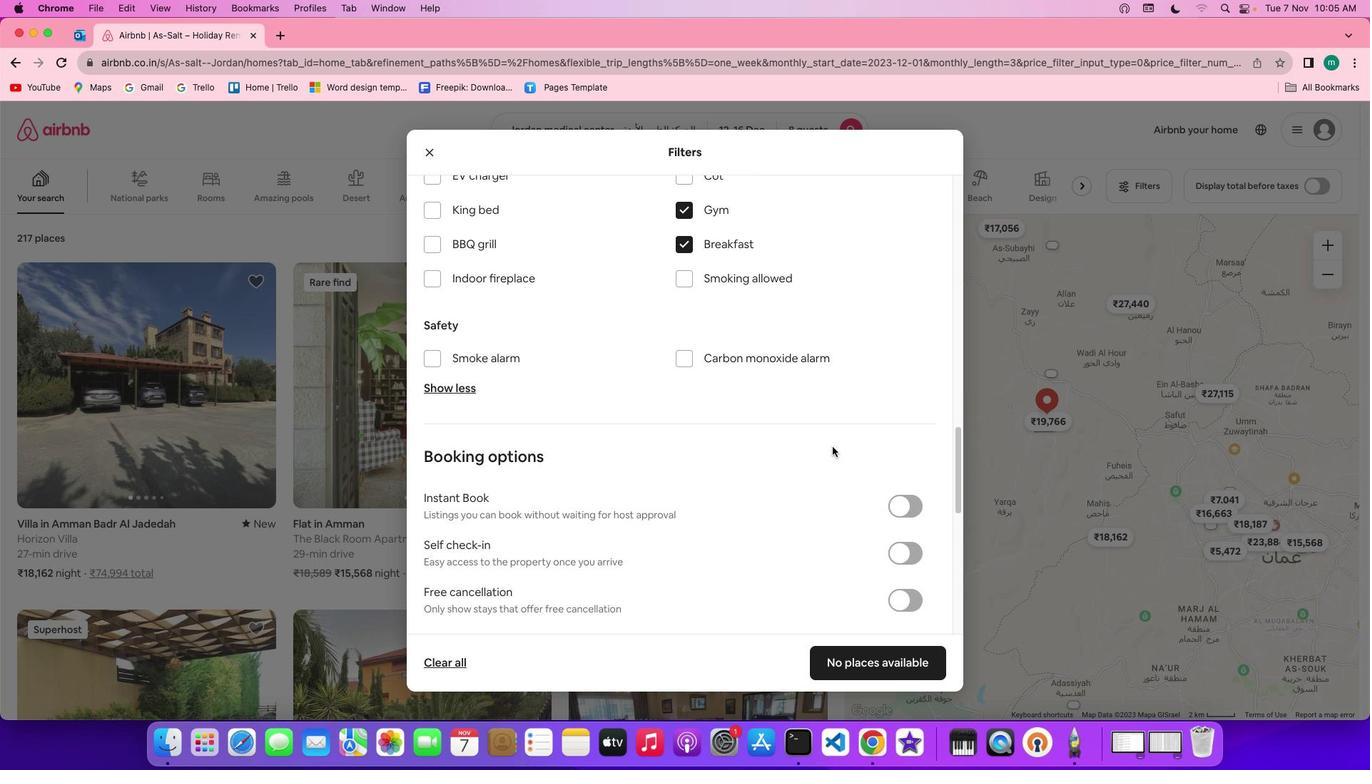 
Action: Mouse scrolled (832, 447) with delta (0, 0)
Screenshot: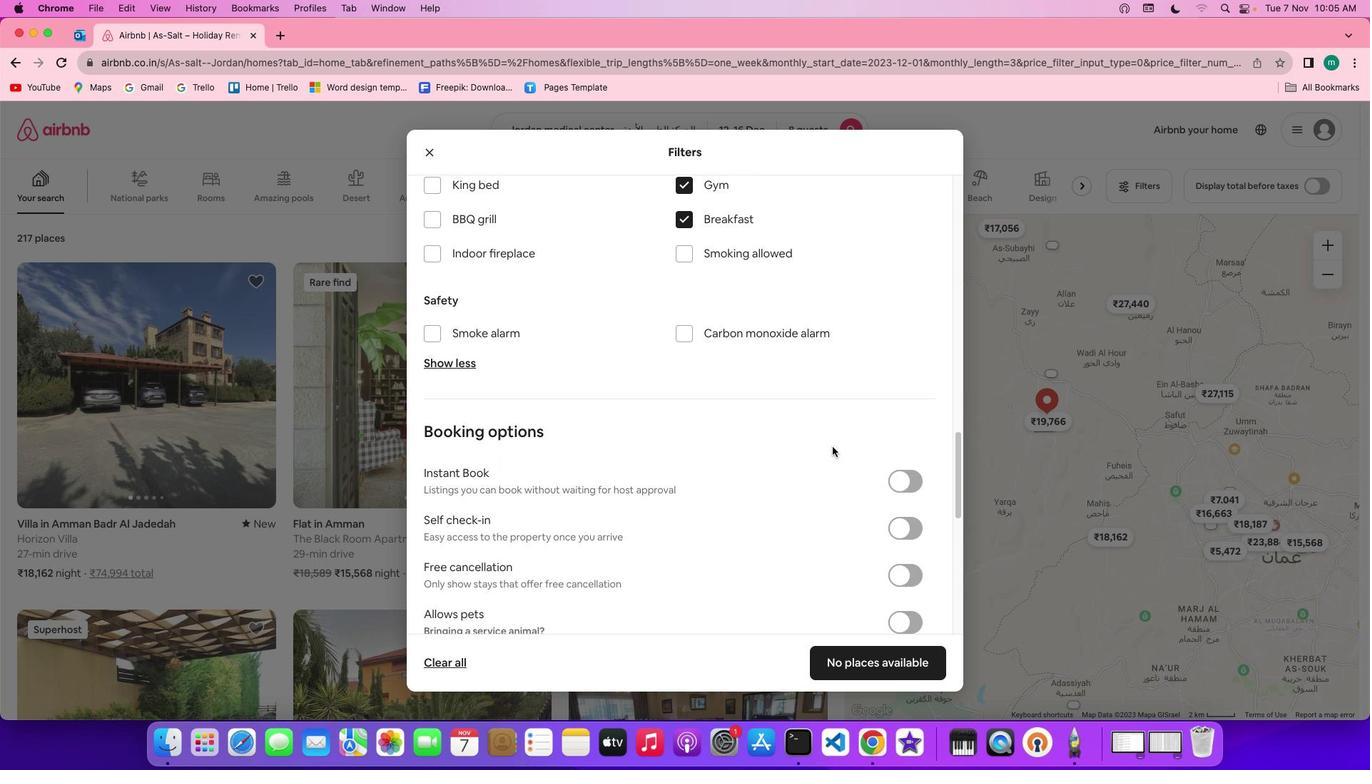 
Action: Mouse scrolled (832, 447) with delta (0, 0)
Screenshot: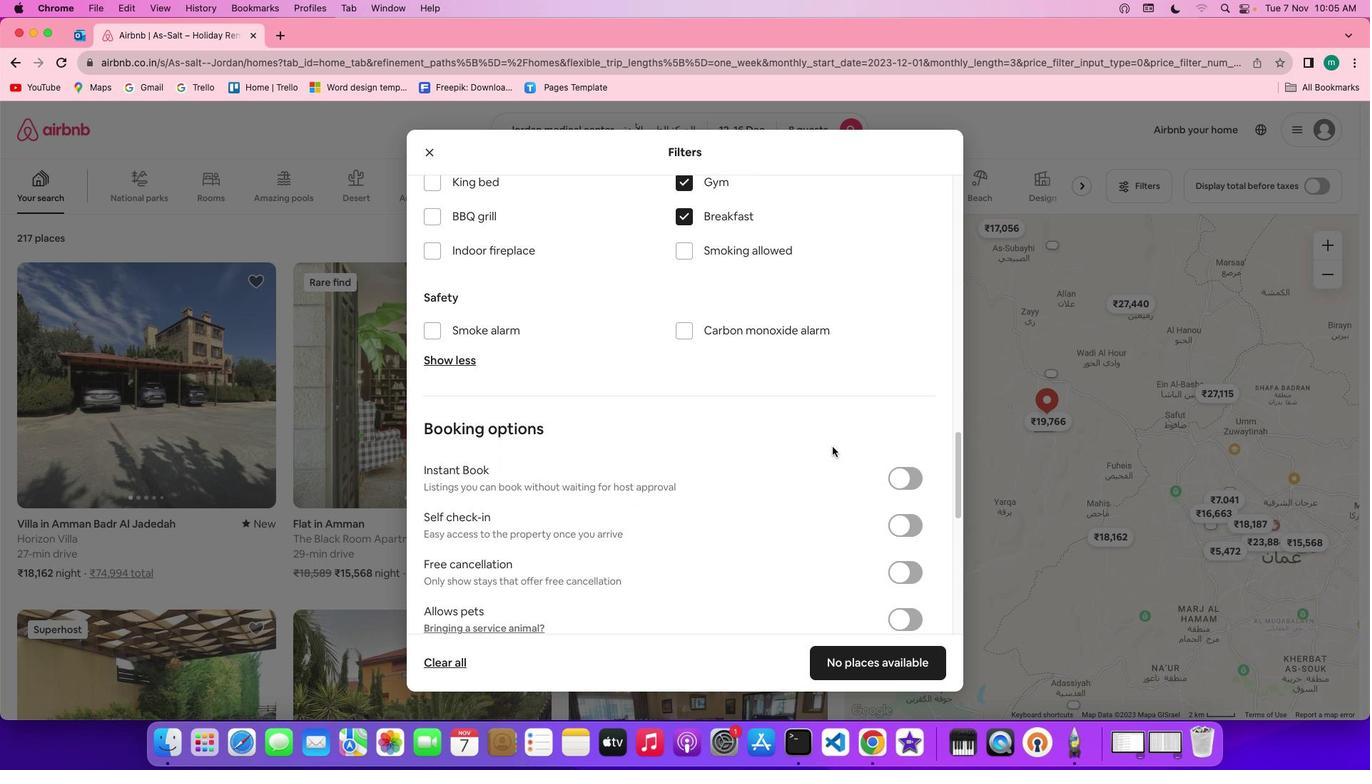 
Action: Mouse scrolled (832, 447) with delta (0, 0)
Screenshot: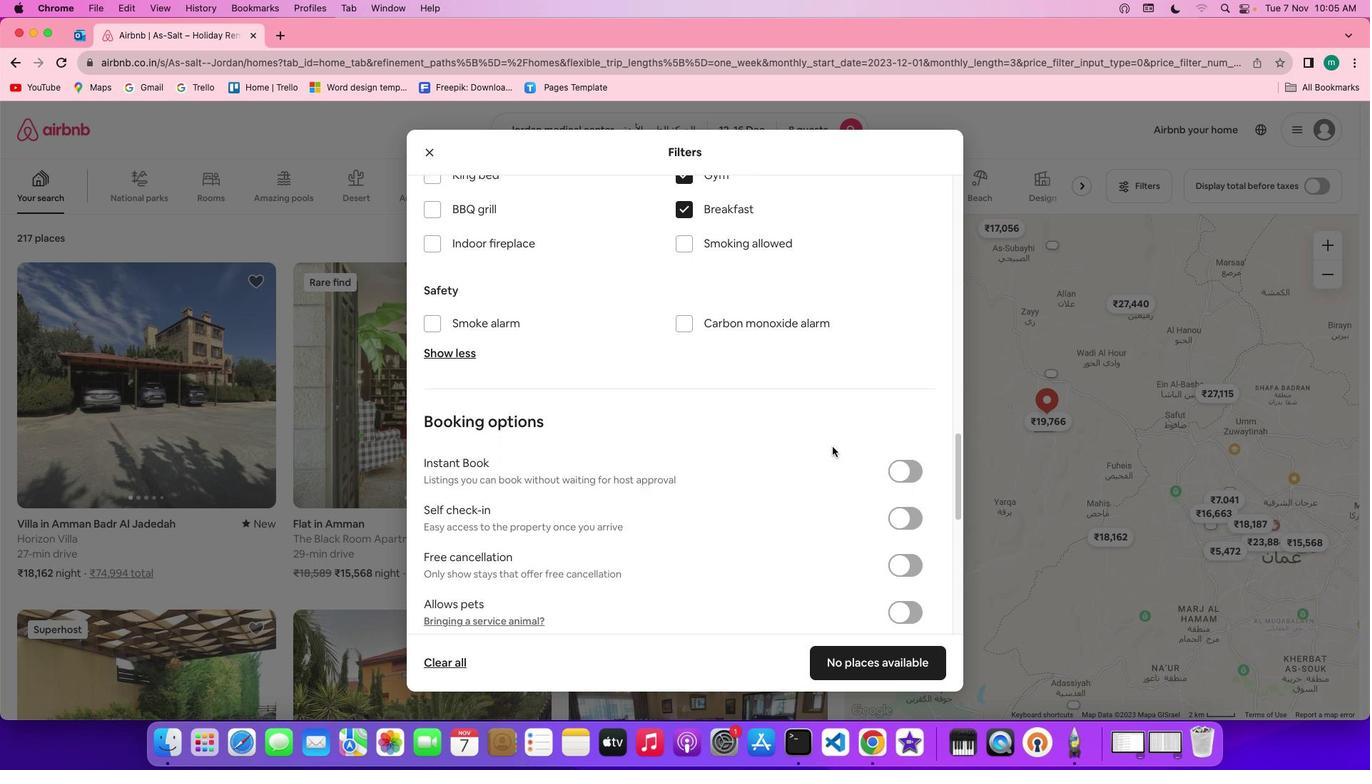 
Action: Mouse scrolled (832, 447) with delta (0, 0)
Screenshot: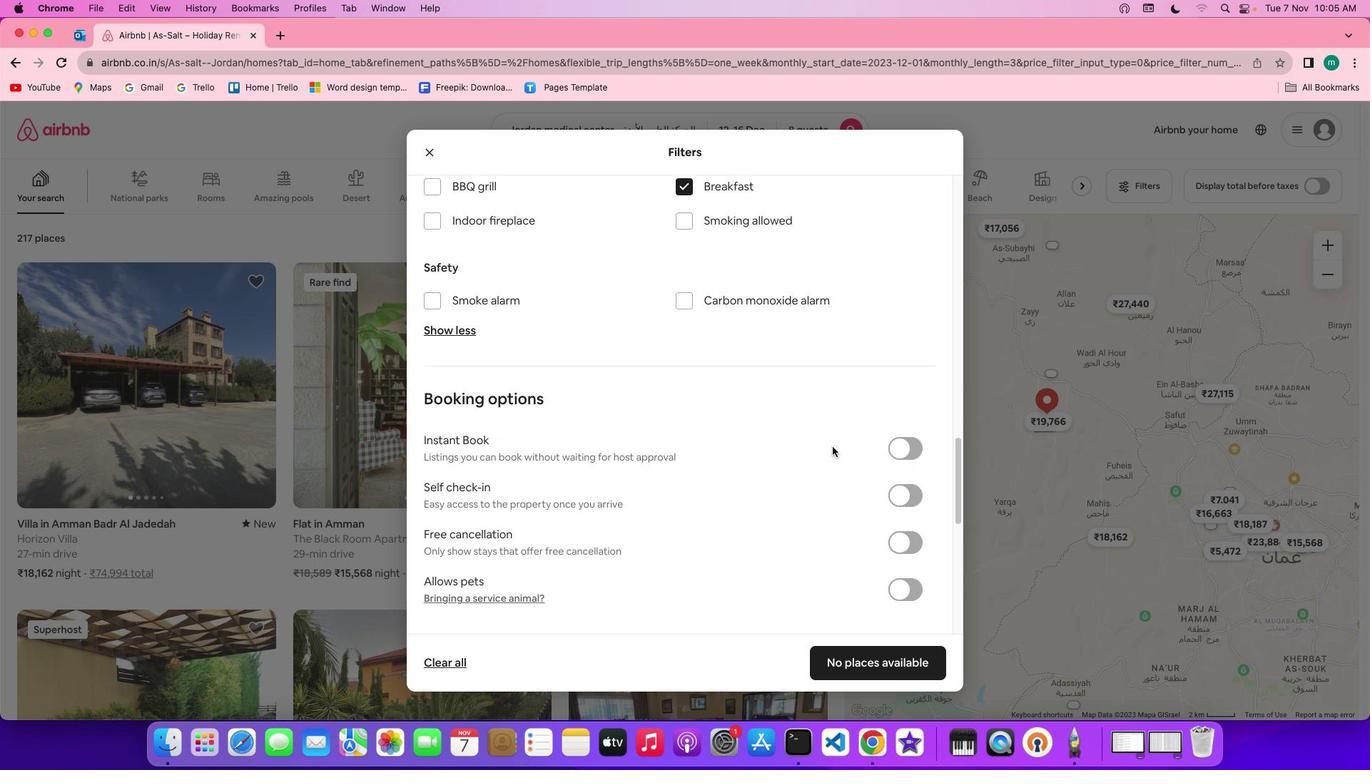 
Action: Mouse moved to (906, 460)
Screenshot: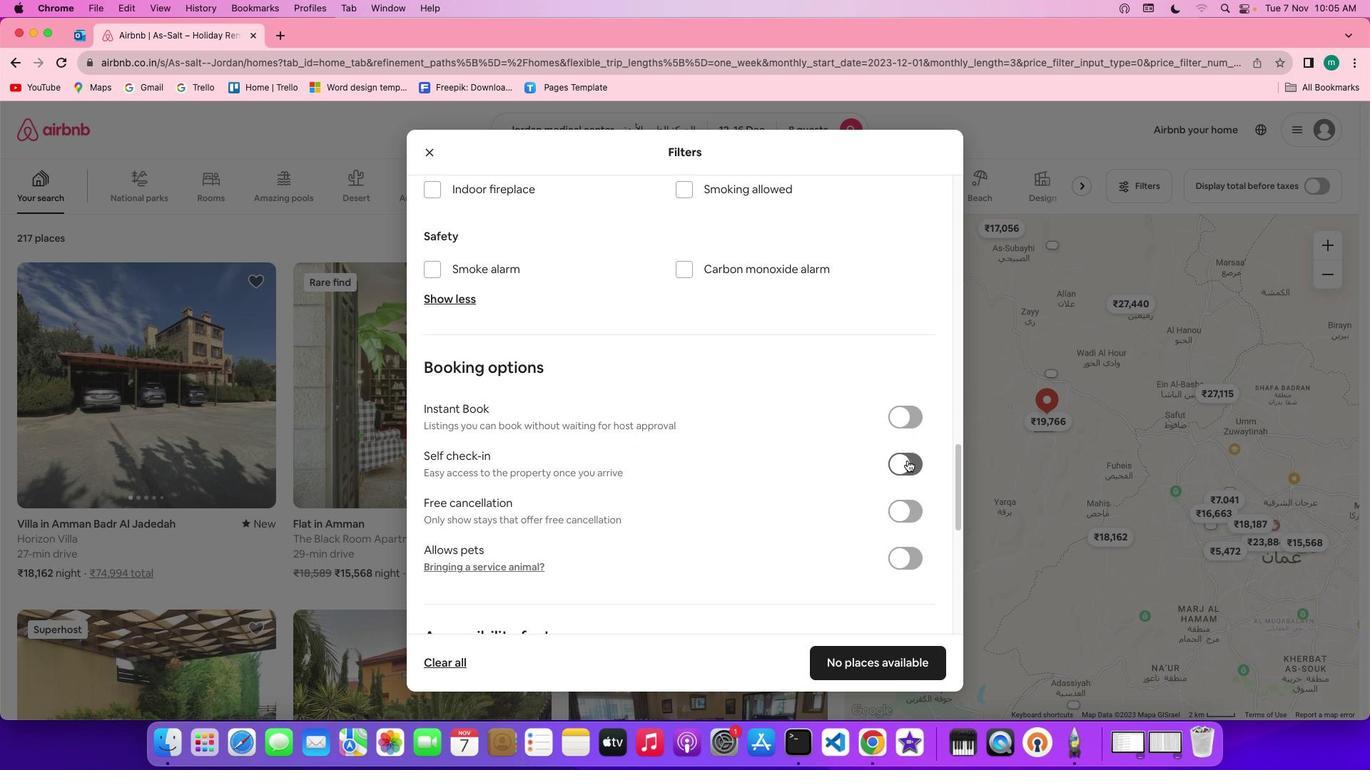 
Action: Mouse pressed left at (906, 460)
Screenshot: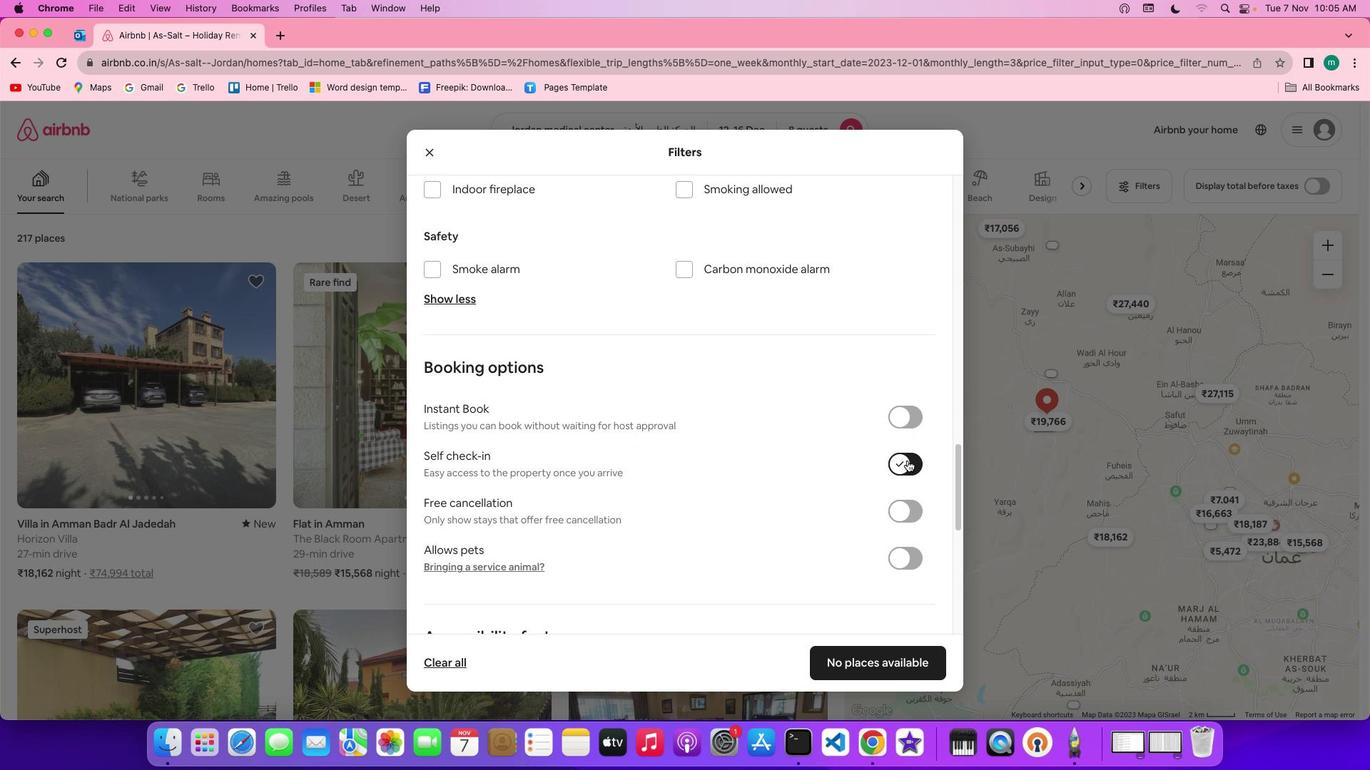 
Action: Mouse moved to (782, 471)
Screenshot: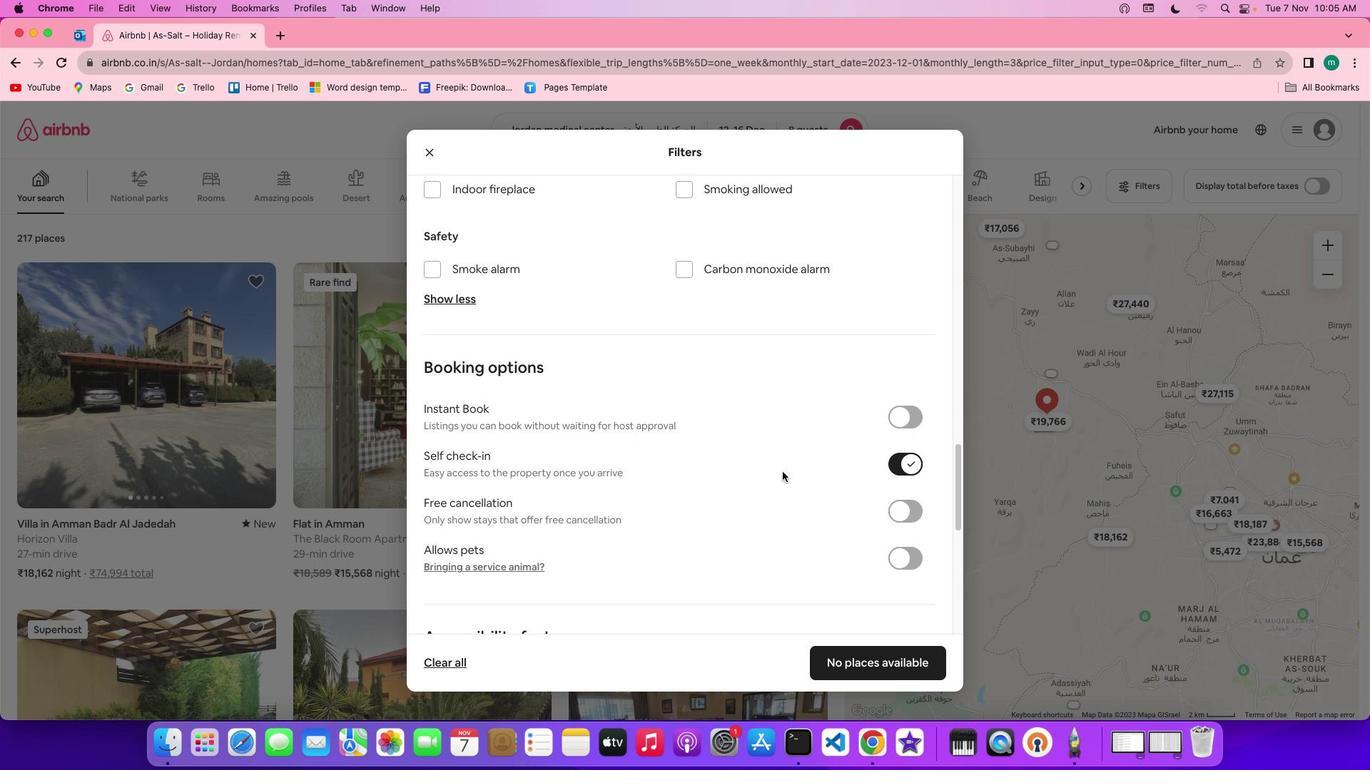 
Action: Mouse scrolled (782, 471) with delta (0, 0)
Screenshot: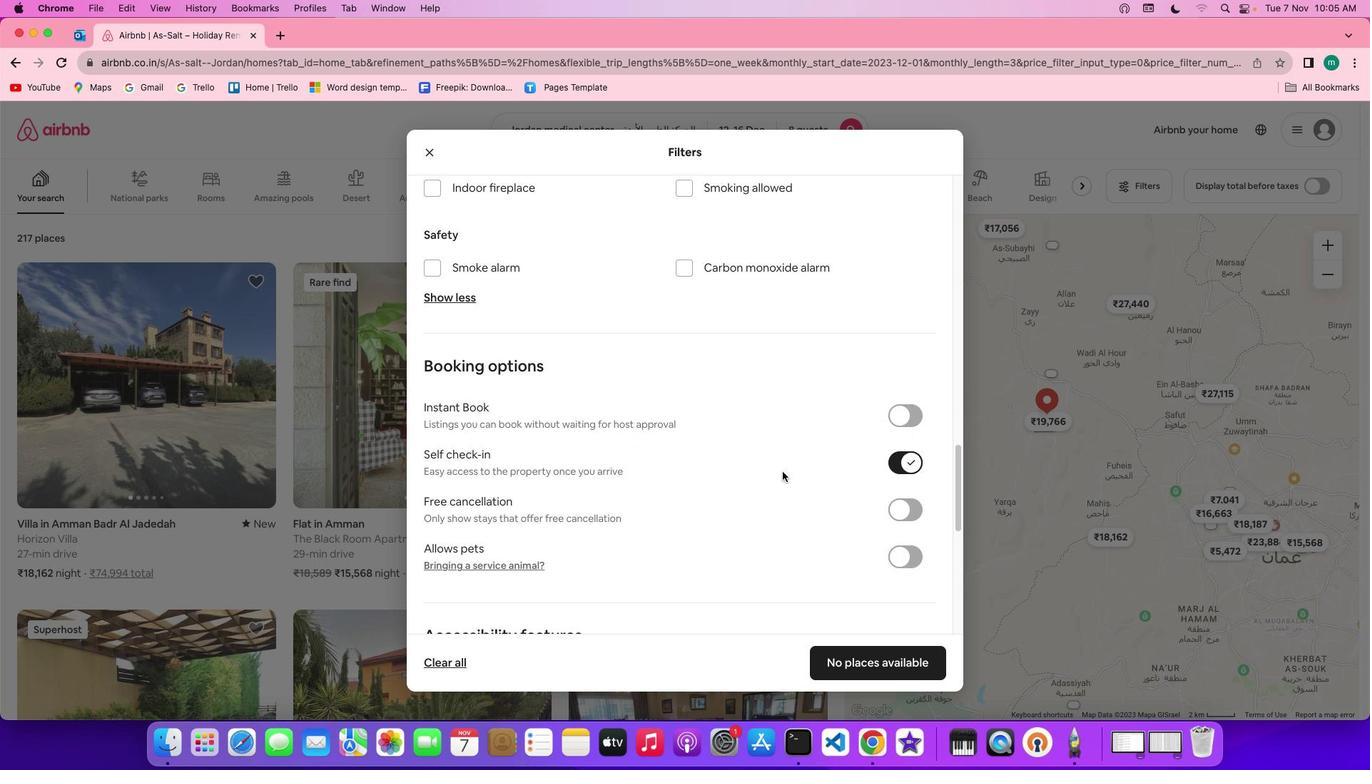 
Action: Mouse scrolled (782, 471) with delta (0, 0)
Screenshot: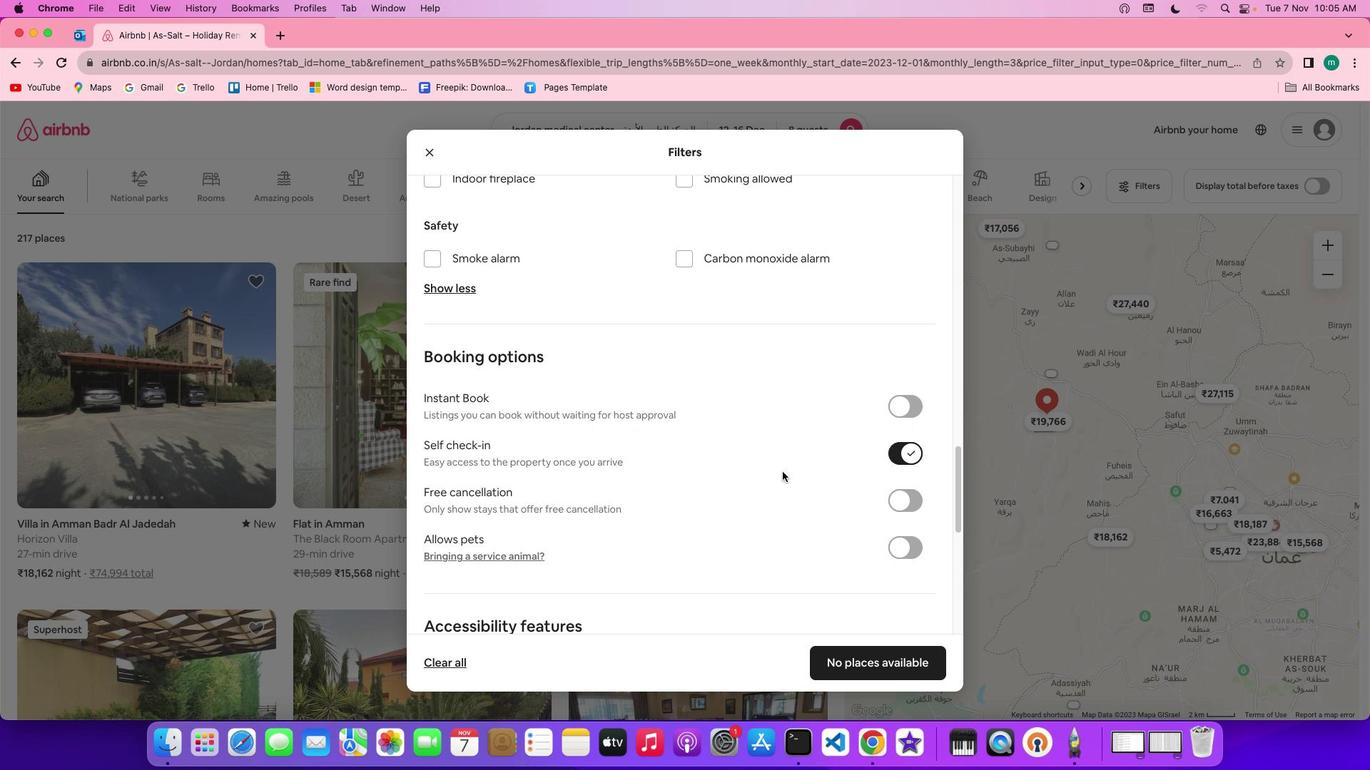 
Action: Mouse scrolled (782, 471) with delta (0, -1)
Screenshot: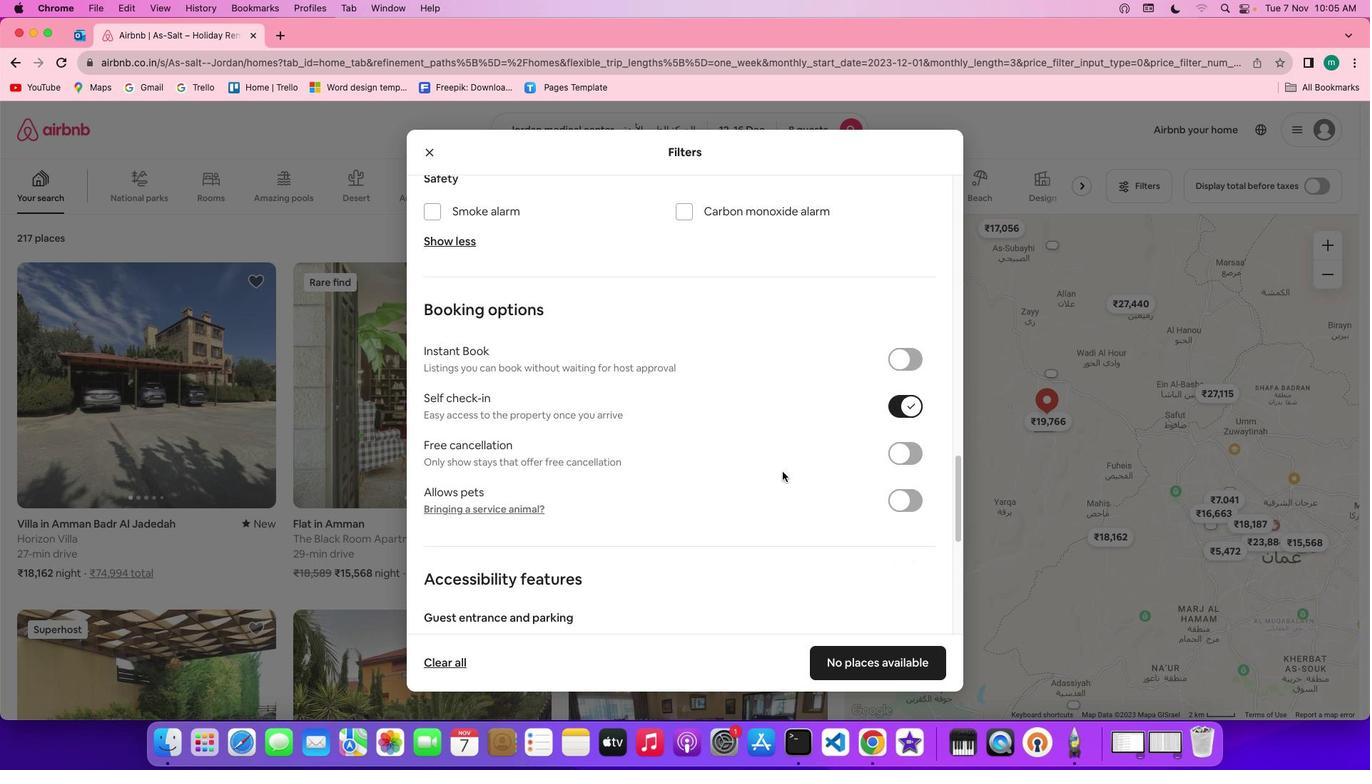 
Action: Mouse scrolled (782, 471) with delta (0, -2)
Screenshot: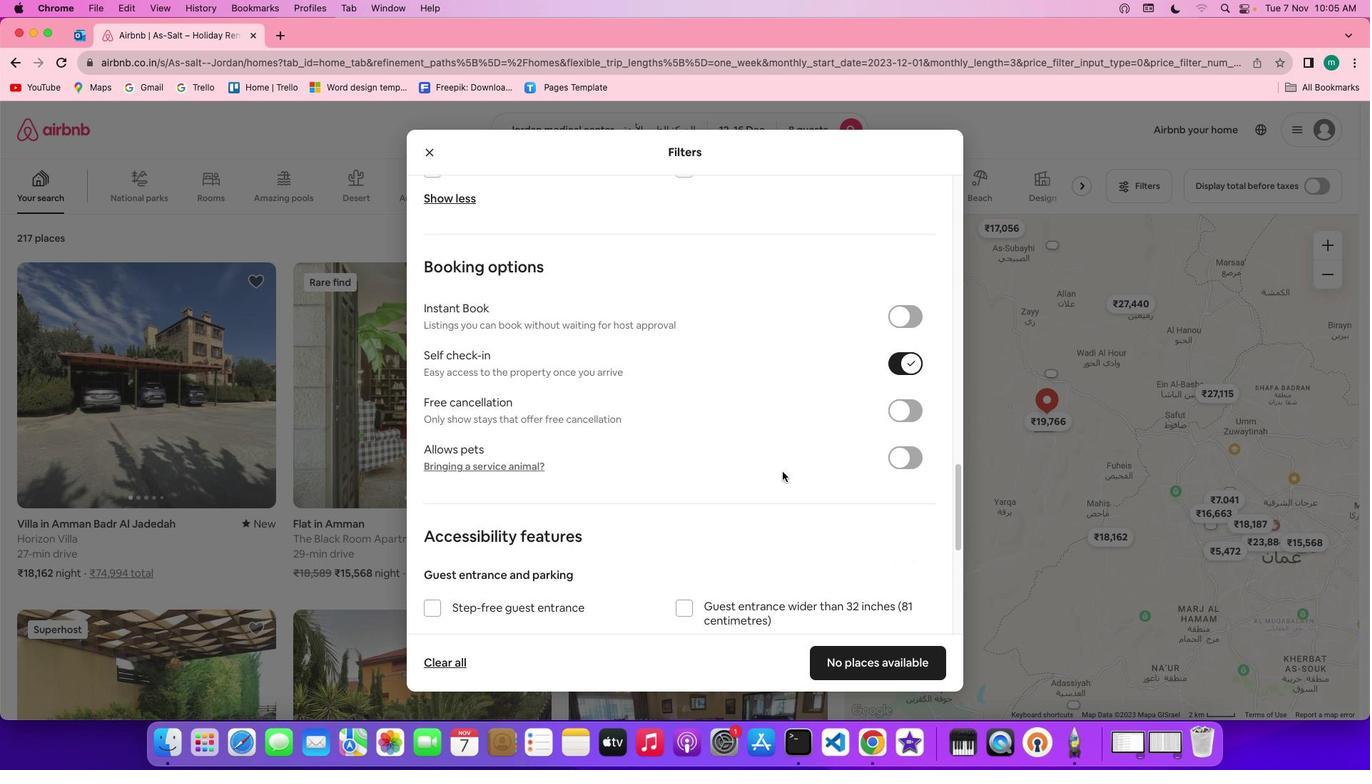 
Action: Mouse moved to (801, 498)
Screenshot: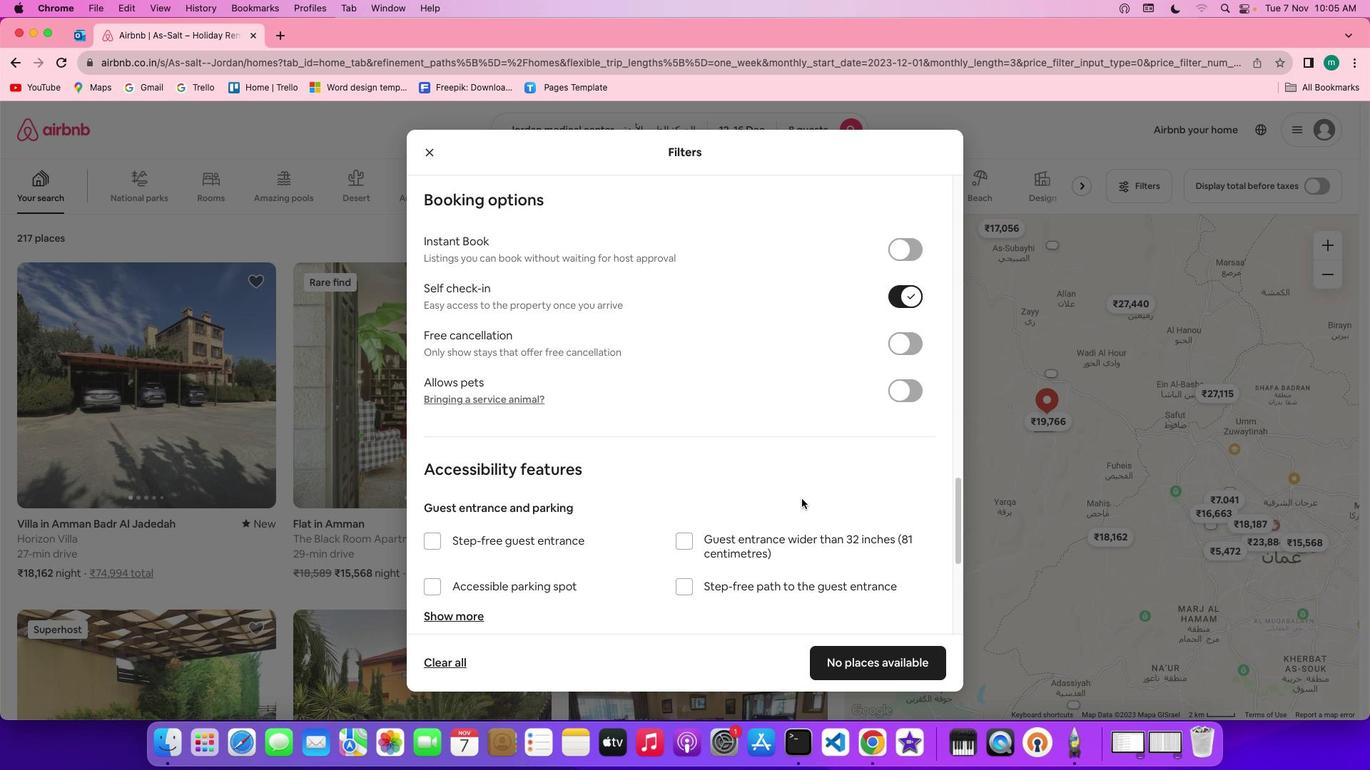 
Action: Mouse scrolled (801, 498) with delta (0, 0)
Screenshot: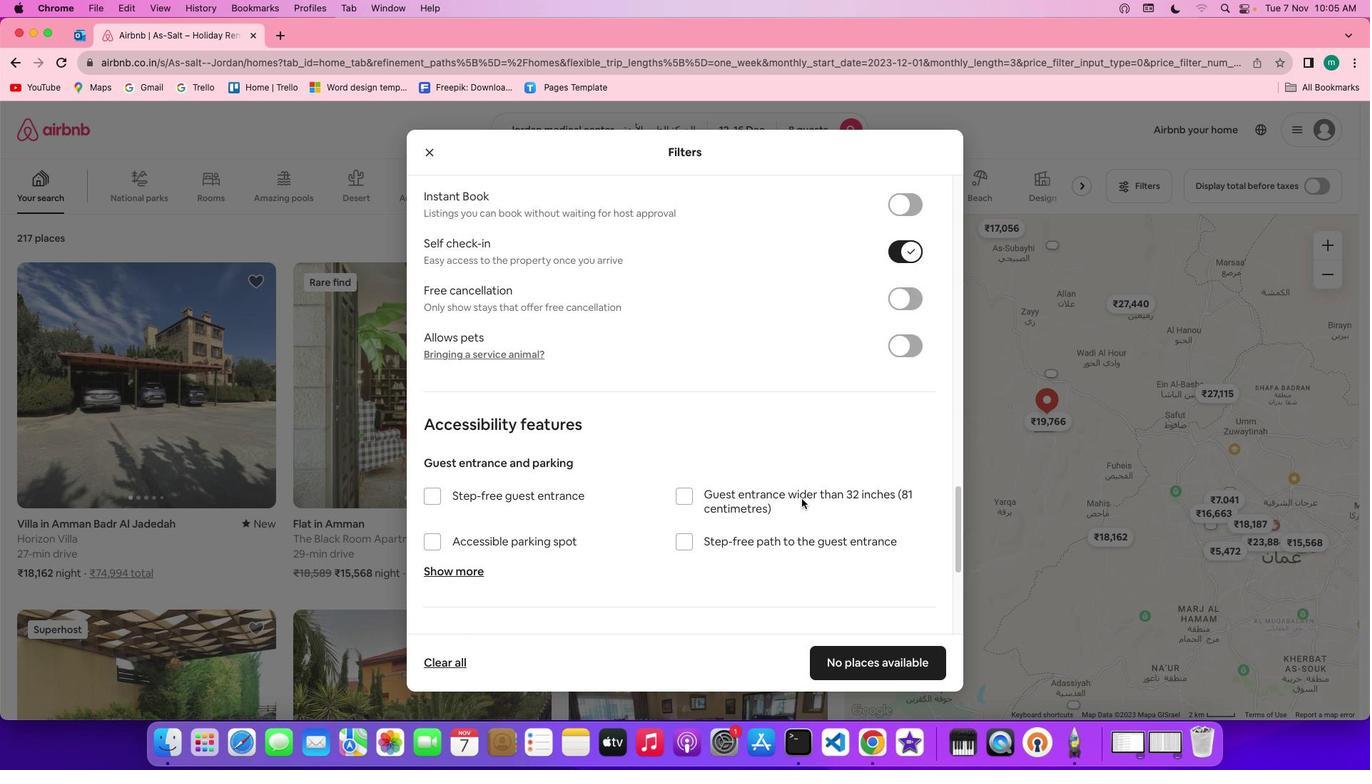 
Action: Mouse scrolled (801, 498) with delta (0, 0)
Screenshot: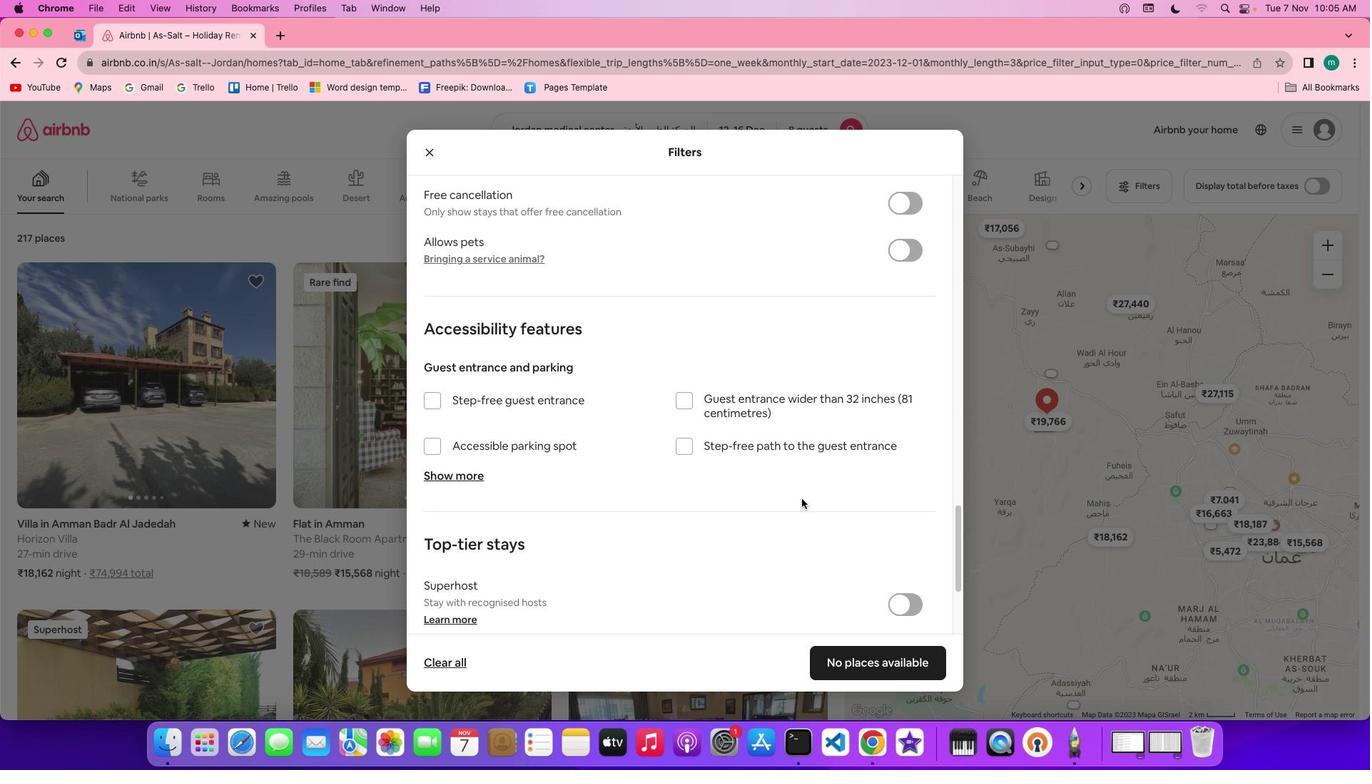 
Action: Mouse scrolled (801, 498) with delta (0, -2)
Screenshot: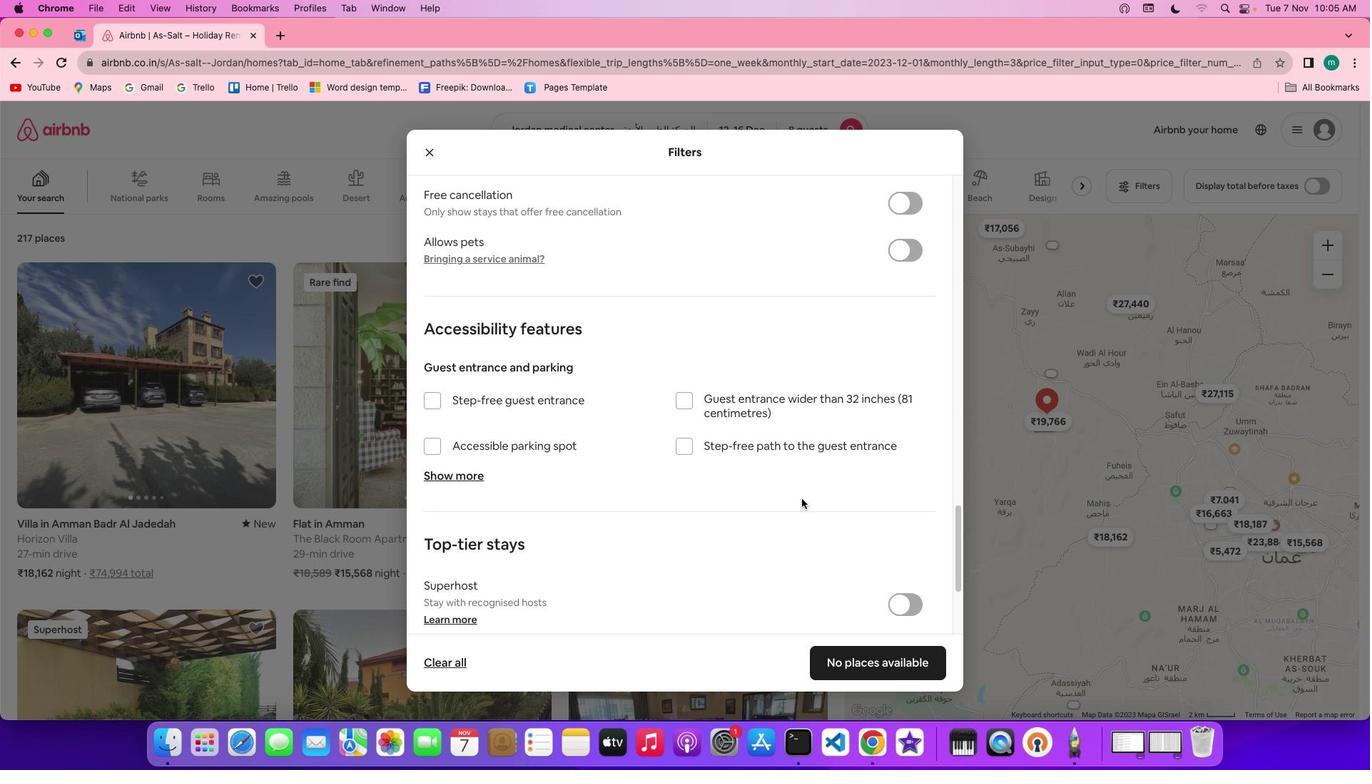
Action: Mouse scrolled (801, 498) with delta (0, -3)
Screenshot: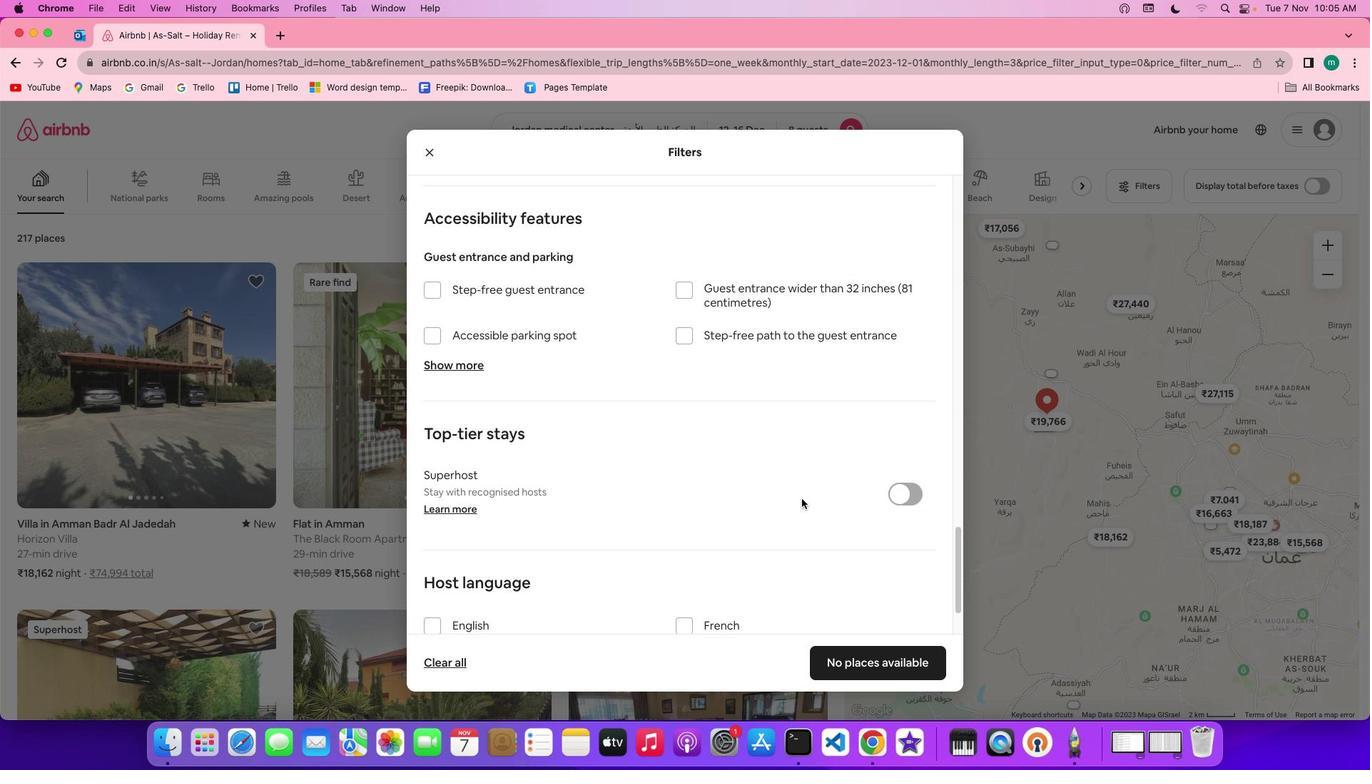 
Action: Mouse scrolled (801, 498) with delta (0, -3)
Screenshot: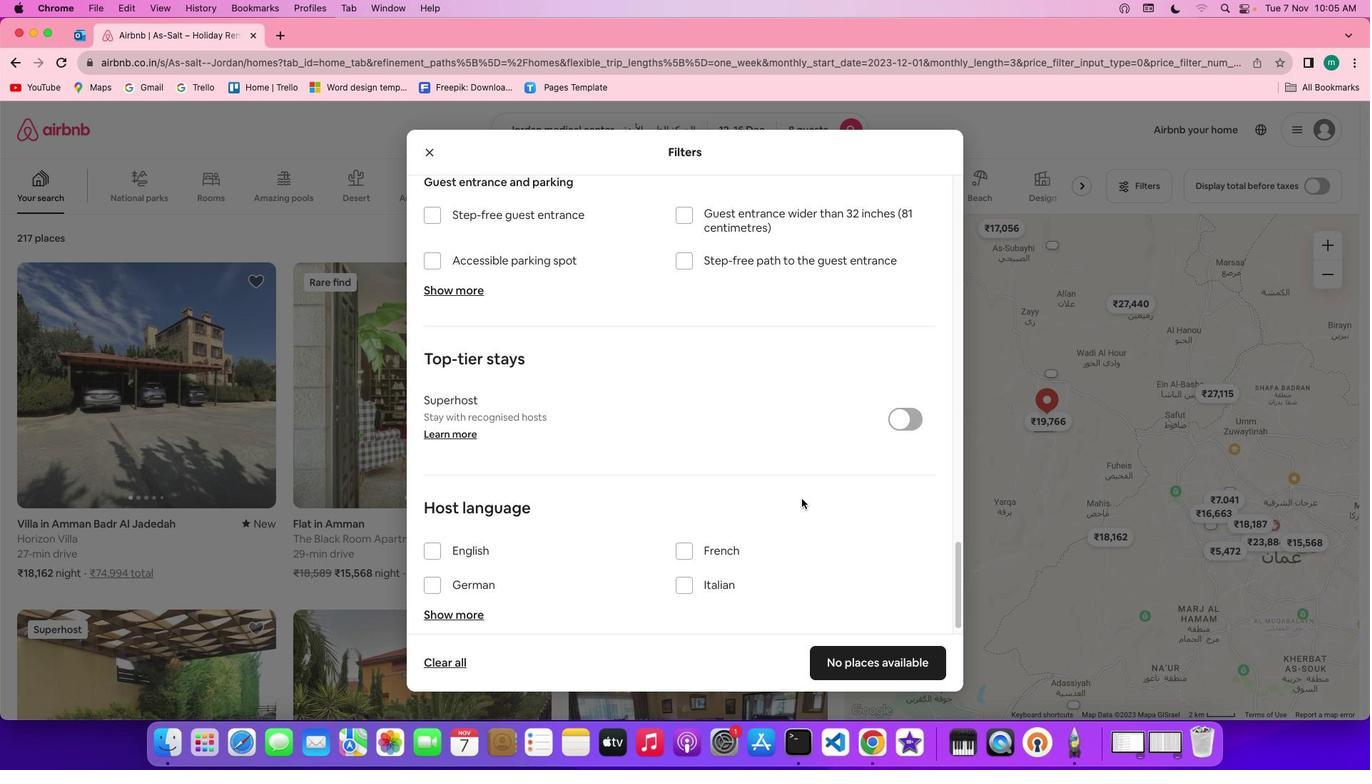 
Action: Mouse moved to (808, 510)
Screenshot: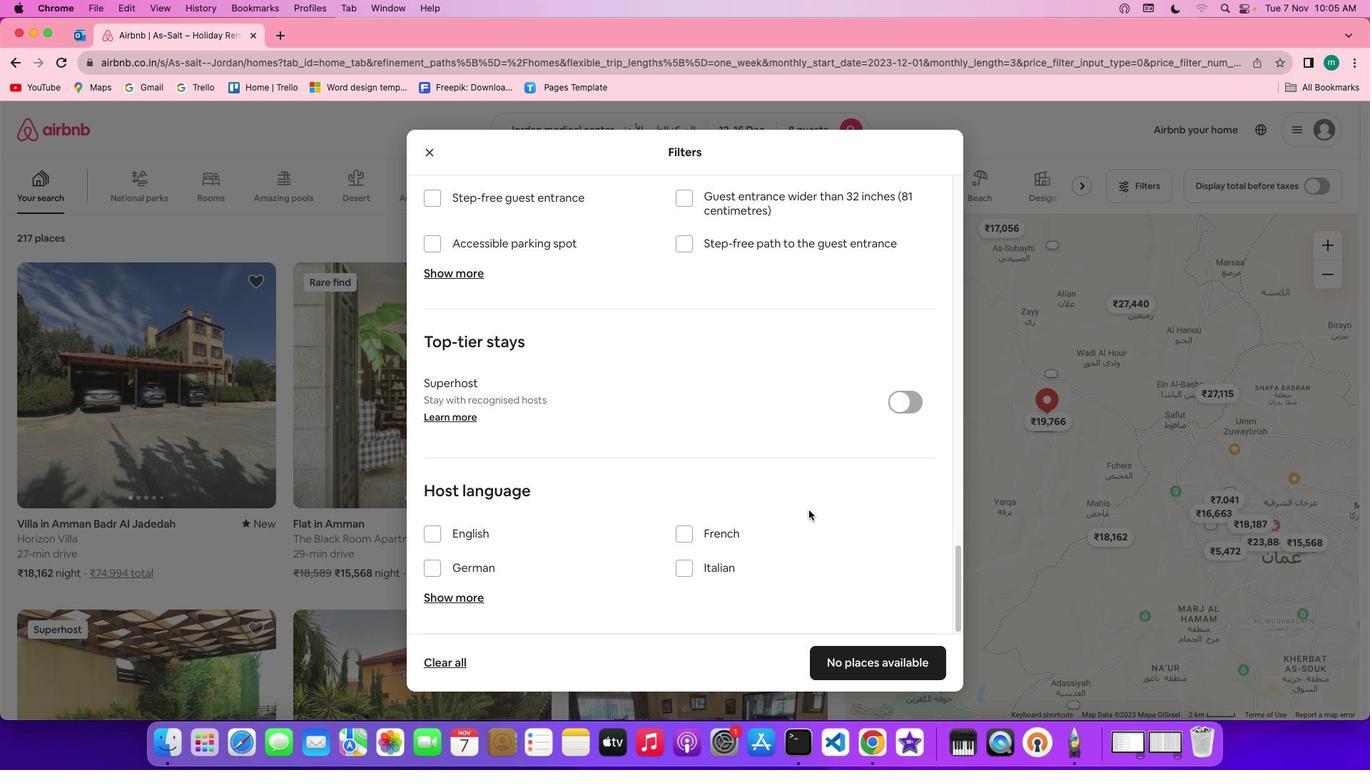 
Action: Mouse scrolled (808, 510) with delta (0, 0)
Screenshot: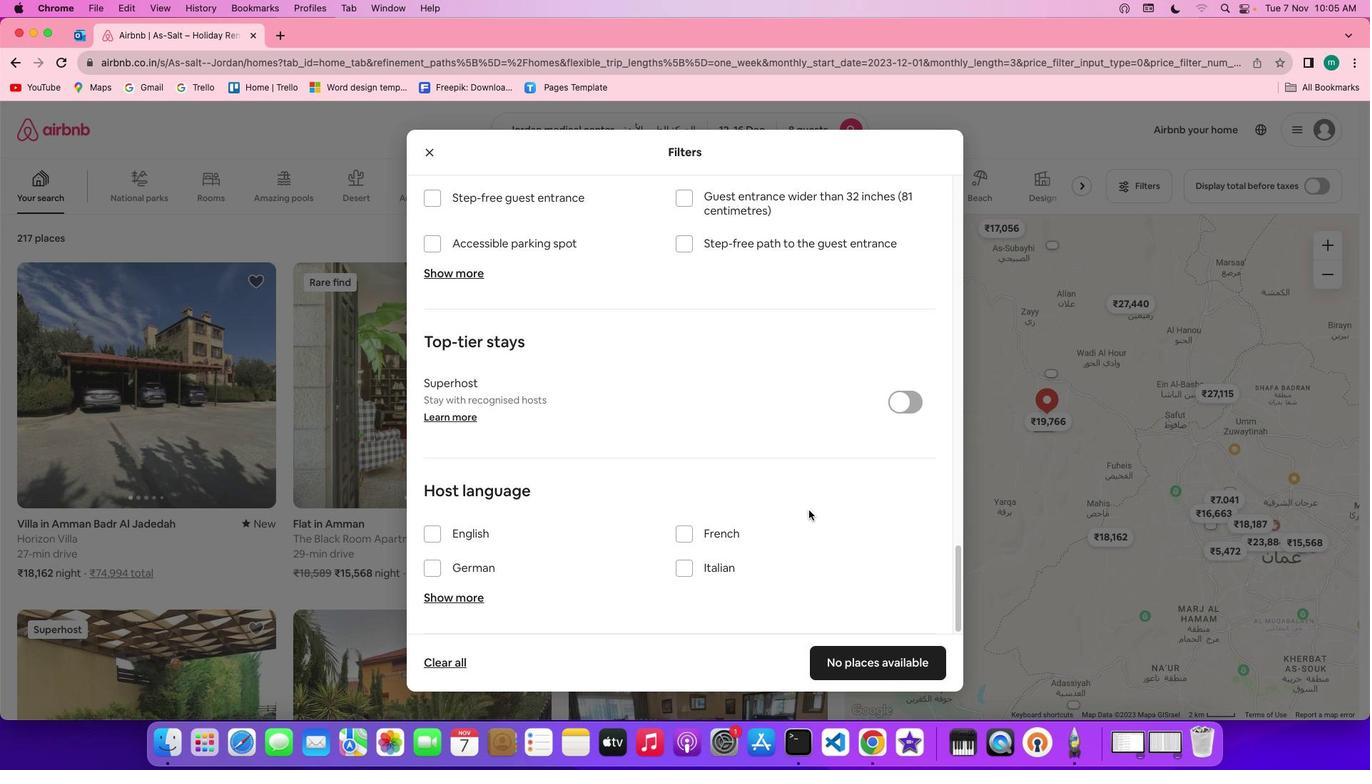 
Action: Mouse scrolled (808, 510) with delta (0, 0)
Screenshot: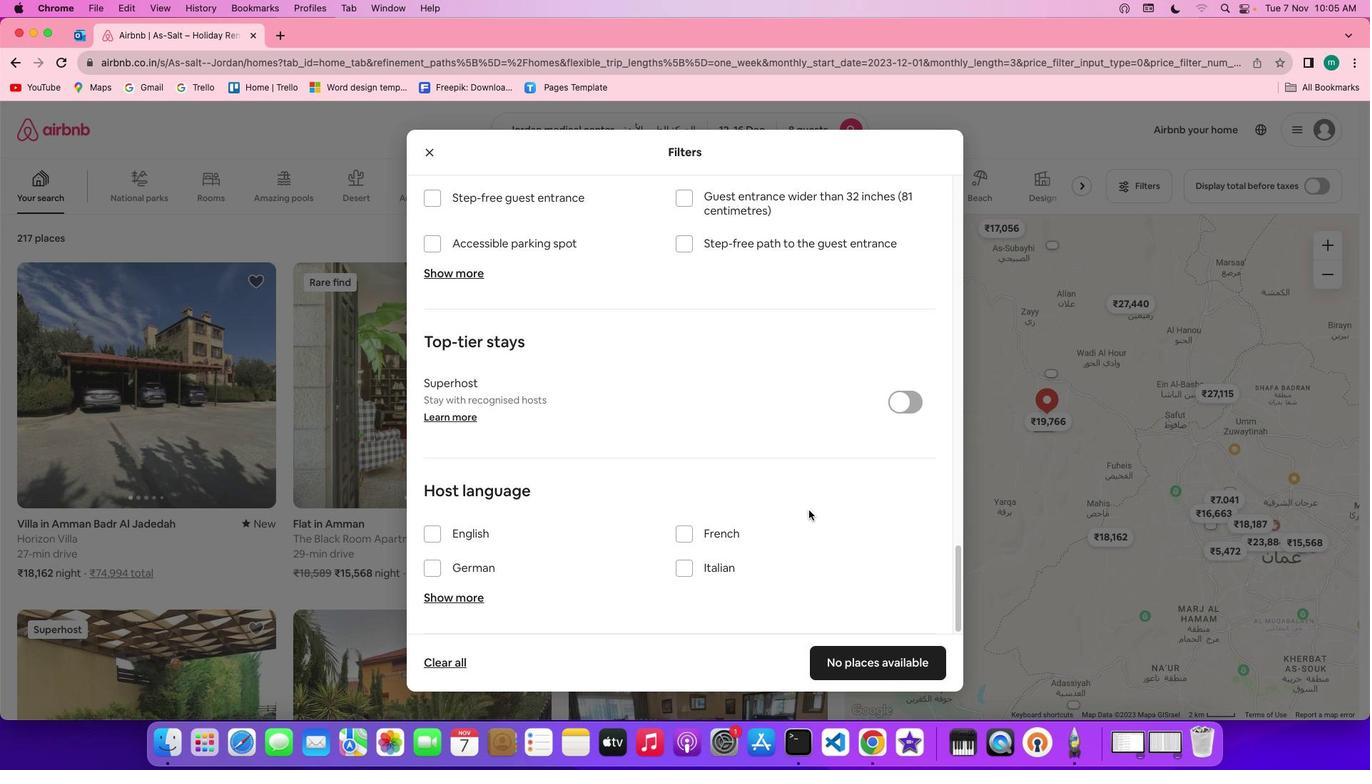
Action: Mouse scrolled (808, 510) with delta (0, -2)
Screenshot: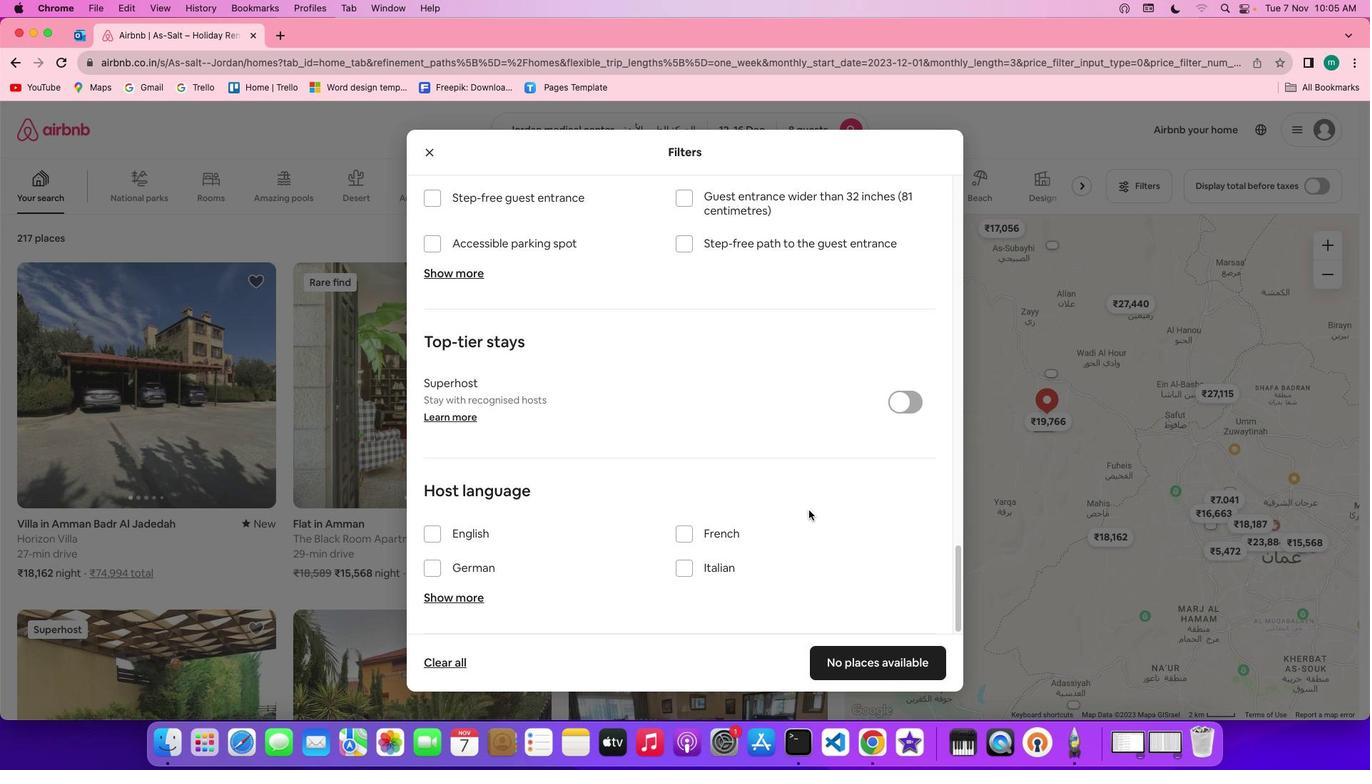 
Action: Mouse scrolled (808, 510) with delta (0, -3)
Screenshot: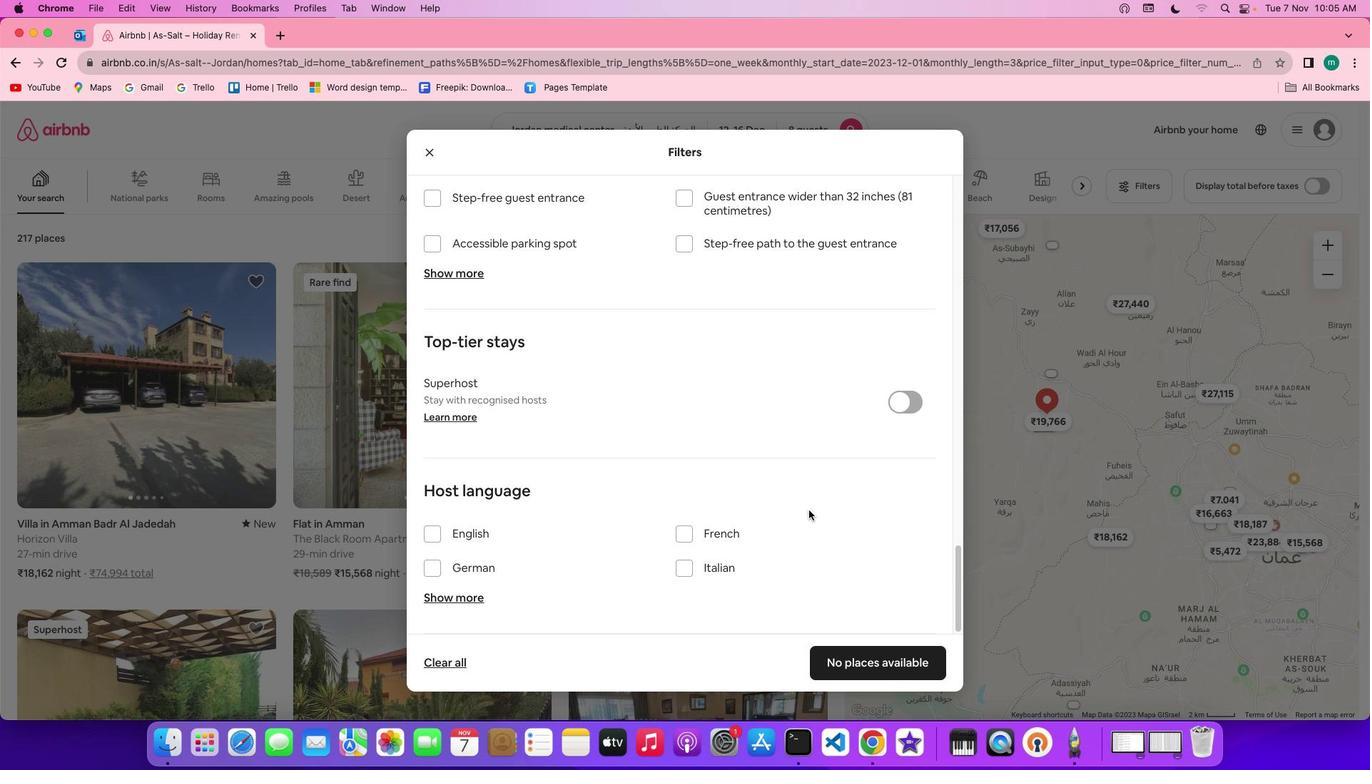 
Action: Mouse scrolled (808, 510) with delta (0, -4)
Screenshot: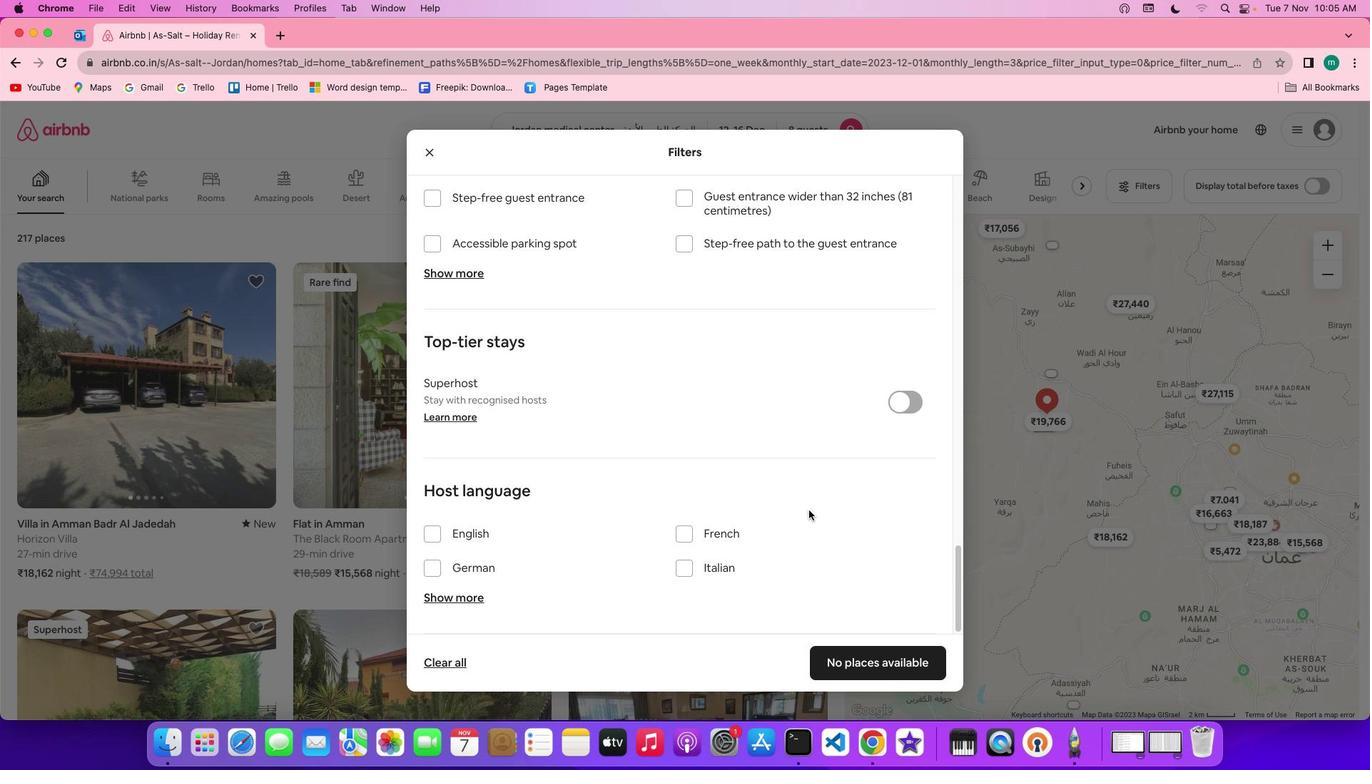 
Action: Mouse moved to (923, 657)
Screenshot: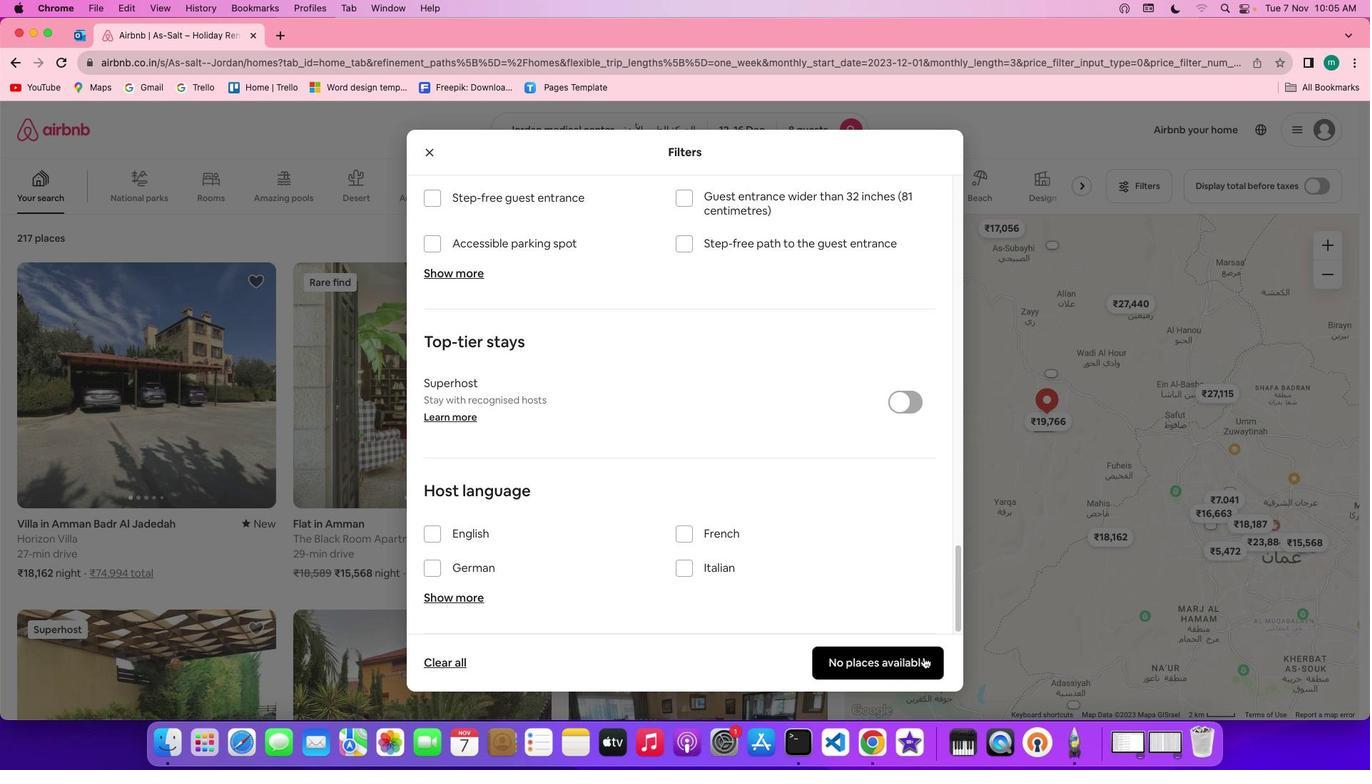 
Action: Mouse pressed left at (923, 657)
Screenshot: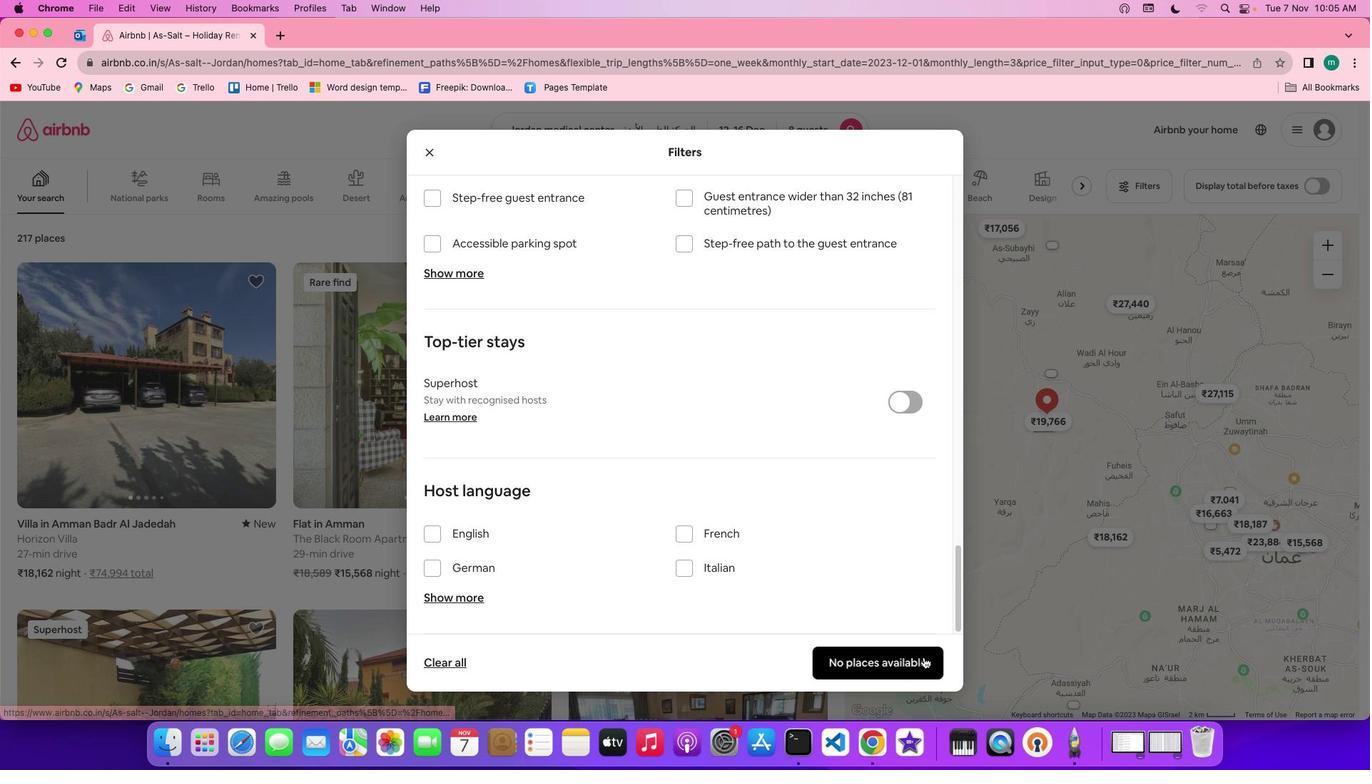 
Action: Mouse moved to (234, 390)
Screenshot: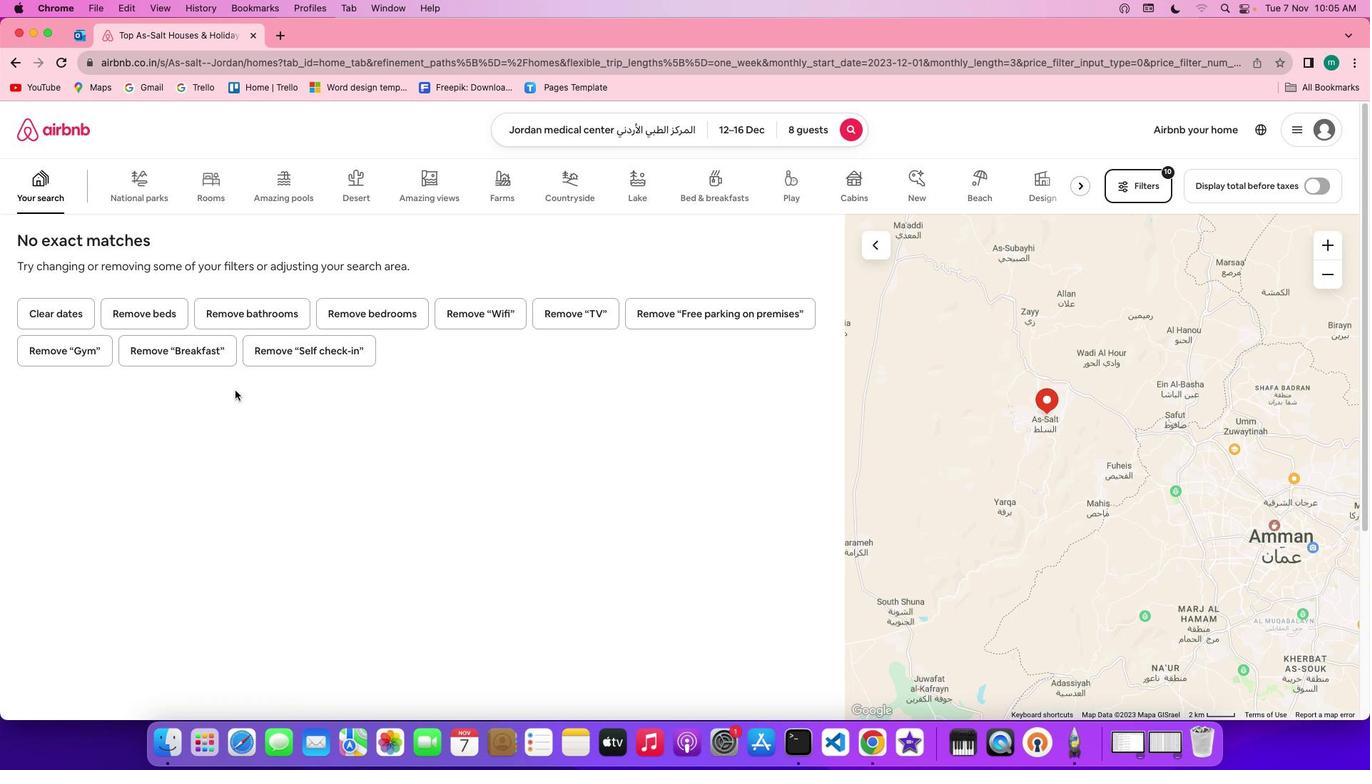
